 Task: Look for Airbnb options in Kortenberg, Belgium from 12th  December, 2023 to 15th December, 2023 for 3 adults. Place can be entire room with 2 bedrooms having 3 beds and 1 bathroom. Property type can be flat. Amenities needed are: hair dryer, heating.
Action: Mouse moved to (424, 179)
Screenshot: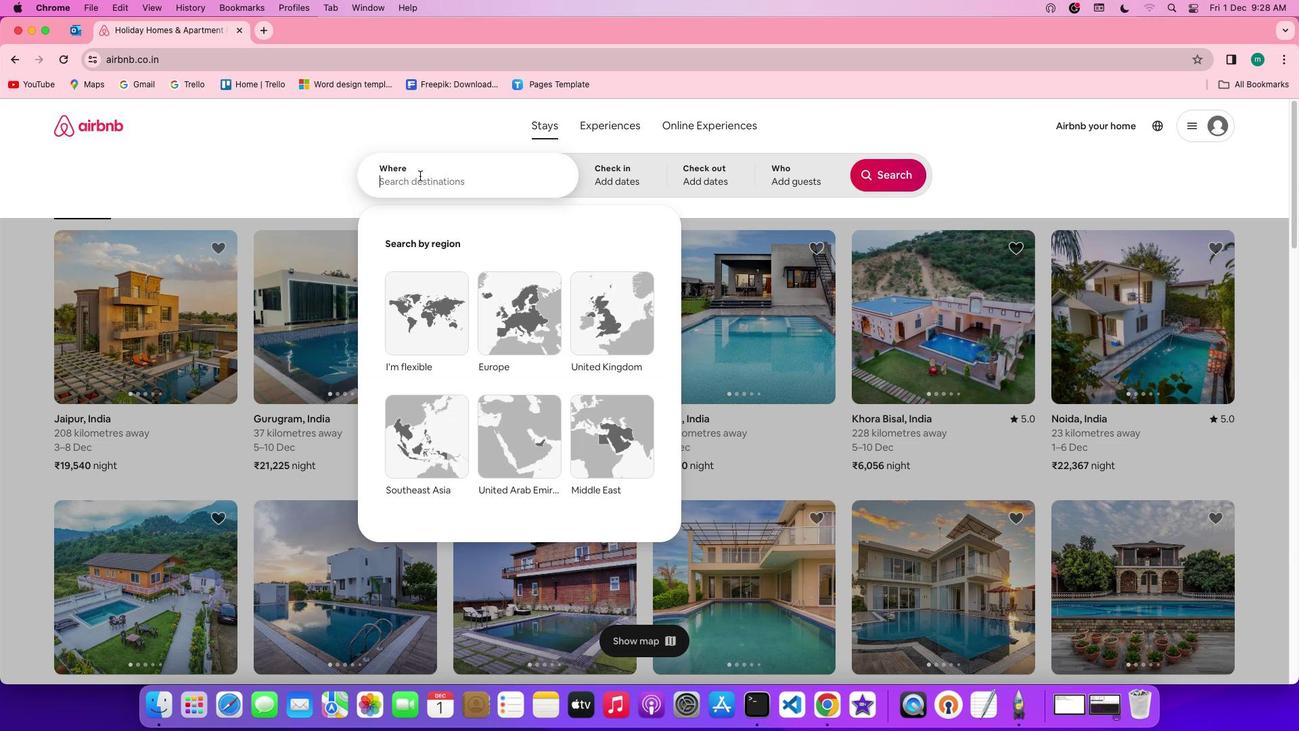 
Action: Mouse pressed left at (424, 179)
Screenshot: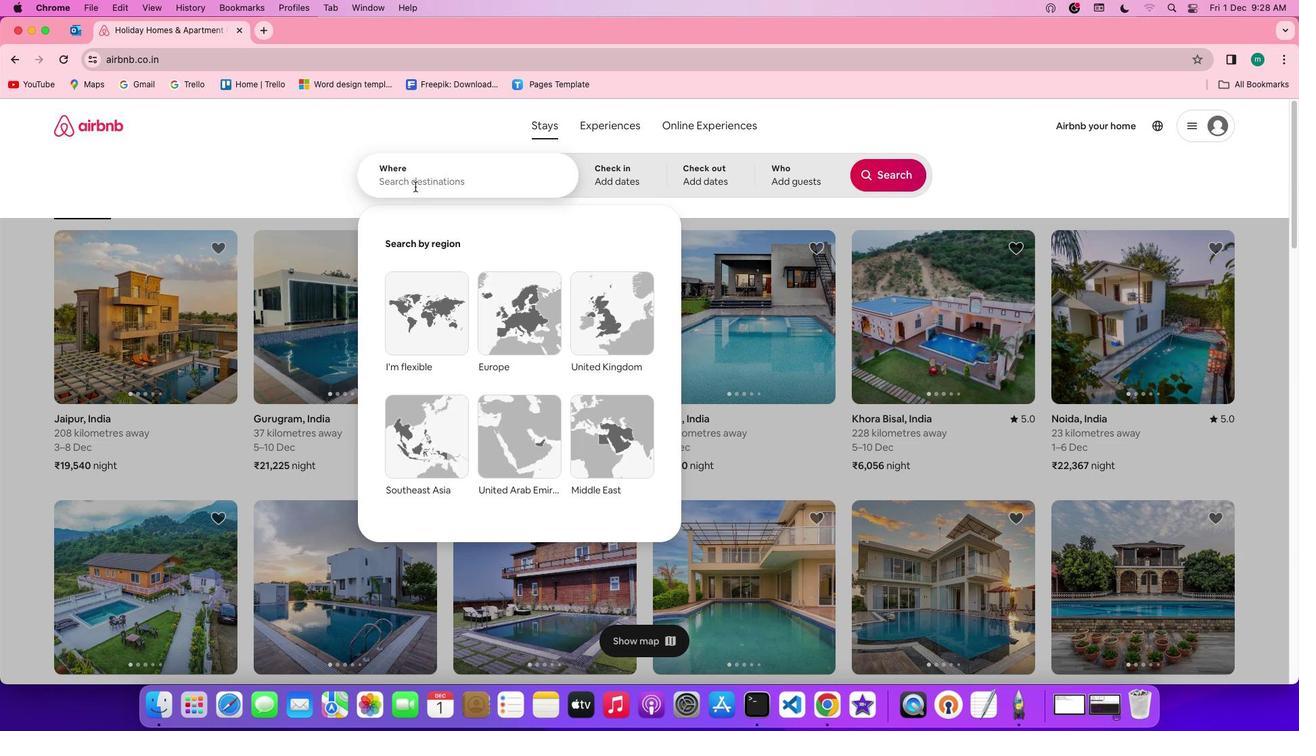 
Action: Mouse pressed left at (424, 179)
Screenshot: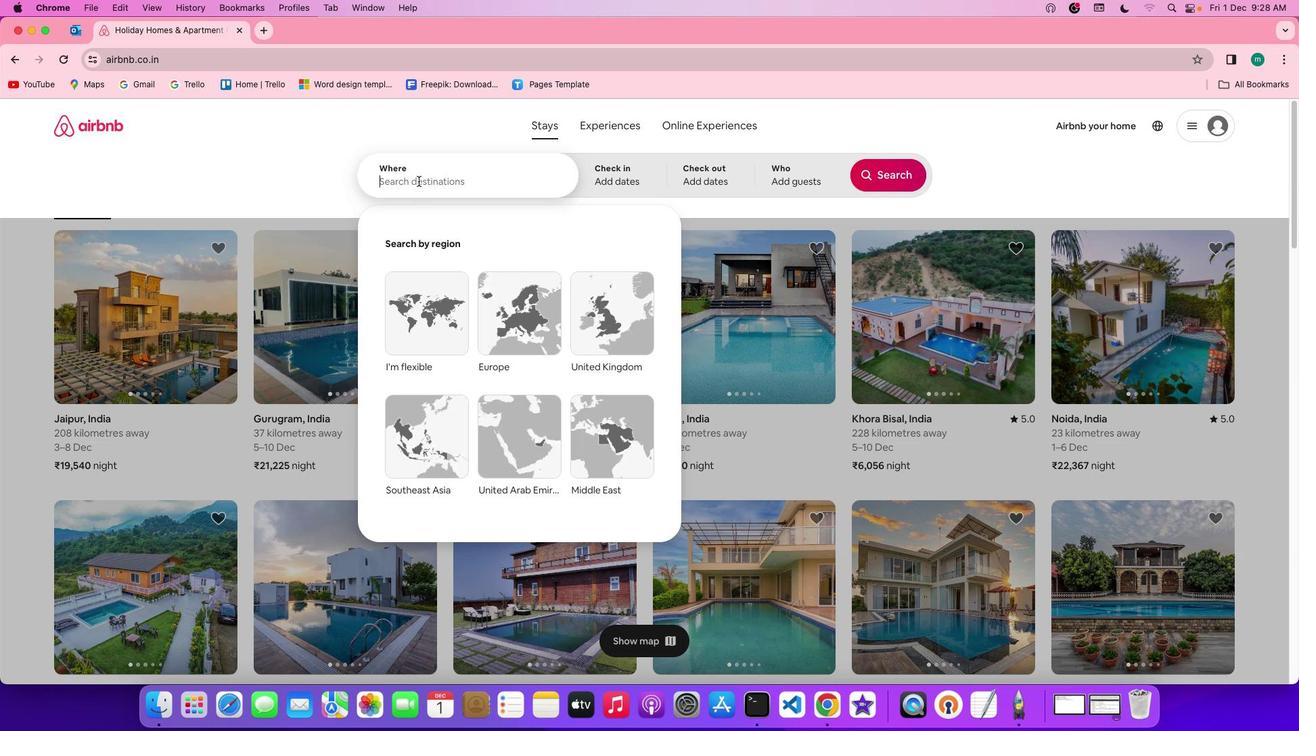 
Action: Mouse moved to (423, 186)
Screenshot: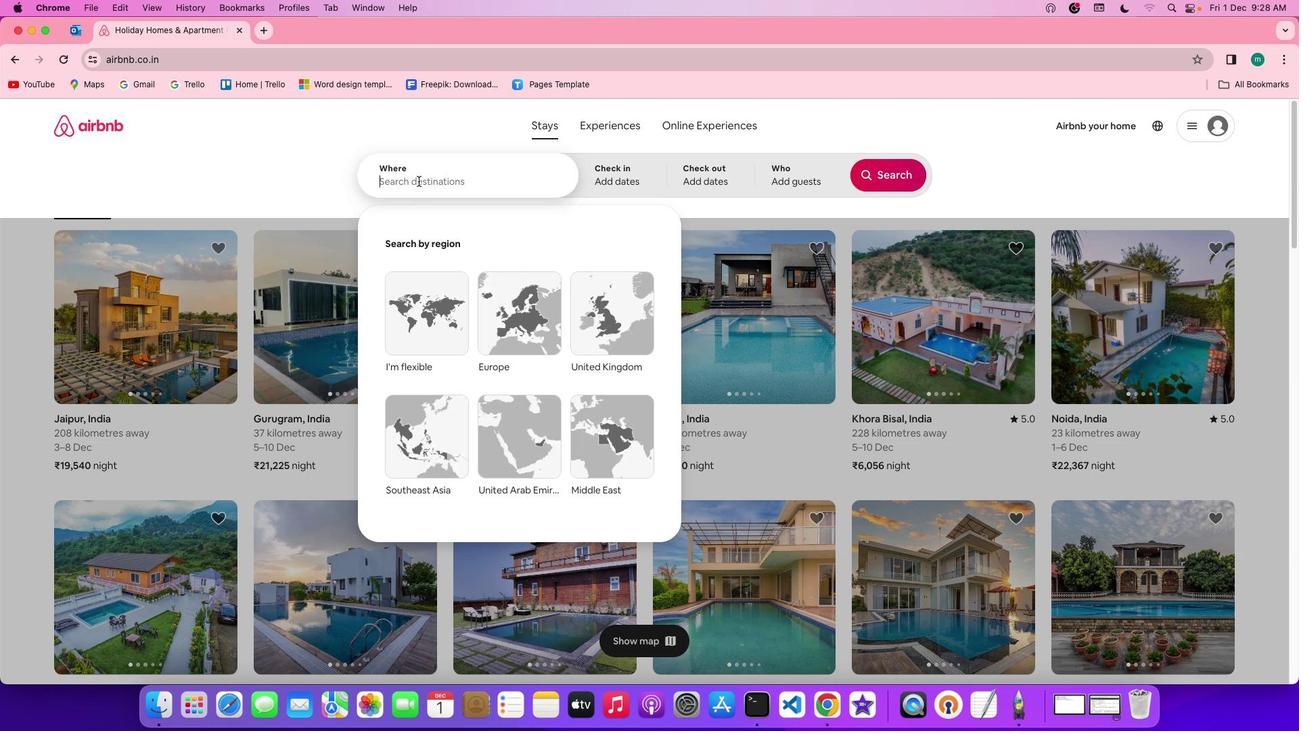 
Action: Key pressed Key.shift'K''o''r''t''e''n''b''r'Key.backspace'e''r''g'','Key.spaceKey.shift'b''e''l''g''i''u''m'
Screenshot: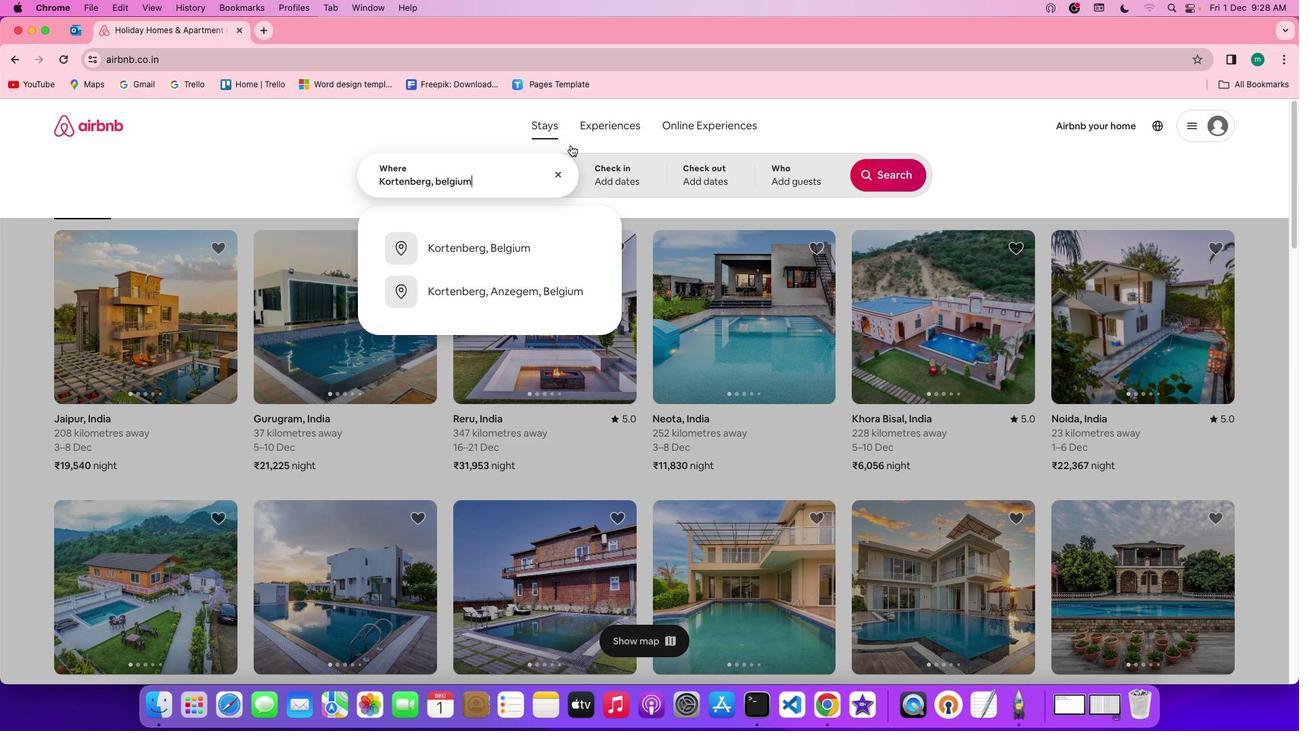 
Action: Mouse moved to (624, 180)
Screenshot: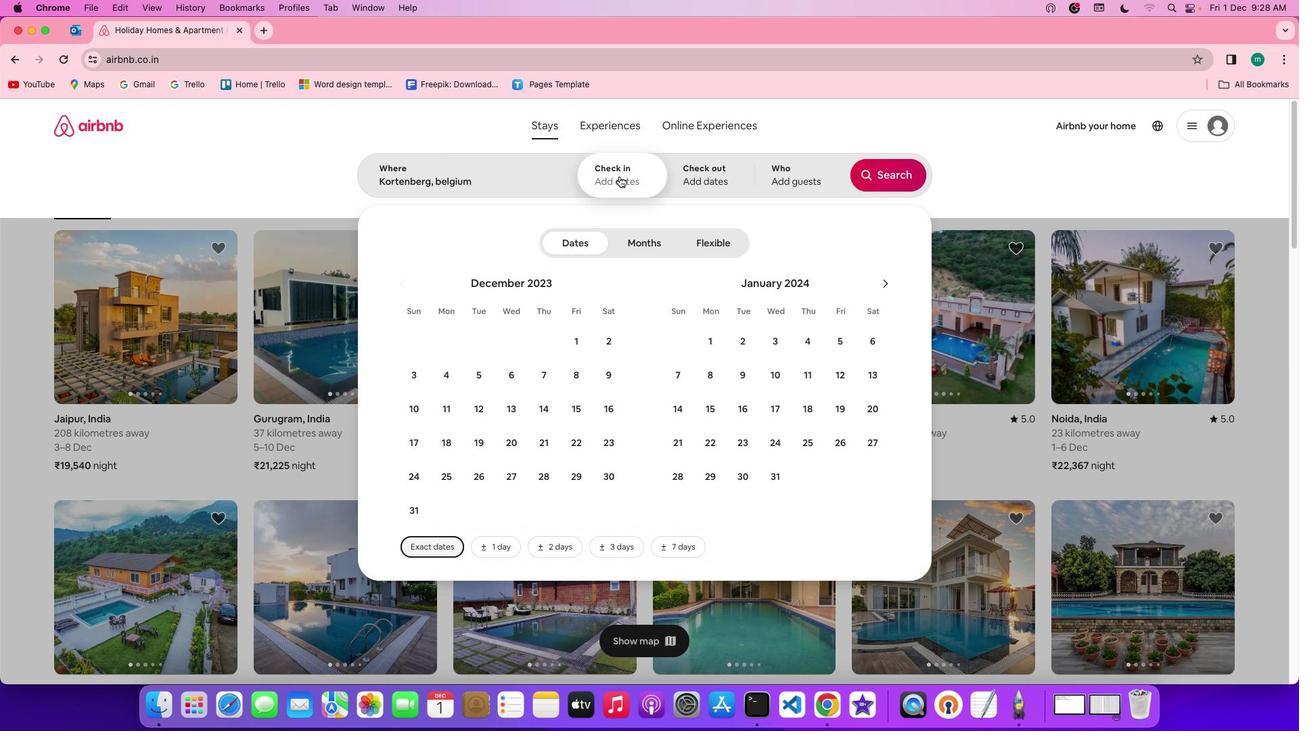 
Action: Mouse pressed left at (624, 180)
Screenshot: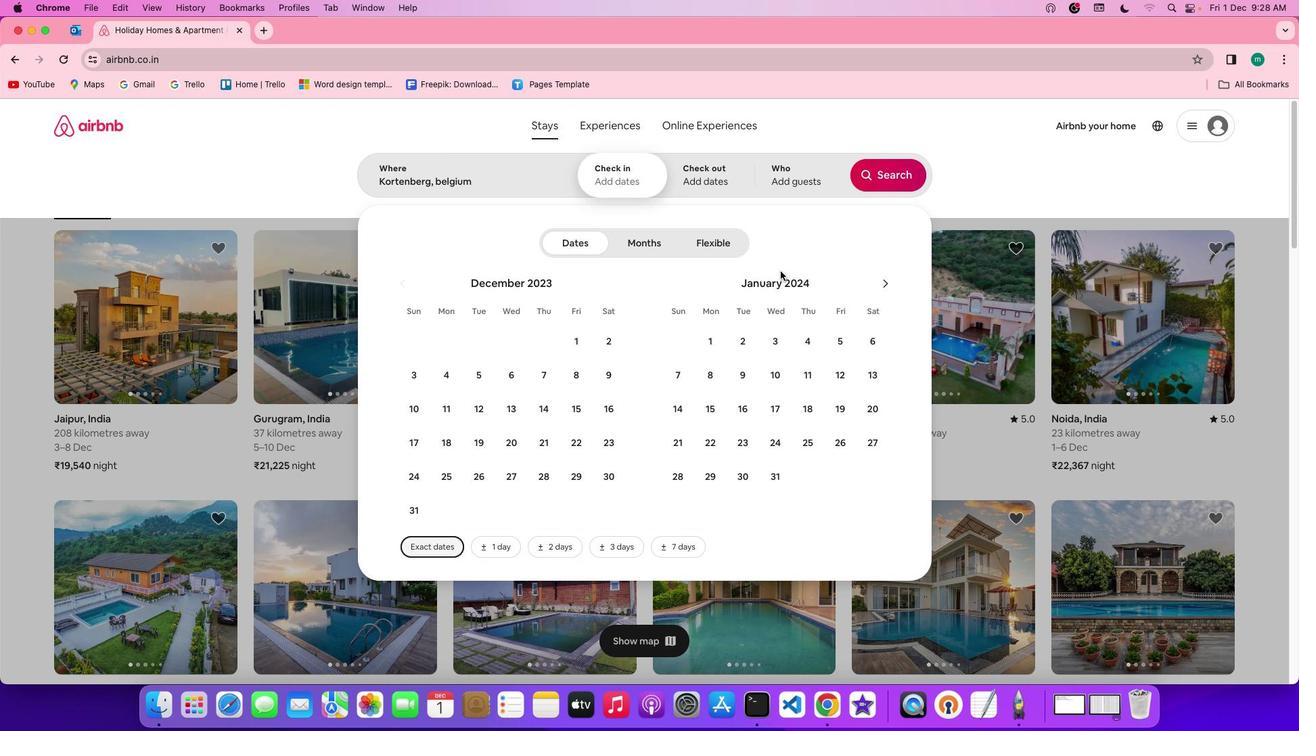 
Action: Mouse moved to (847, 377)
Screenshot: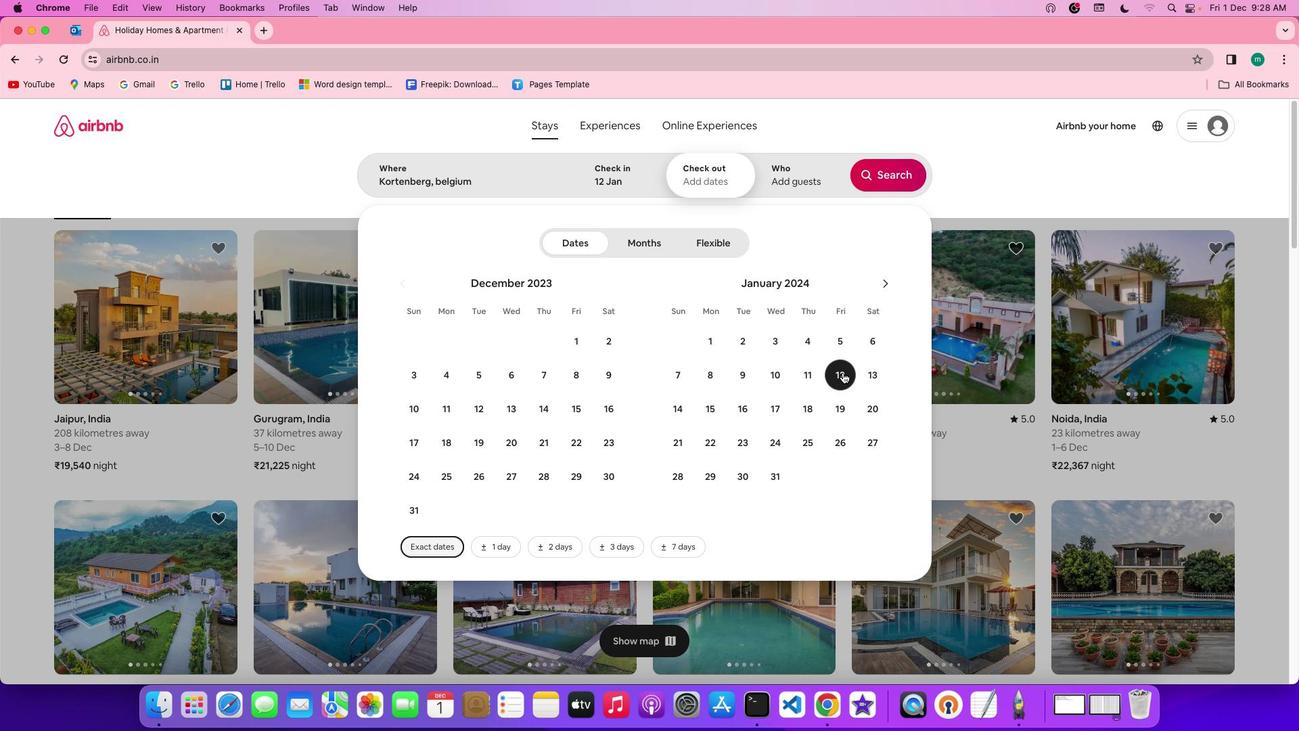 
Action: Mouse pressed left at (847, 377)
Screenshot: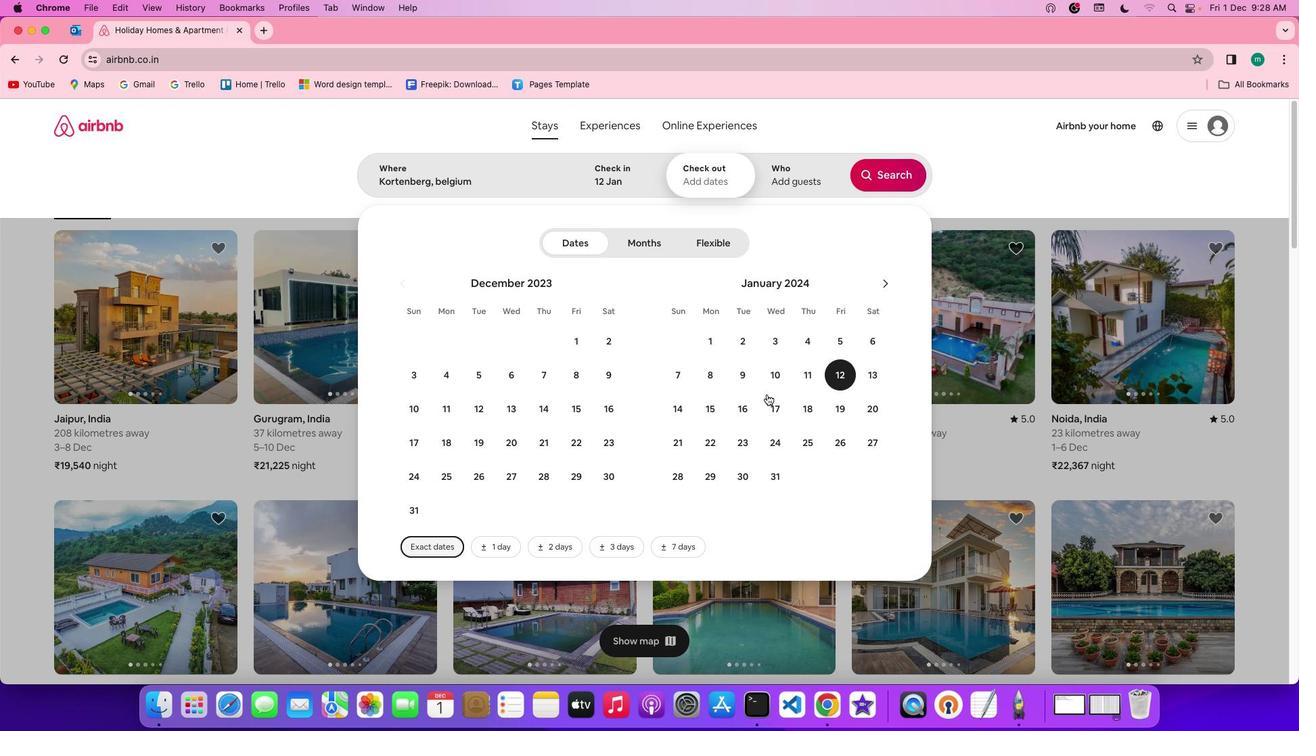
Action: Mouse moved to (721, 411)
Screenshot: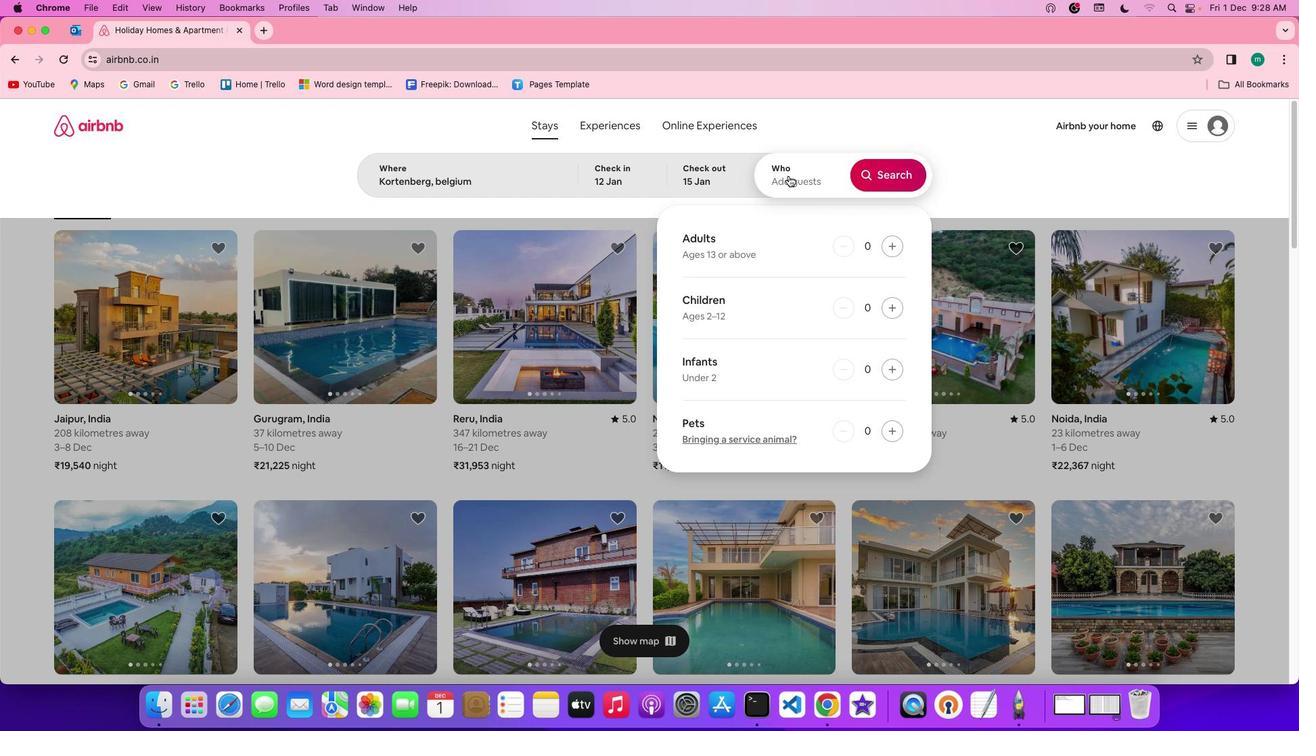 
Action: Mouse pressed left at (721, 411)
Screenshot: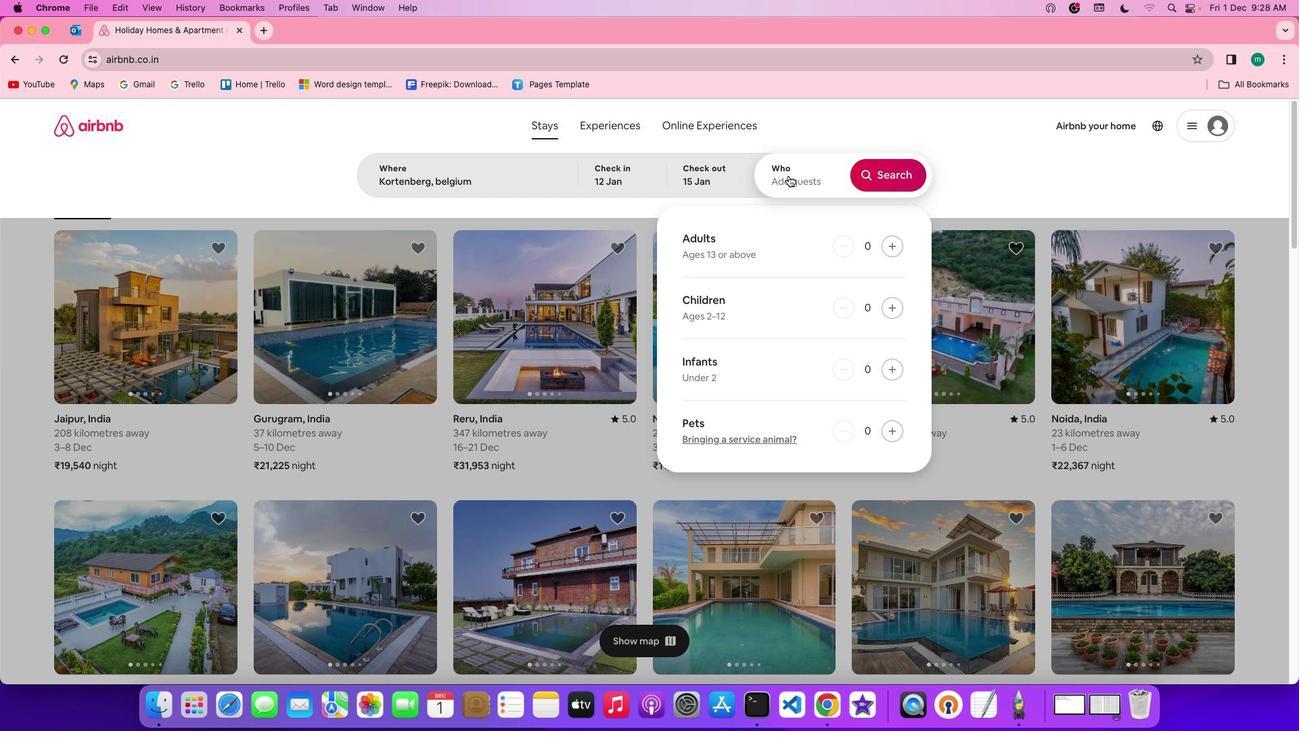
Action: Mouse moved to (793, 180)
Screenshot: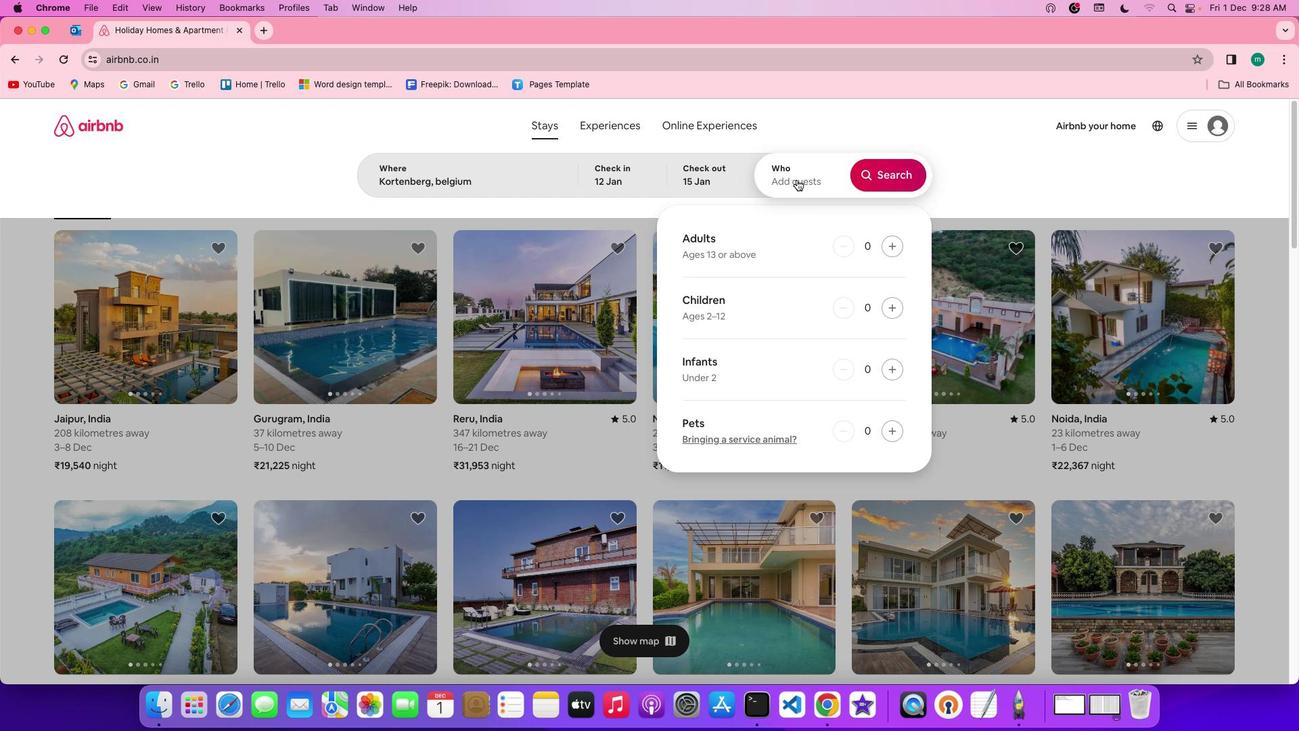 
Action: Mouse pressed left at (793, 180)
Screenshot: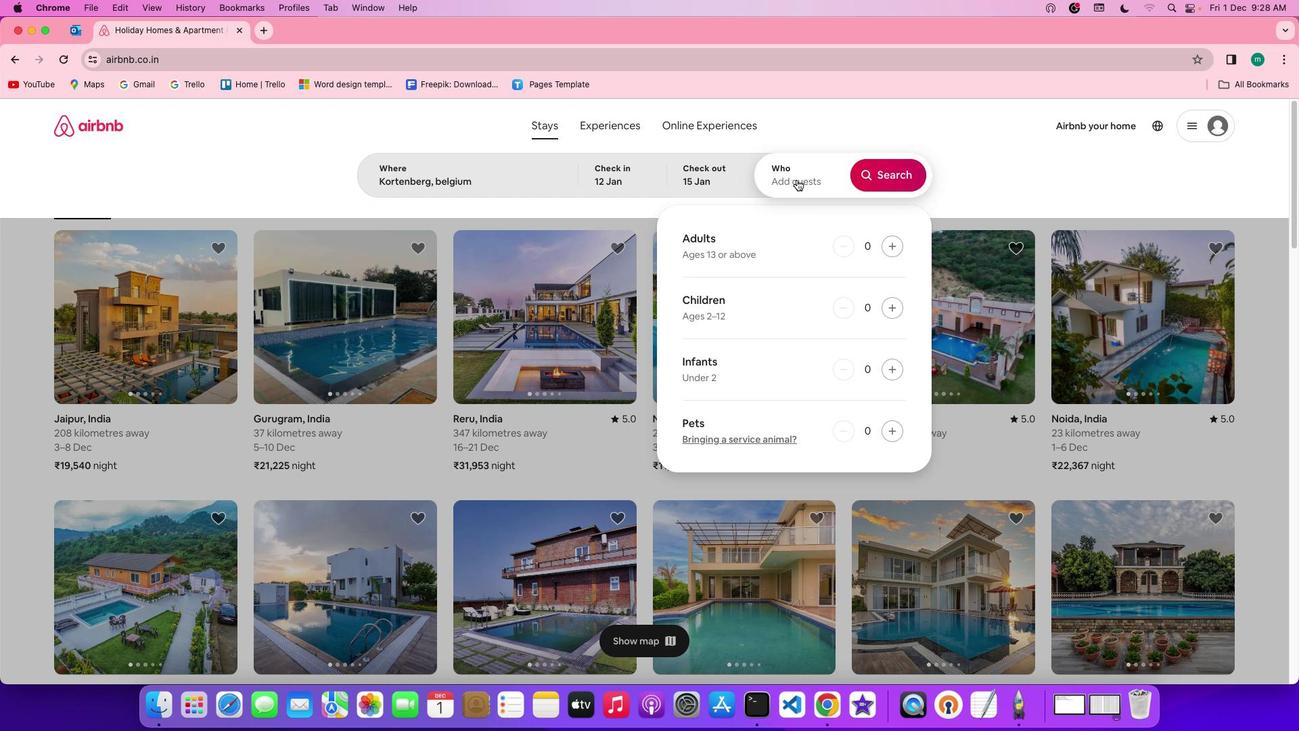 
Action: Mouse moved to (723, 176)
Screenshot: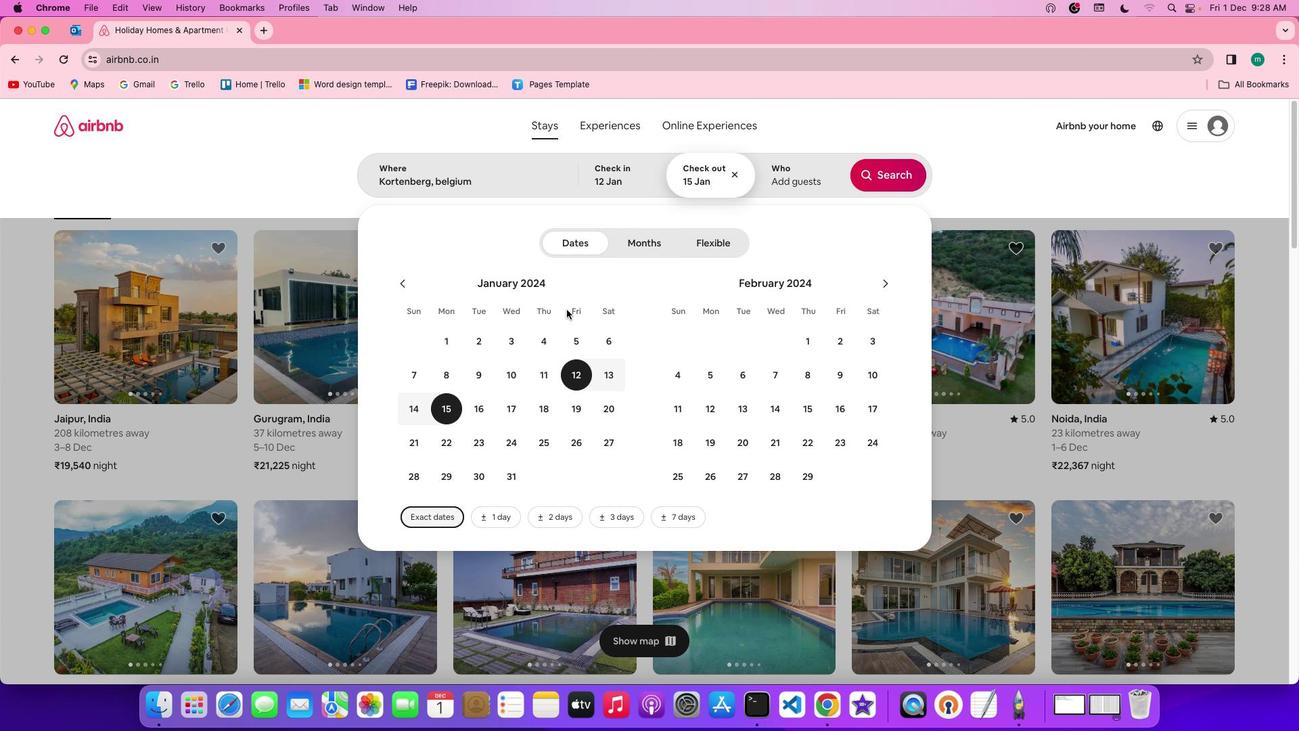 
Action: Mouse pressed left at (723, 176)
Screenshot: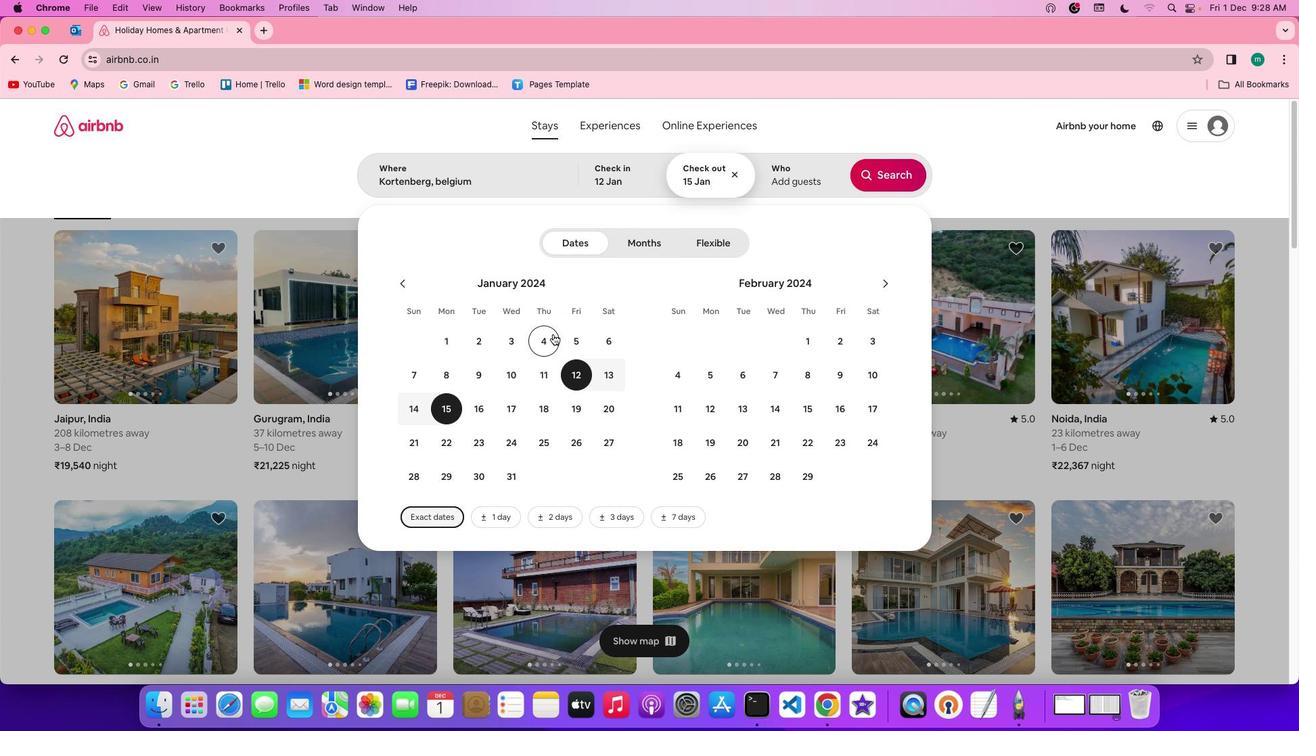 
Action: Mouse moved to (401, 281)
Screenshot: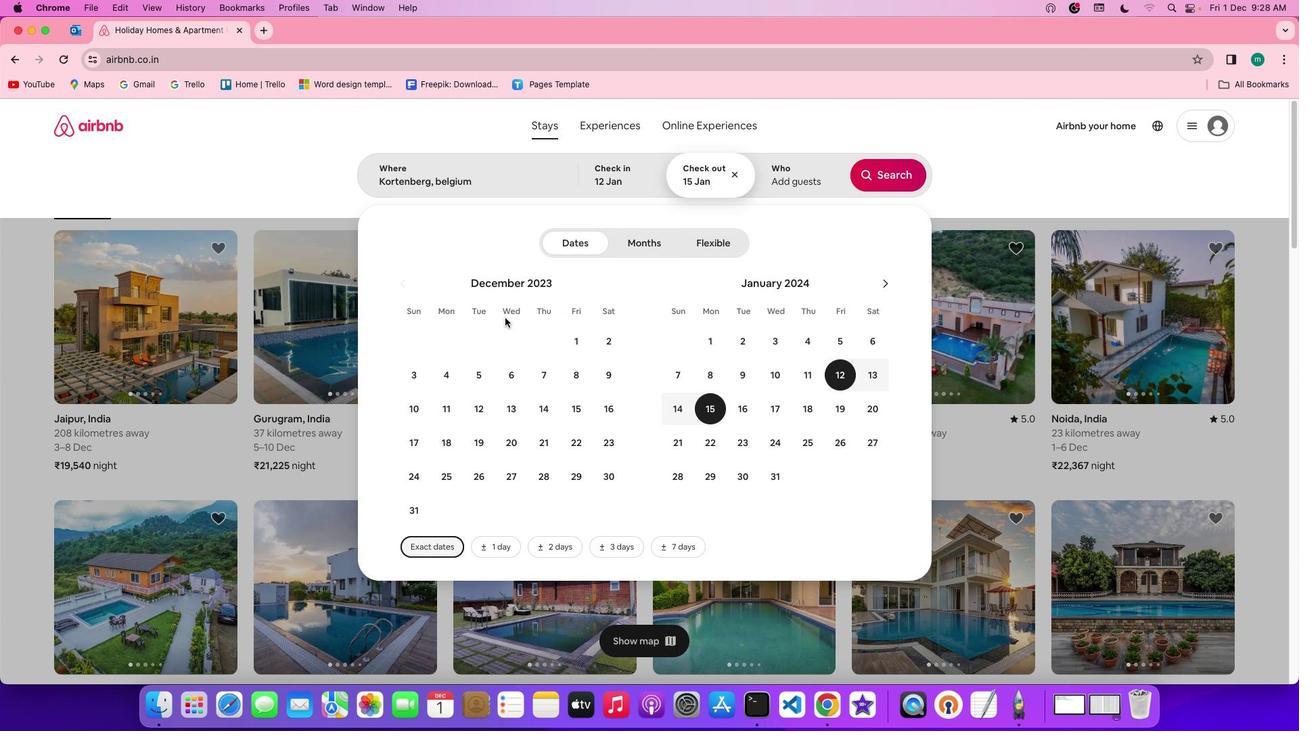 
Action: Mouse pressed left at (401, 281)
Screenshot: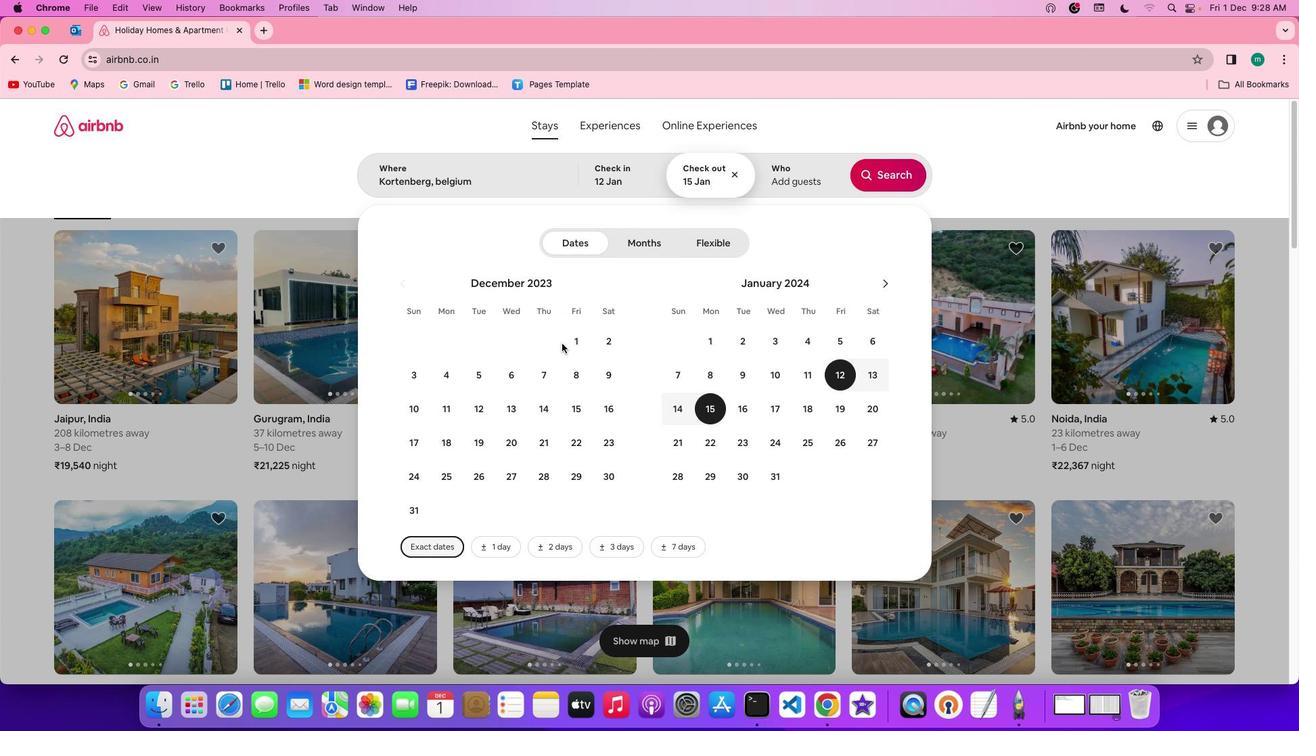 
Action: Mouse moved to (488, 415)
Screenshot: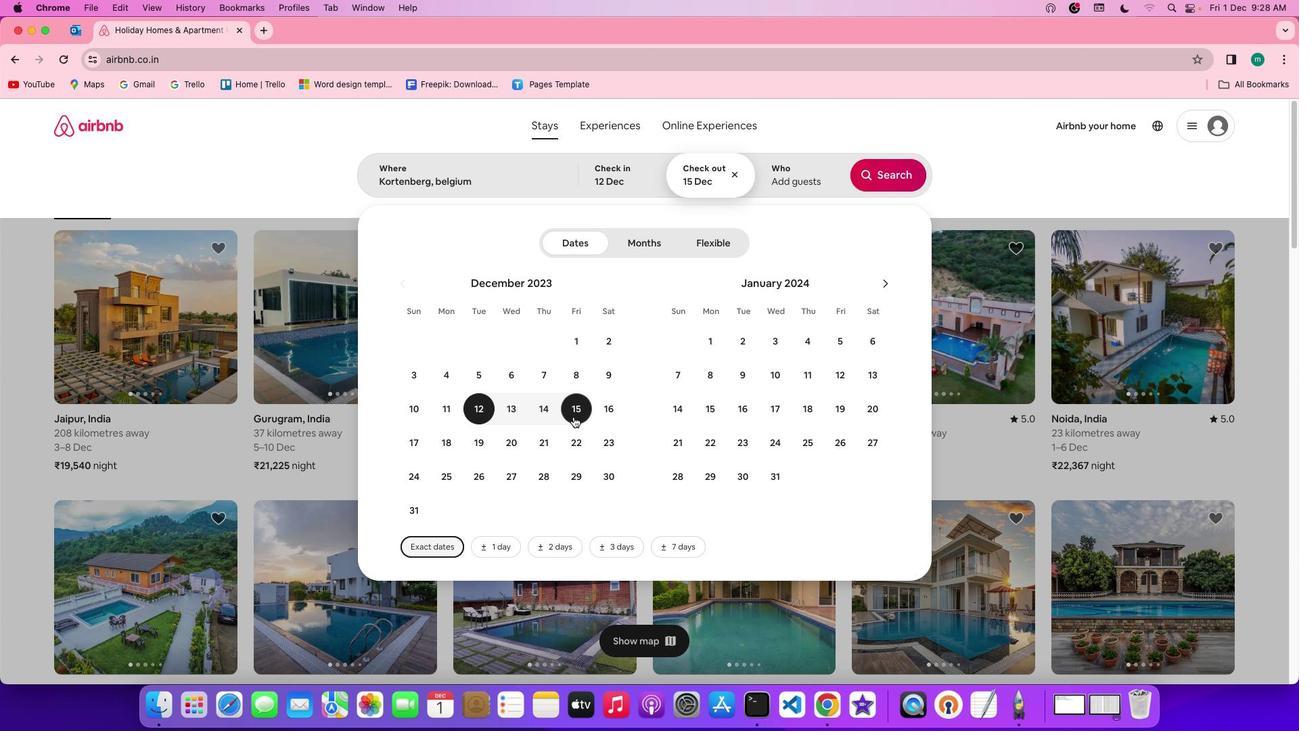 
Action: Mouse pressed left at (488, 415)
Screenshot: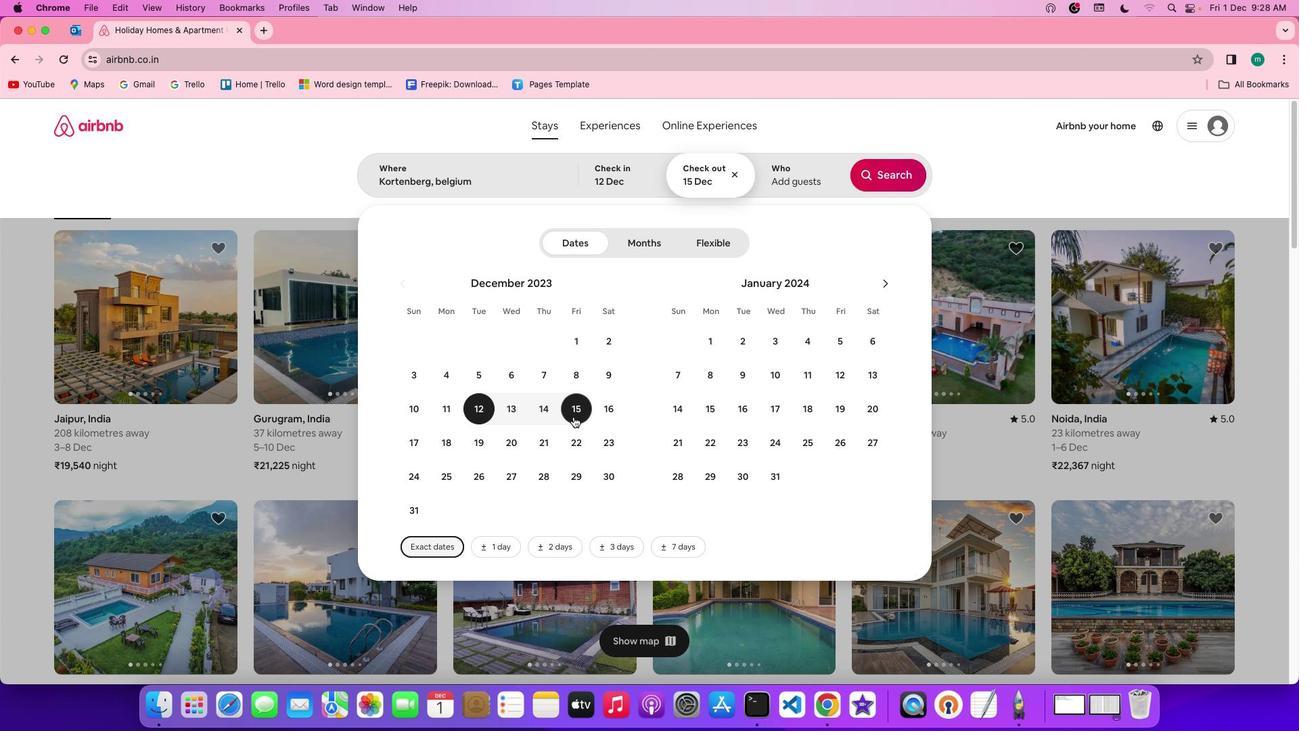 
Action: Mouse moved to (578, 421)
Screenshot: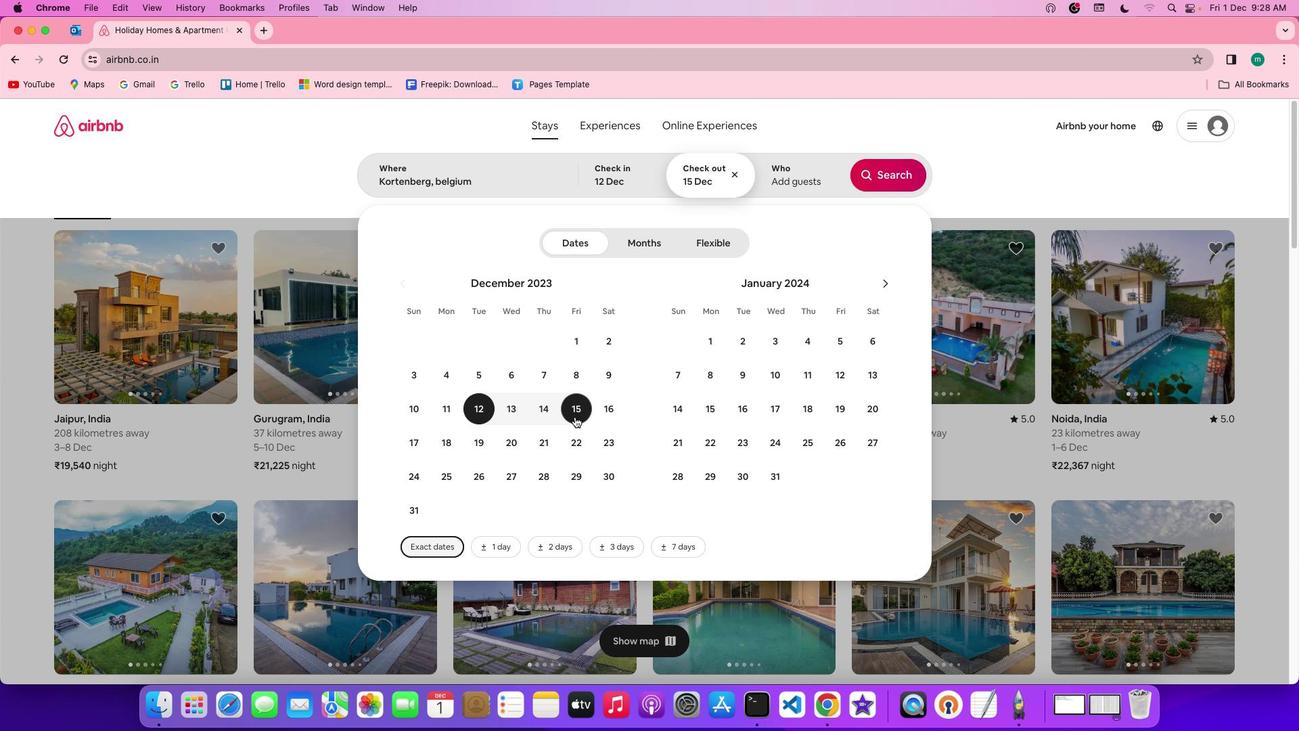 
Action: Mouse pressed left at (578, 421)
Screenshot: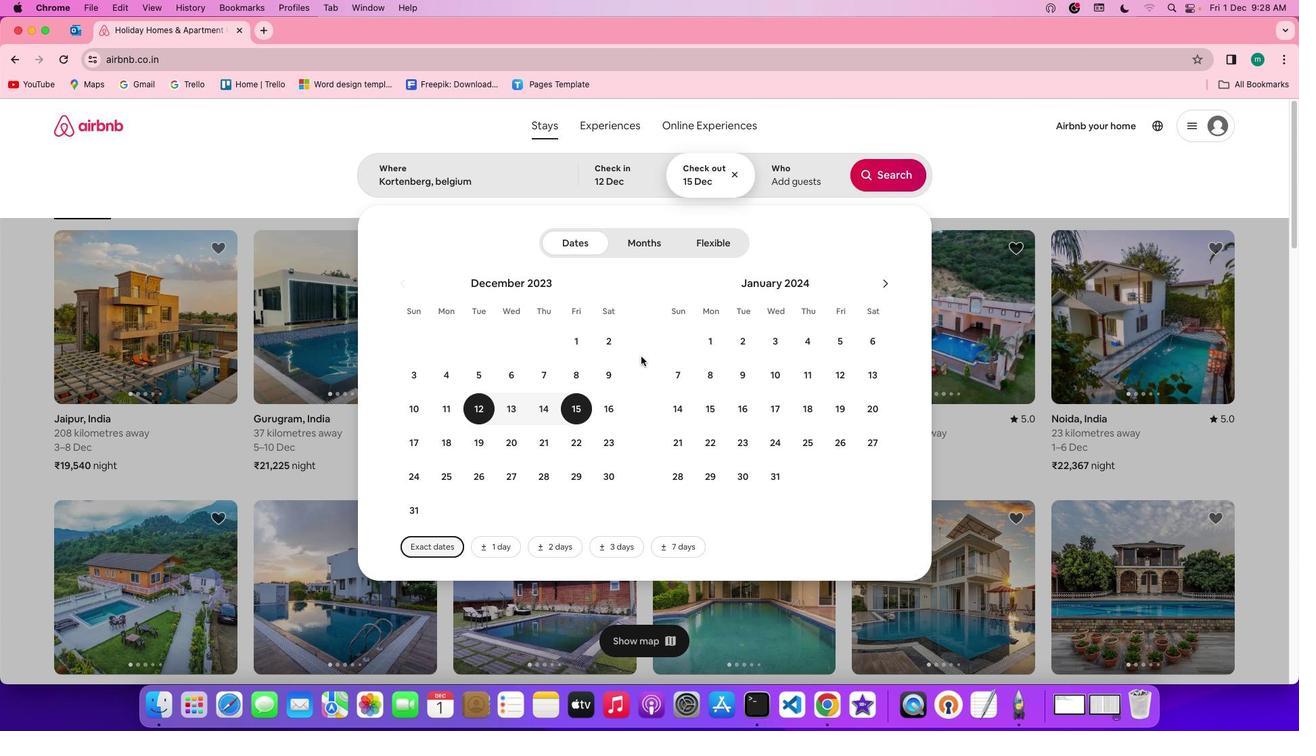
Action: Mouse moved to (820, 192)
Screenshot: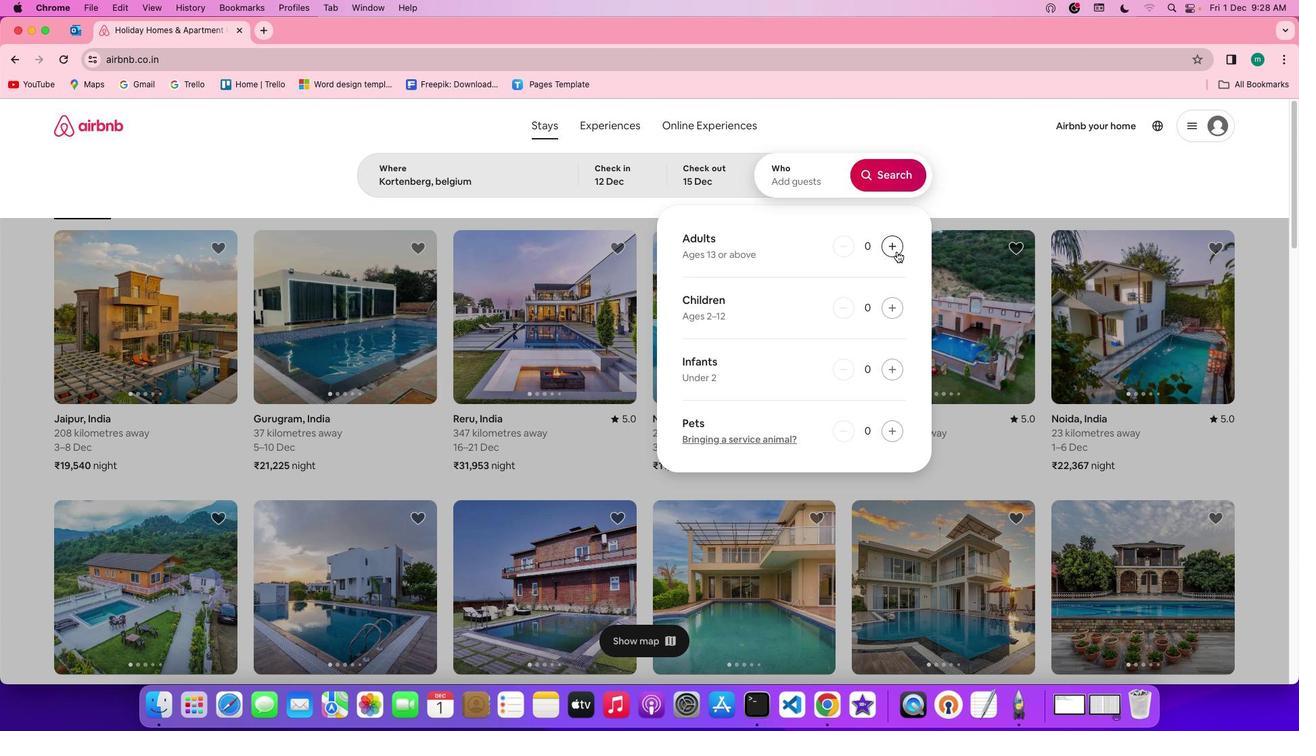 
Action: Mouse pressed left at (820, 192)
Screenshot: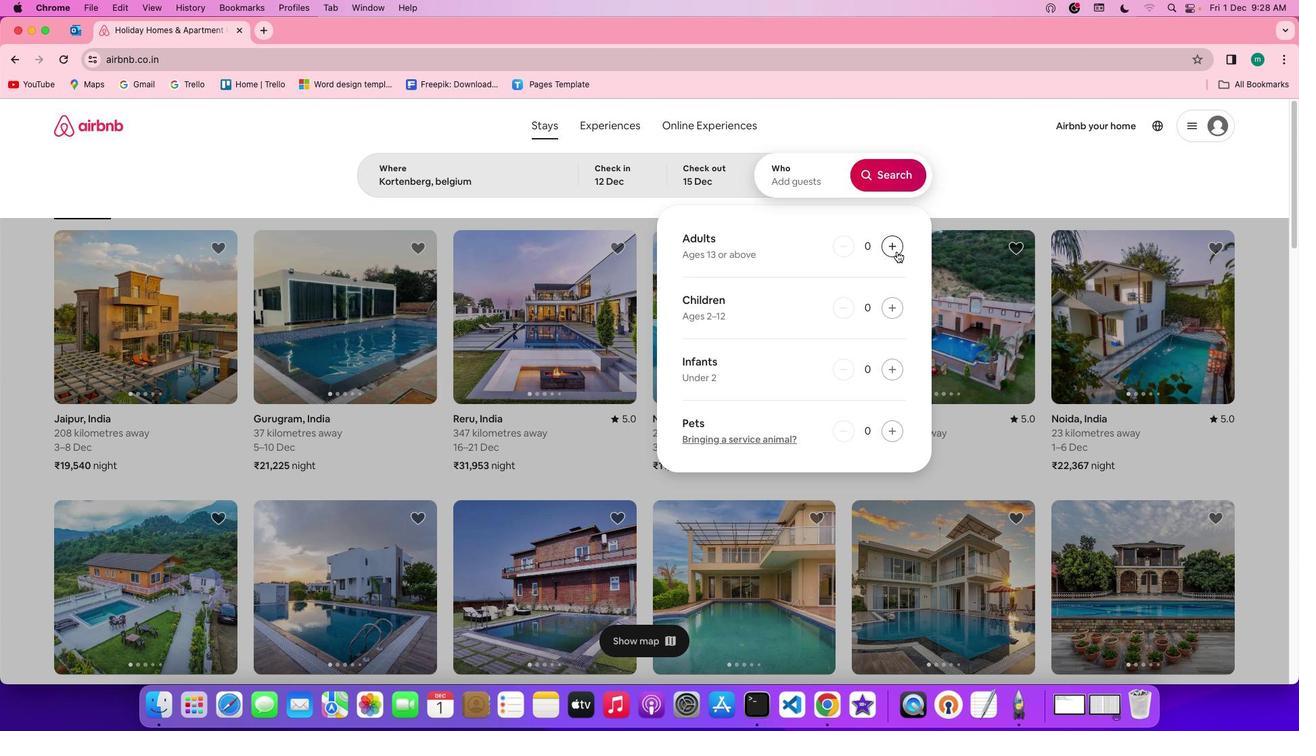 
Action: Mouse moved to (901, 255)
Screenshot: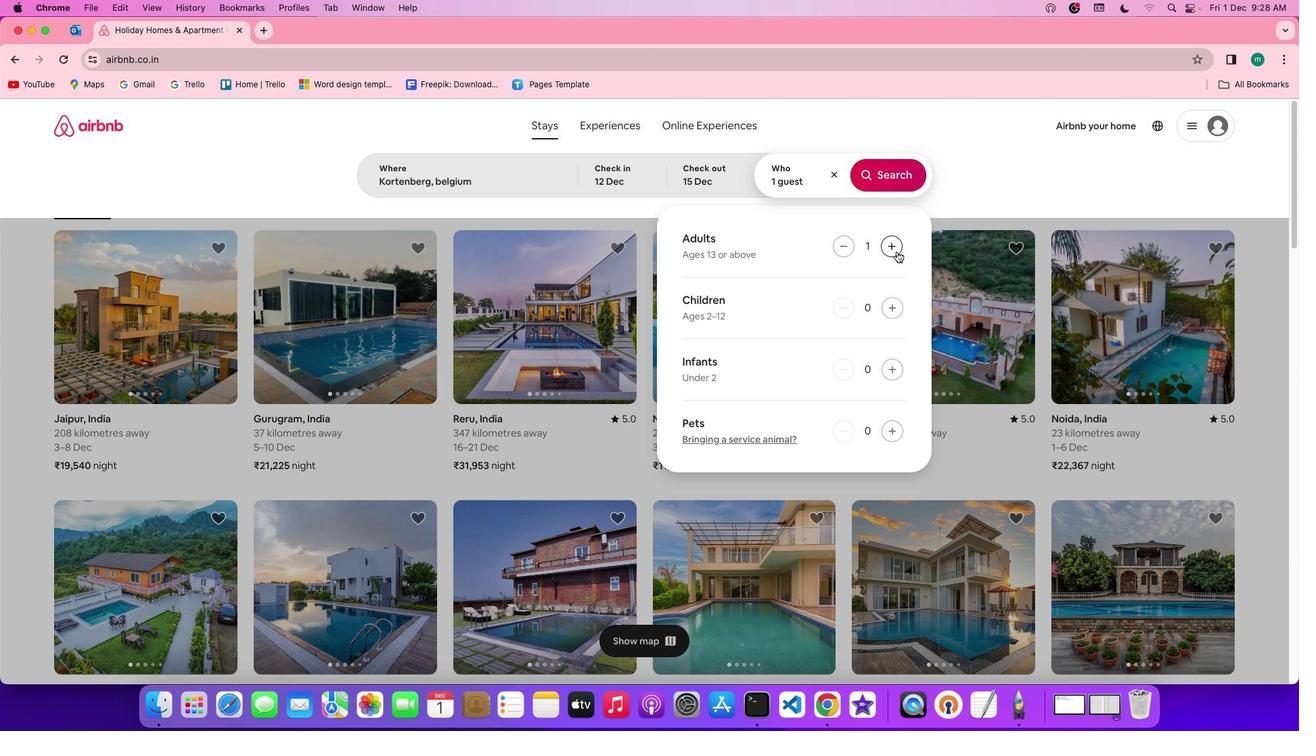 
Action: Mouse pressed left at (901, 255)
Screenshot: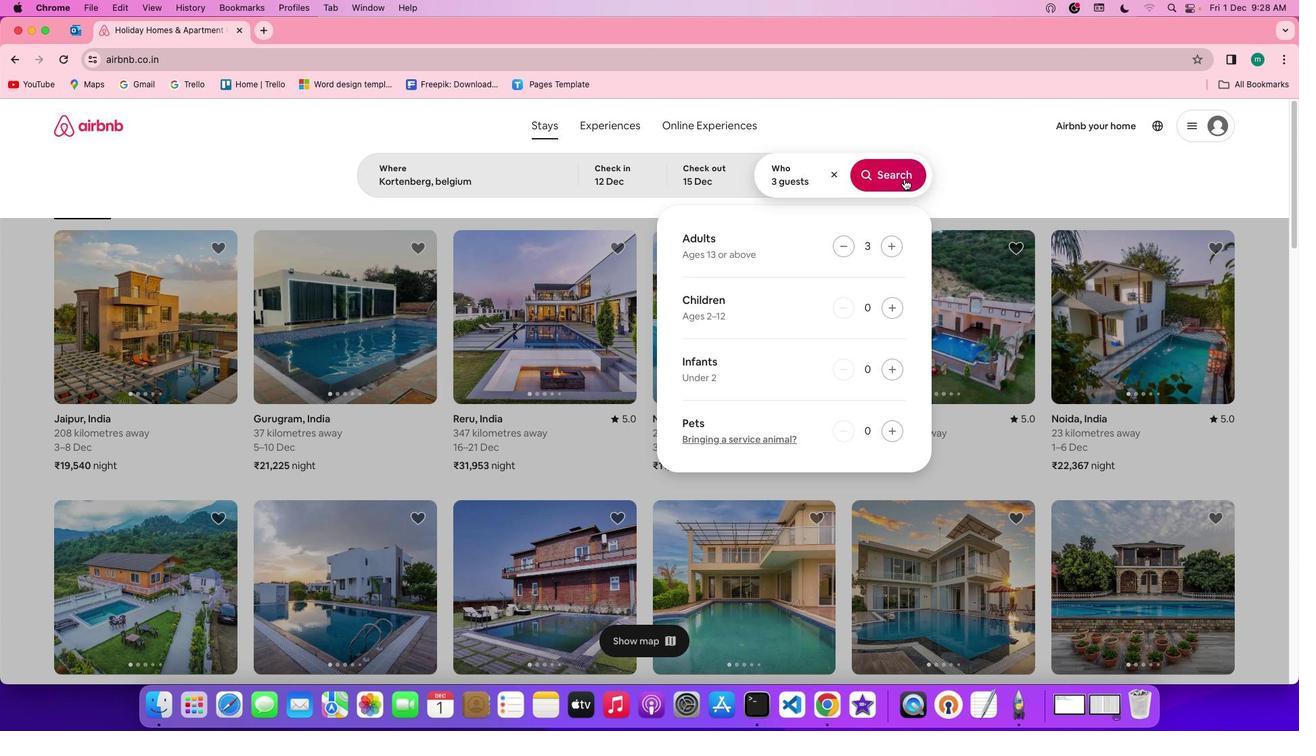 
Action: Mouse pressed left at (901, 255)
Screenshot: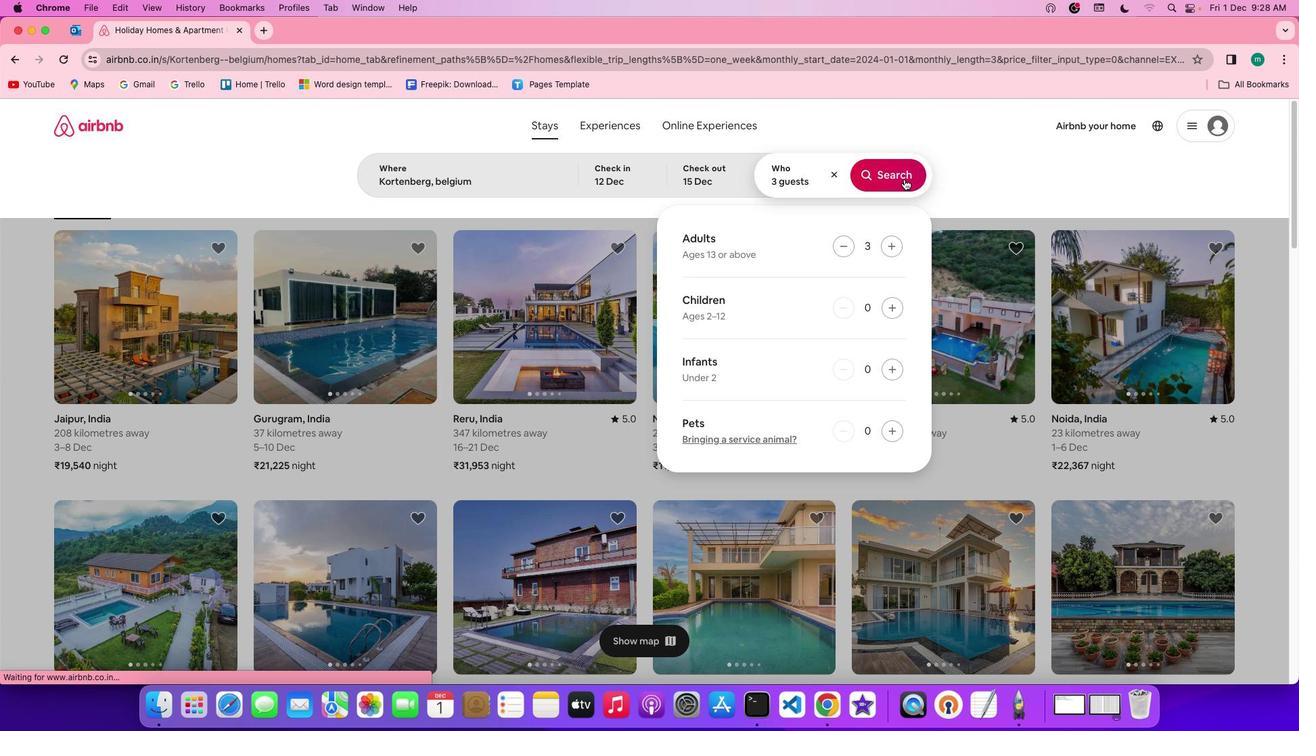 
Action: Mouse pressed left at (901, 255)
Screenshot: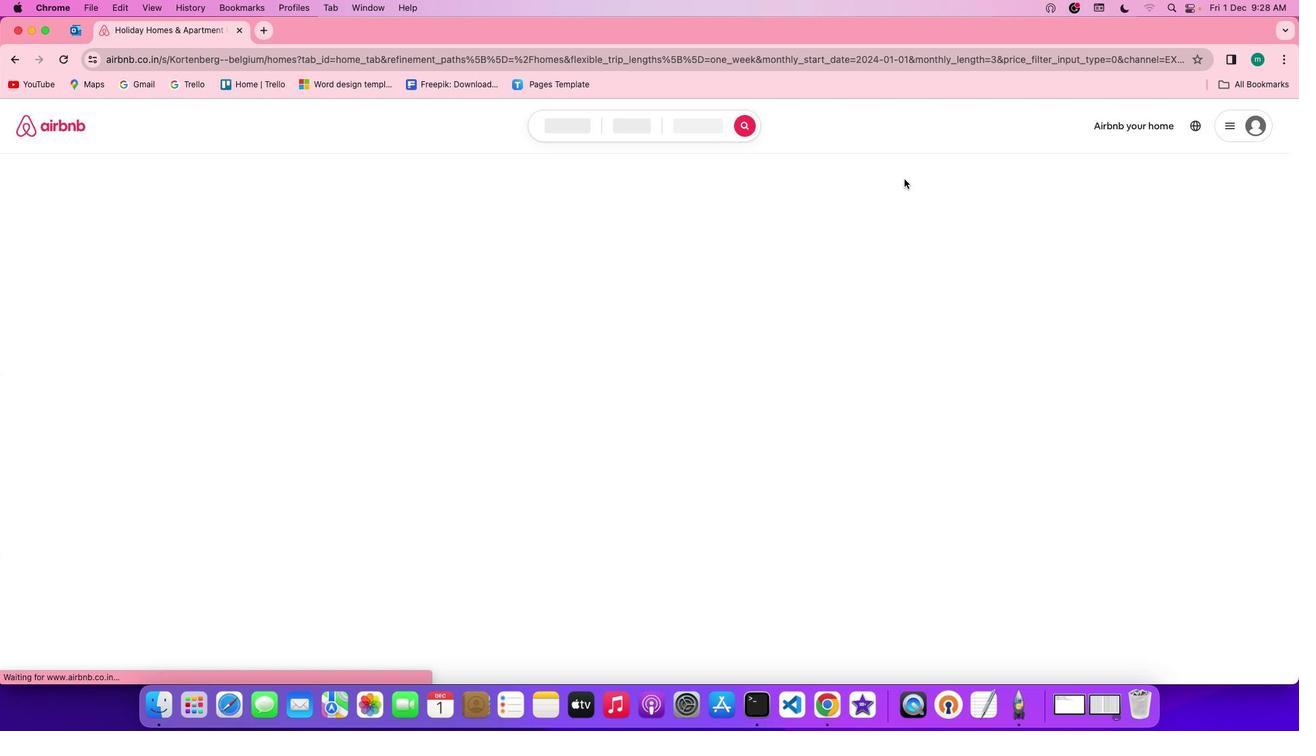 
Action: Mouse moved to (909, 184)
Screenshot: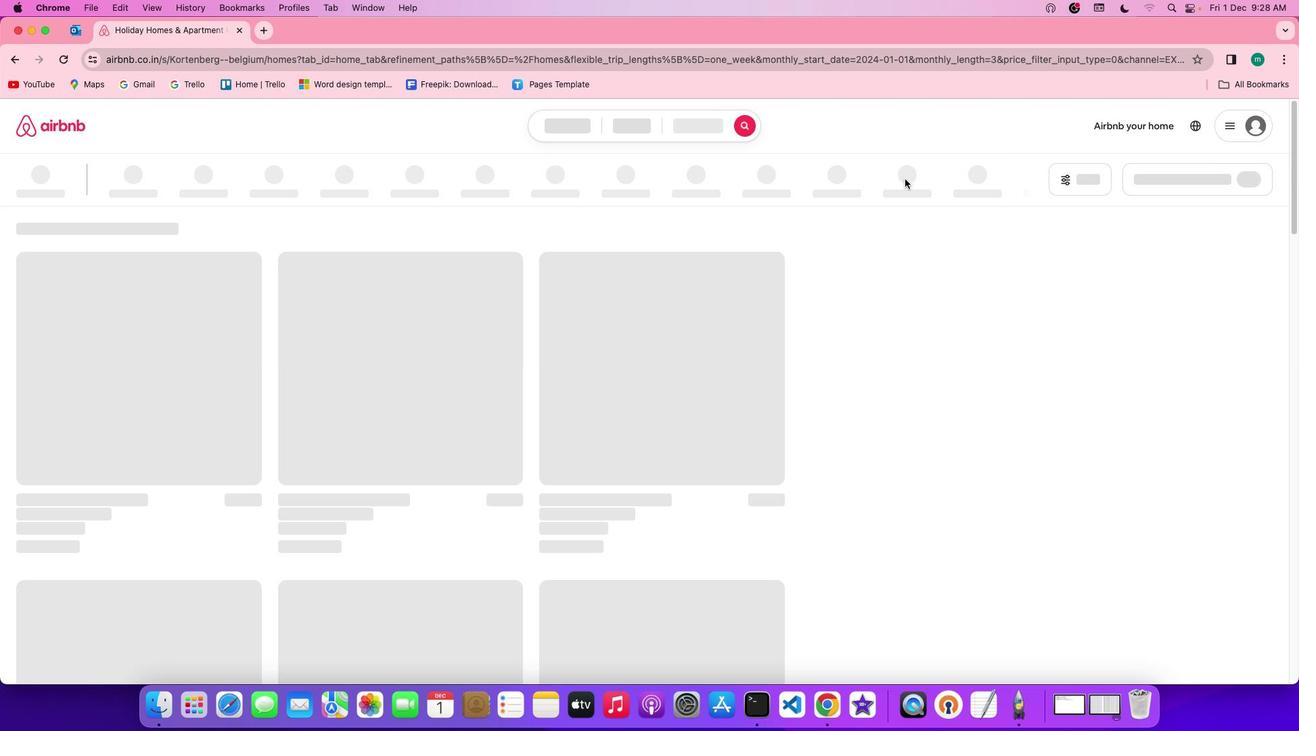
Action: Mouse pressed left at (909, 184)
Screenshot: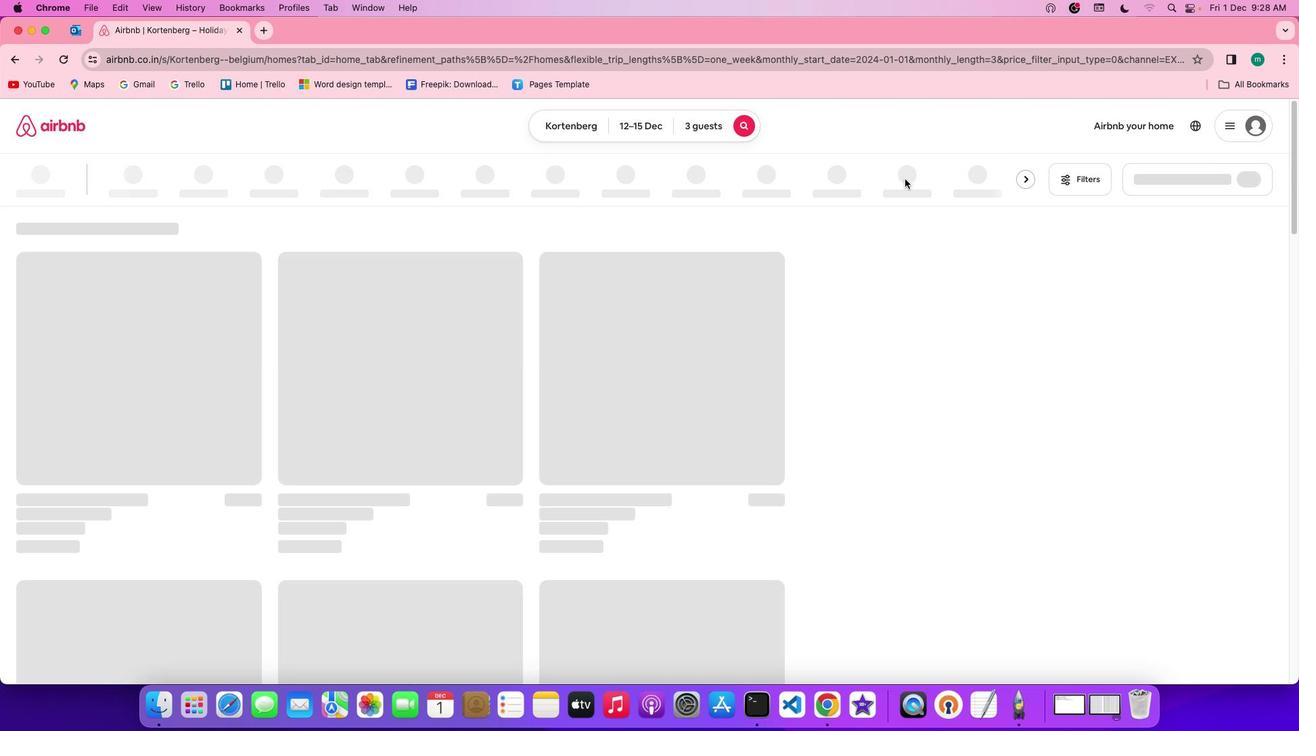 
Action: Mouse moved to (1092, 181)
Screenshot: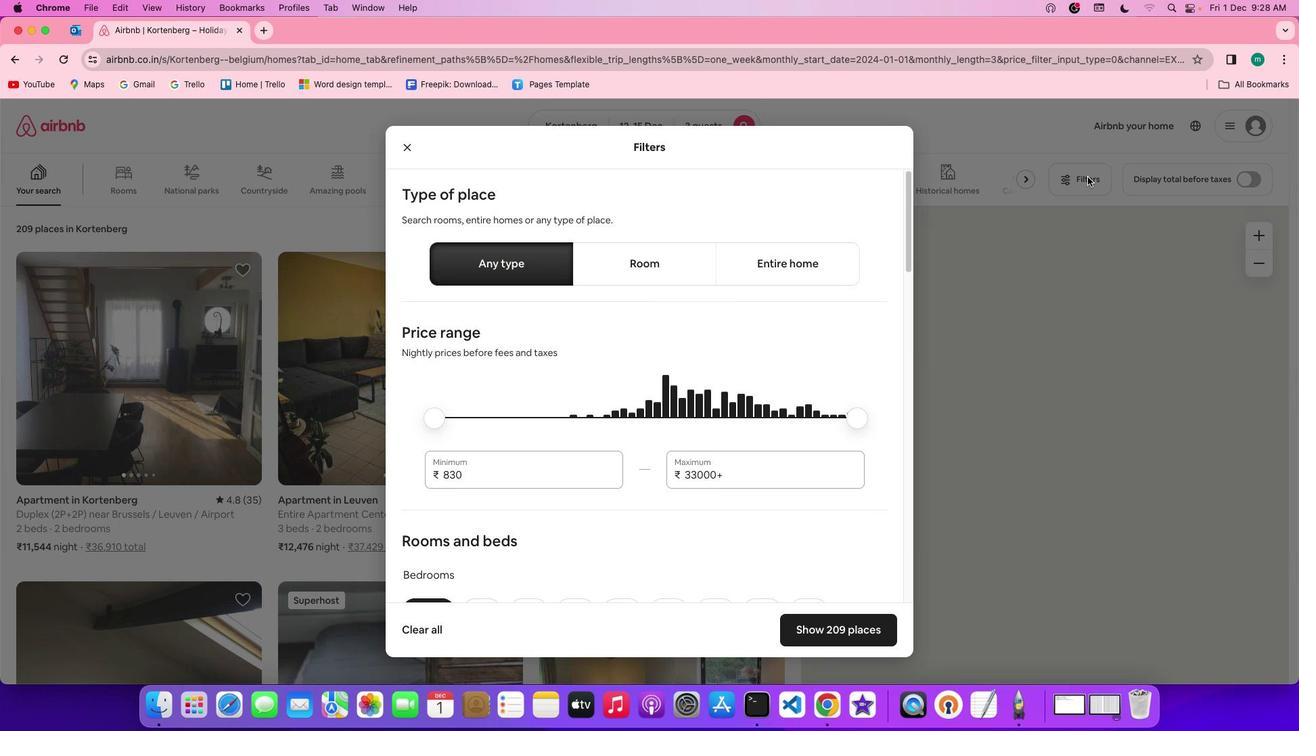 
Action: Mouse pressed left at (1092, 181)
Screenshot: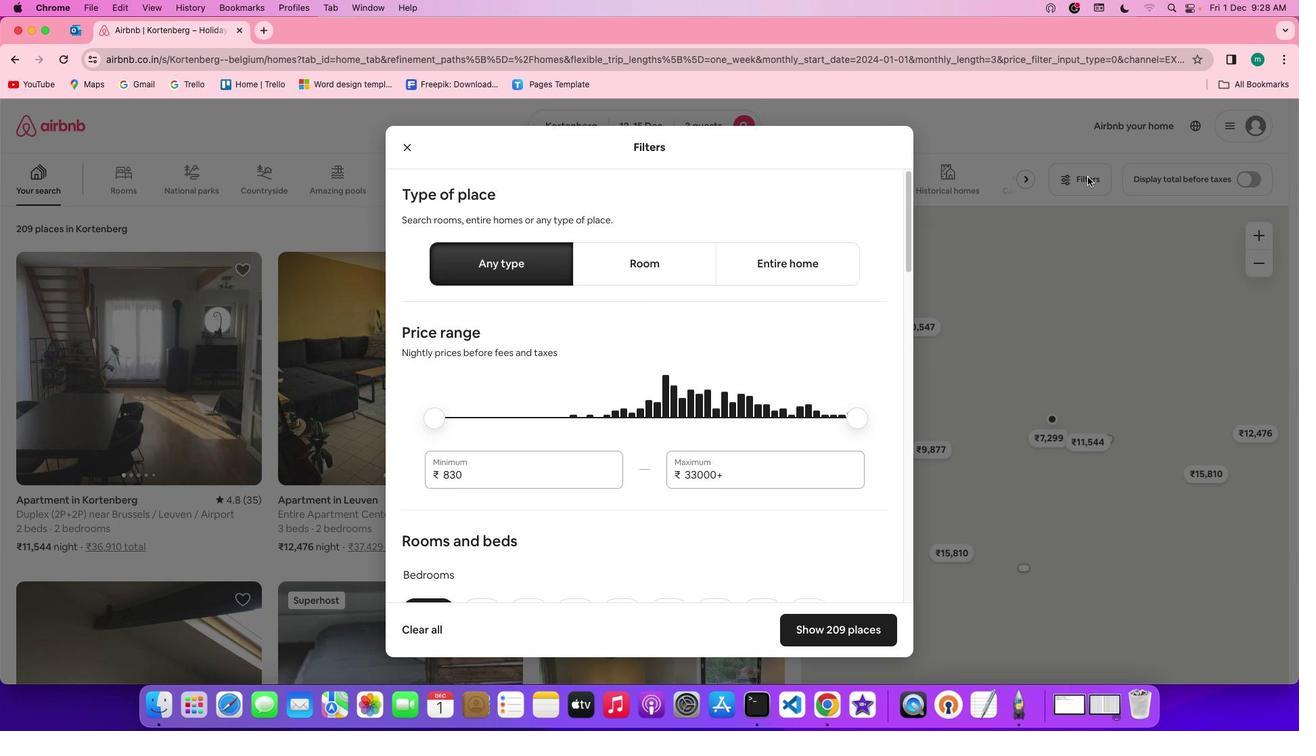 
Action: Mouse moved to (685, 389)
Screenshot: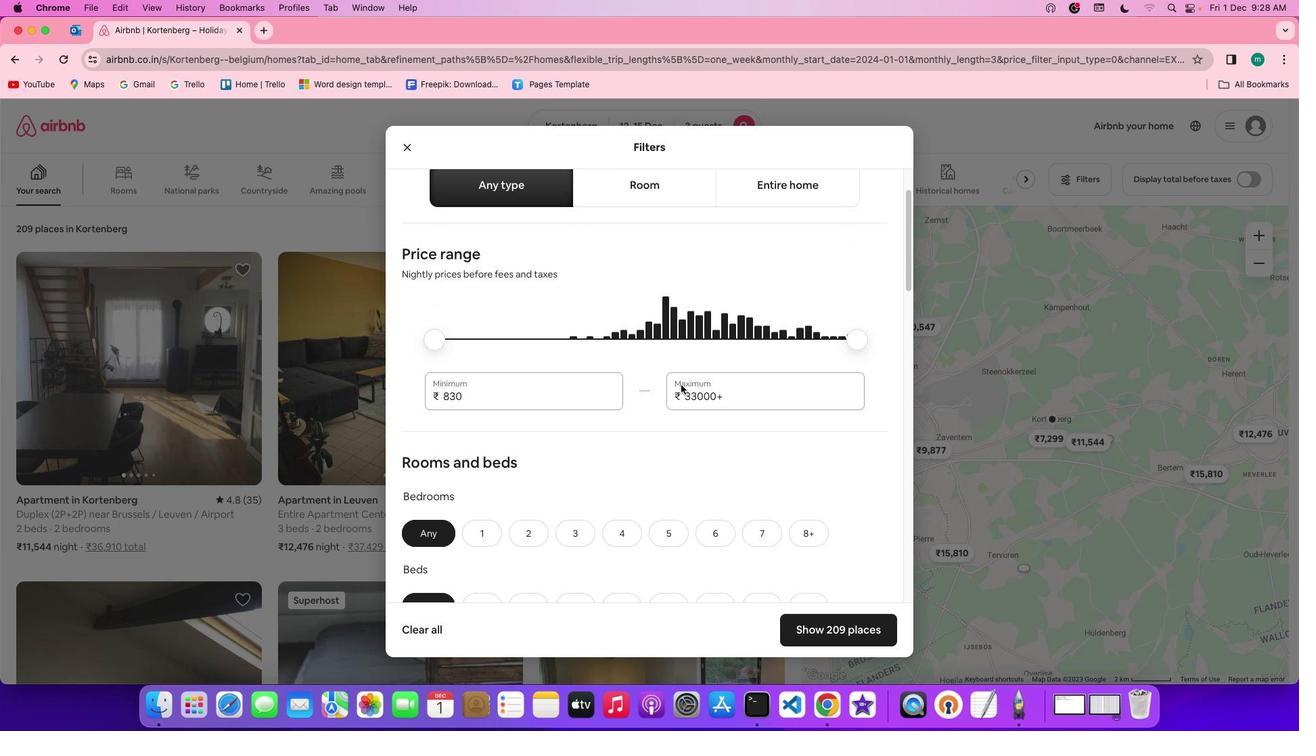 
Action: Mouse scrolled (685, 389) with delta (4, 4)
Screenshot: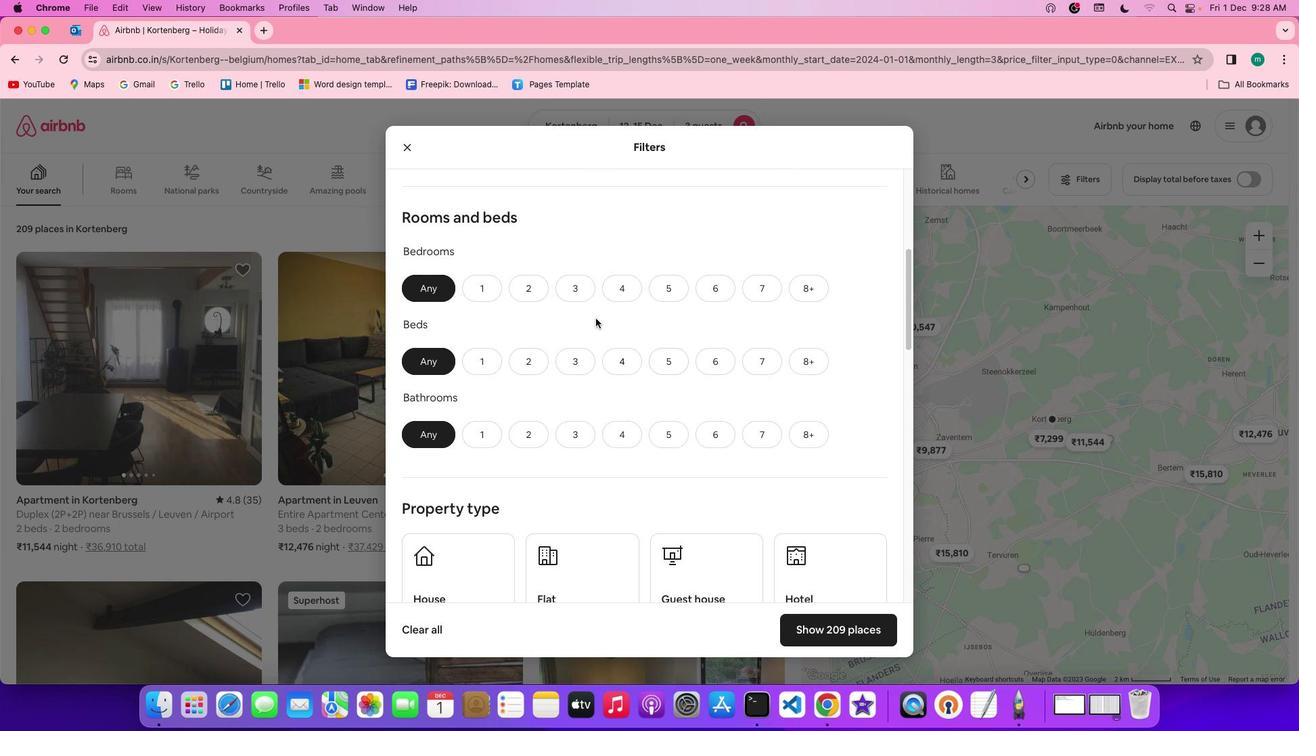 
Action: Mouse scrolled (685, 389) with delta (4, 4)
Screenshot: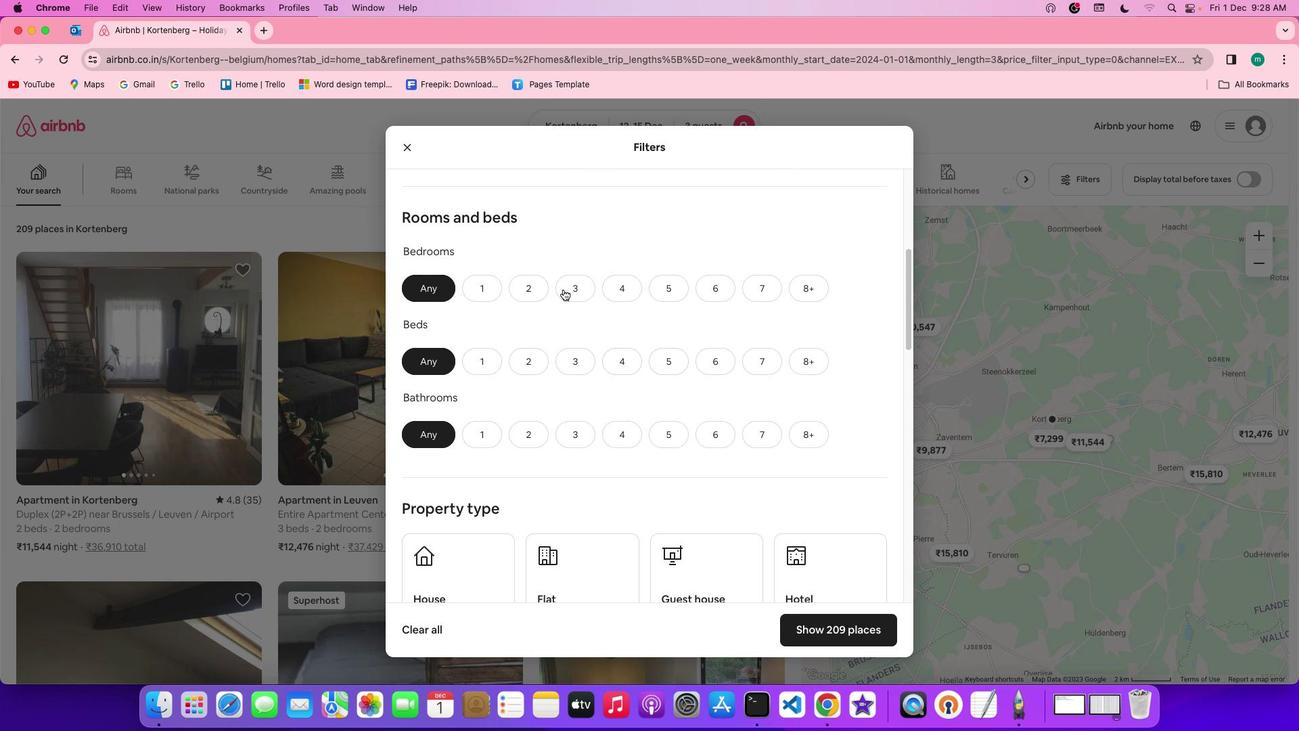 
Action: Mouse scrolled (685, 389) with delta (4, 3)
Screenshot: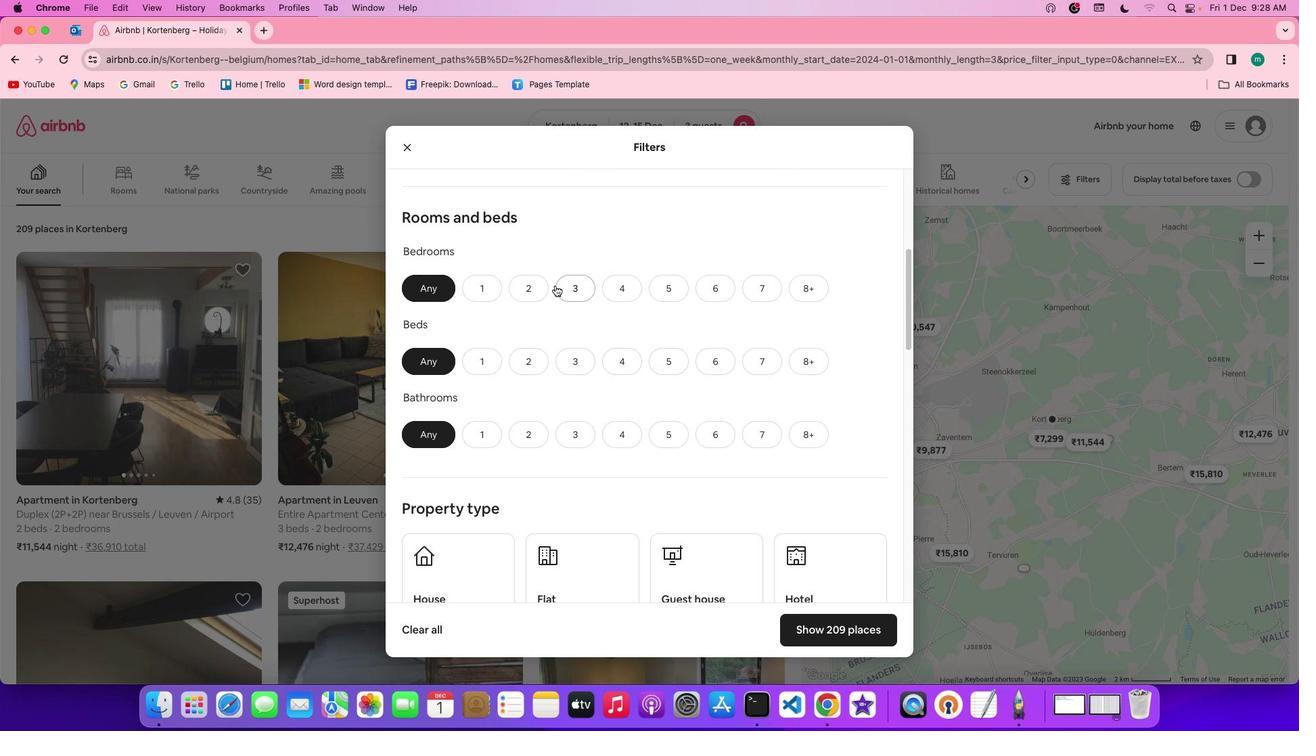 
Action: Mouse scrolled (685, 389) with delta (4, 4)
Screenshot: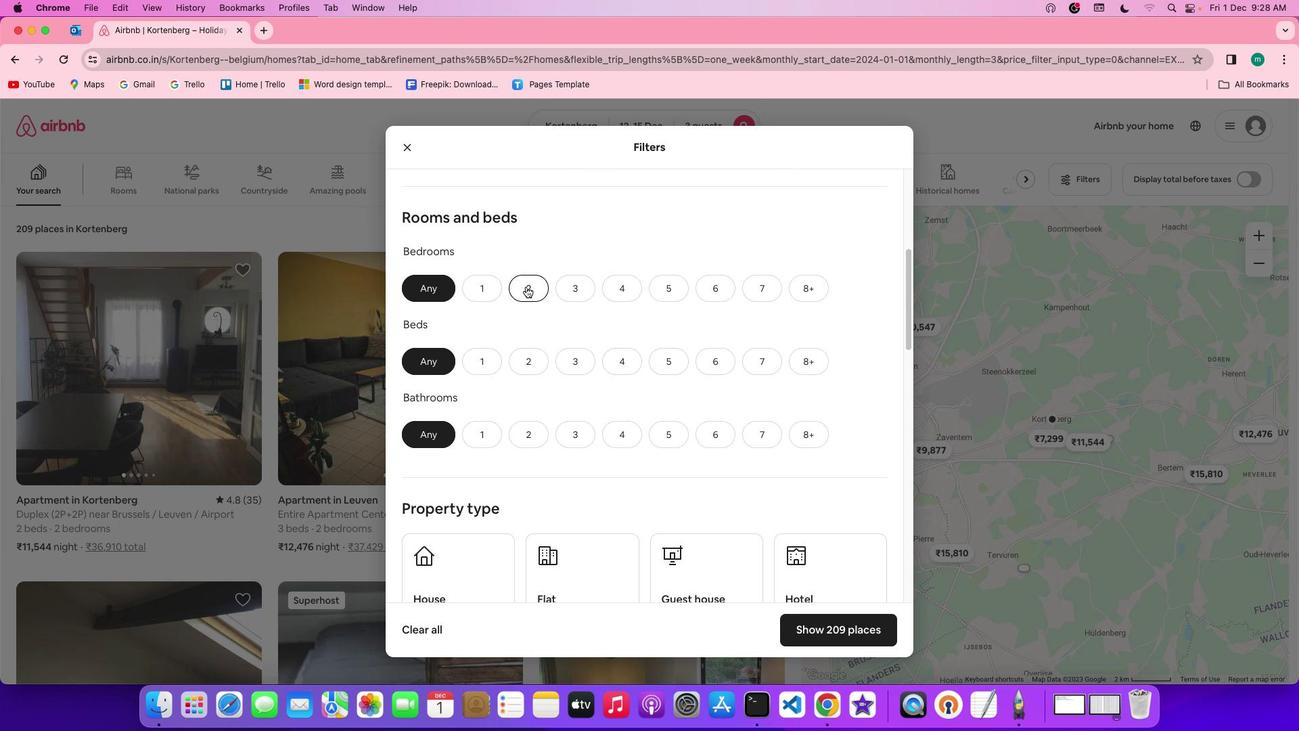 
Action: Mouse scrolled (685, 389) with delta (4, 4)
Screenshot: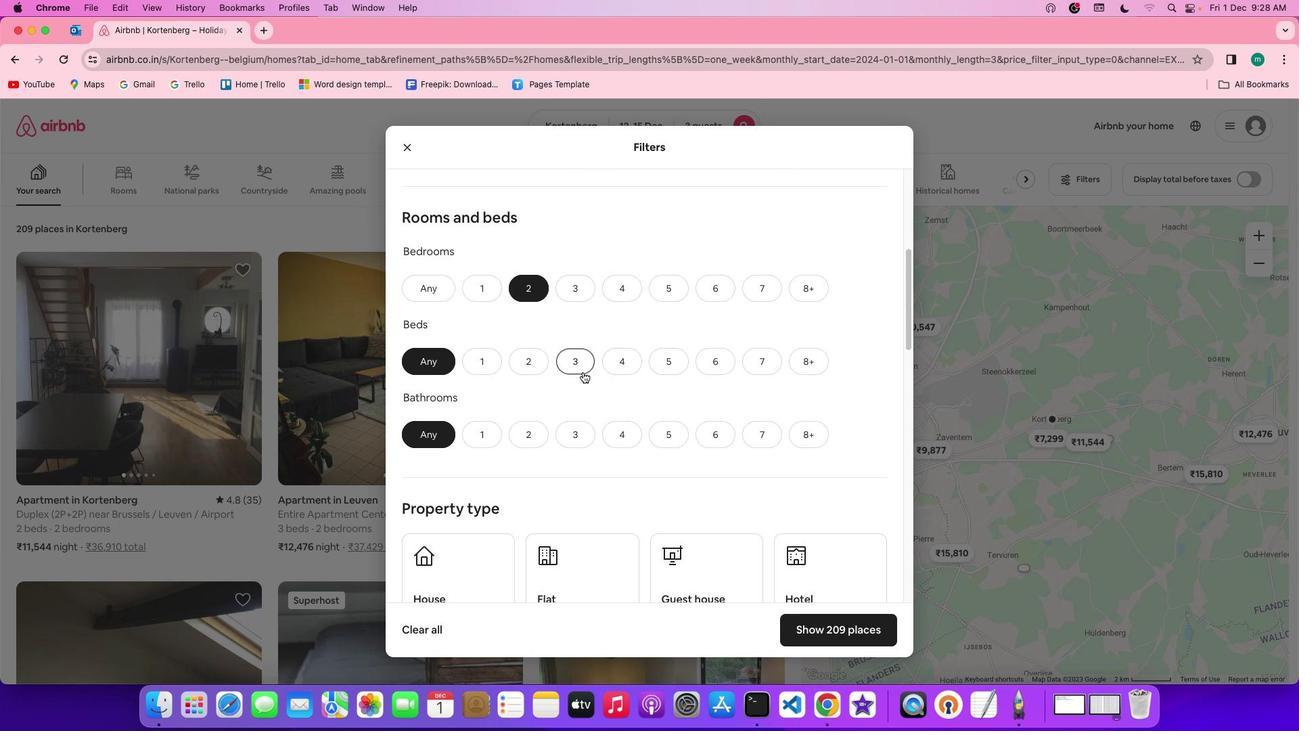 
Action: Mouse scrolled (685, 389) with delta (4, 4)
Screenshot: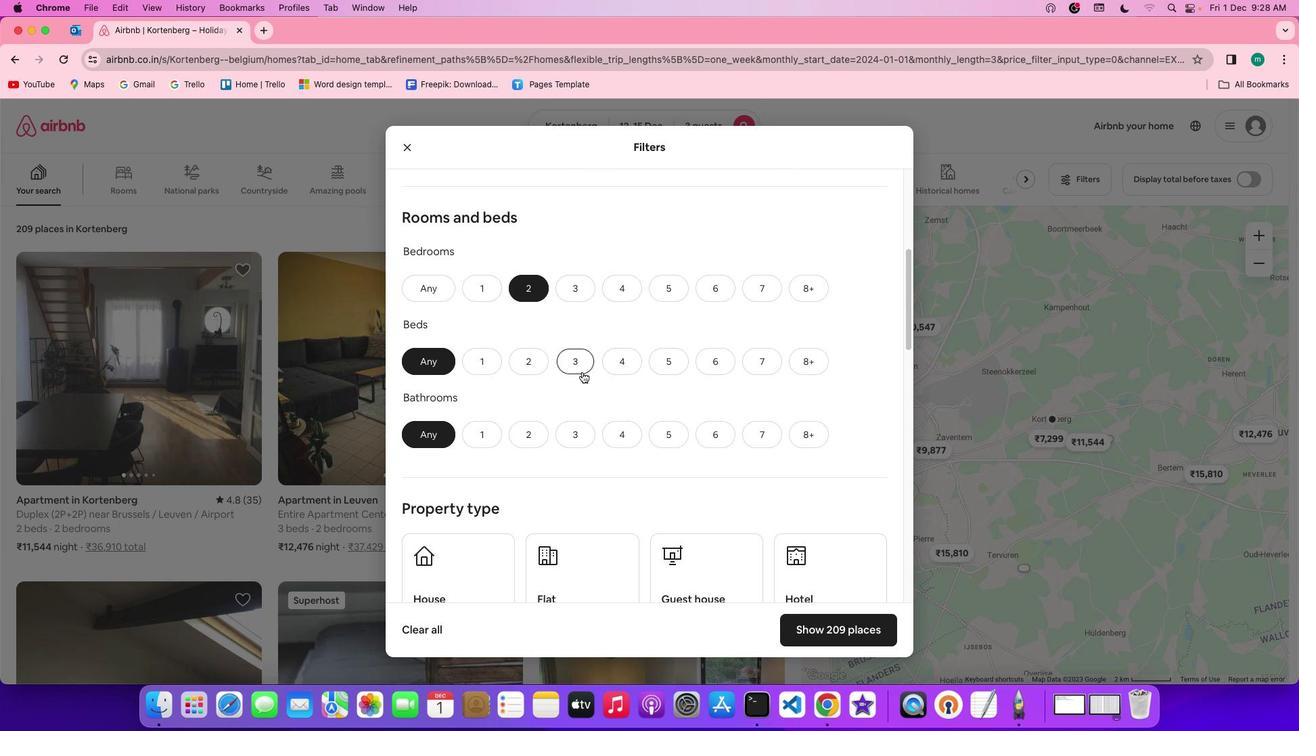 
Action: Mouse scrolled (685, 389) with delta (4, 2)
Screenshot: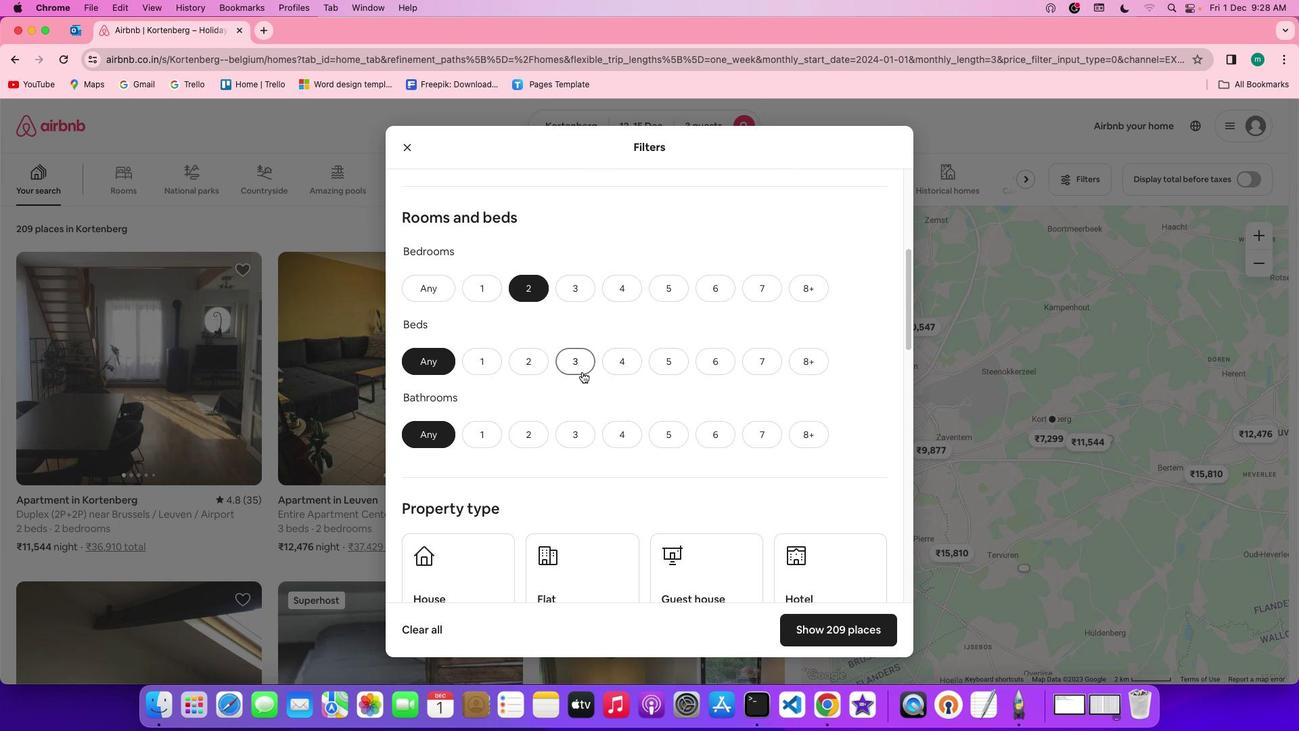 
Action: Mouse scrolled (685, 389) with delta (4, 2)
Screenshot: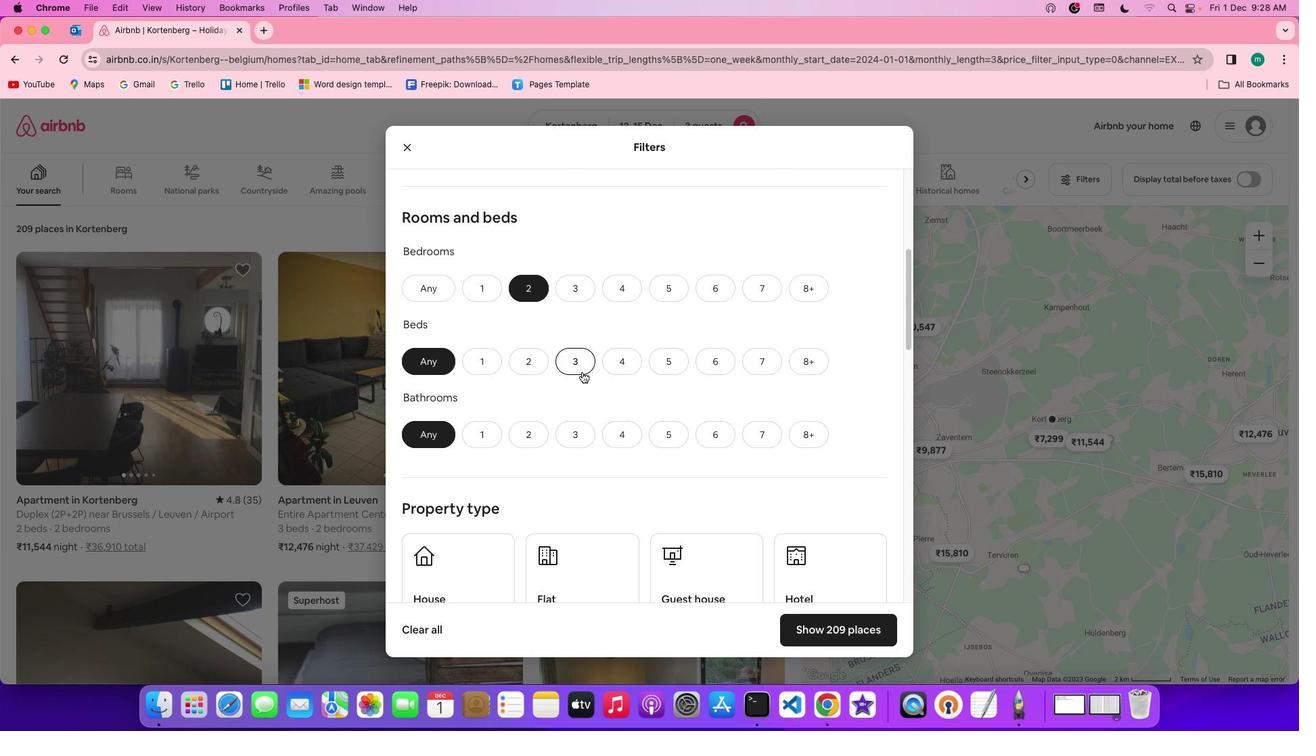 
Action: Mouse moved to (531, 291)
Screenshot: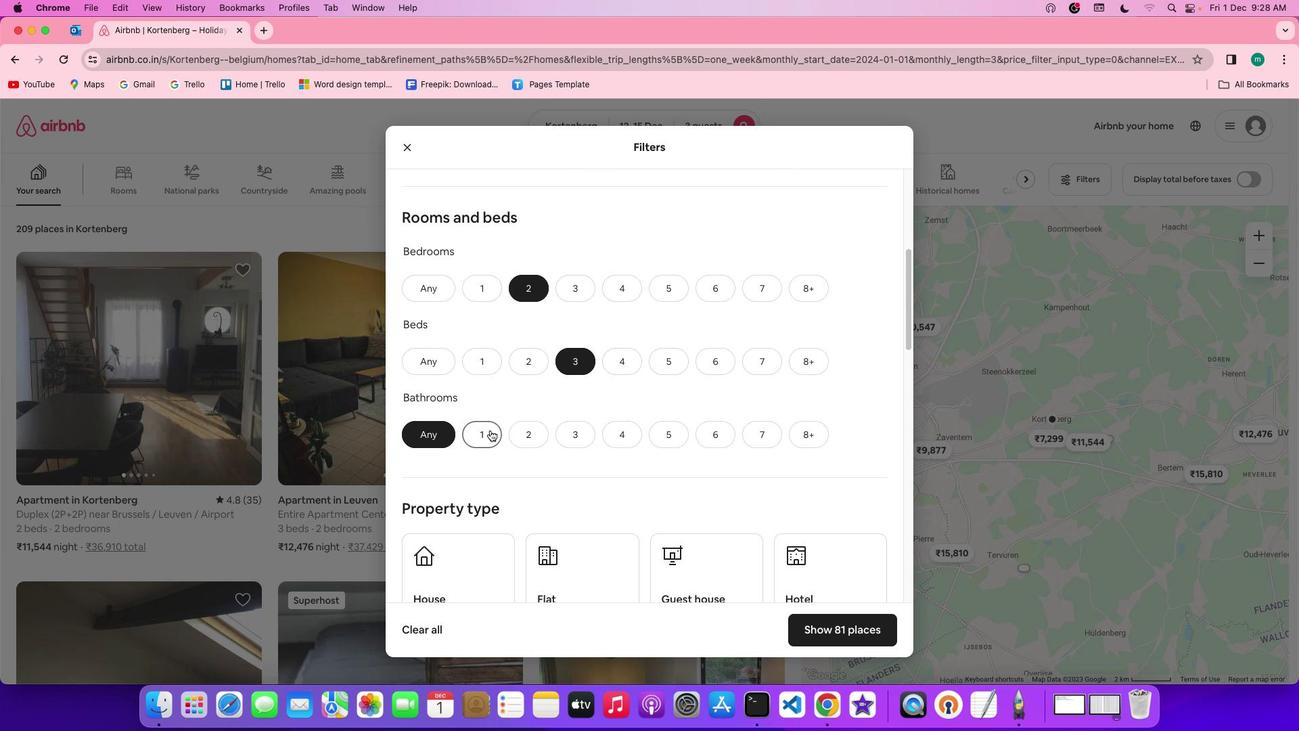 
Action: Mouse pressed left at (531, 291)
Screenshot: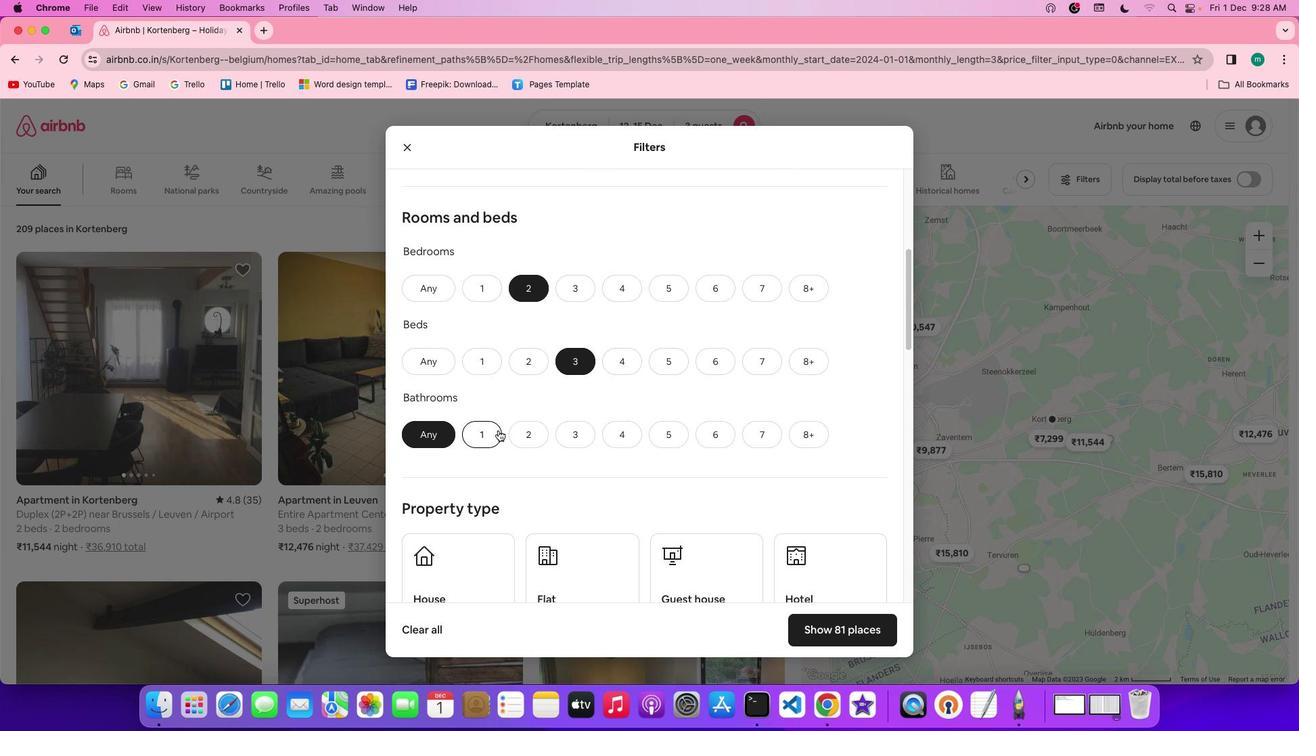 
Action: Mouse moved to (587, 377)
Screenshot: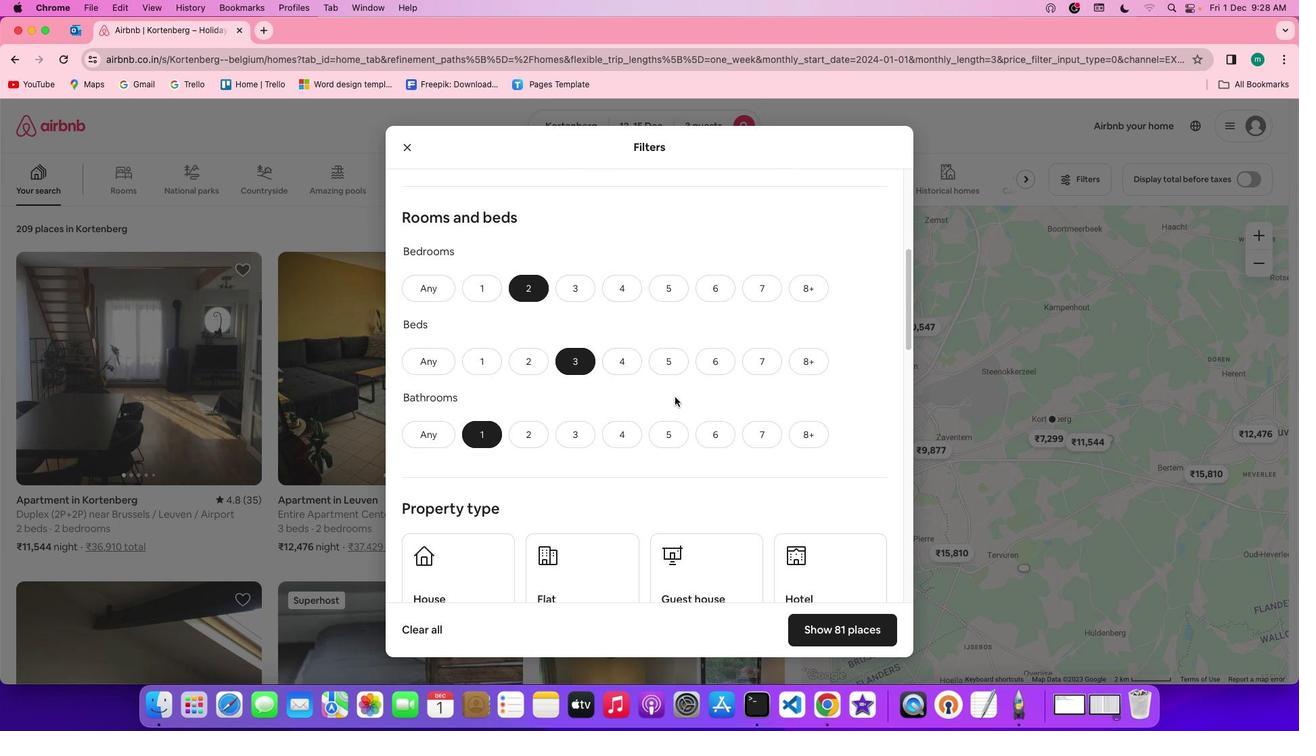 
Action: Mouse pressed left at (587, 377)
Screenshot: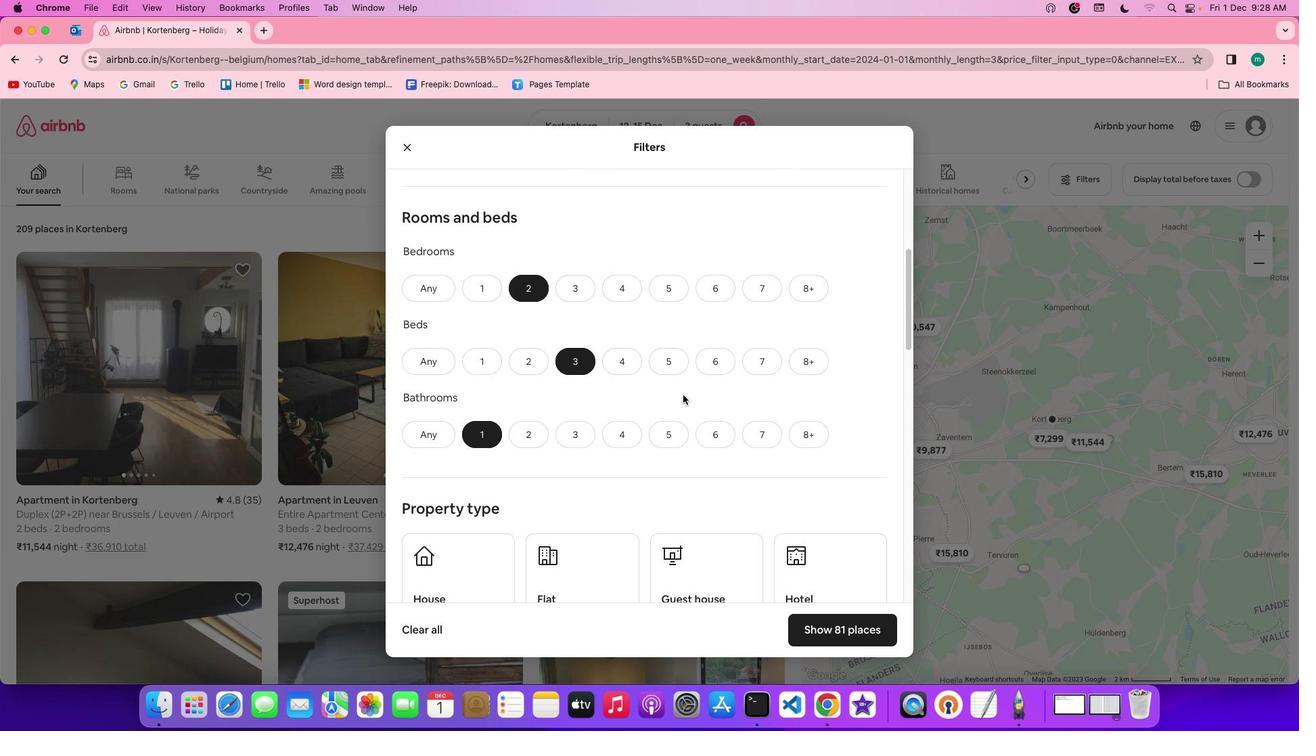 
Action: Mouse moved to (494, 434)
Screenshot: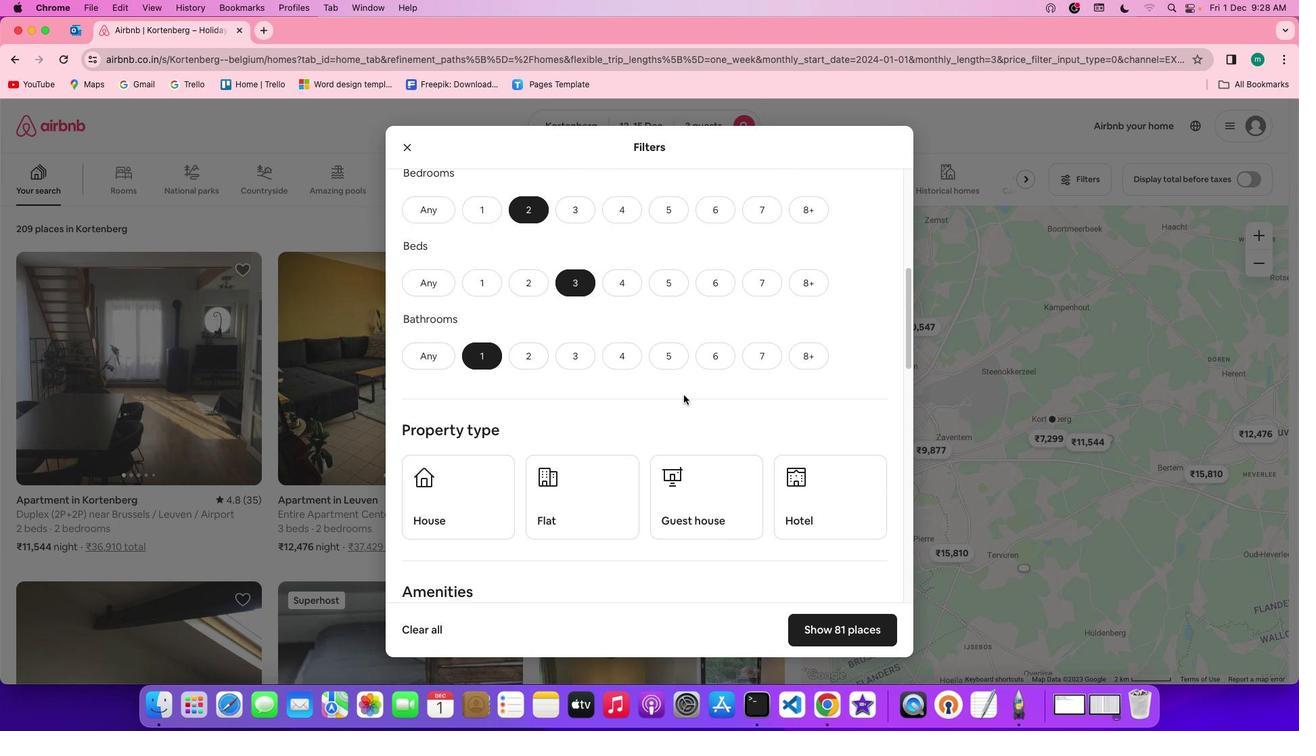 
Action: Mouse pressed left at (494, 434)
Screenshot: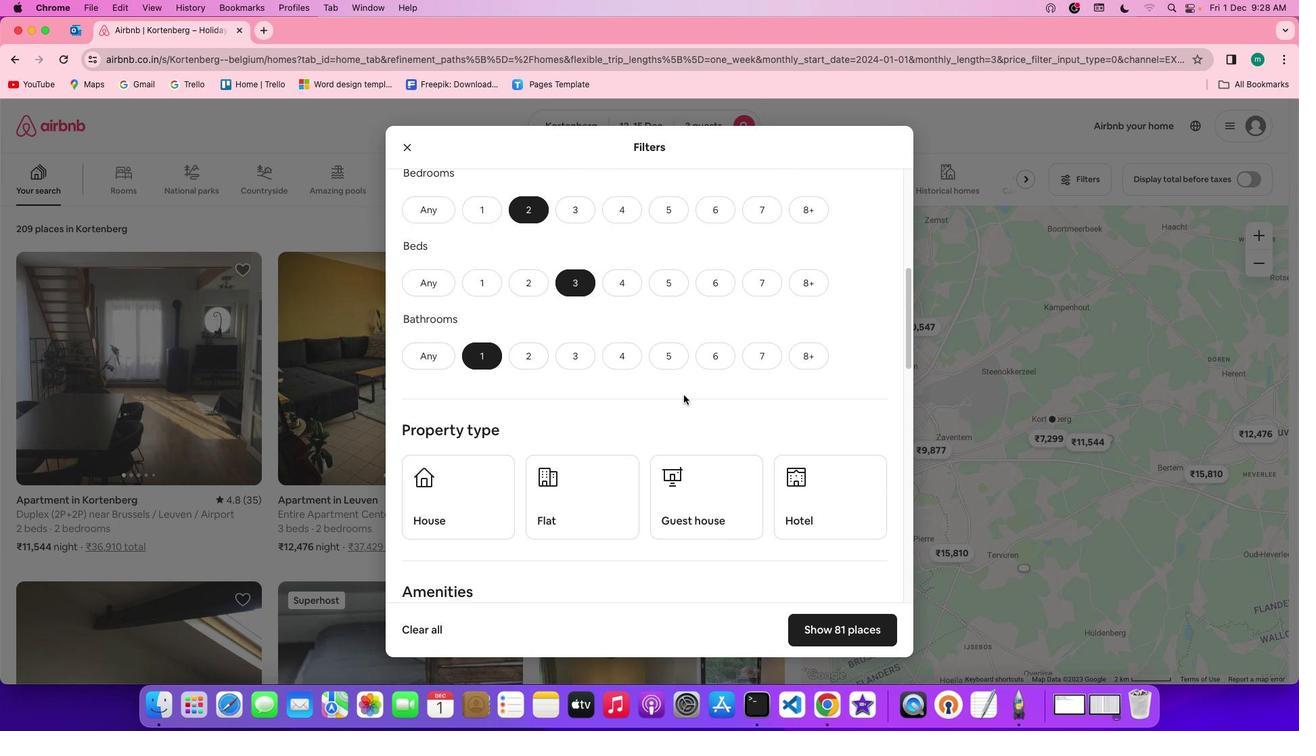 
Action: Mouse moved to (688, 399)
Screenshot: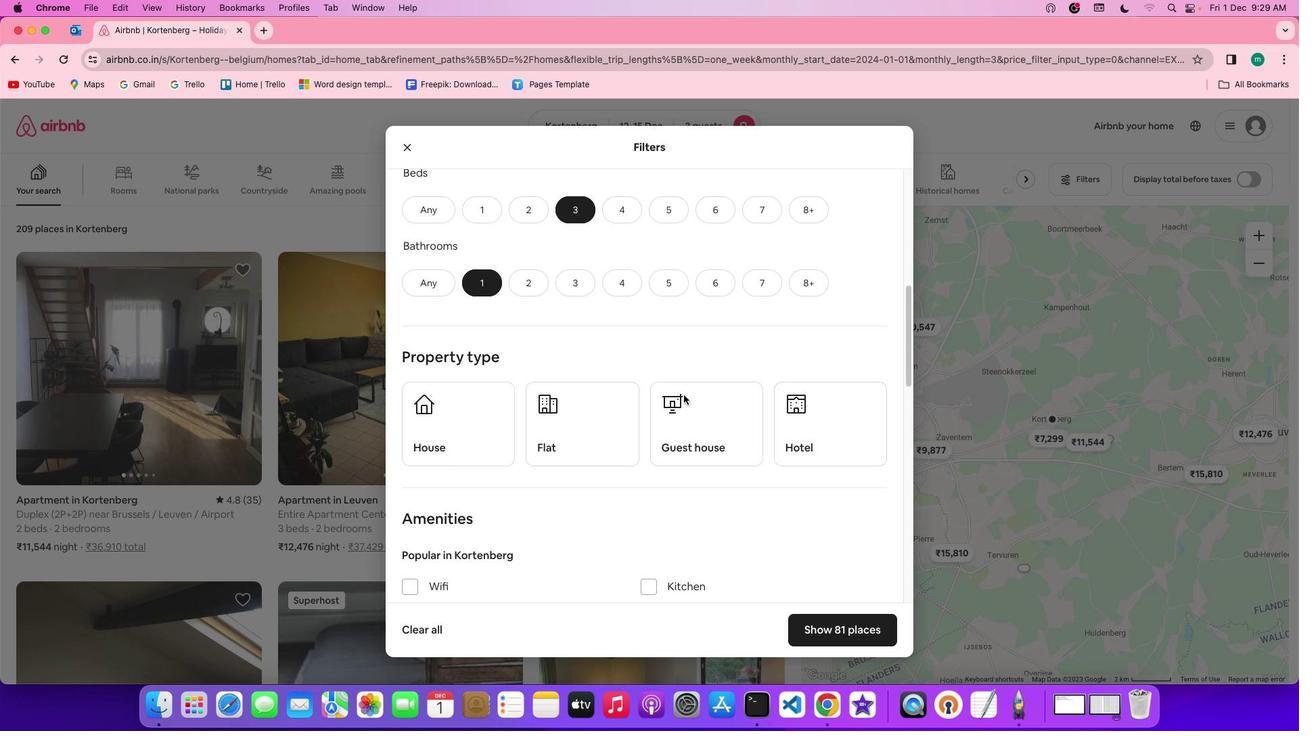 
Action: Mouse scrolled (688, 399) with delta (4, 4)
Screenshot: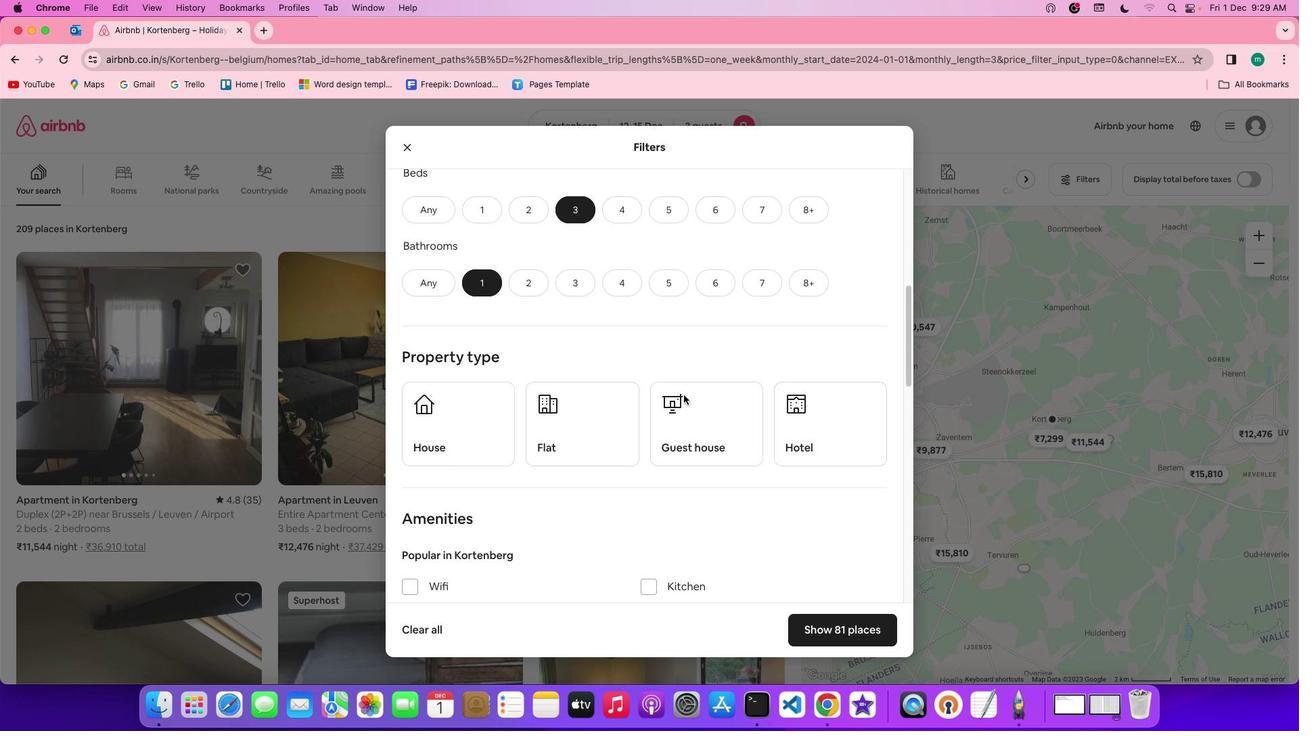 
Action: Mouse scrolled (688, 399) with delta (4, 4)
Screenshot: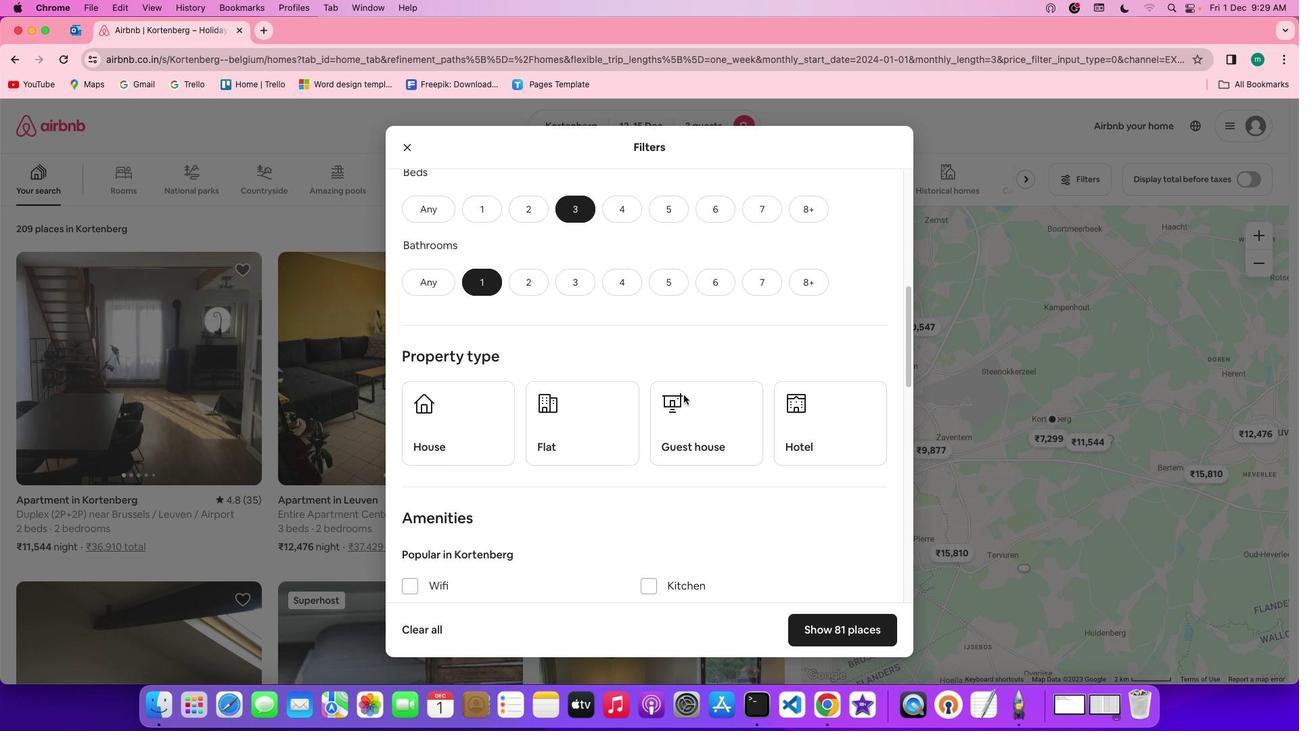 
Action: Mouse scrolled (688, 399) with delta (4, 3)
Screenshot: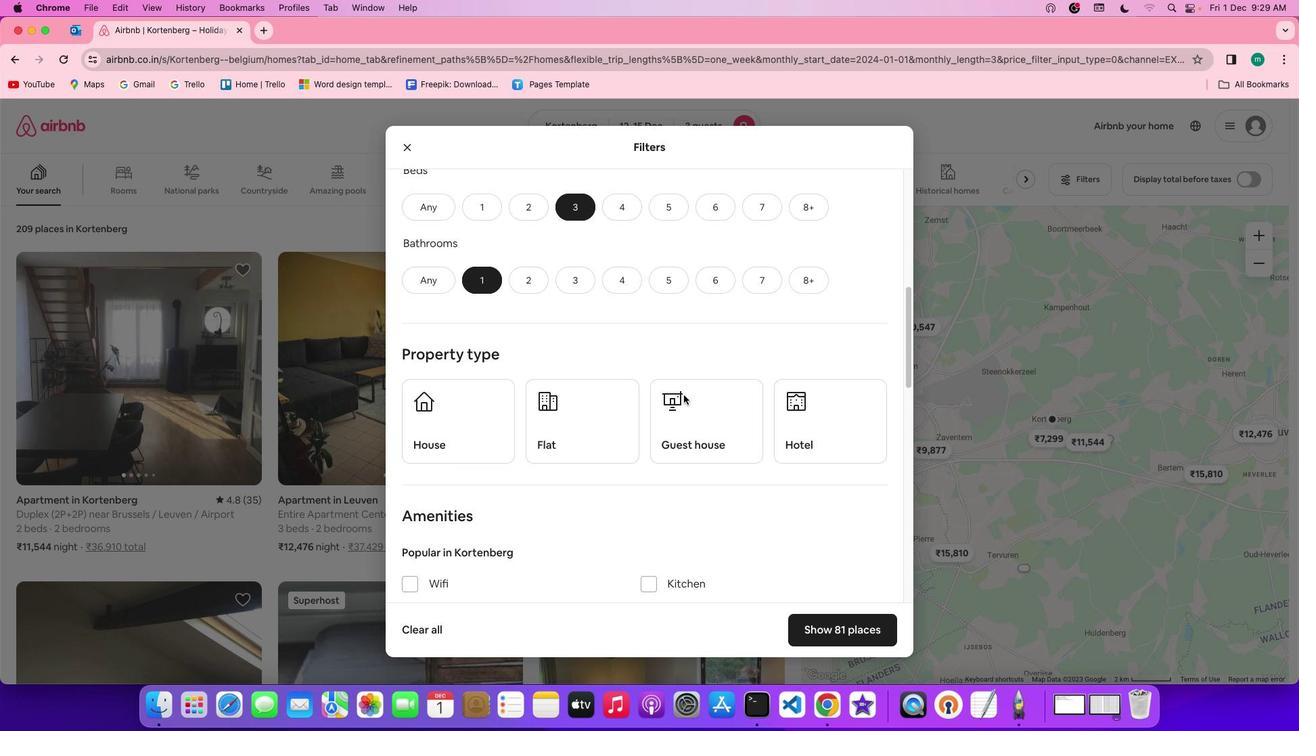 
Action: Mouse scrolled (688, 399) with delta (4, 4)
Screenshot: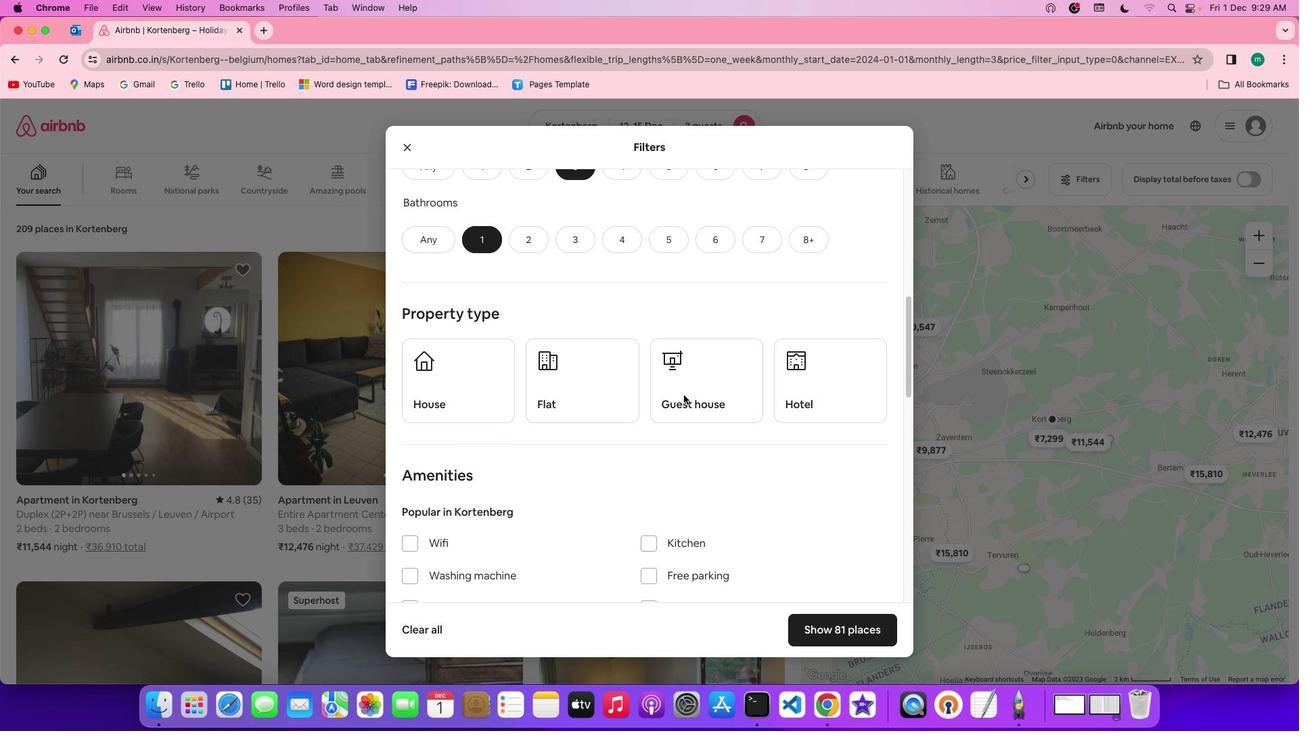 
Action: Mouse scrolled (688, 399) with delta (4, 4)
Screenshot: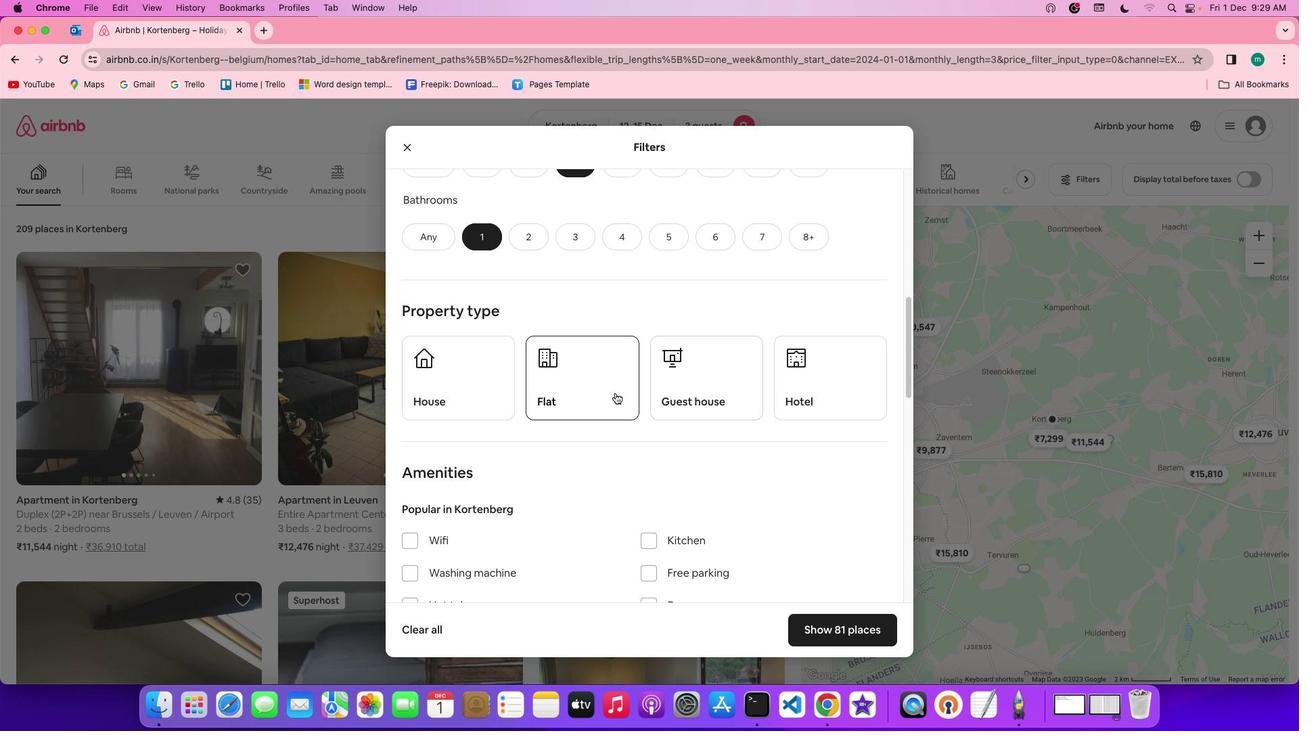 
Action: Mouse scrolled (688, 399) with delta (4, 4)
Screenshot: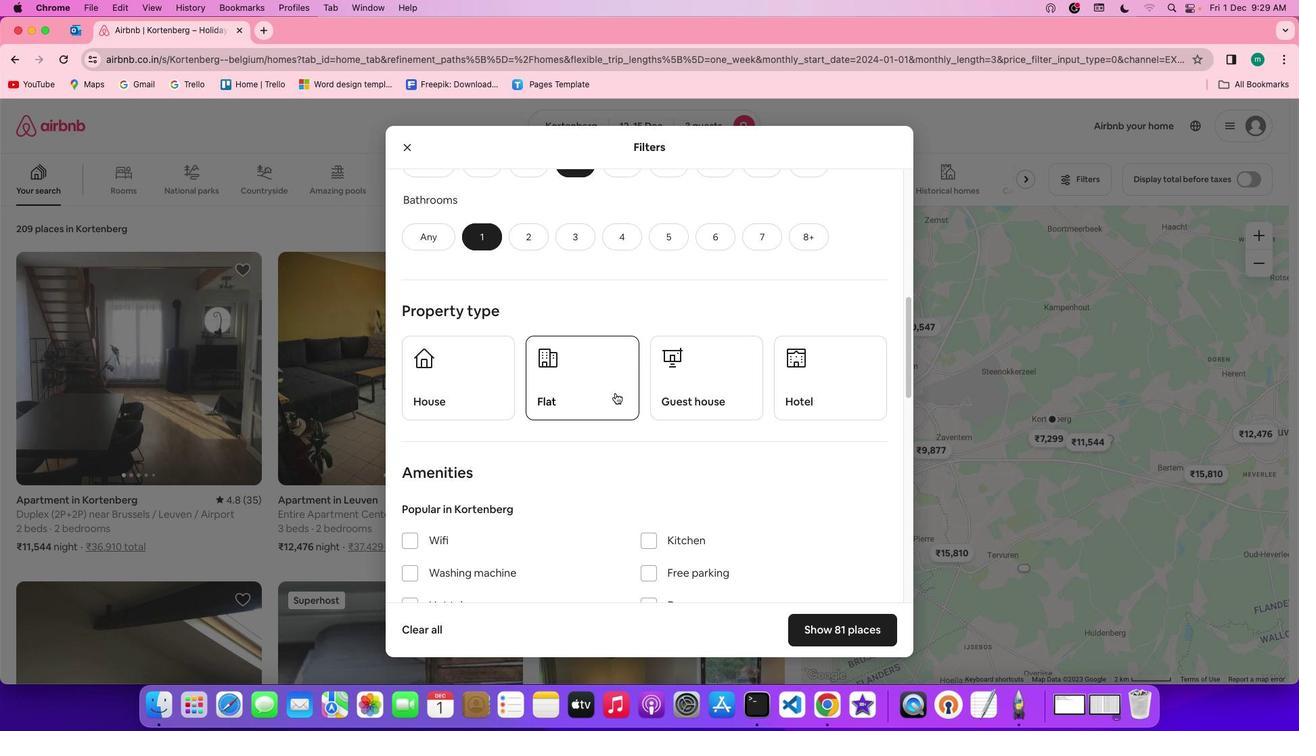 
Action: Mouse scrolled (688, 399) with delta (4, 4)
Screenshot: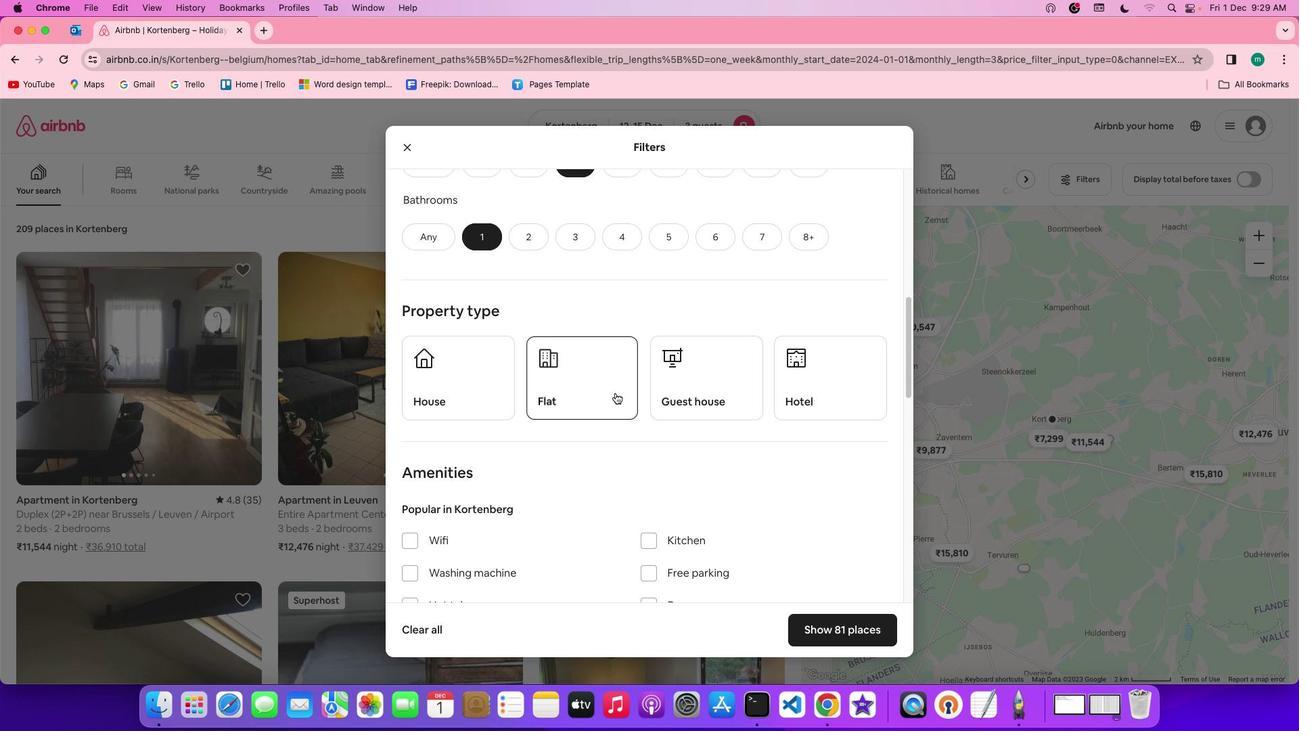 
Action: Mouse scrolled (688, 399) with delta (4, 4)
Screenshot: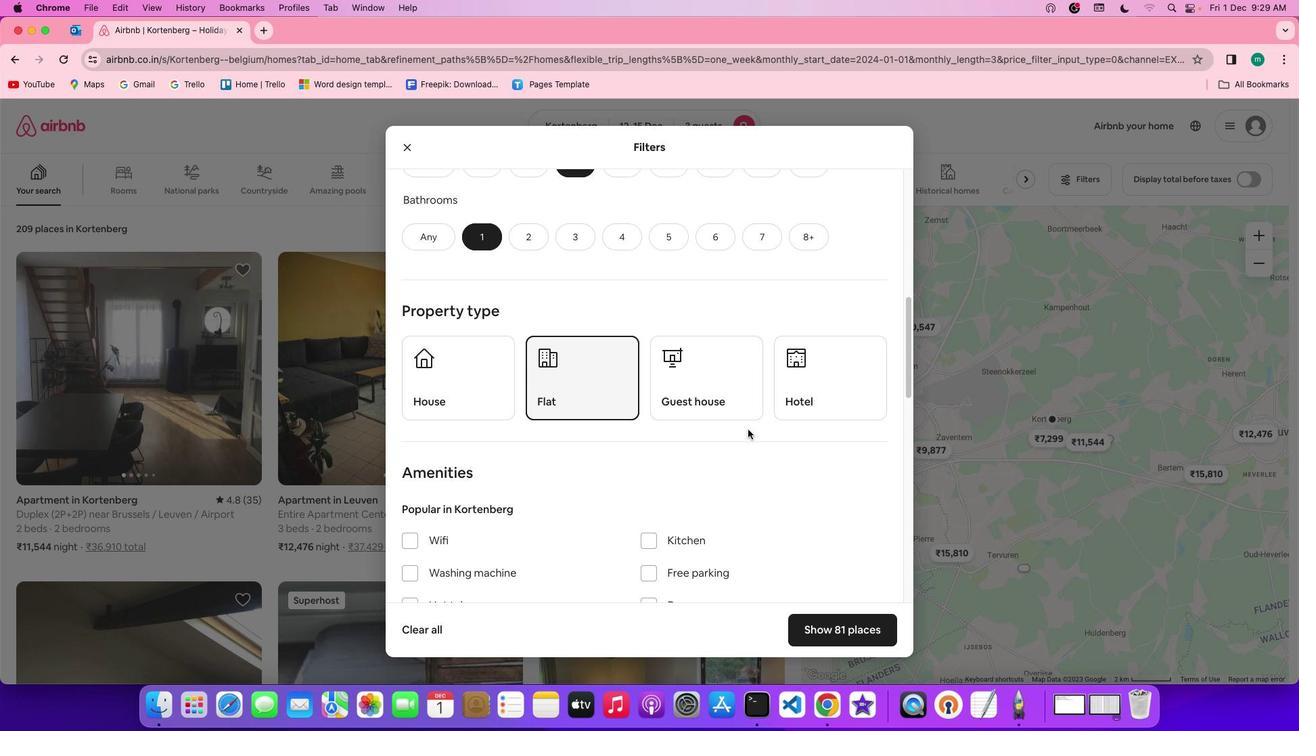 
Action: Mouse scrolled (688, 399) with delta (4, 4)
Screenshot: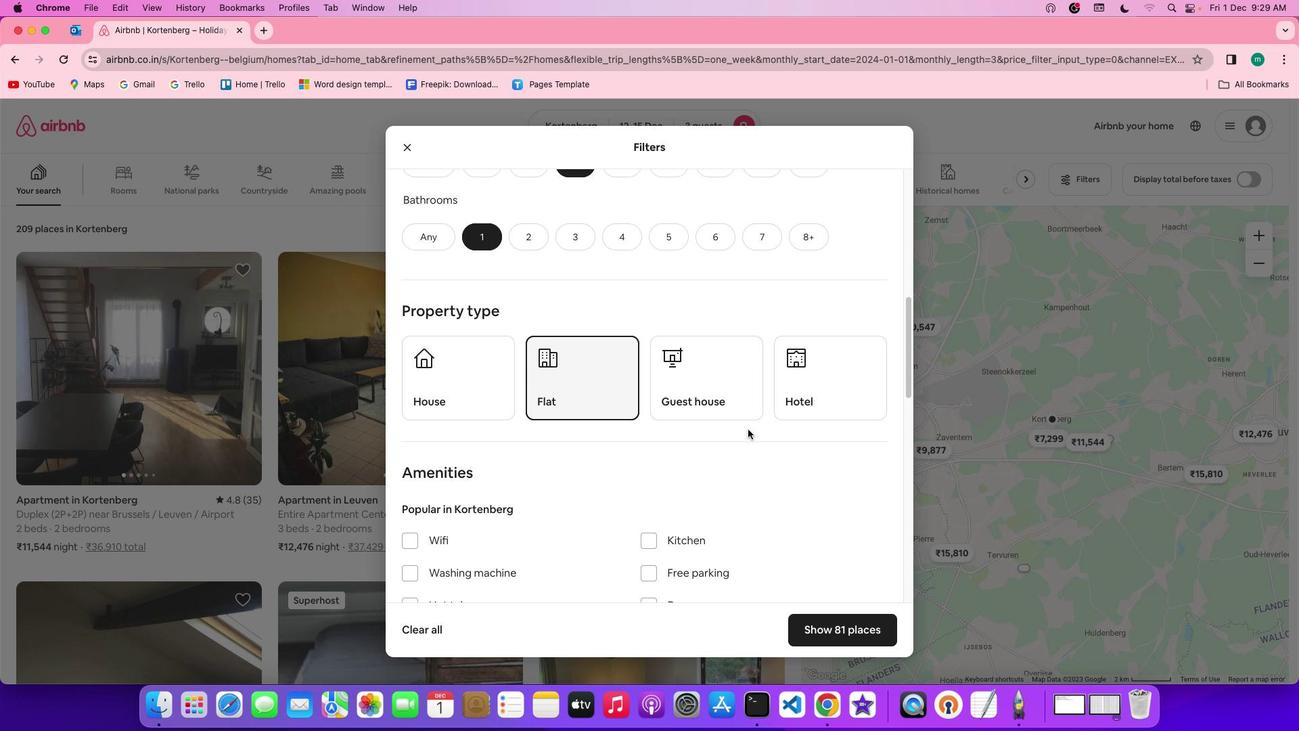 
Action: Mouse scrolled (688, 399) with delta (4, 4)
Screenshot: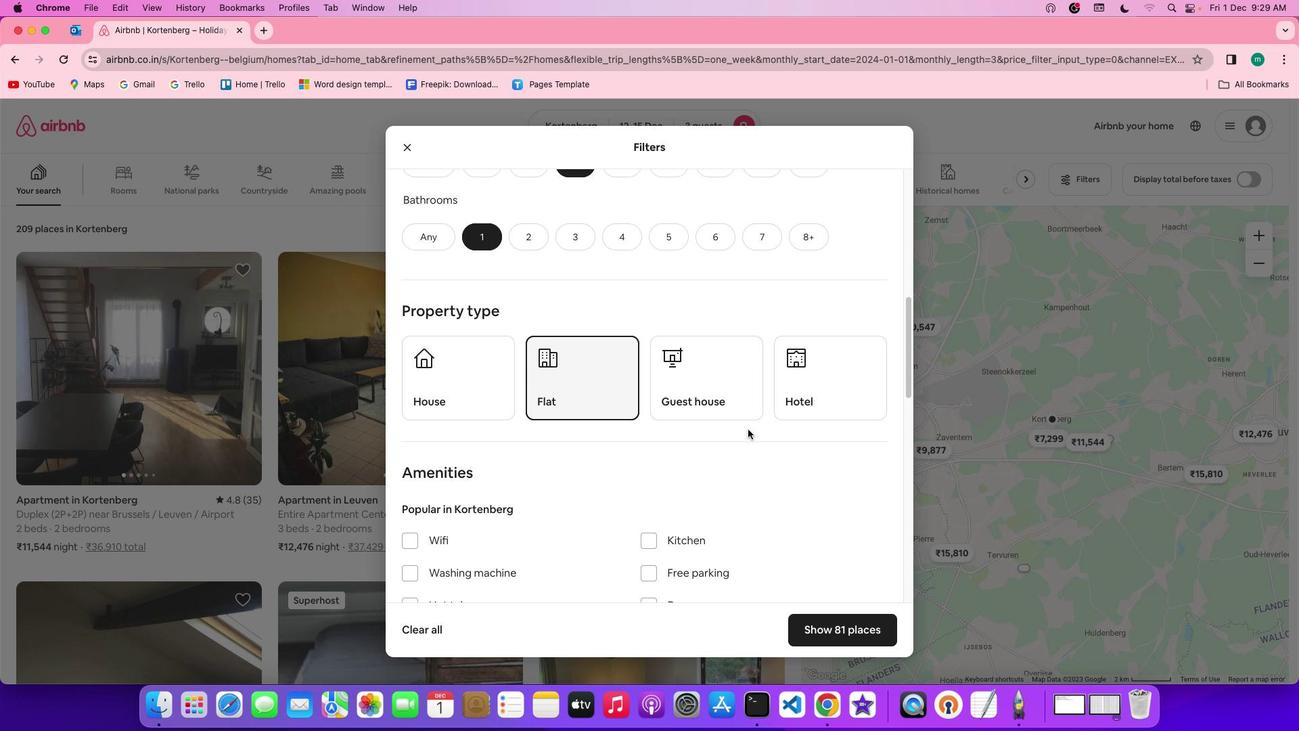 
Action: Mouse moved to (620, 397)
Screenshot: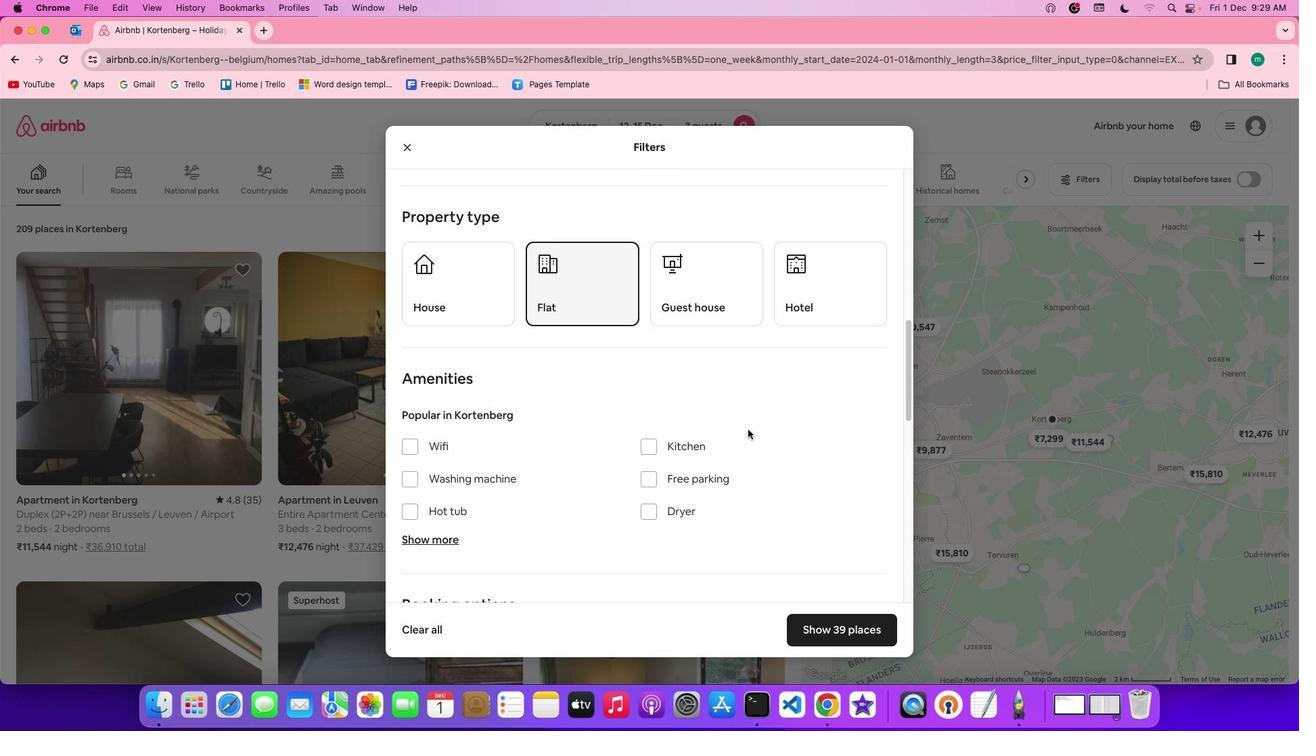 
Action: Mouse pressed left at (620, 397)
Screenshot: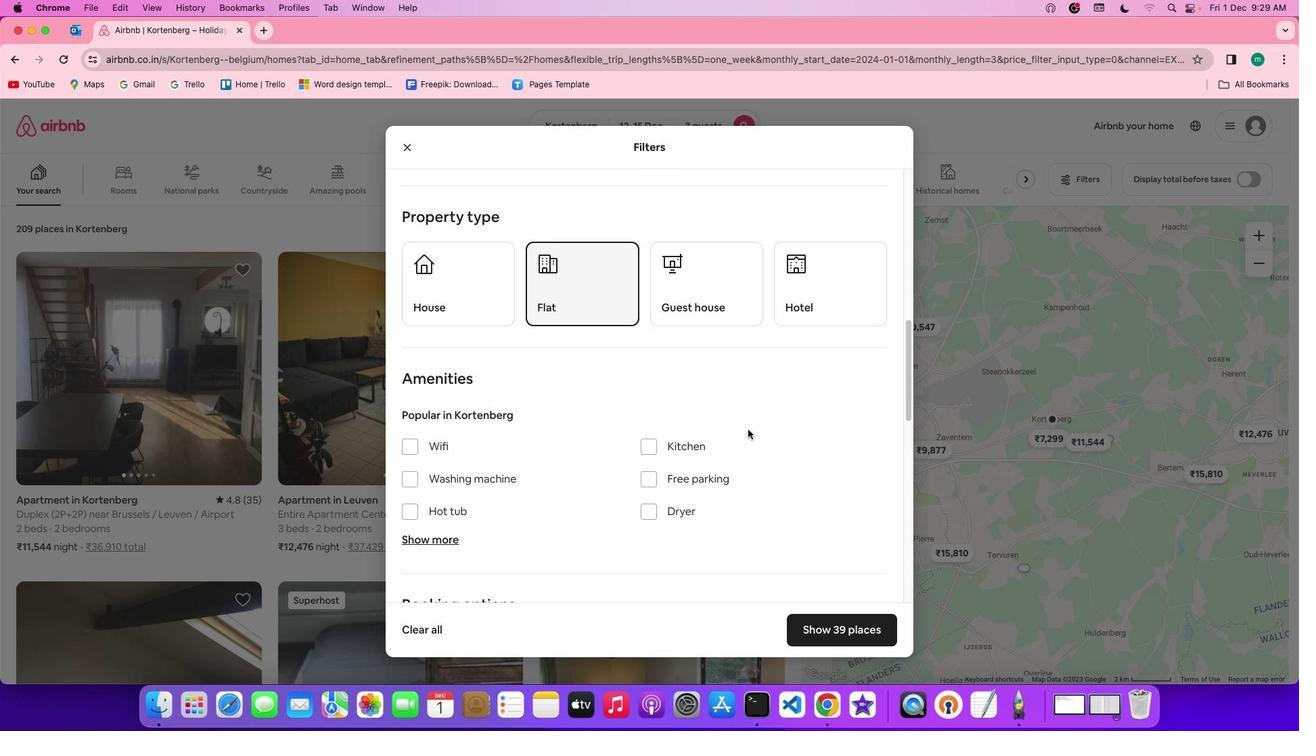 
Action: Mouse moved to (752, 434)
Screenshot: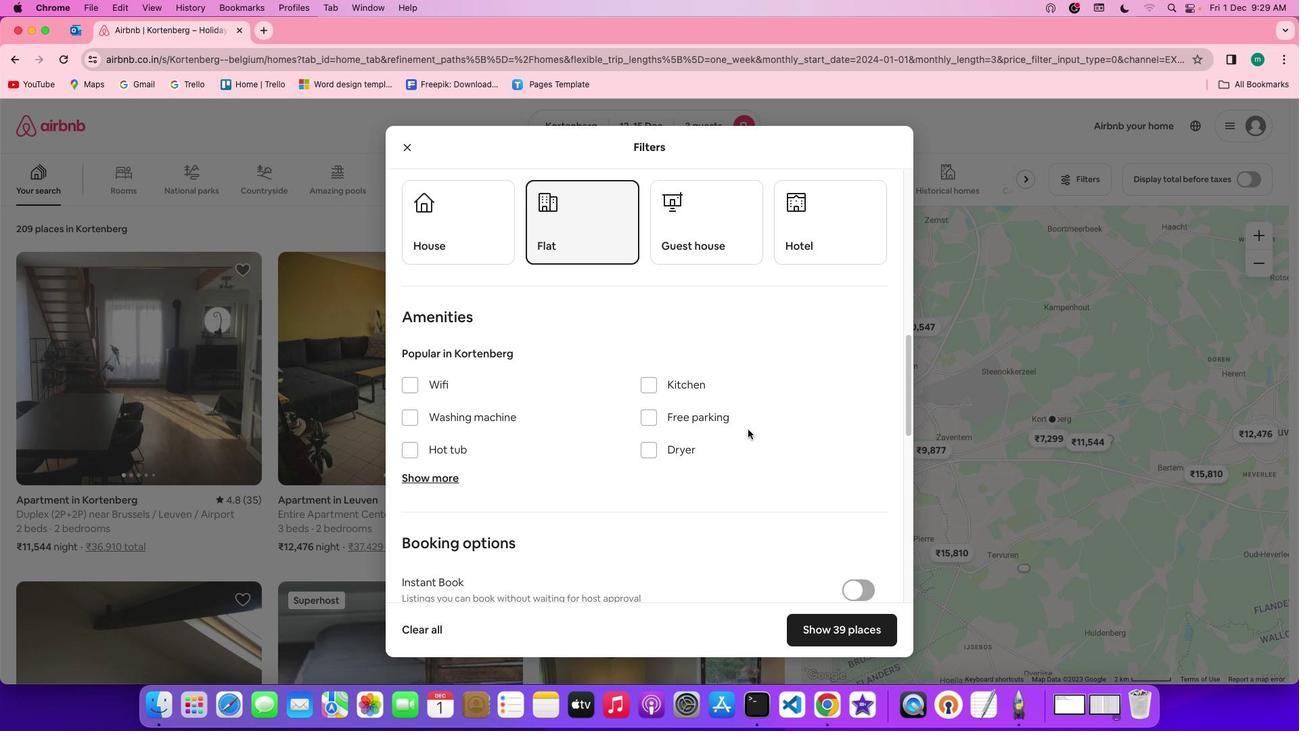 
Action: Mouse scrolled (752, 434) with delta (4, 4)
Screenshot: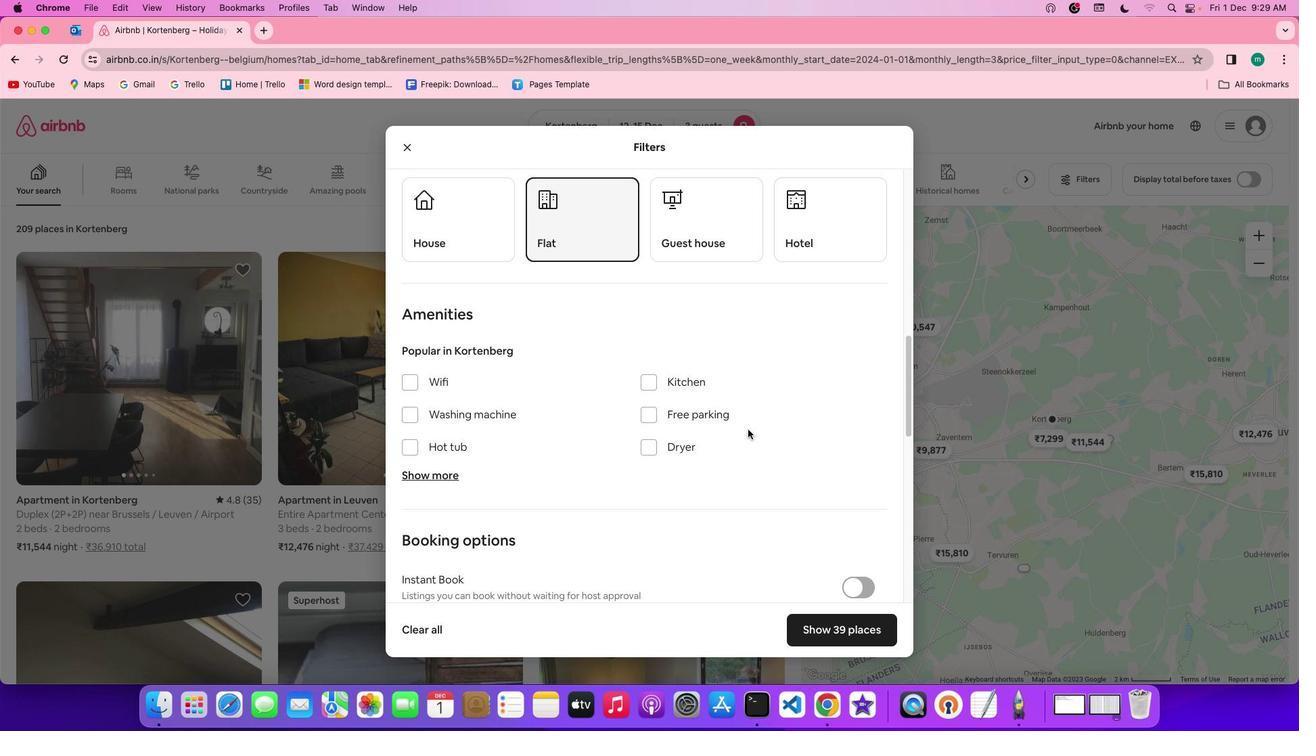 
Action: Mouse scrolled (752, 434) with delta (4, 4)
Screenshot: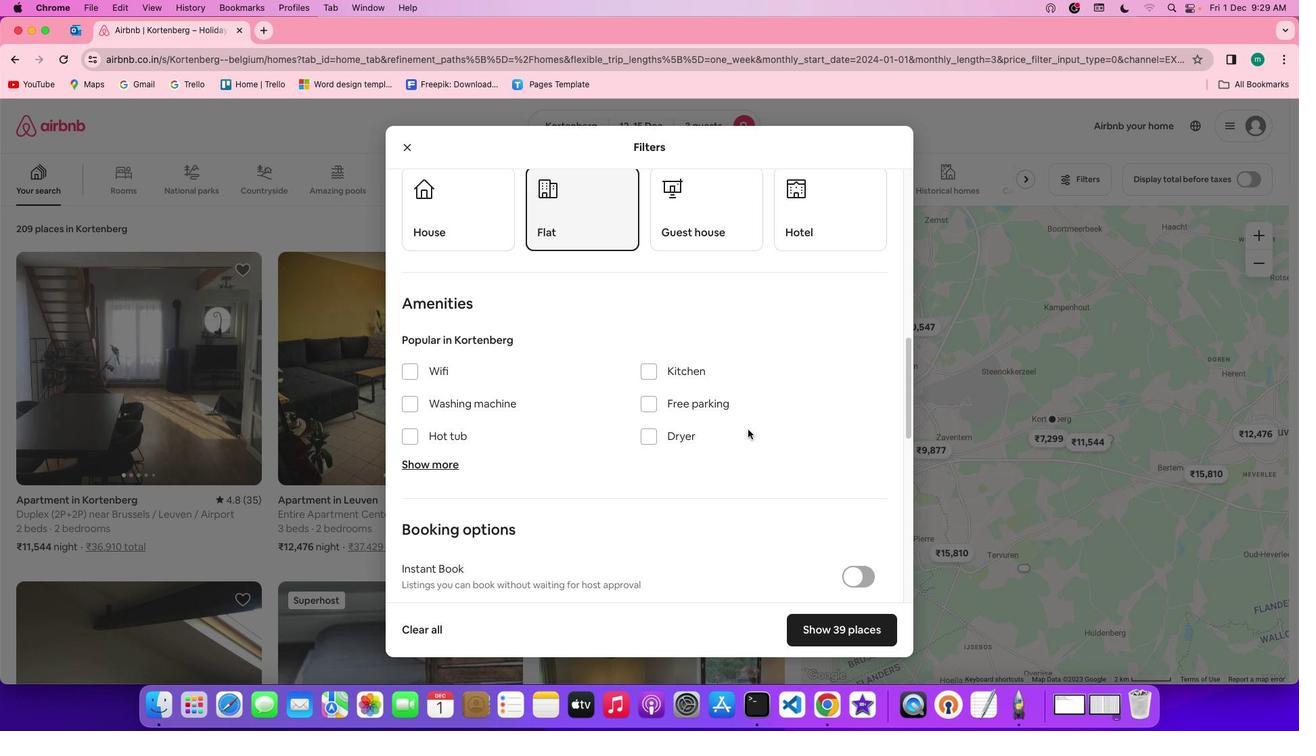 
Action: Mouse scrolled (752, 434) with delta (4, 3)
Screenshot: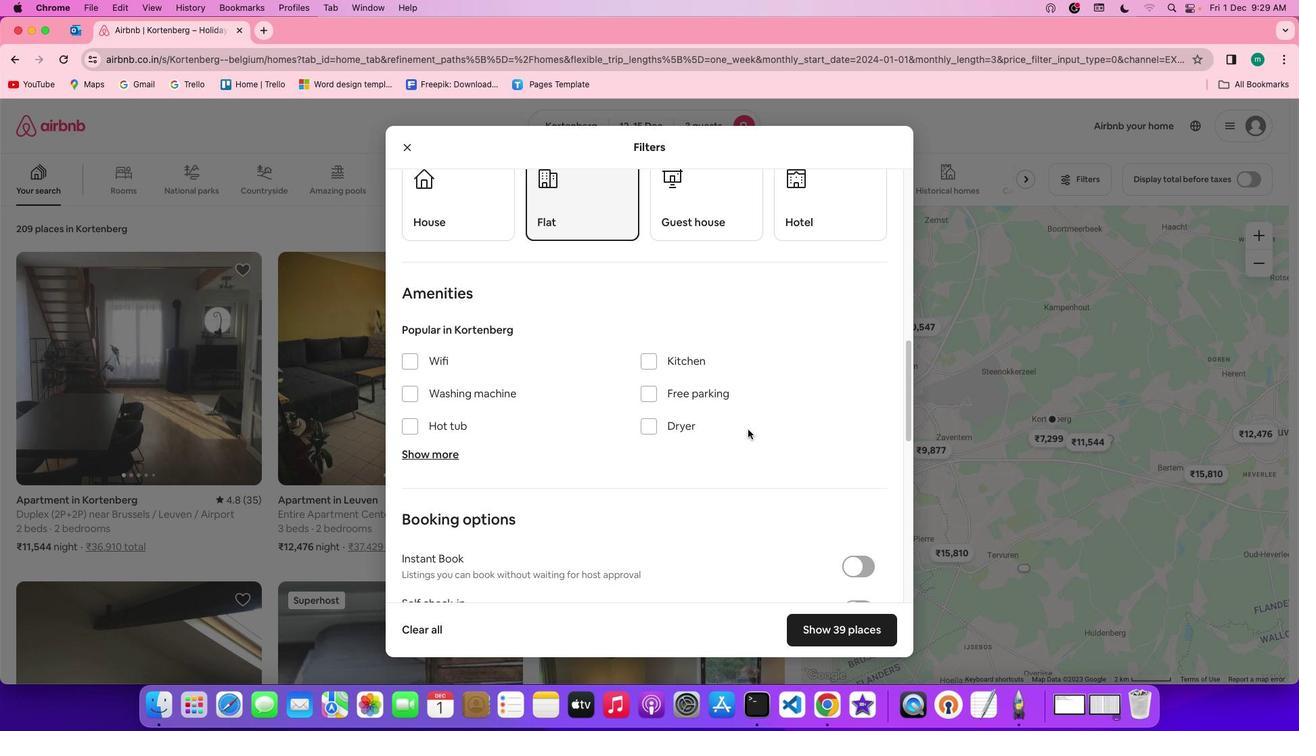
Action: Mouse scrolled (752, 434) with delta (4, 4)
Screenshot: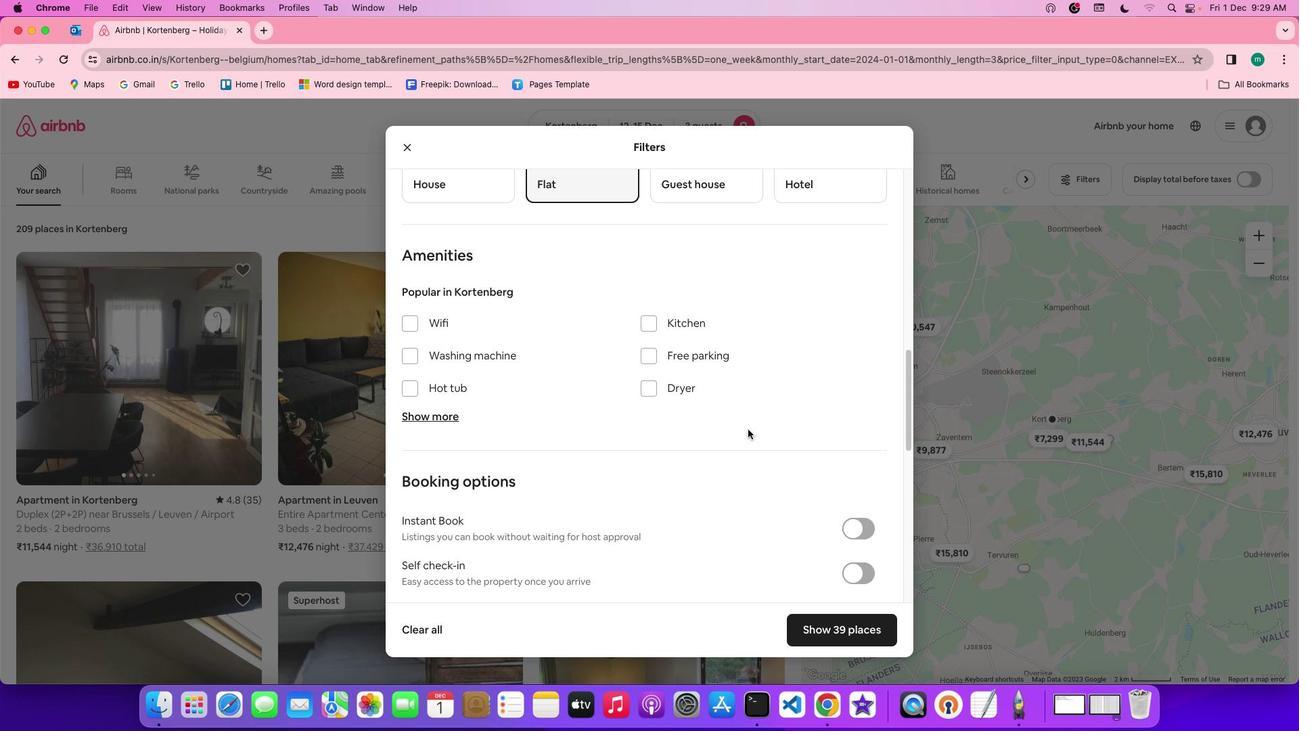 
Action: Mouse scrolled (752, 434) with delta (4, 4)
Screenshot: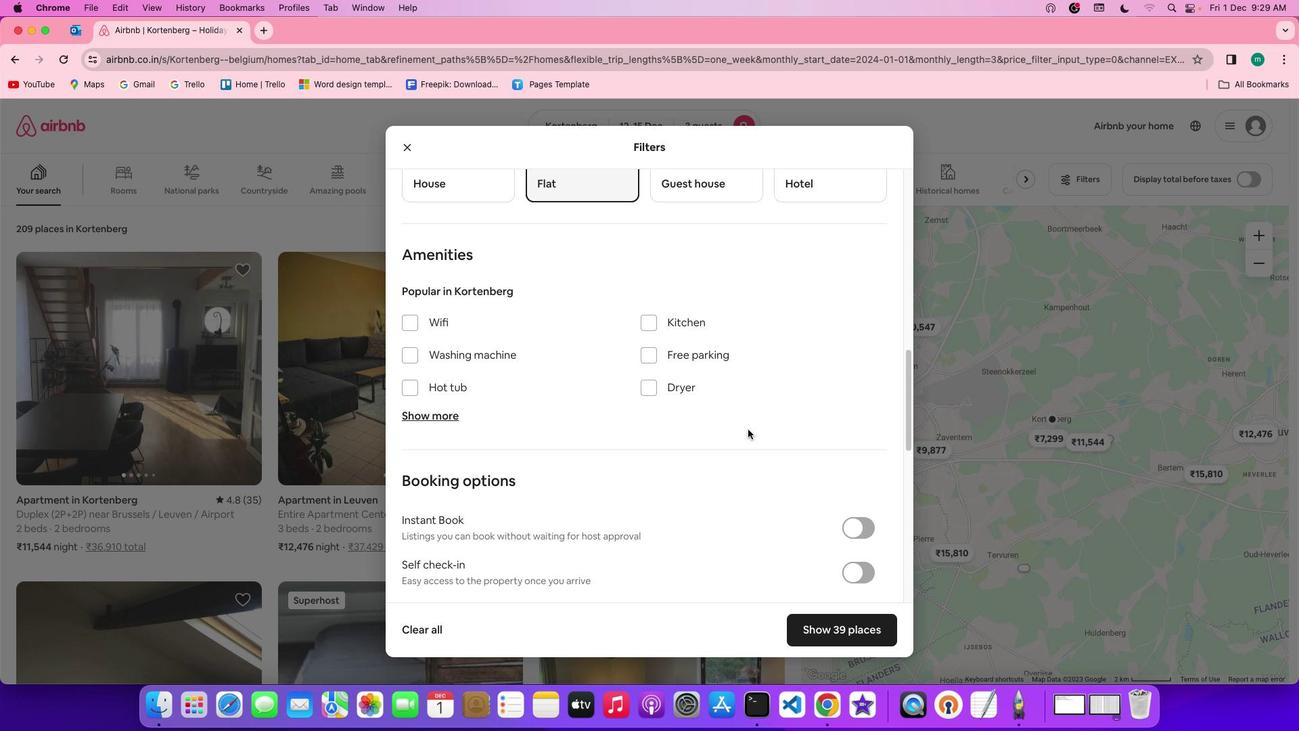 
Action: Mouse scrolled (752, 434) with delta (4, 4)
Screenshot: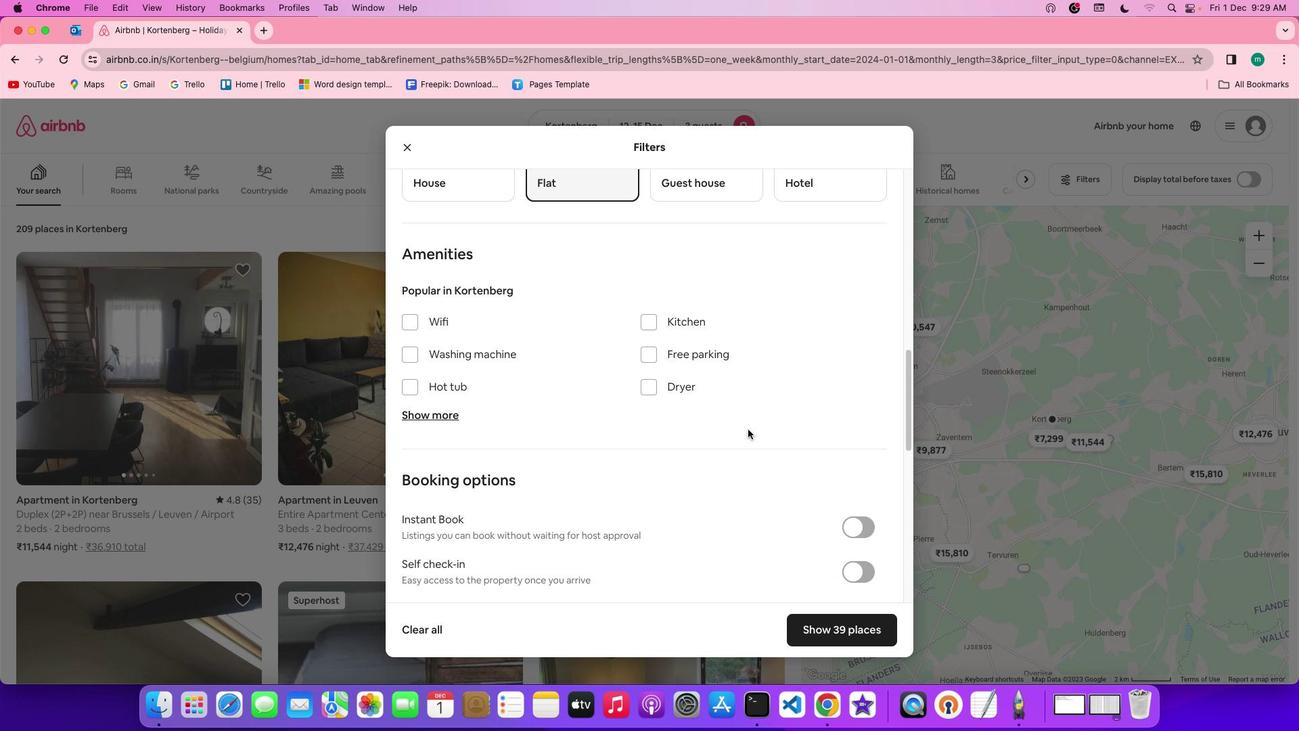 
Action: Mouse scrolled (752, 434) with delta (4, 4)
Screenshot: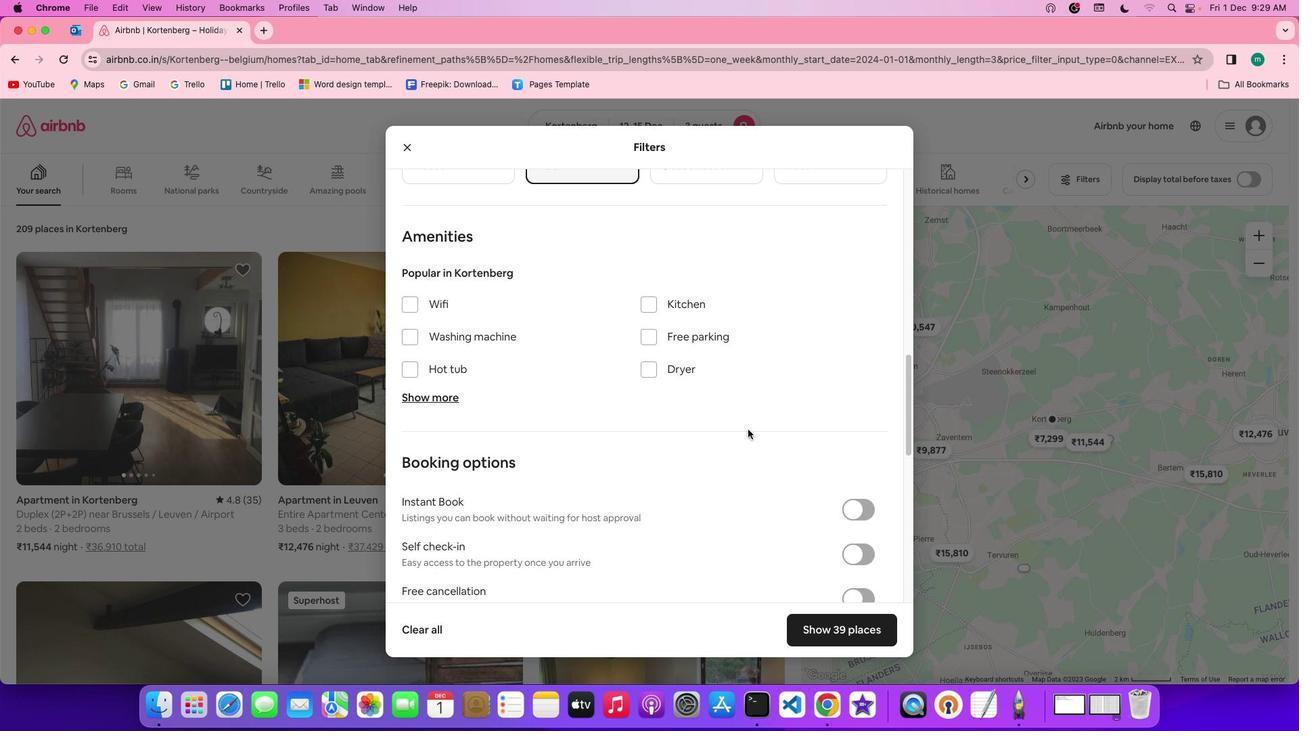 
Action: Mouse scrolled (752, 434) with delta (4, 4)
Screenshot: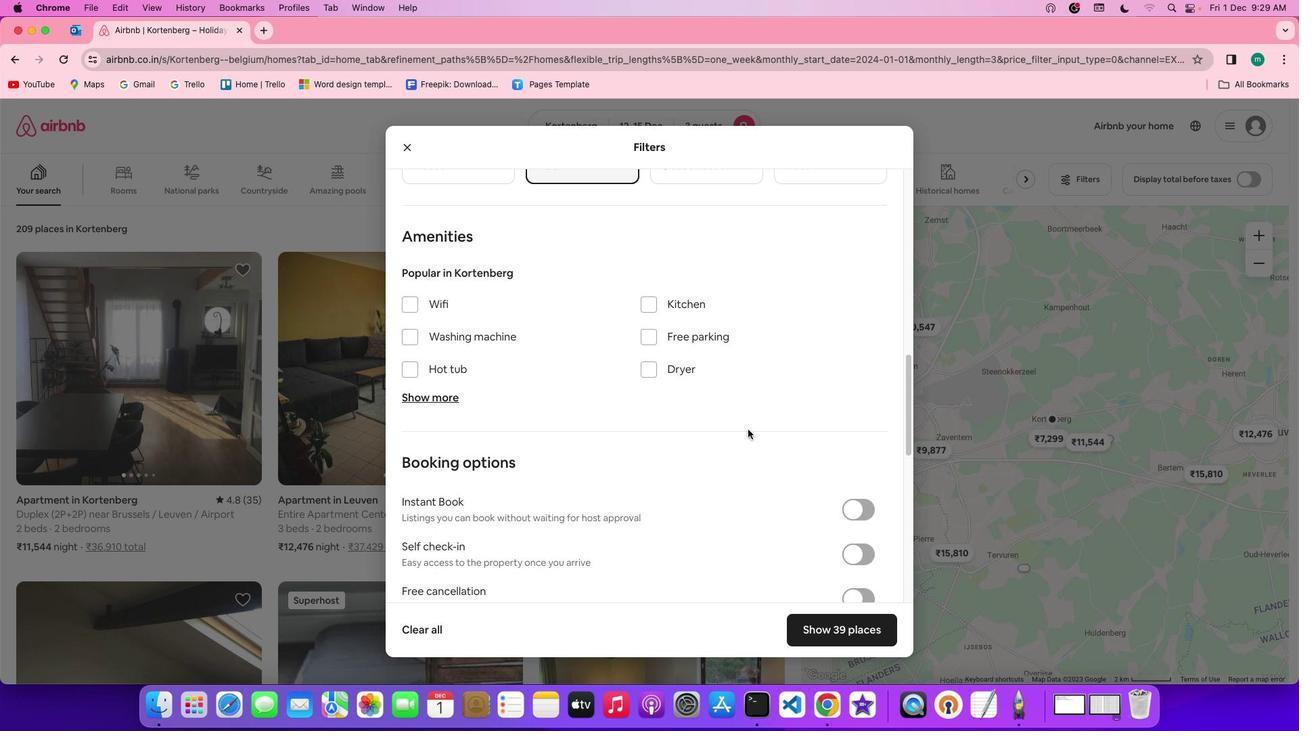 
Action: Mouse scrolled (752, 434) with delta (4, 4)
Screenshot: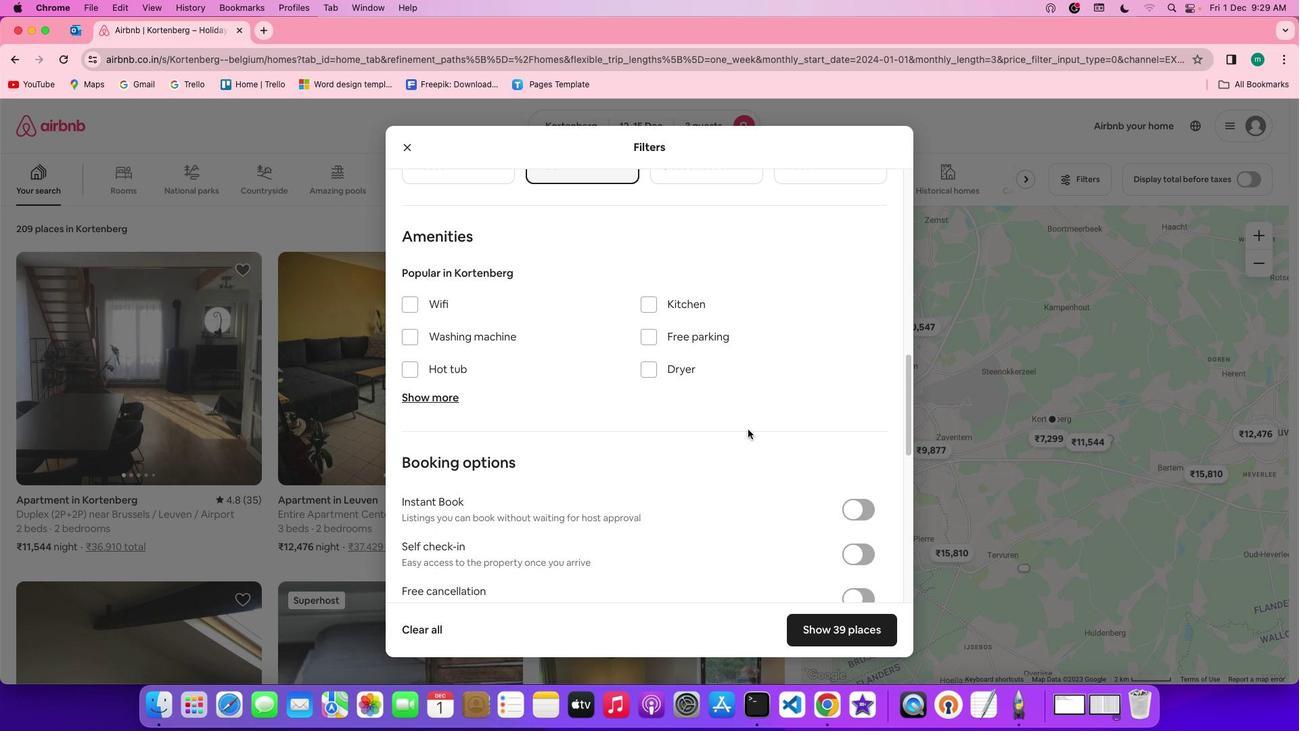 
Action: Mouse scrolled (752, 434) with delta (4, 4)
Screenshot: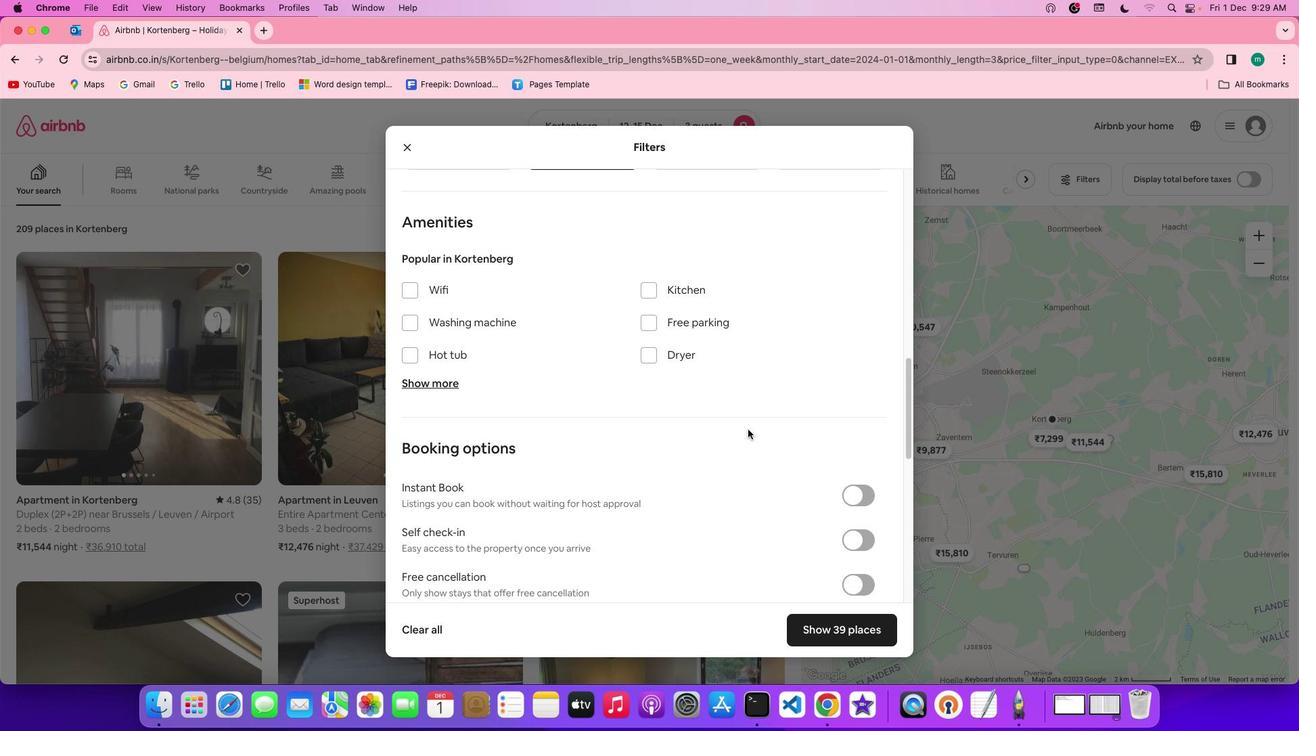 
Action: Mouse scrolled (752, 434) with delta (4, 4)
Screenshot: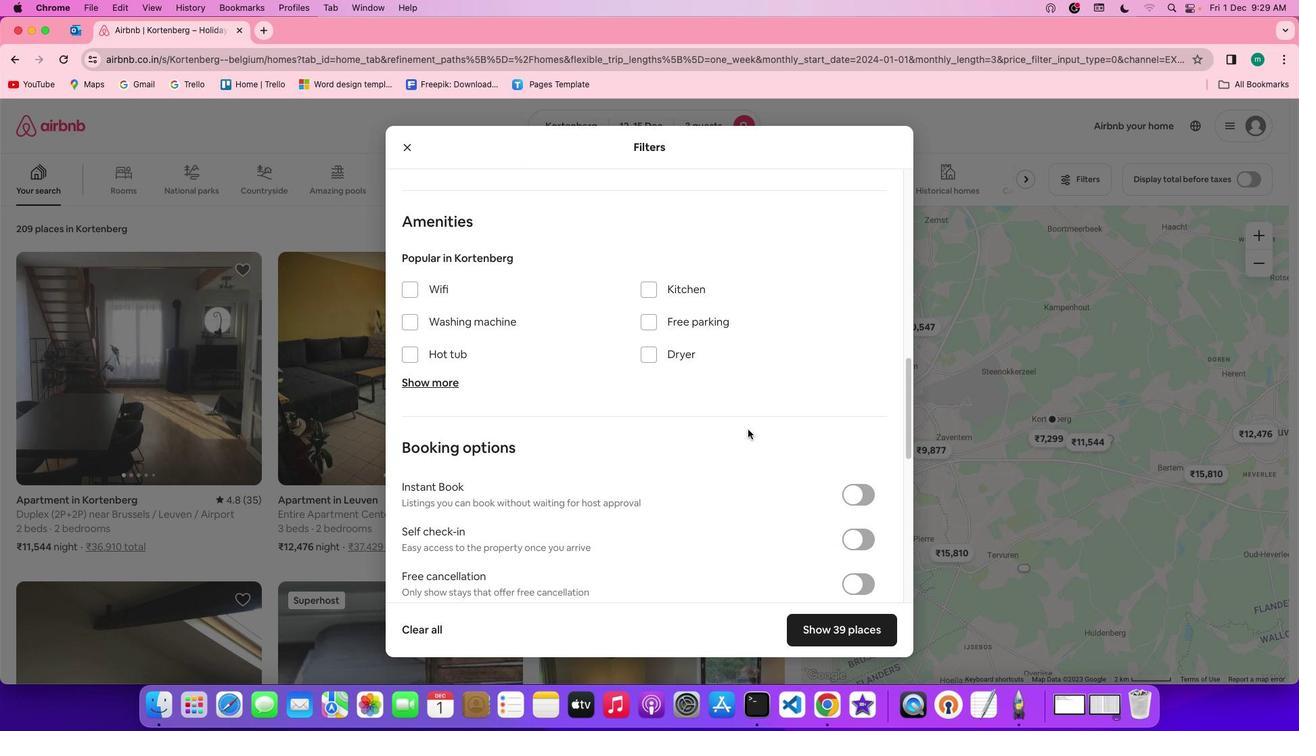 
Action: Mouse scrolled (752, 434) with delta (4, 4)
Screenshot: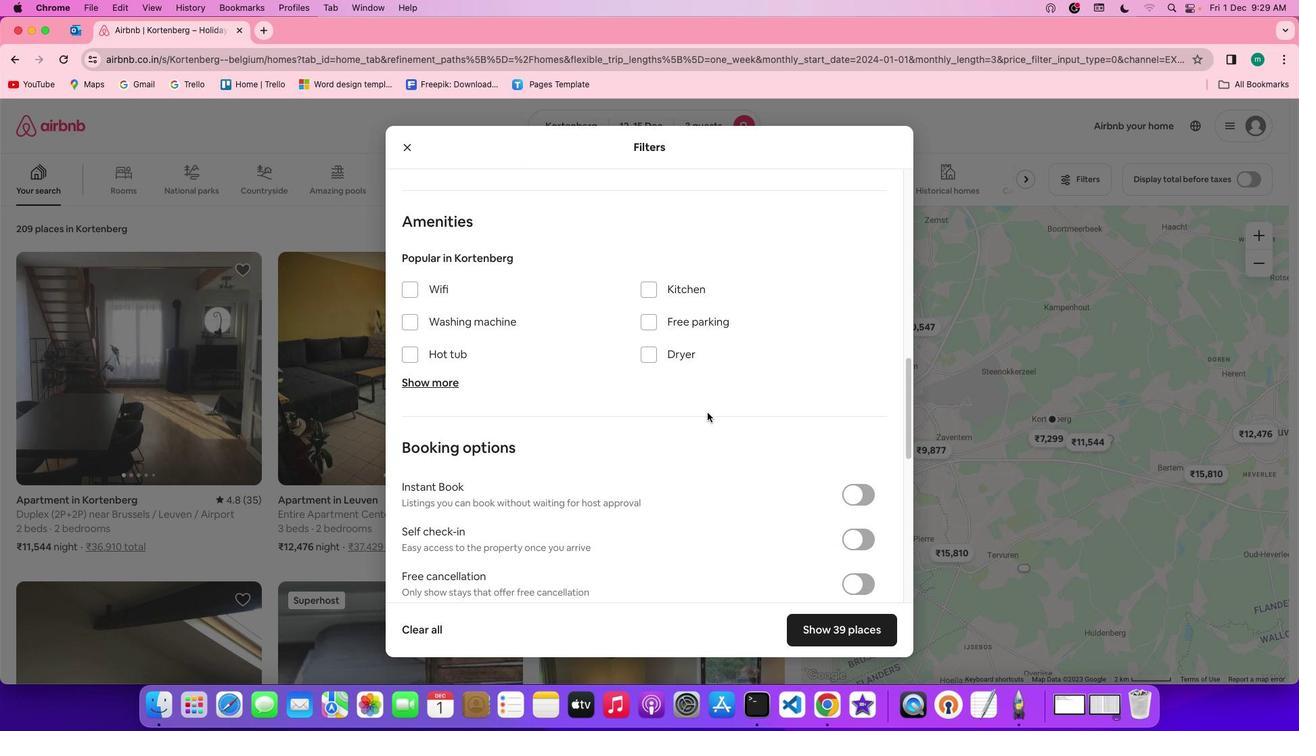 
Action: Mouse scrolled (752, 434) with delta (4, 4)
Screenshot: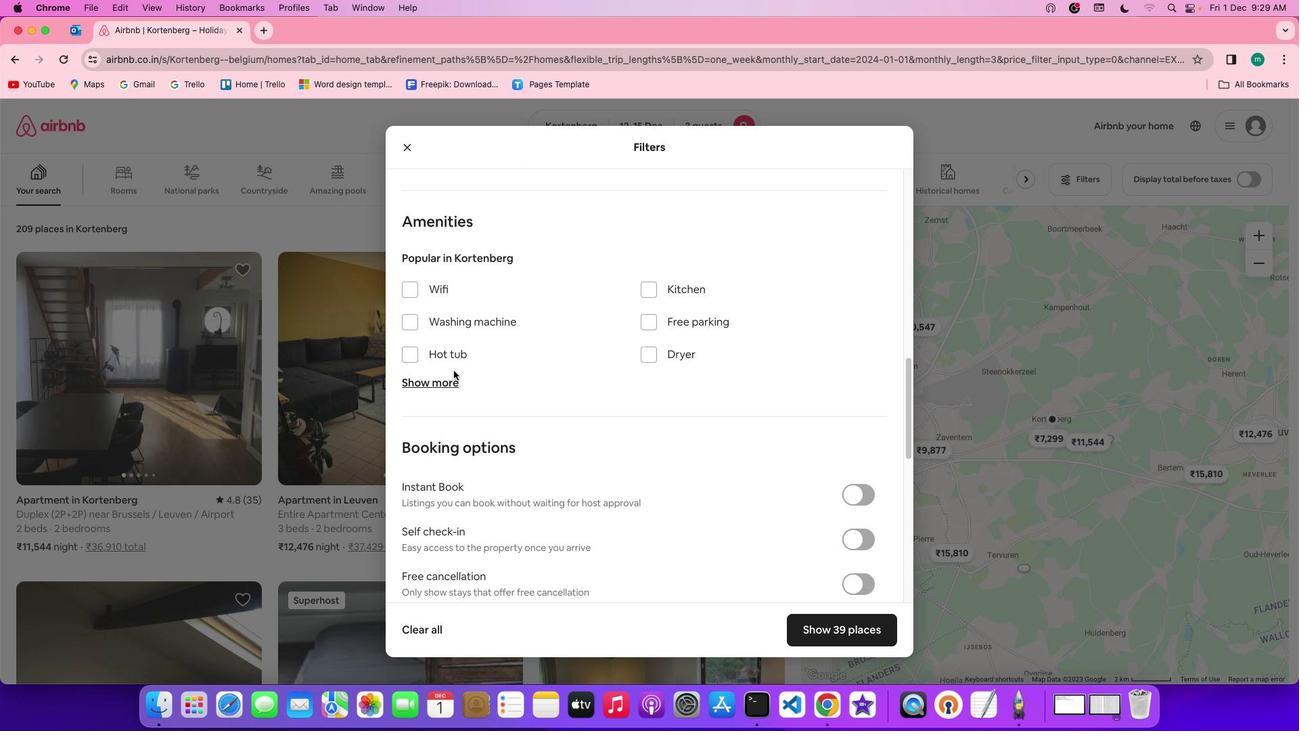 
Action: Mouse scrolled (752, 434) with delta (4, 4)
Screenshot: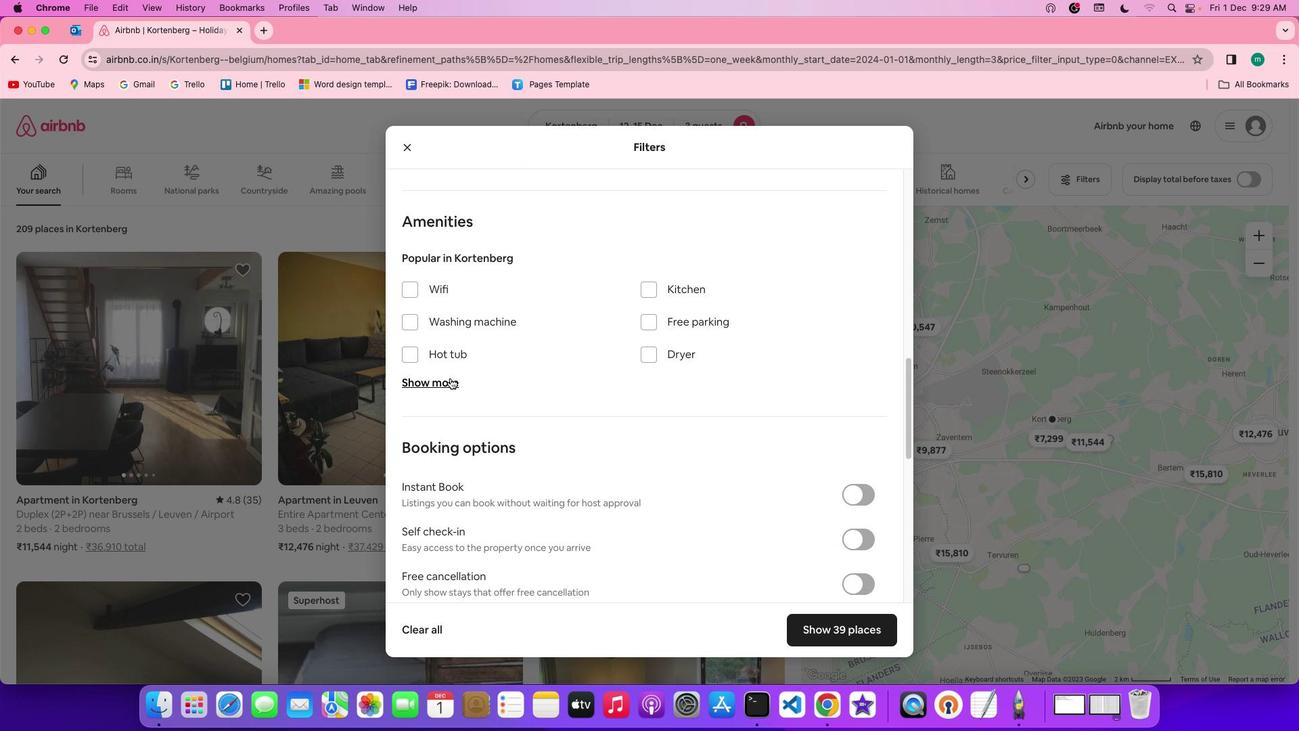
Action: Mouse scrolled (752, 434) with delta (4, 4)
Screenshot: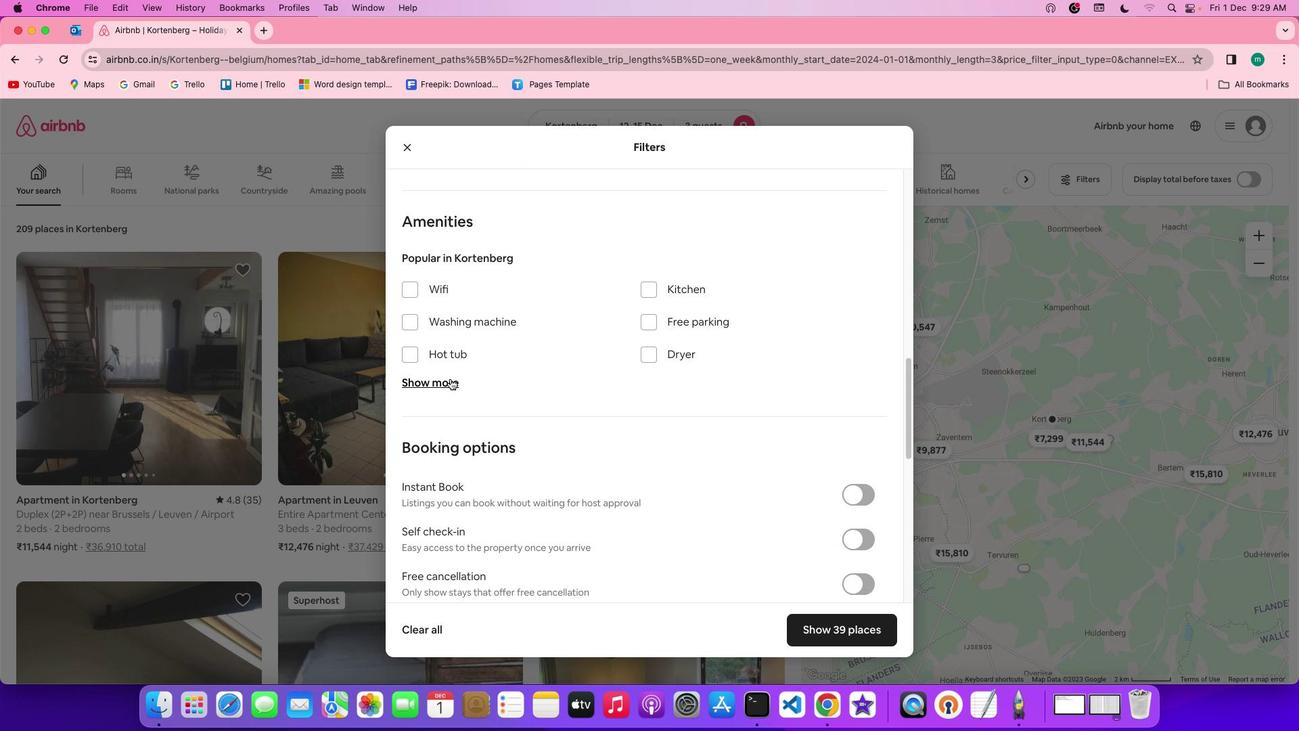 
Action: Mouse moved to (454, 384)
Screenshot: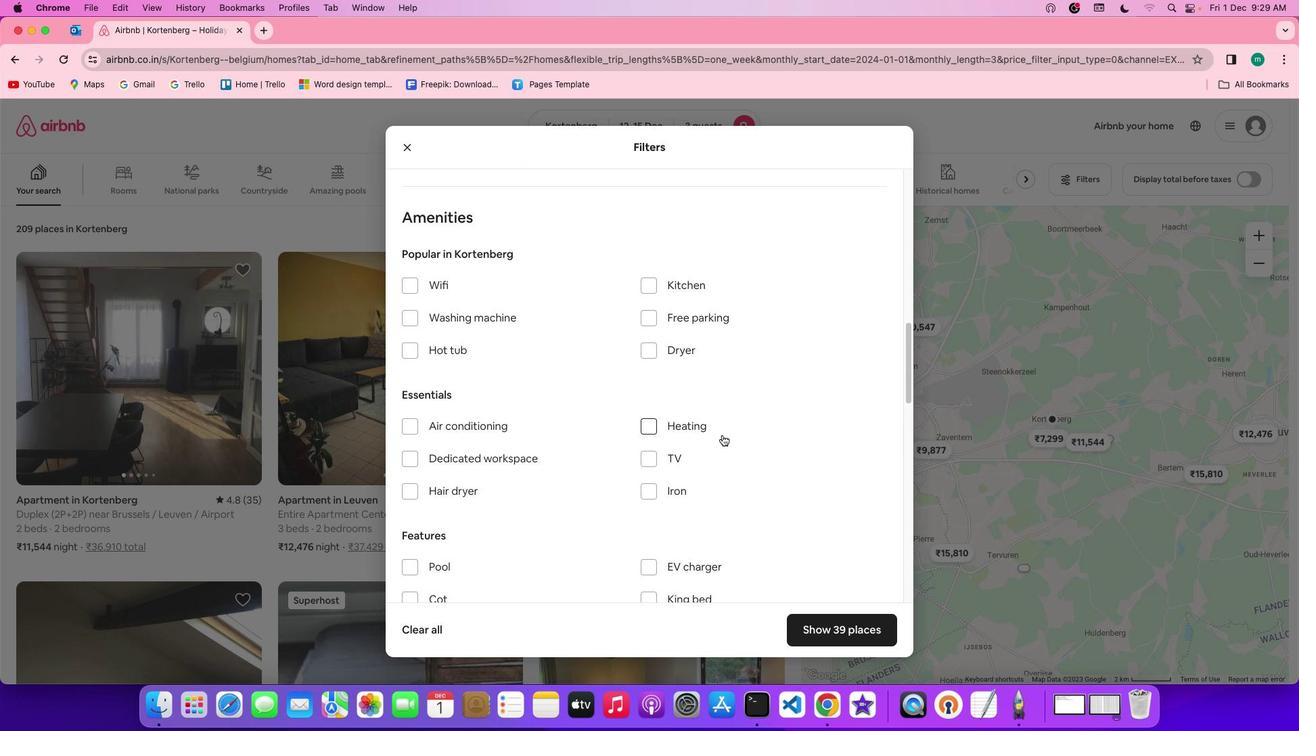 
Action: Mouse pressed left at (454, 384)
Screenshot: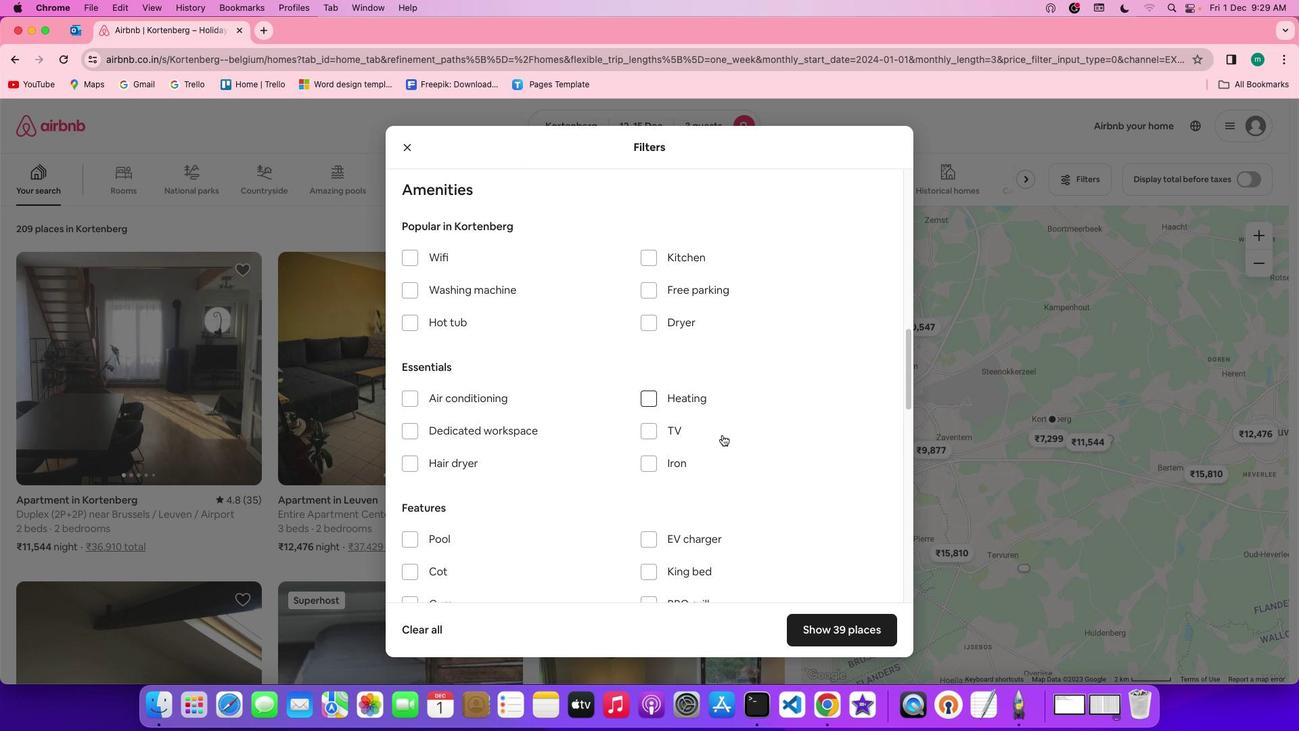 
Action: Mouse moved to (727, 440)
Screenshot: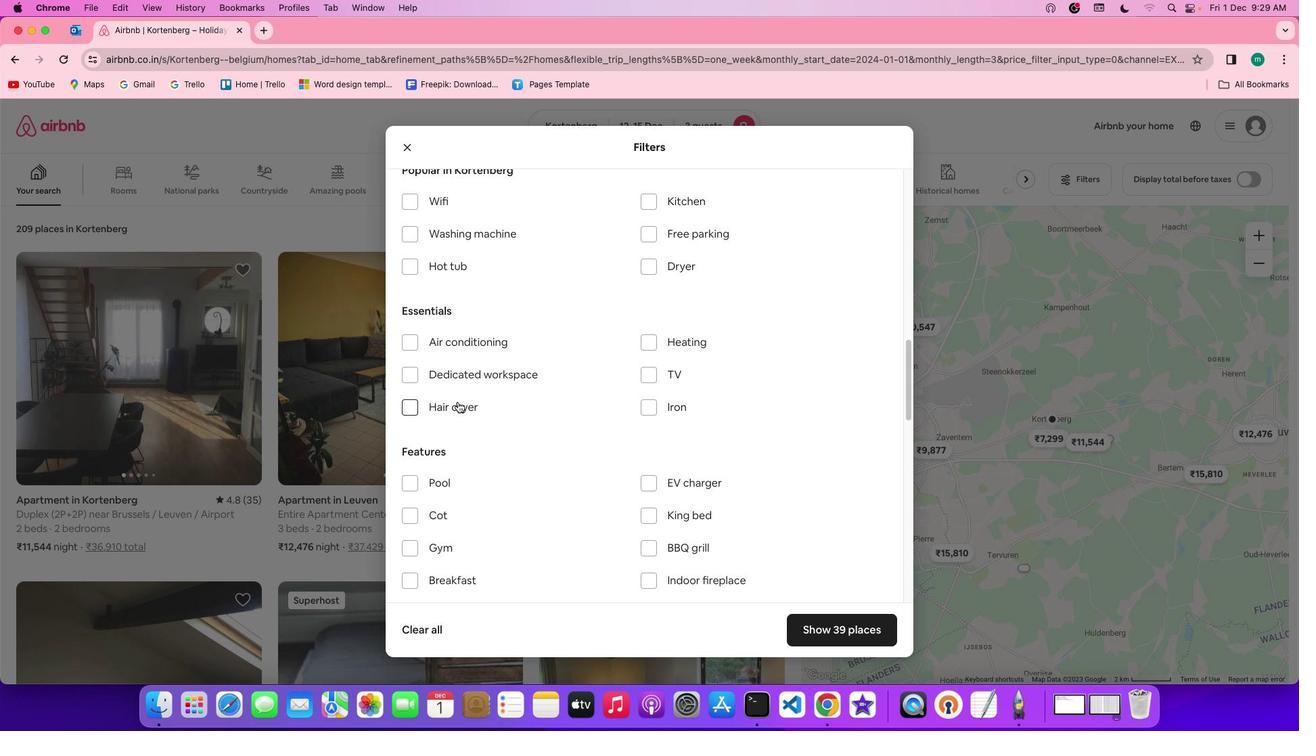 
Action: Mouse scrolled (727, 440) with delta (4, 4)
Screenshot: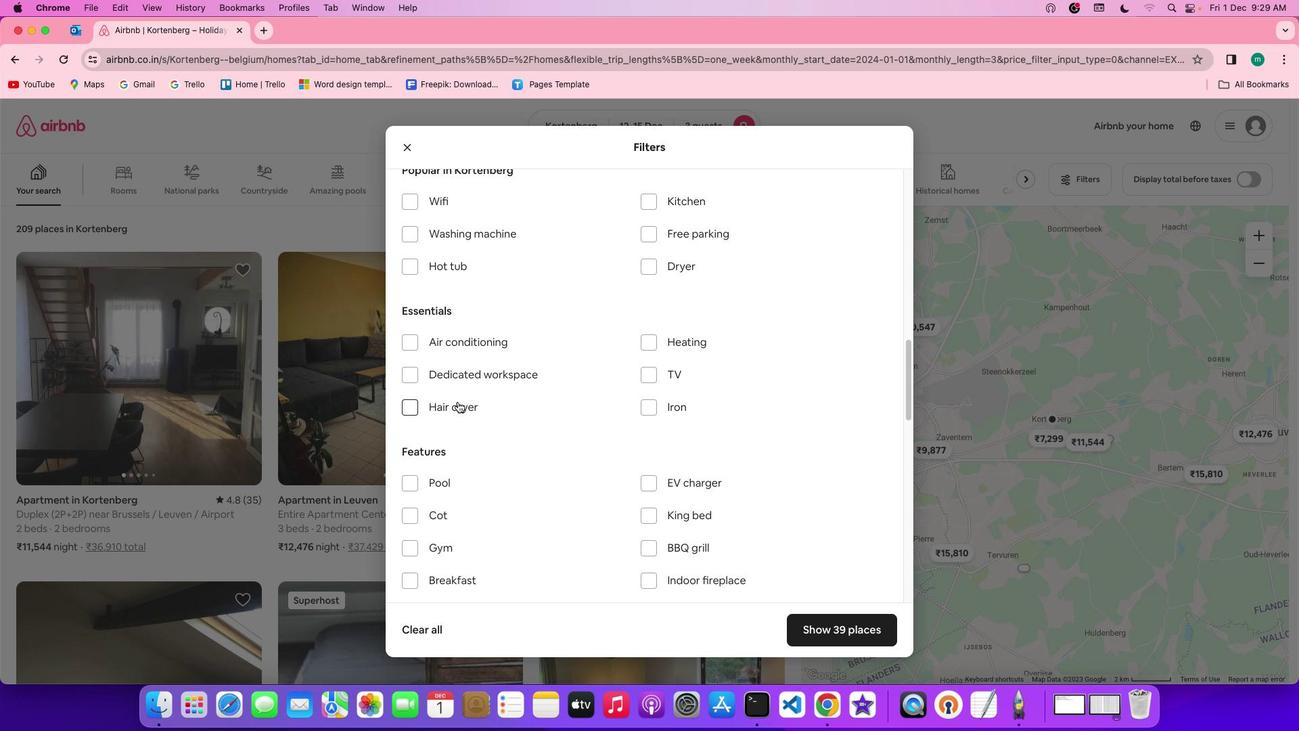 
Action: Mouse scrolled (727, 440) with delta (4, 4)
Screenshot: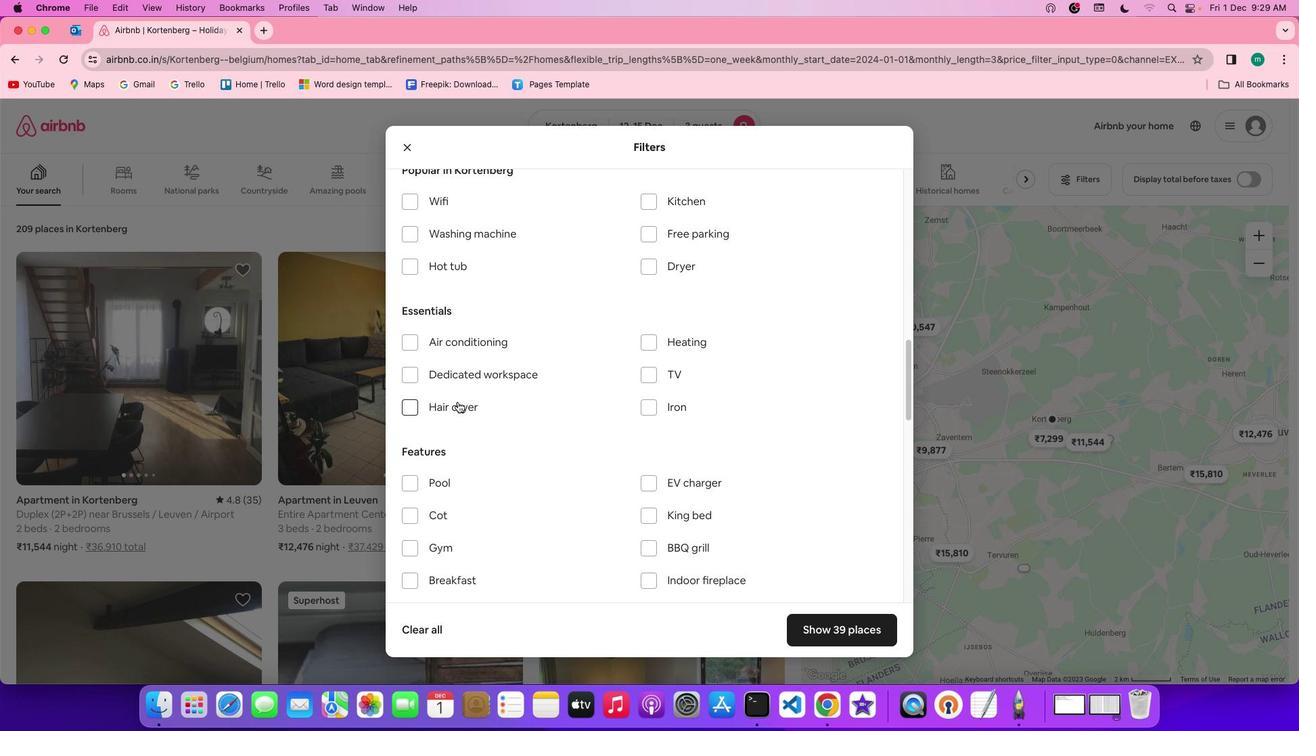 
Action: Mouse scrolled (727, 440) with delta (4, 3)
Screenshot: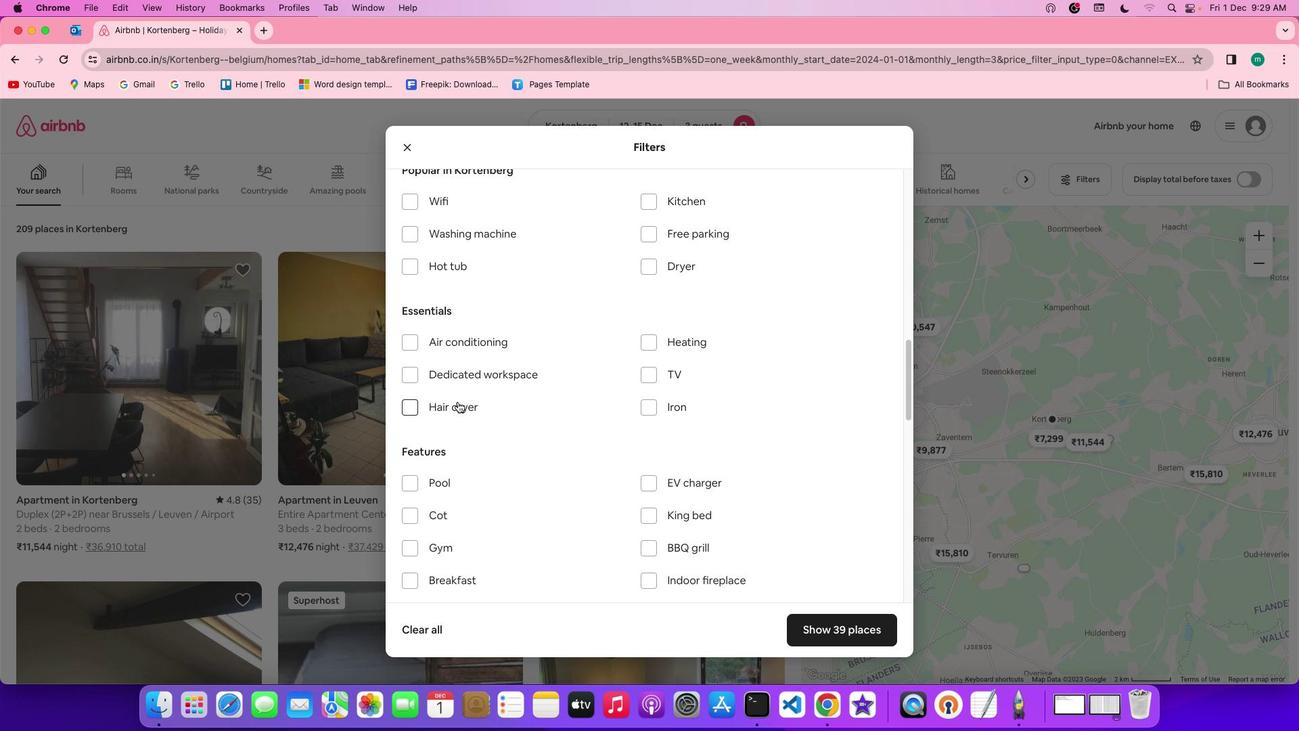 
Action: Mouse scrolled (727, 440) with delta (4, 4)
Screenshot: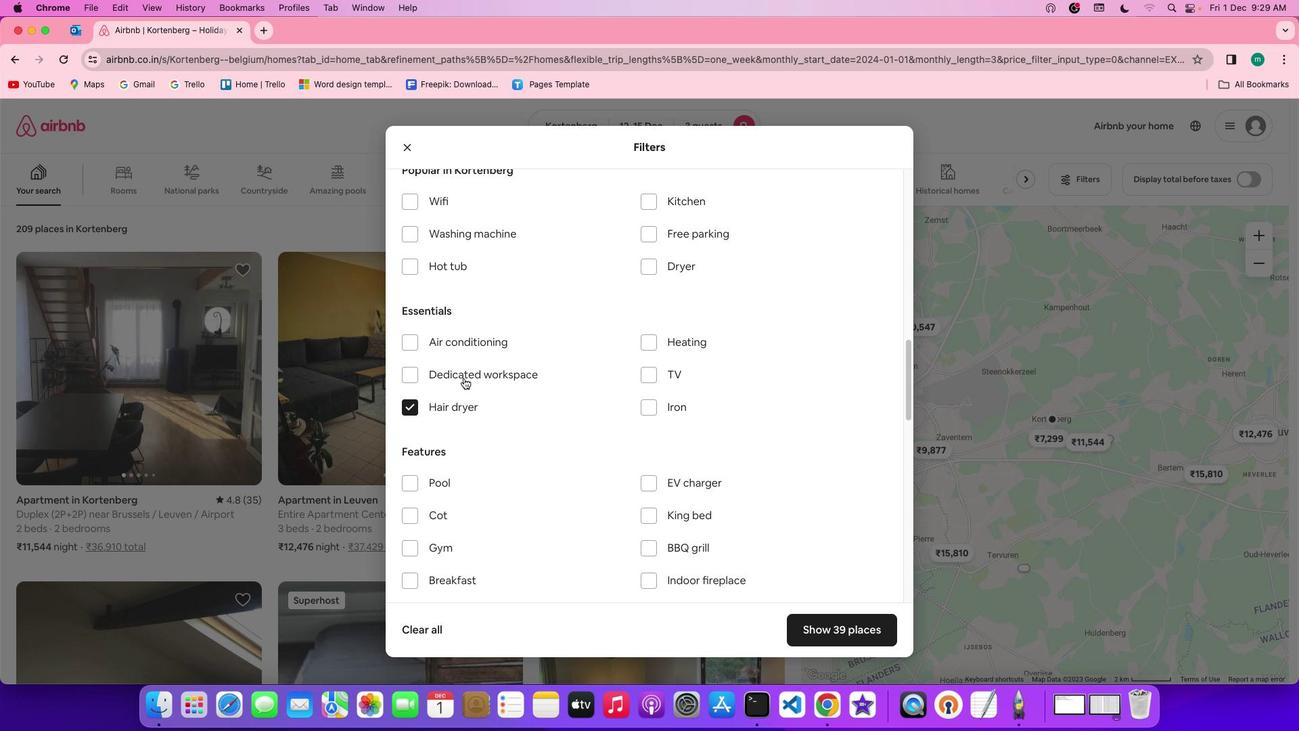 
Action: Mouse moved to (462, 406)
Screenshot: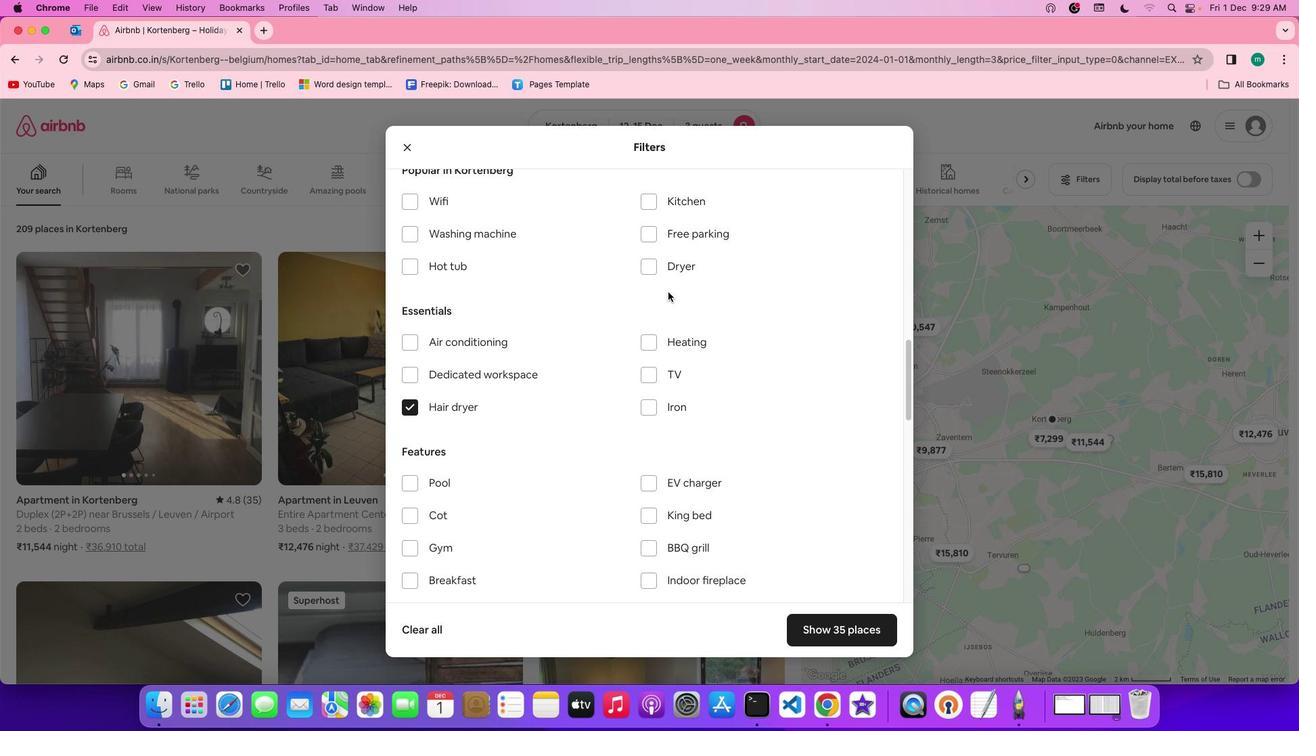 
Action: Mouse pressed left at (462, 406)
Screenshot: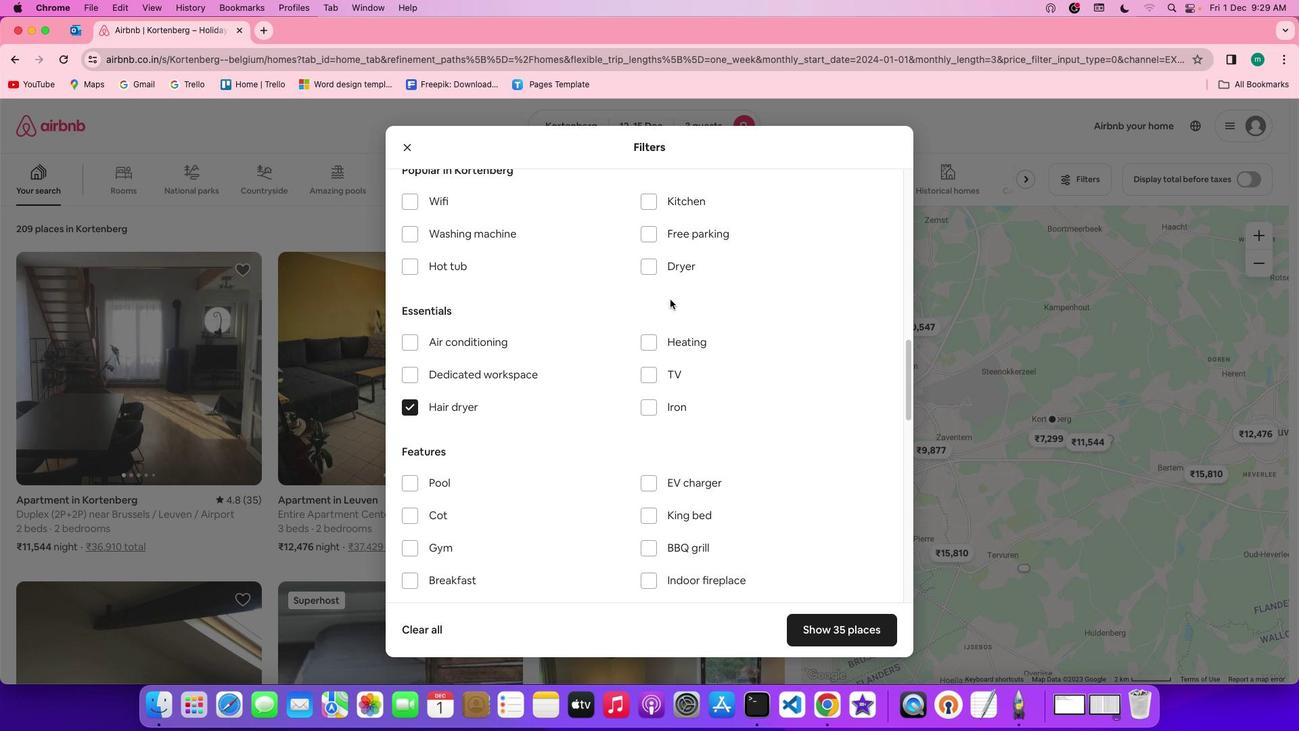 
Action: Mouse moved to (686, 340)
Screenshot: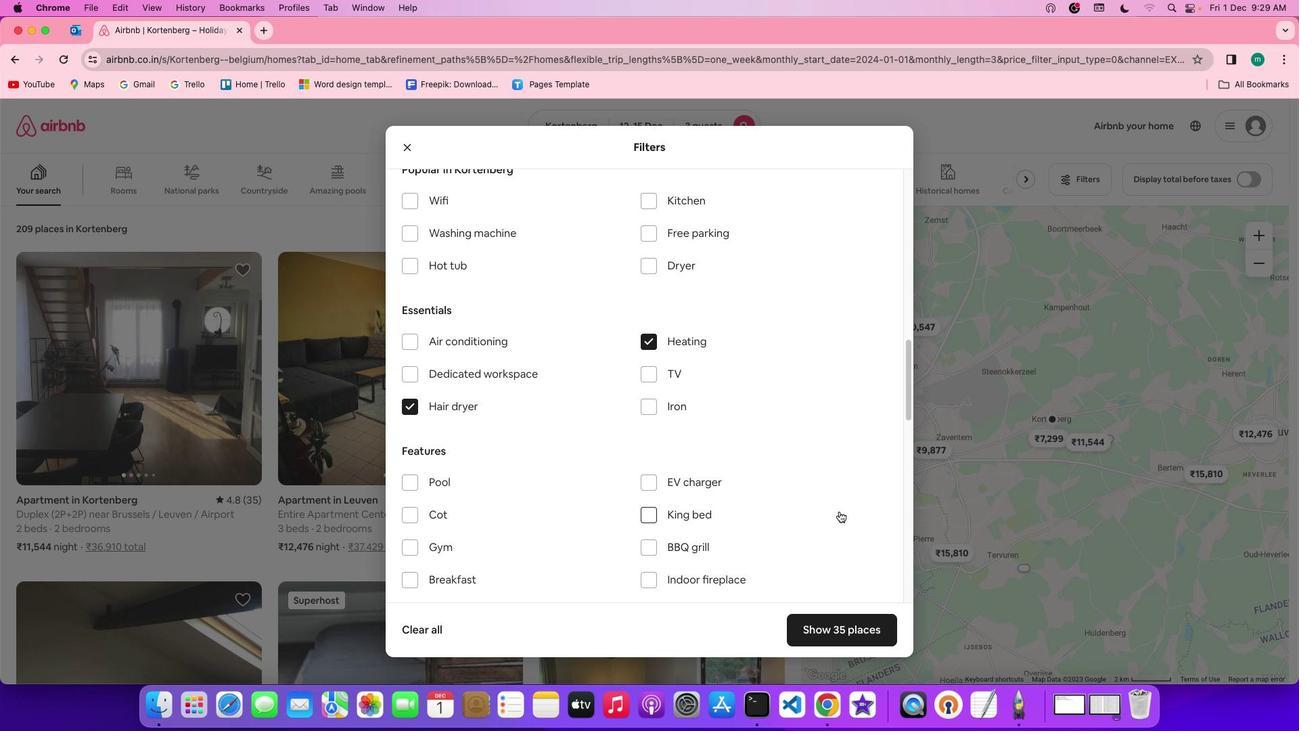 
Action: Mouse pressed left at (686, 340)
Screenshot: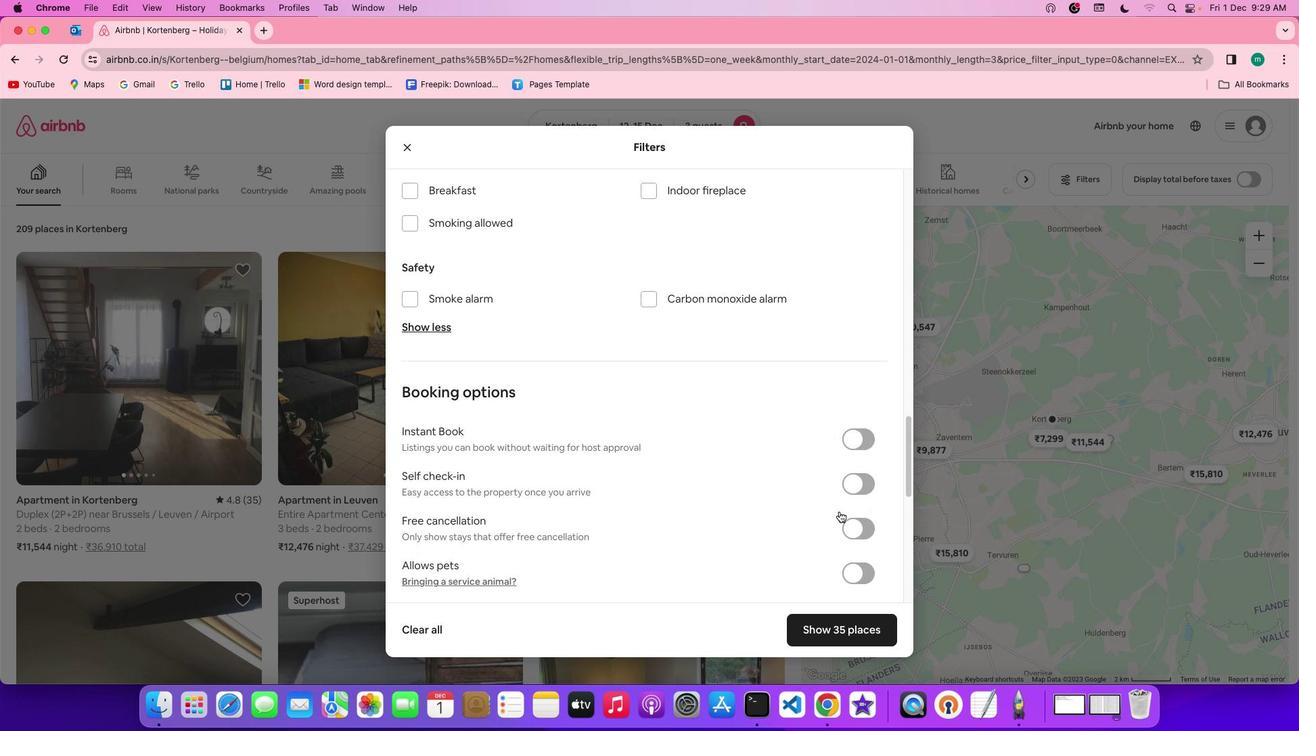 
Action: Mouse moved to (844, 516)
Screenshot: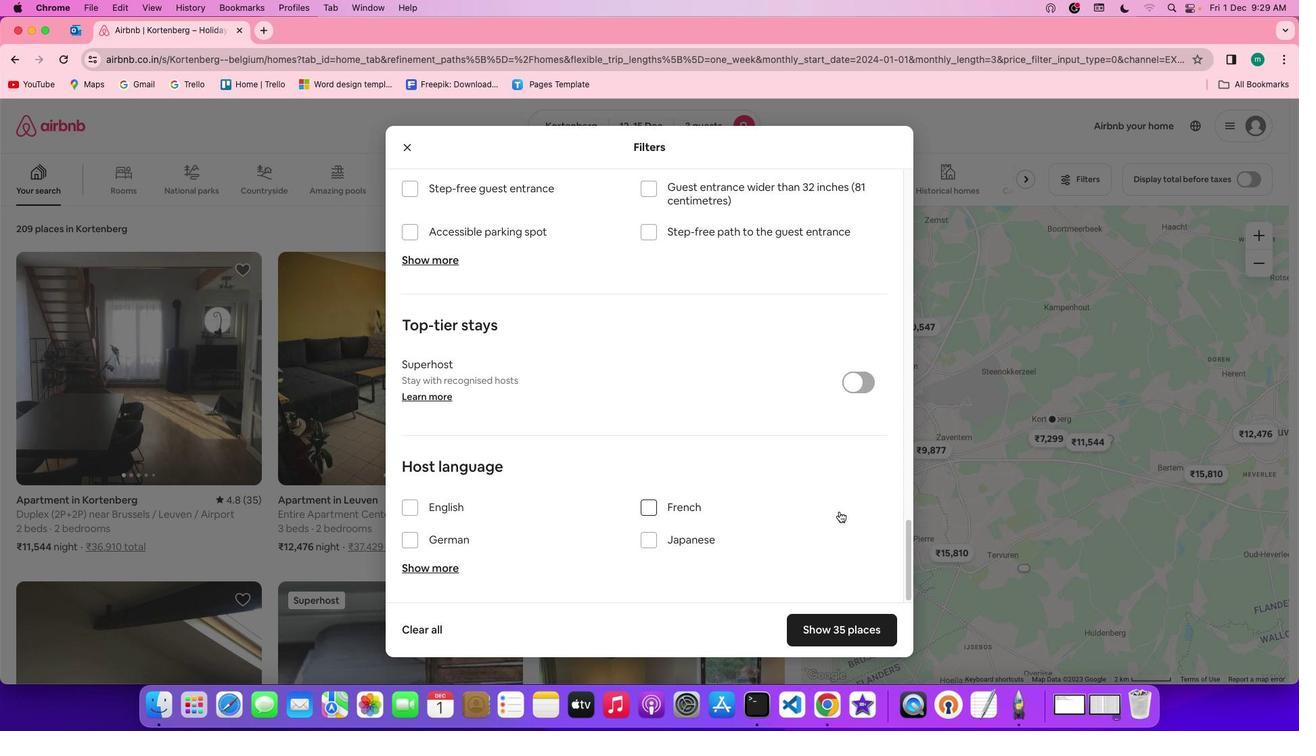 
Action: Mouse scrolled (844, 516) with delta (4, 4)
Screenshot: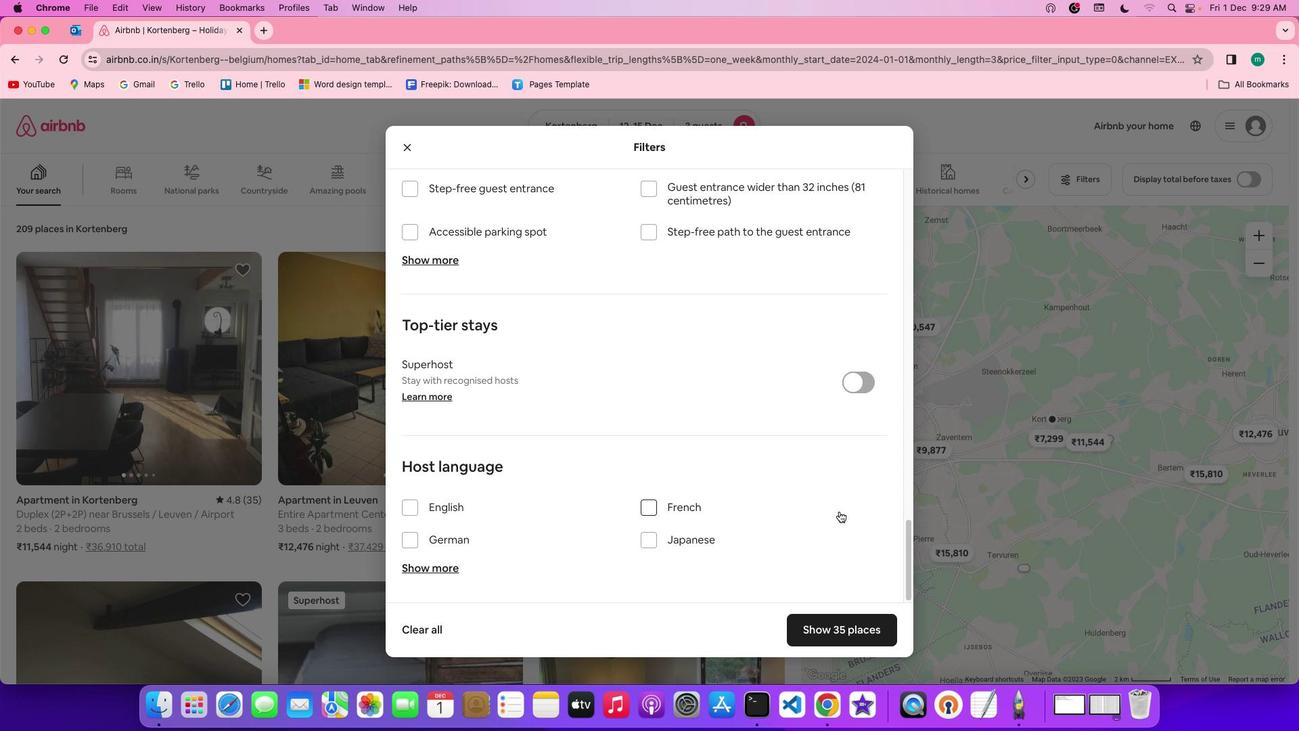
Action: Mouse scrolled (844, 516) with delta (4, 4)
Screenshot: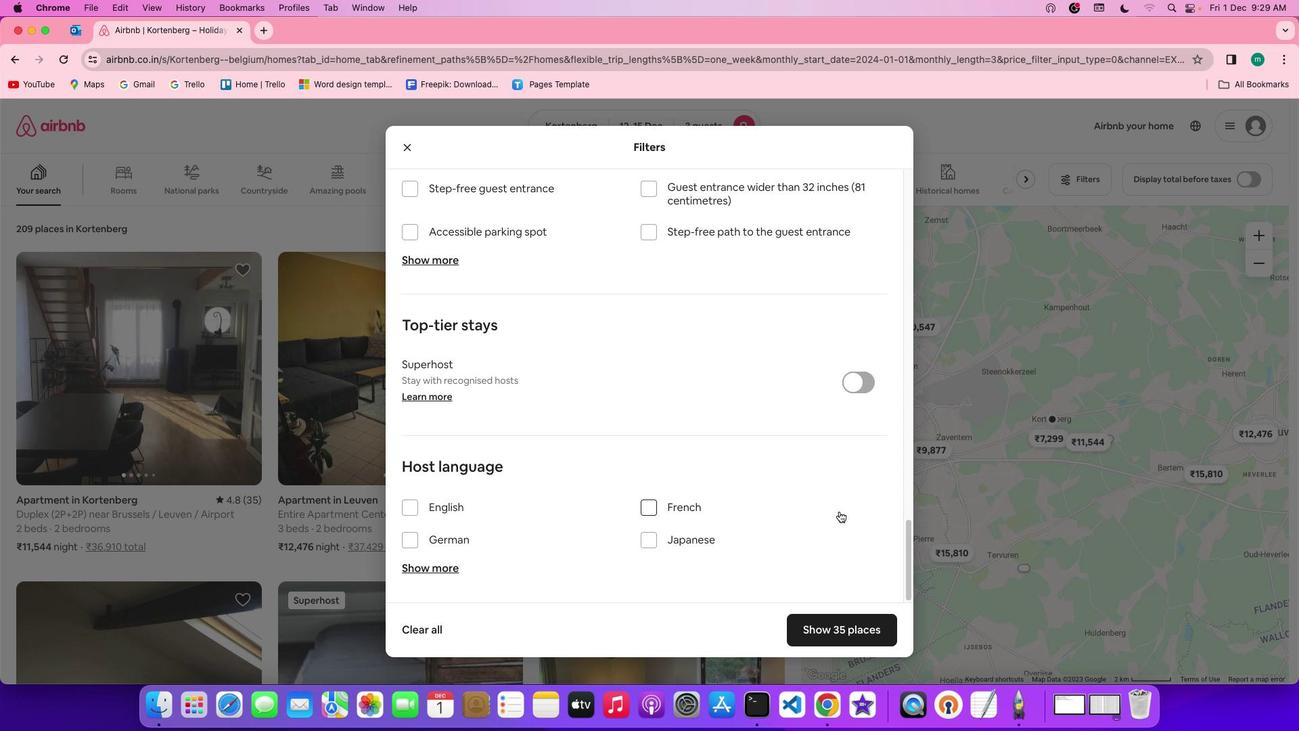 
Action: Mouse scrolled (844, 516) with delta (4, 2)
Screenshot: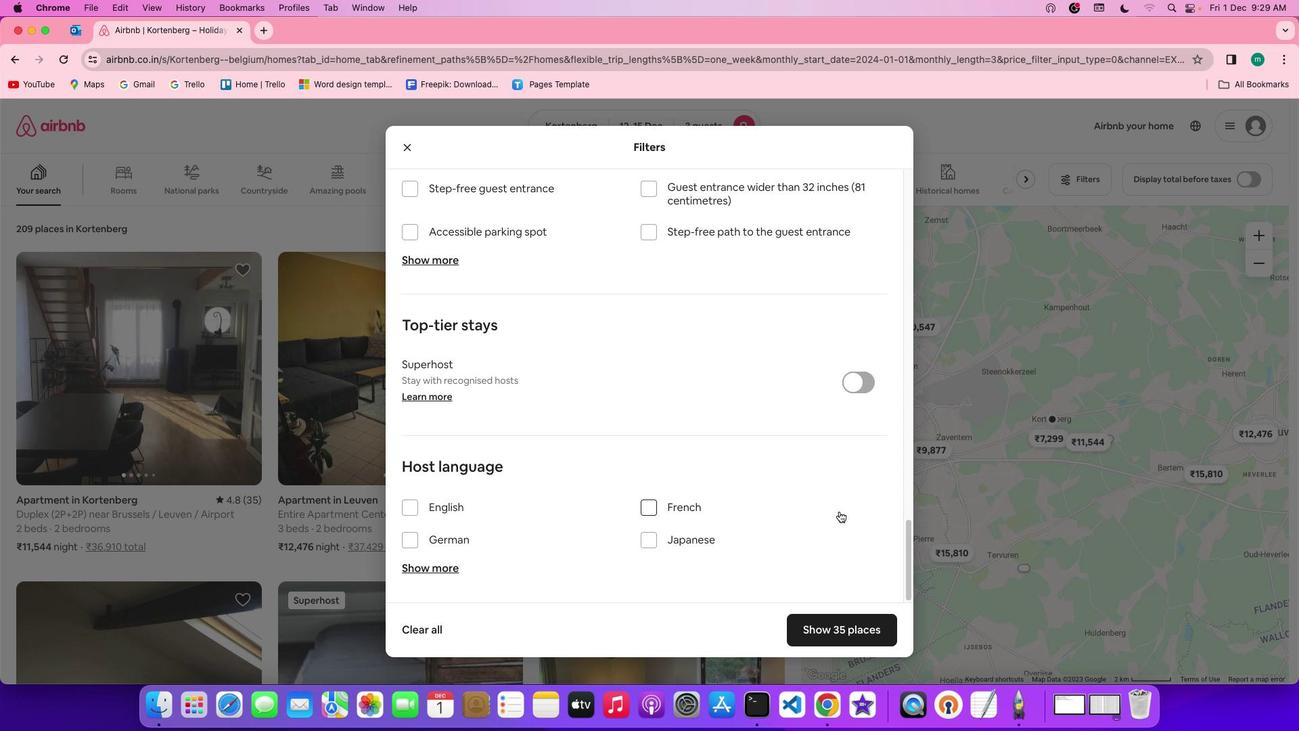 
Action: Mouse scrolled (844, 516) with delta (4, 1)
Screenshot: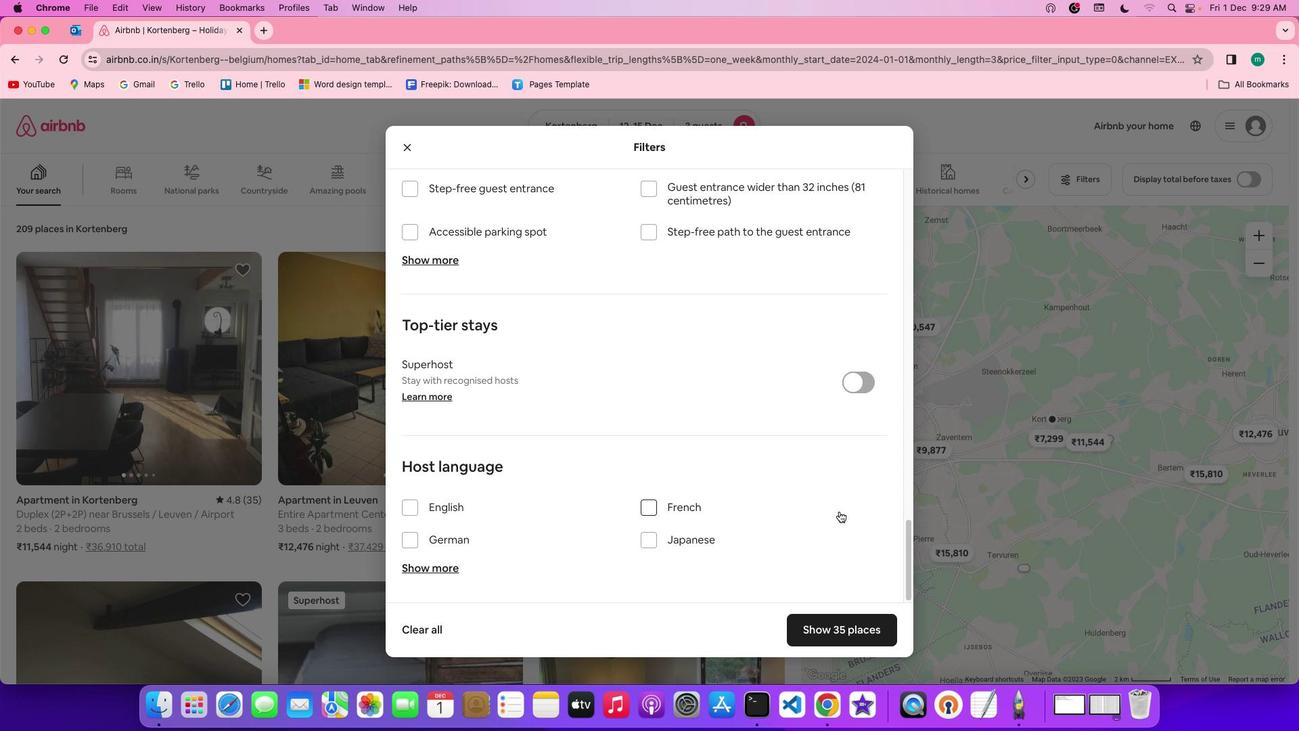
Action: Mouse scrolled (844, 516) with delta (4, 1)
Screenshot: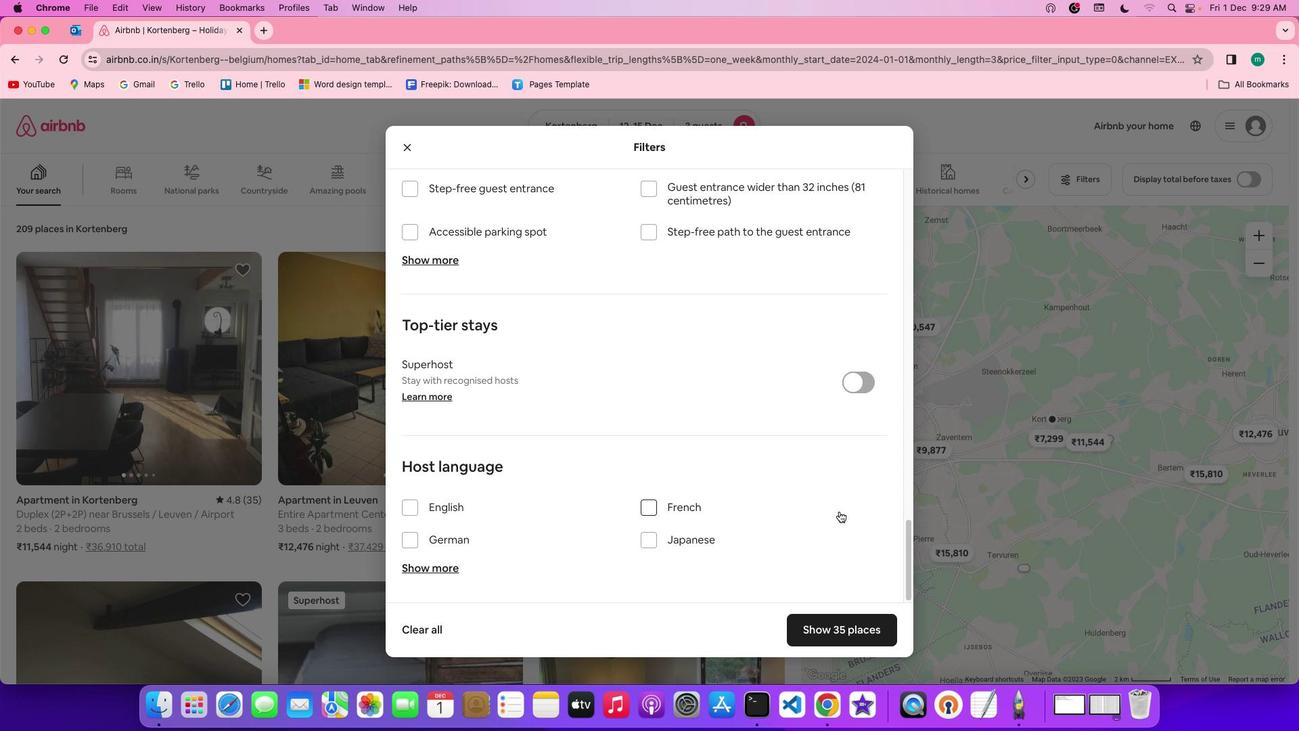 
Action: Mouse scrolled (844, 516) with delta (4, 4)
Screenshot: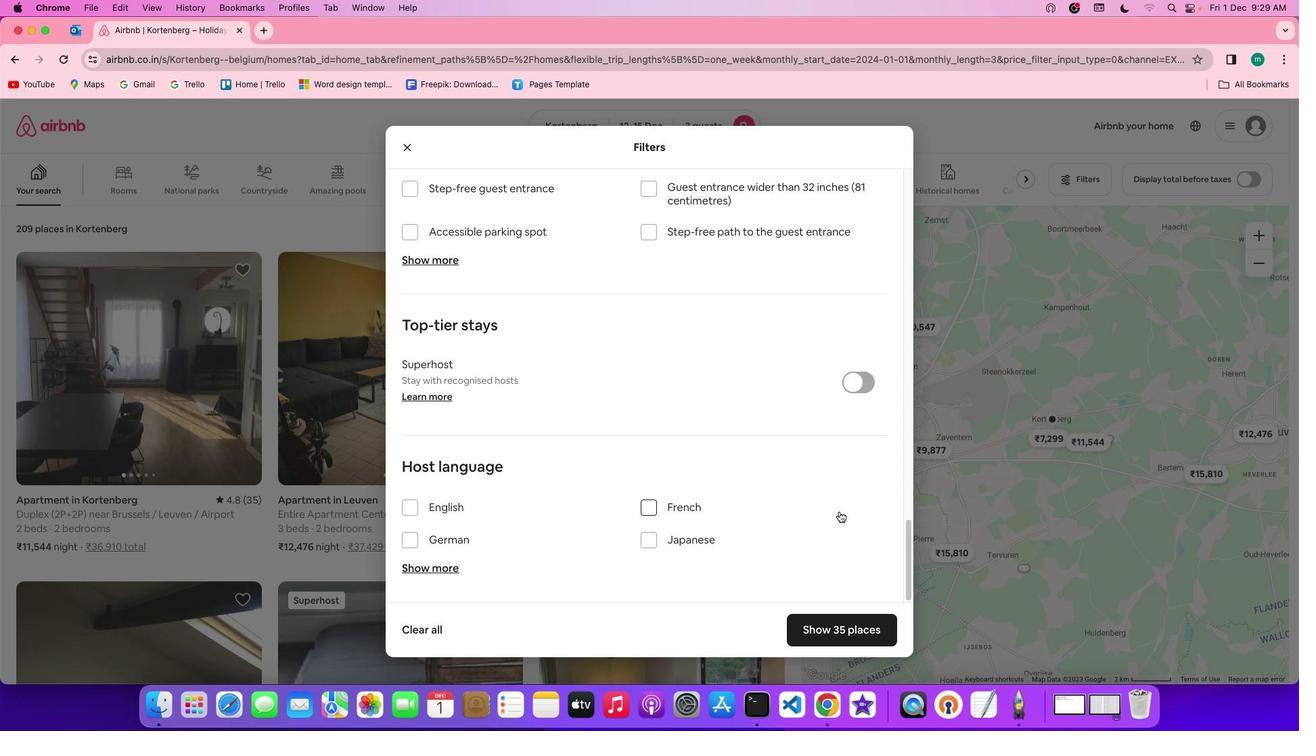 
Action: Mouse scrolled (844, 516) with delta (4, 4)
Screenshot: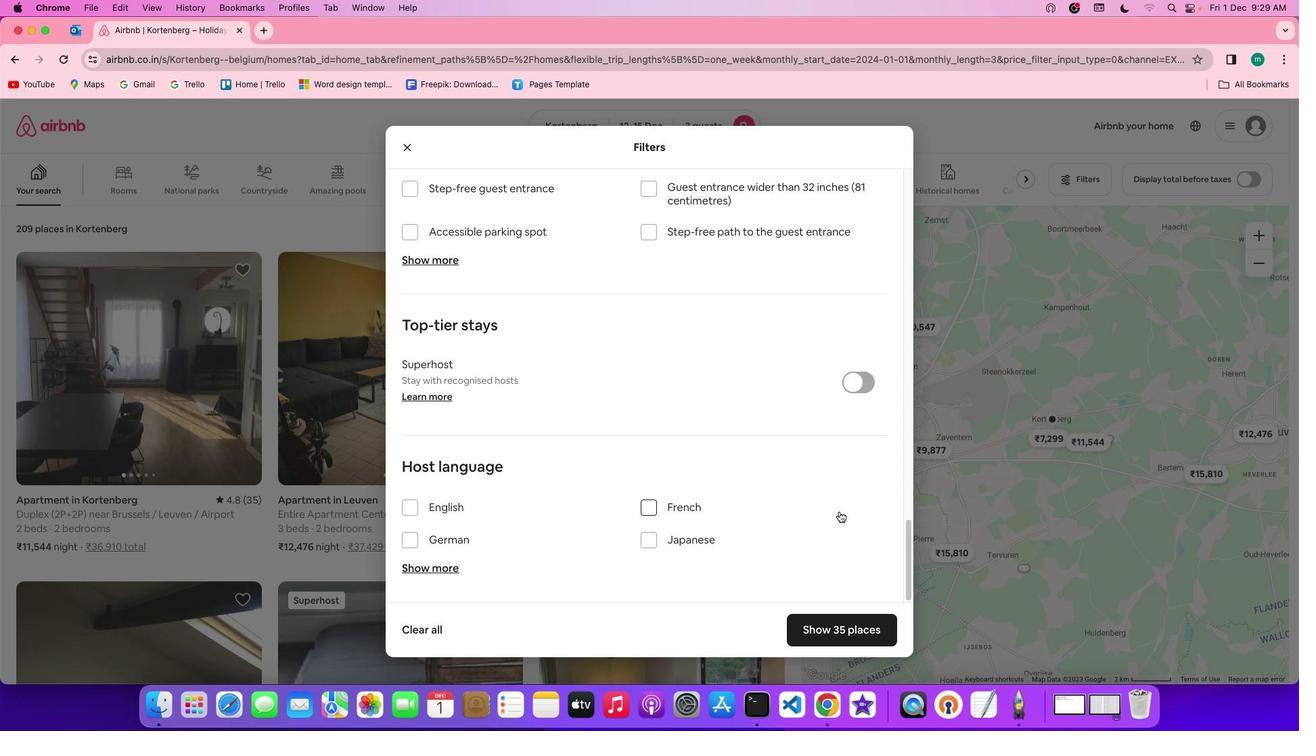 
Action: Mouse scrolled (844, 516) with delta (4, 2)
Screenshot: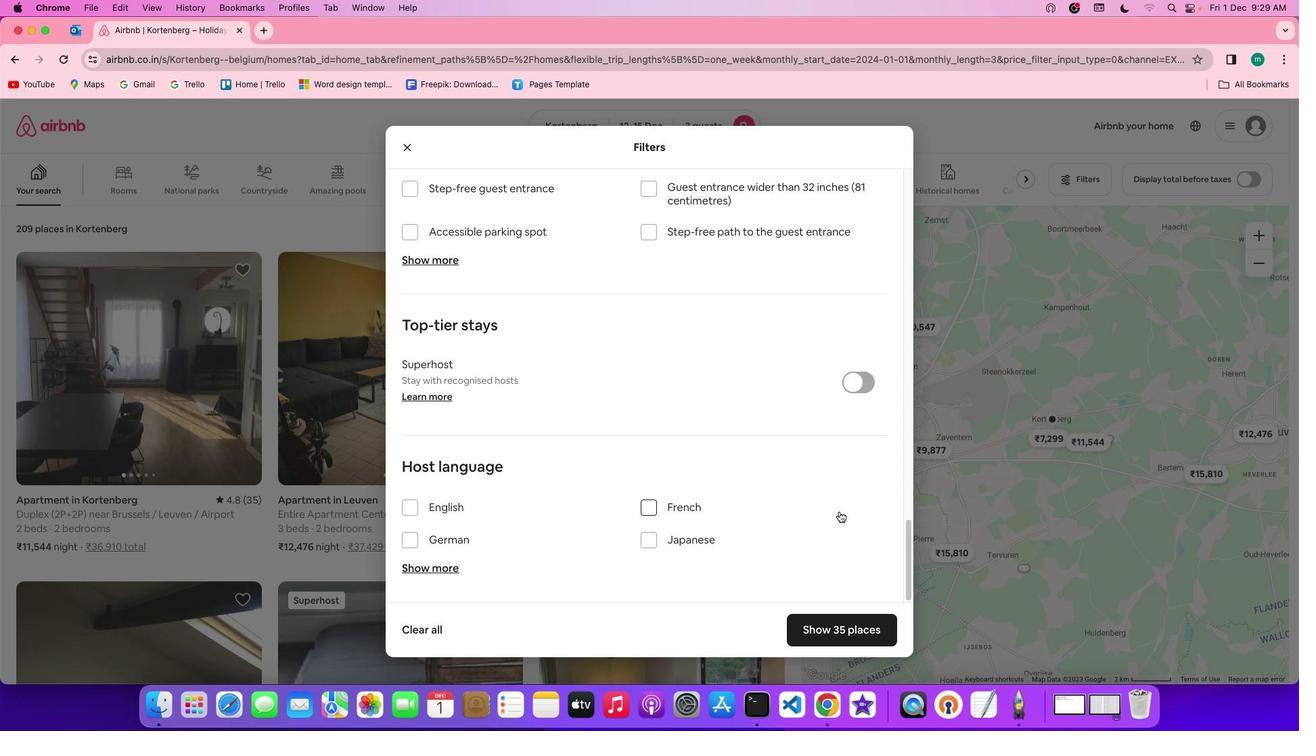 
Action: Mouse scrolled (844, 516) with delta (4, 1)
Screenshot: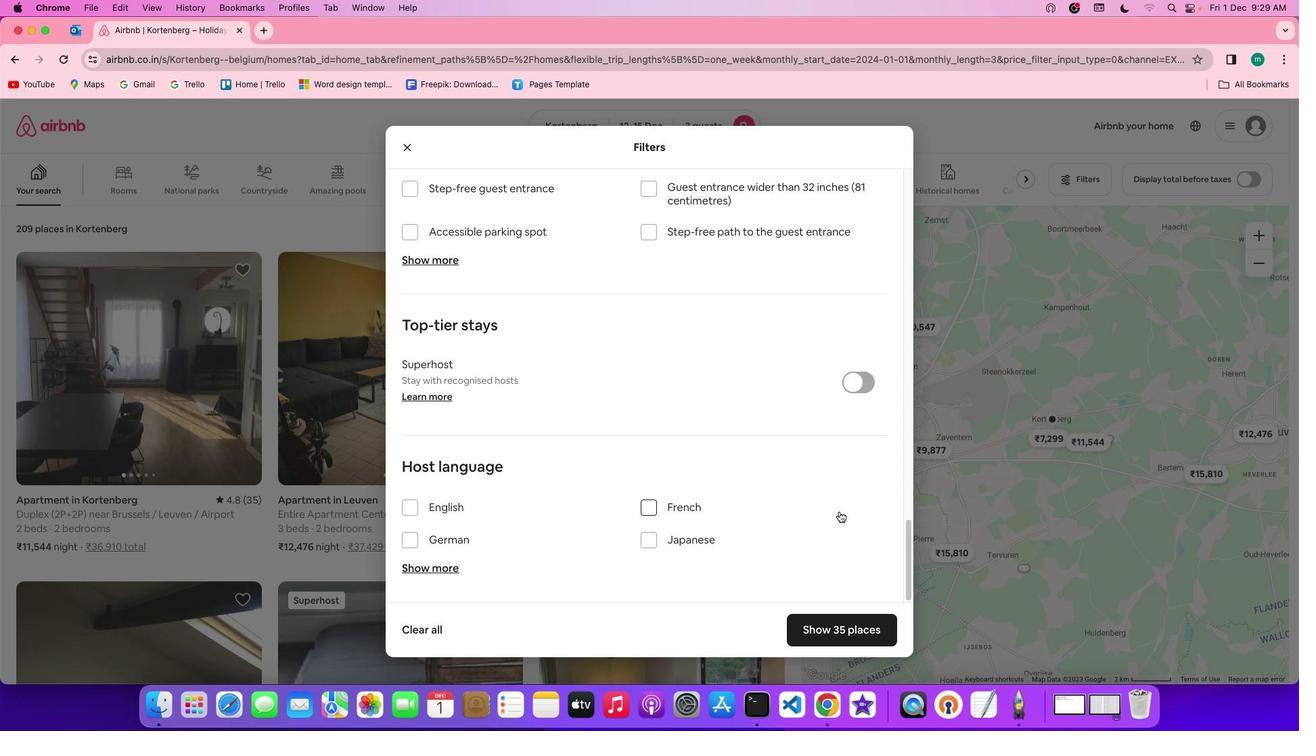 
Action: Mouse scrolled (844, 516) with delta (4, 0)
Screenshot: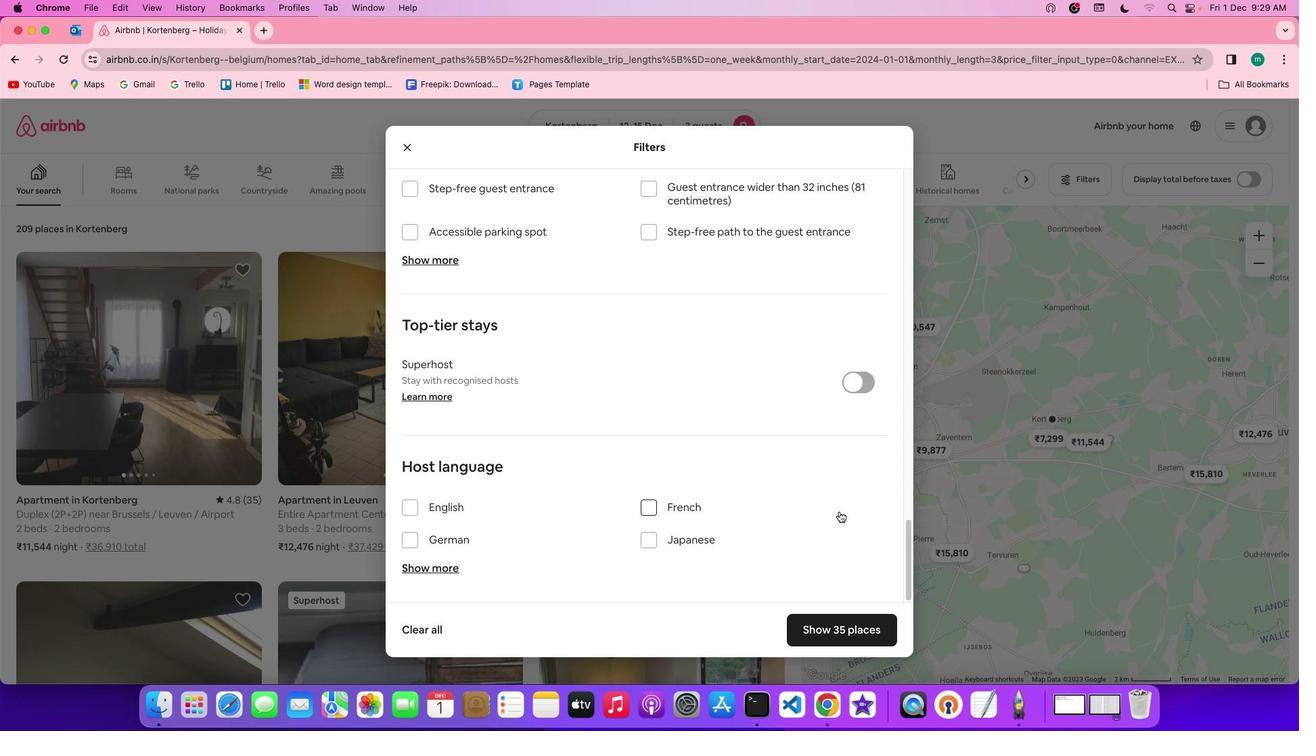 
Action: Mouse scrolled (844, 516) with delta (4, 4)
Screenshot: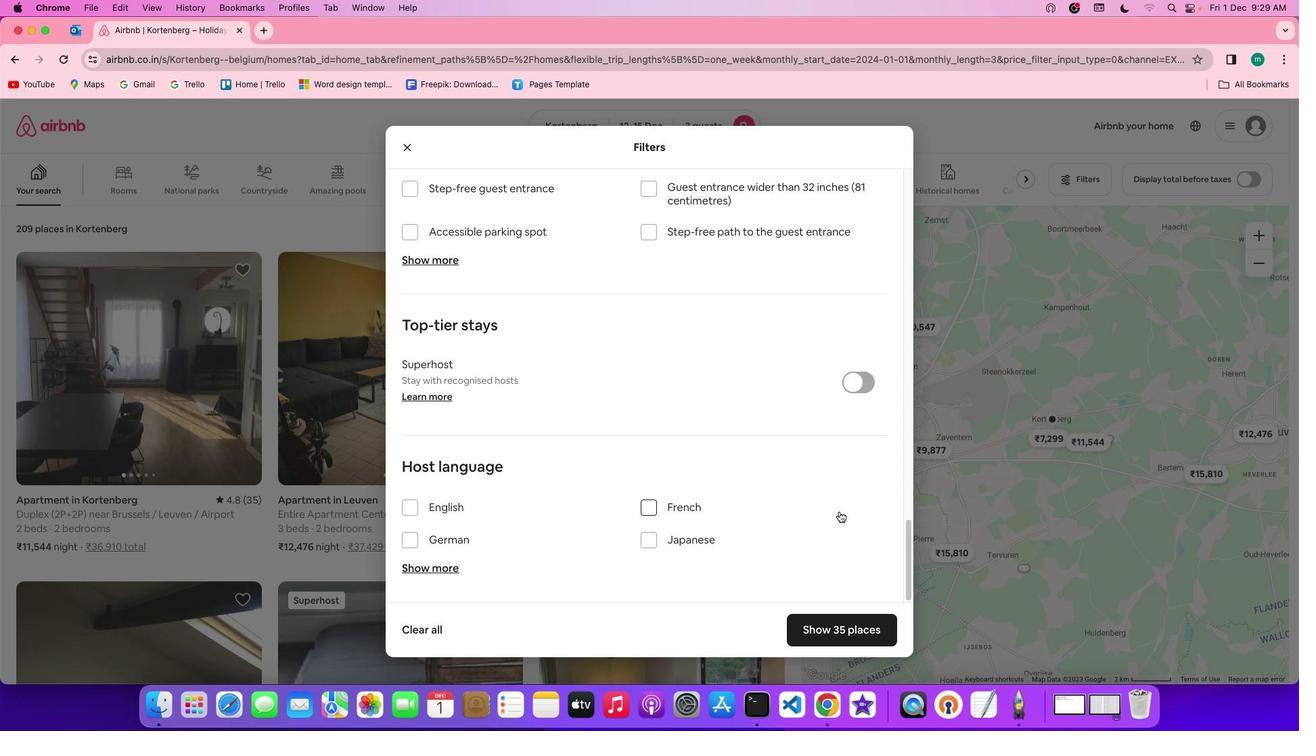 
Action: Mouse scrolled (844, 516) with delta (4, 4)
Screenshot: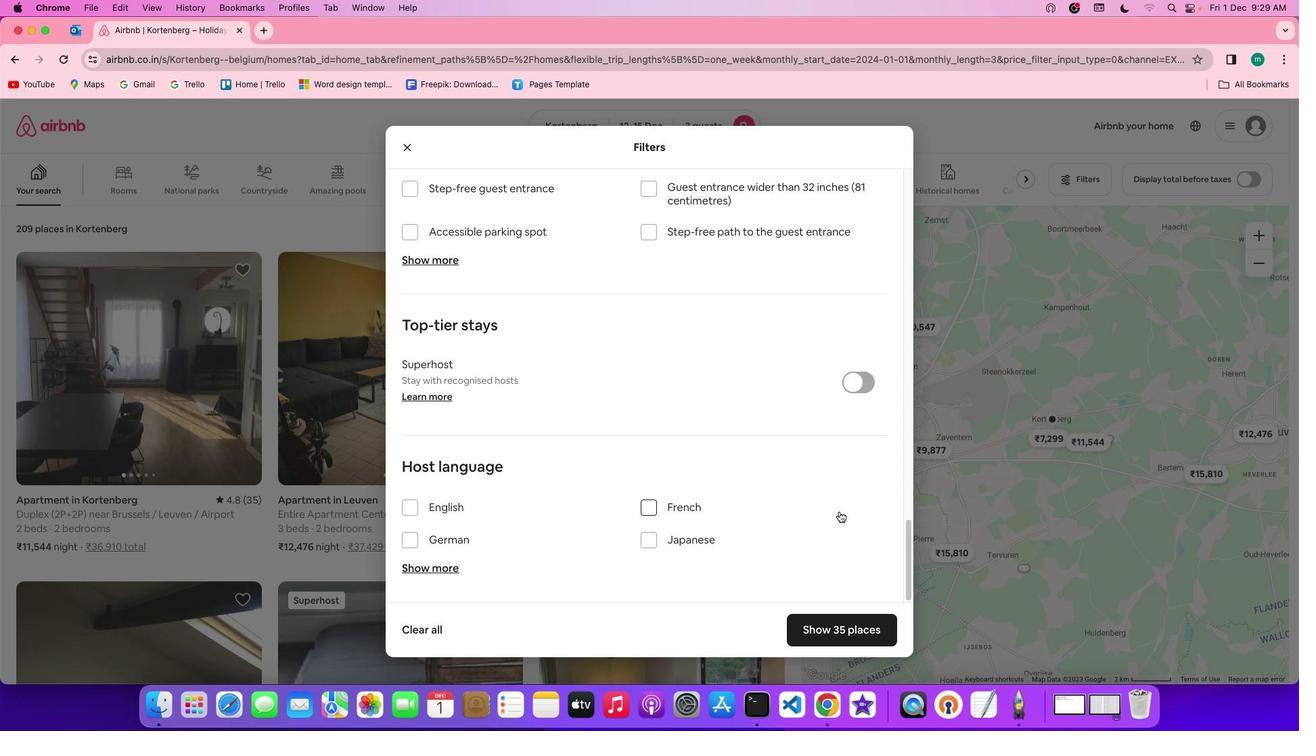 
Action: Mouse scrolled (844, 516) with delta (4, 2)
Screenshot: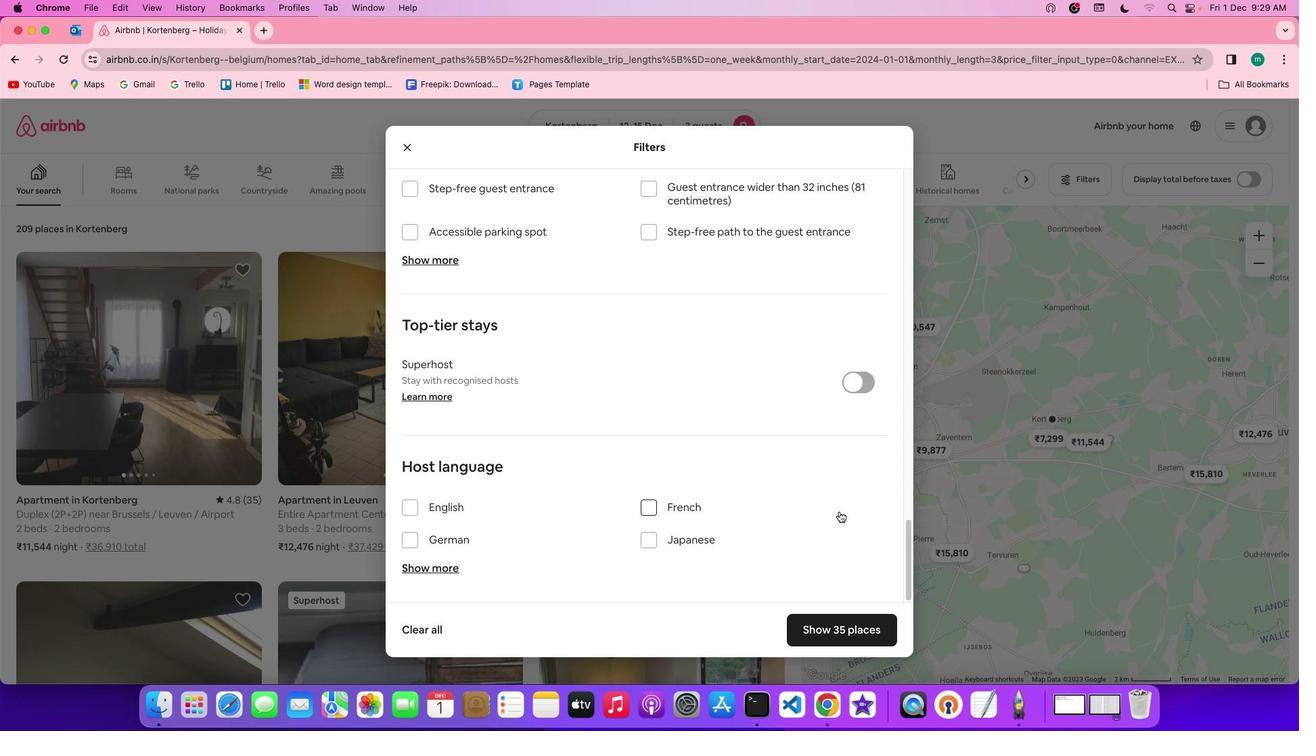 
Action: Mouse scrolled (844, 516) with delta (4, 1)
Screenshot: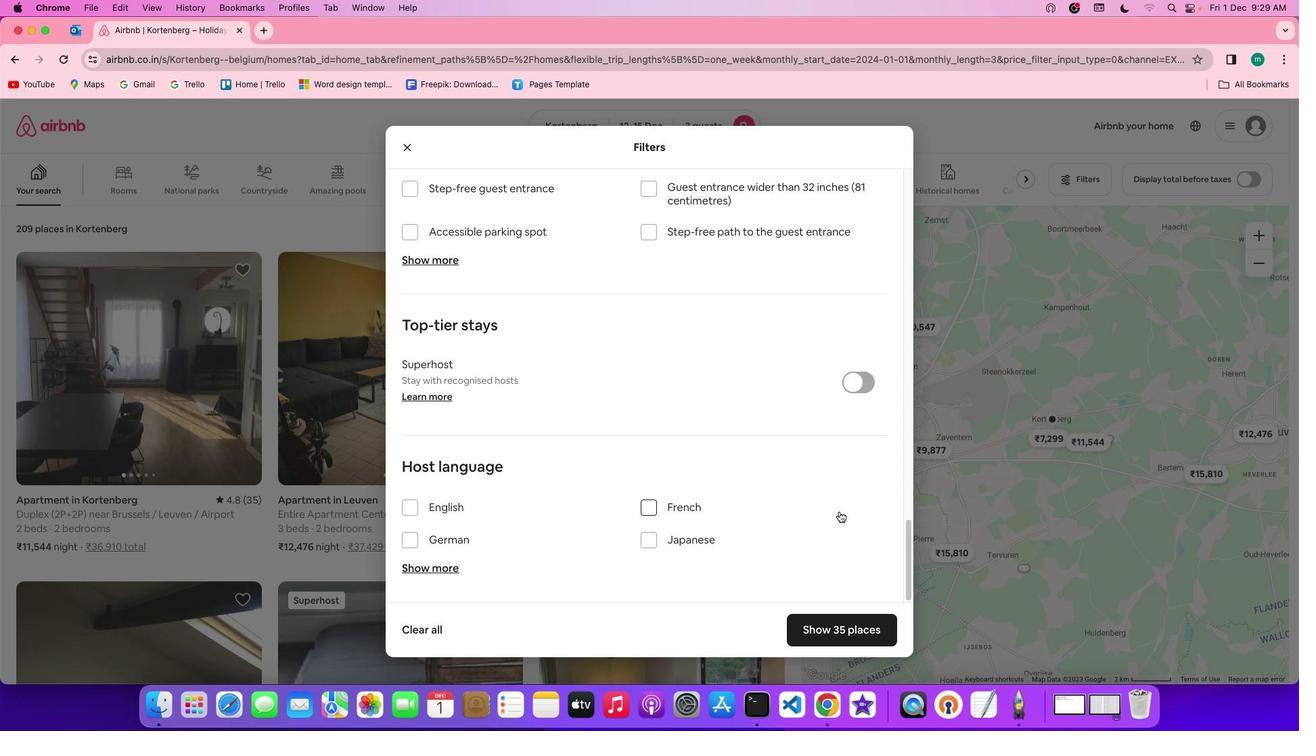 
Action: Mouse scrolled (844, 516) with delta (4, 0)
Screenshot: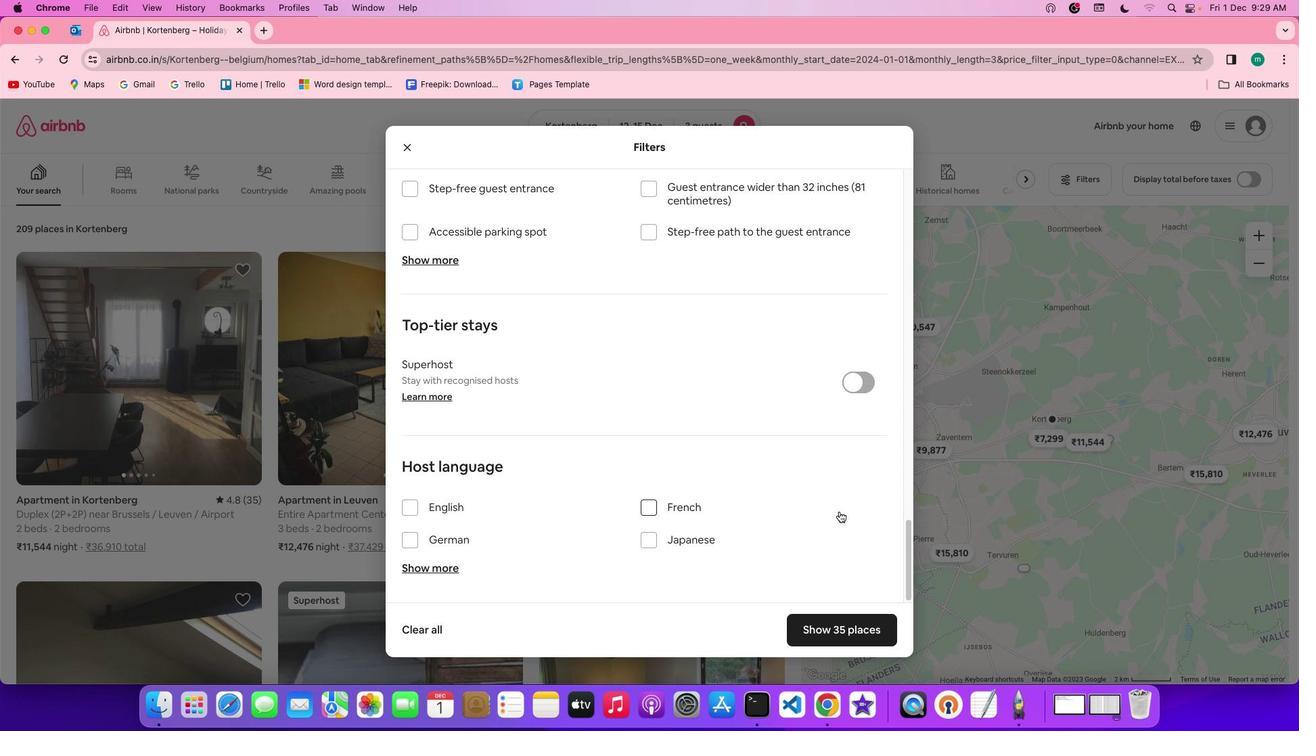 
Action: Mouse moved to (844, 516)
Screenshot: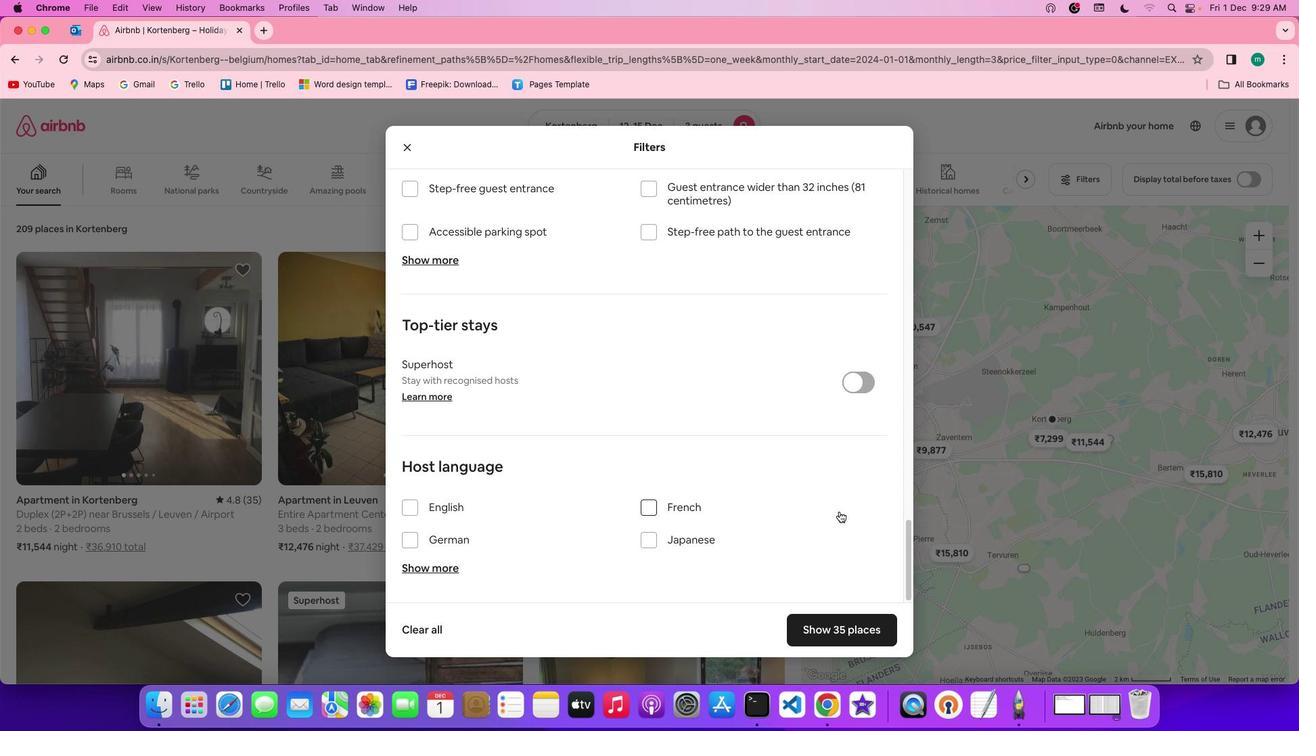 
Action: Mouse scrolled (844, 516) with delta (4, 4)
Screenshot: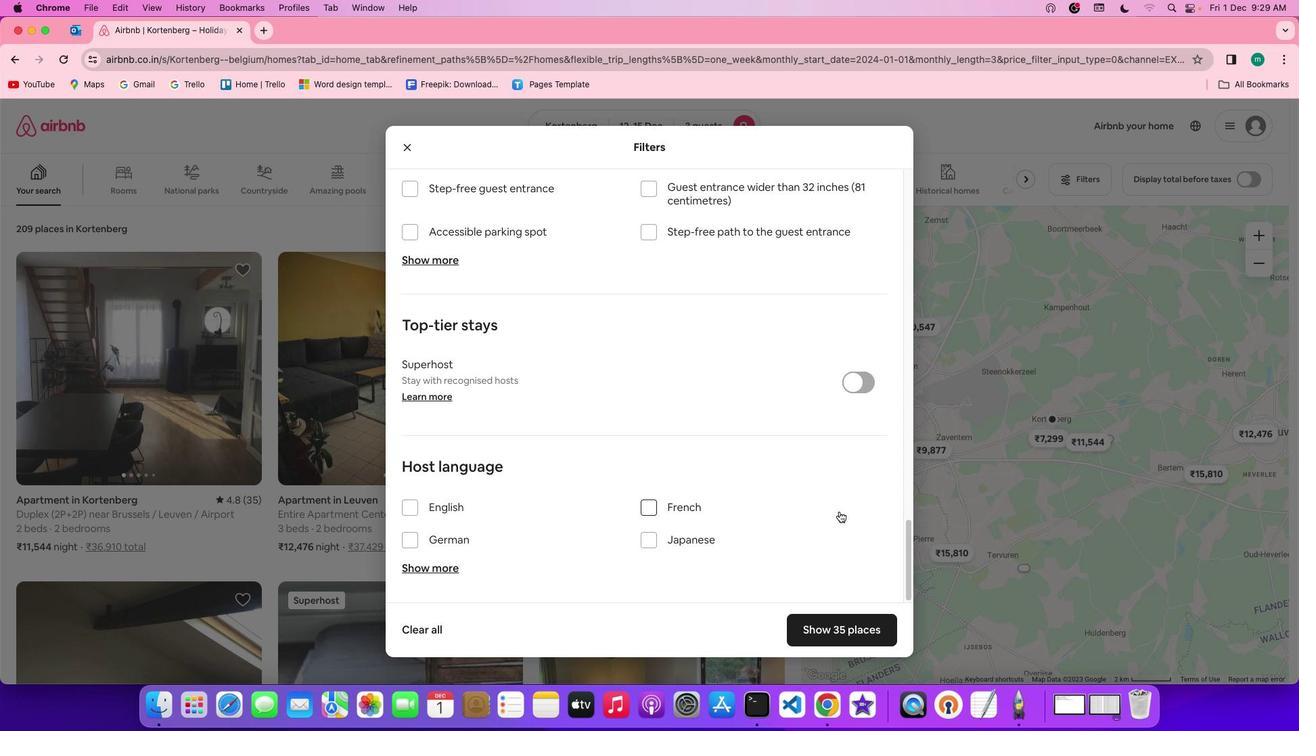 
Action: Mouse scrolled (844, 516) with delta (4, 4)
Screenshot: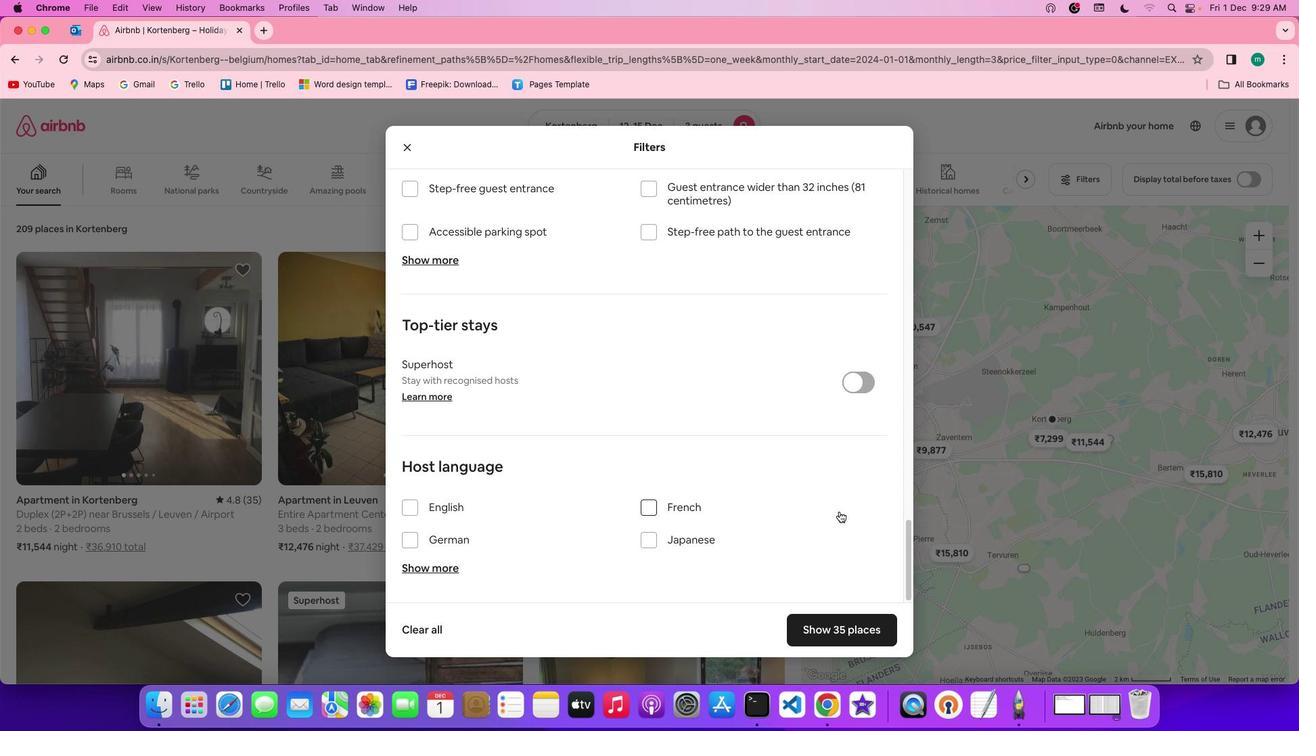 
Action: Mouse scrolled (844, 516) with delta (4, 2)
Screenshot: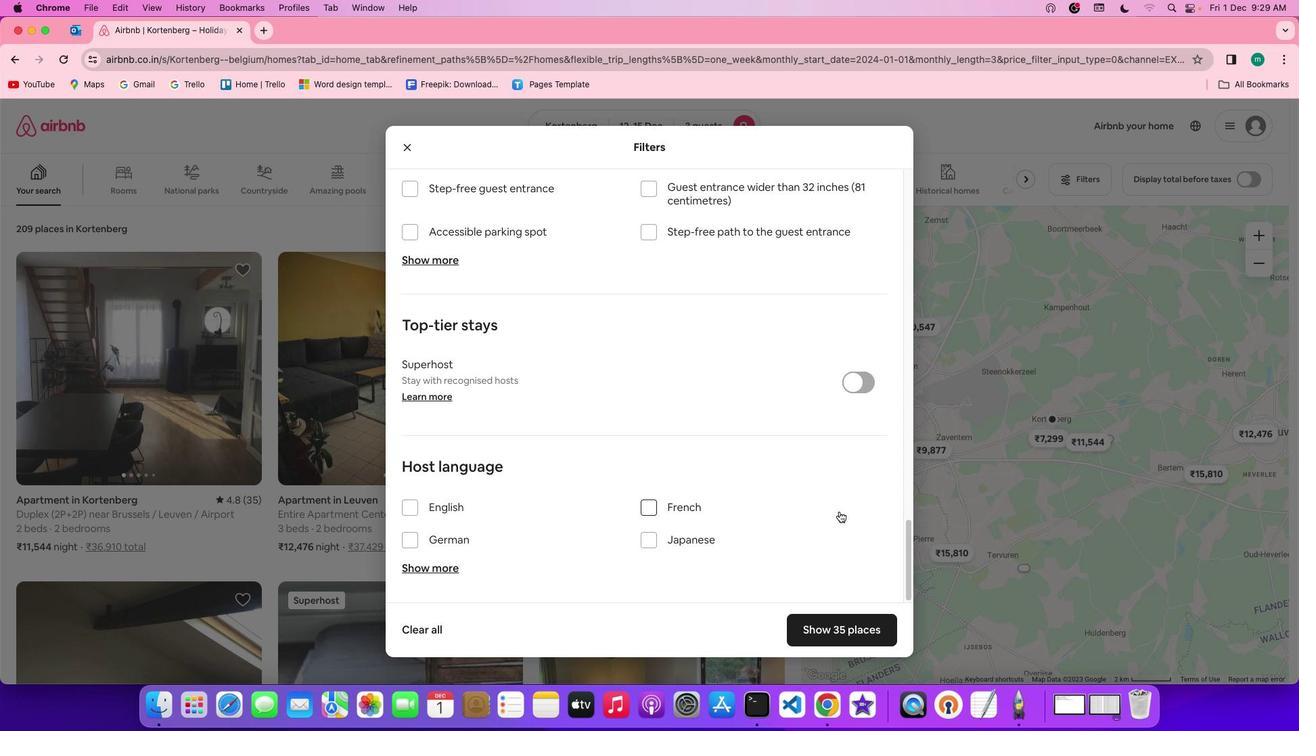 
Action: Mouse scrolled (844, 516) with delta (4, 1)
Screenshot: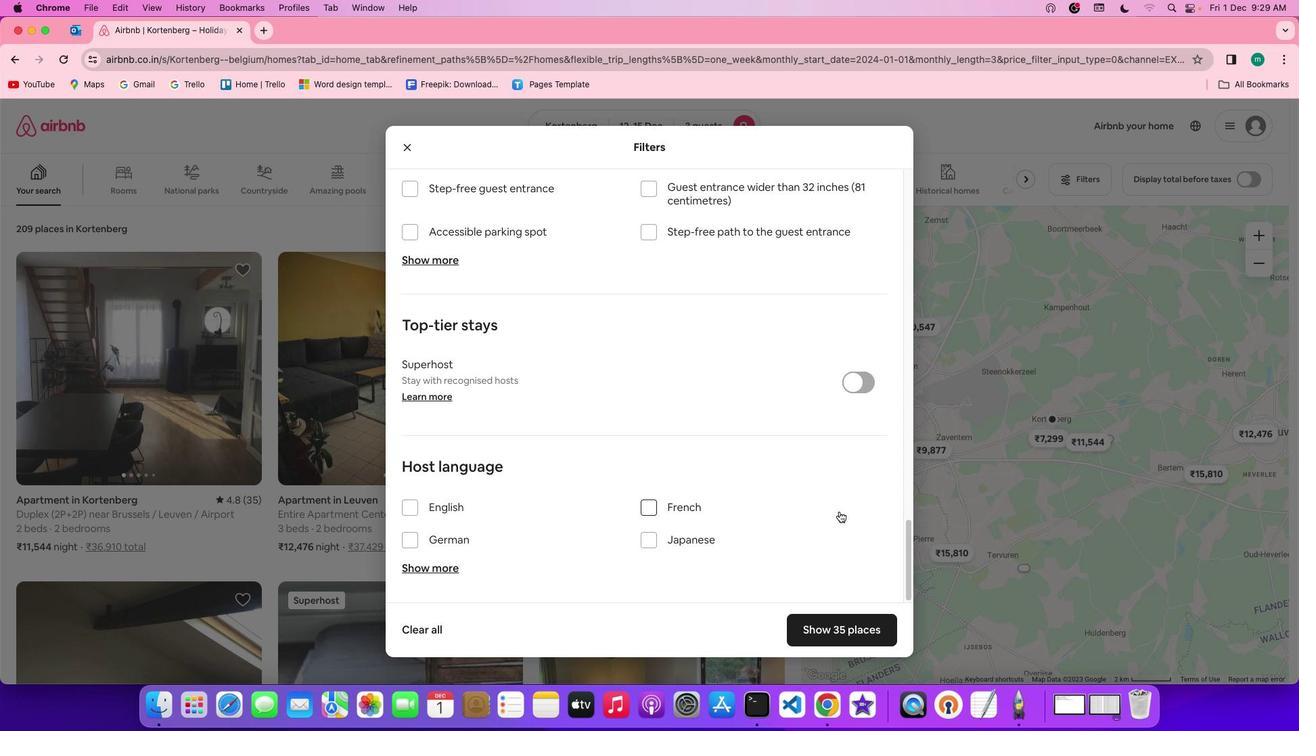 
Action: Mouse scrolled (844, 516) with delta (4, 0)
Screenshot: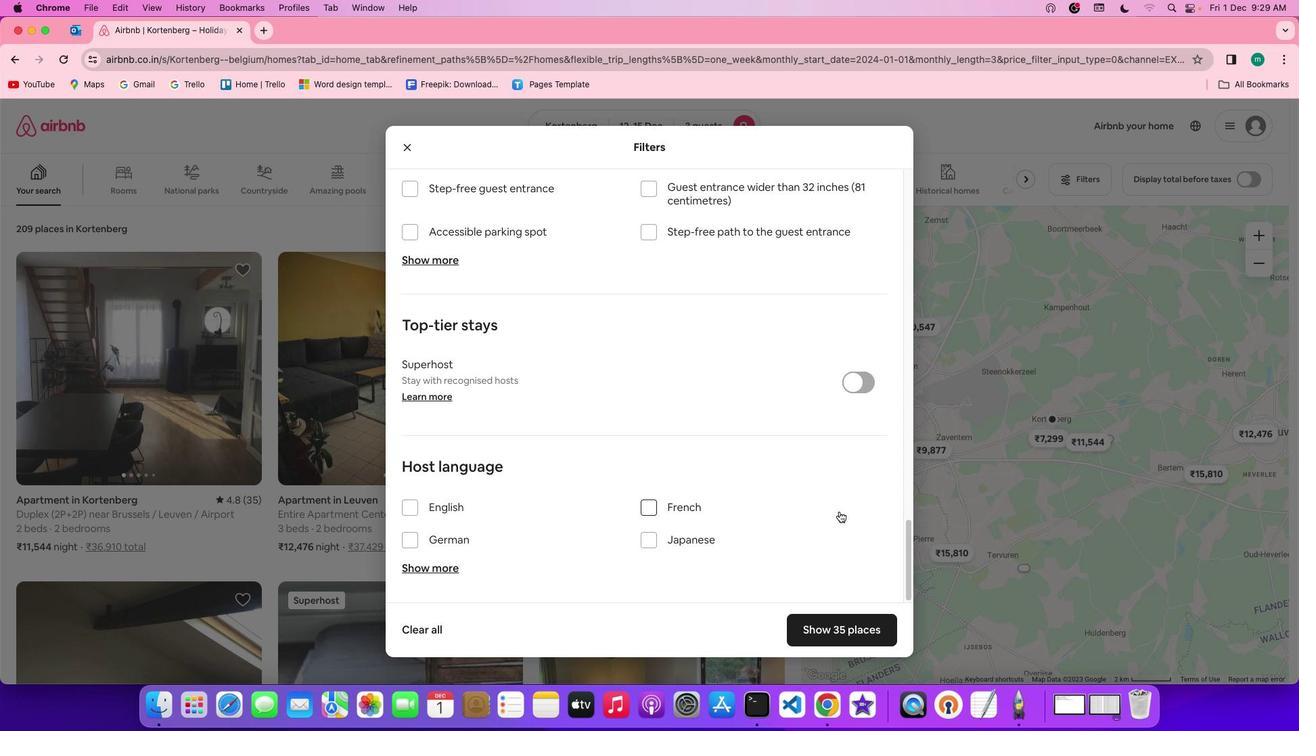 
Action: Mouse scrolled (844, 516) with delta (4, 4)
Screenshot: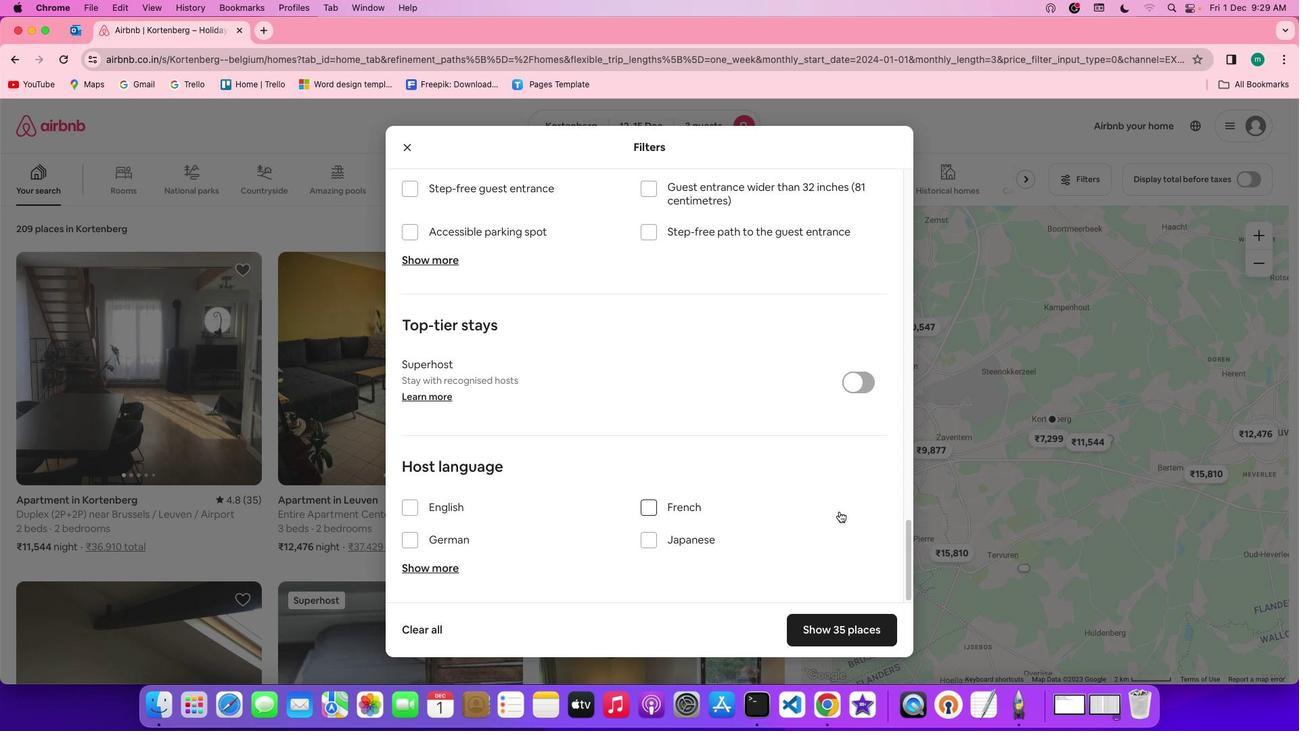 
Action: Mouse scrolled (844, 516) with delta (4, 4)
Screenshot: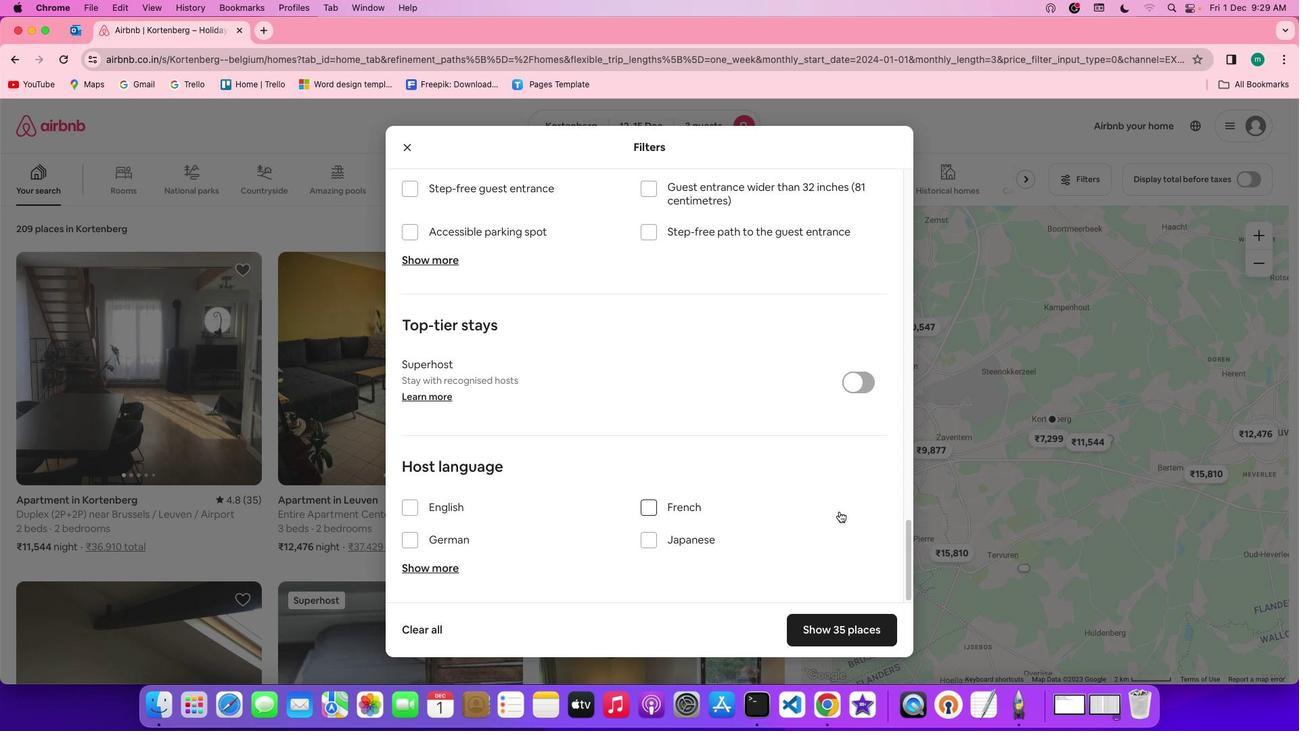 
Action: Mouse scrolled (844, 516) with delta (4, 2)
Screenshot: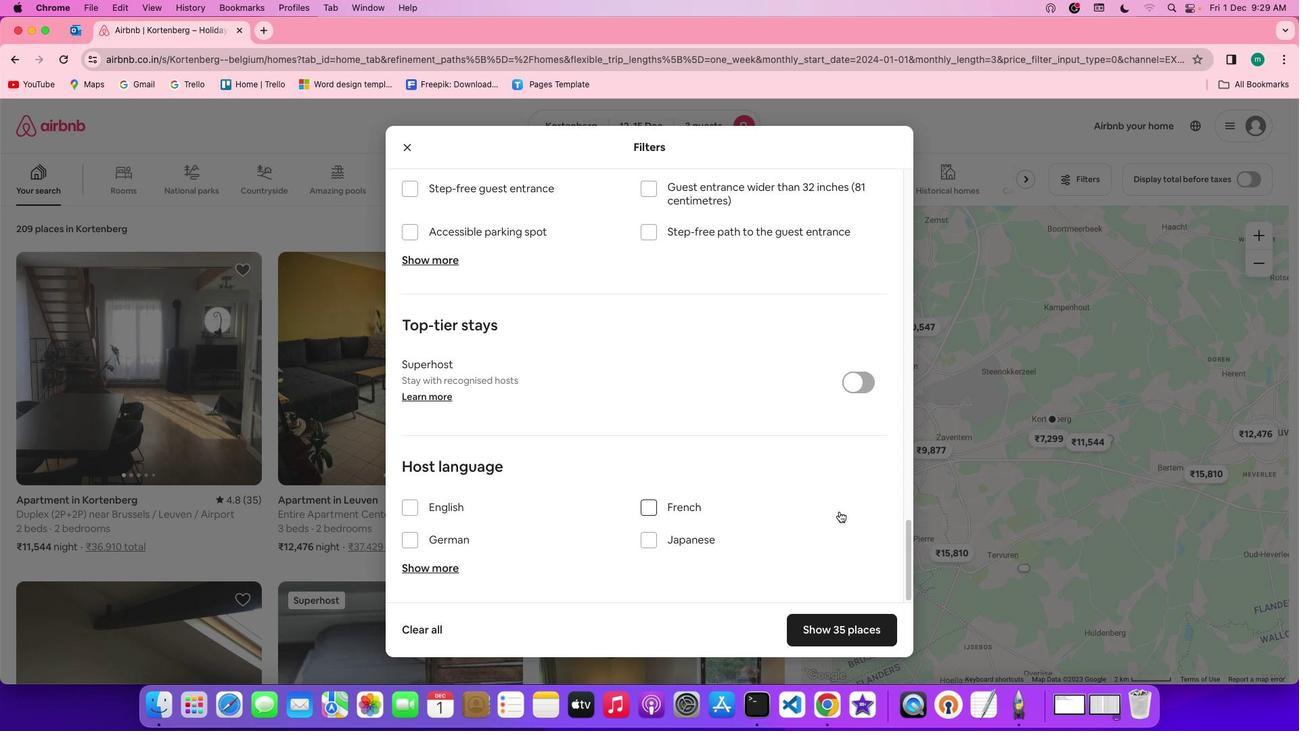 
Action: Mouse scrolled (844, 516) with delta (4, 1)
Screenshot: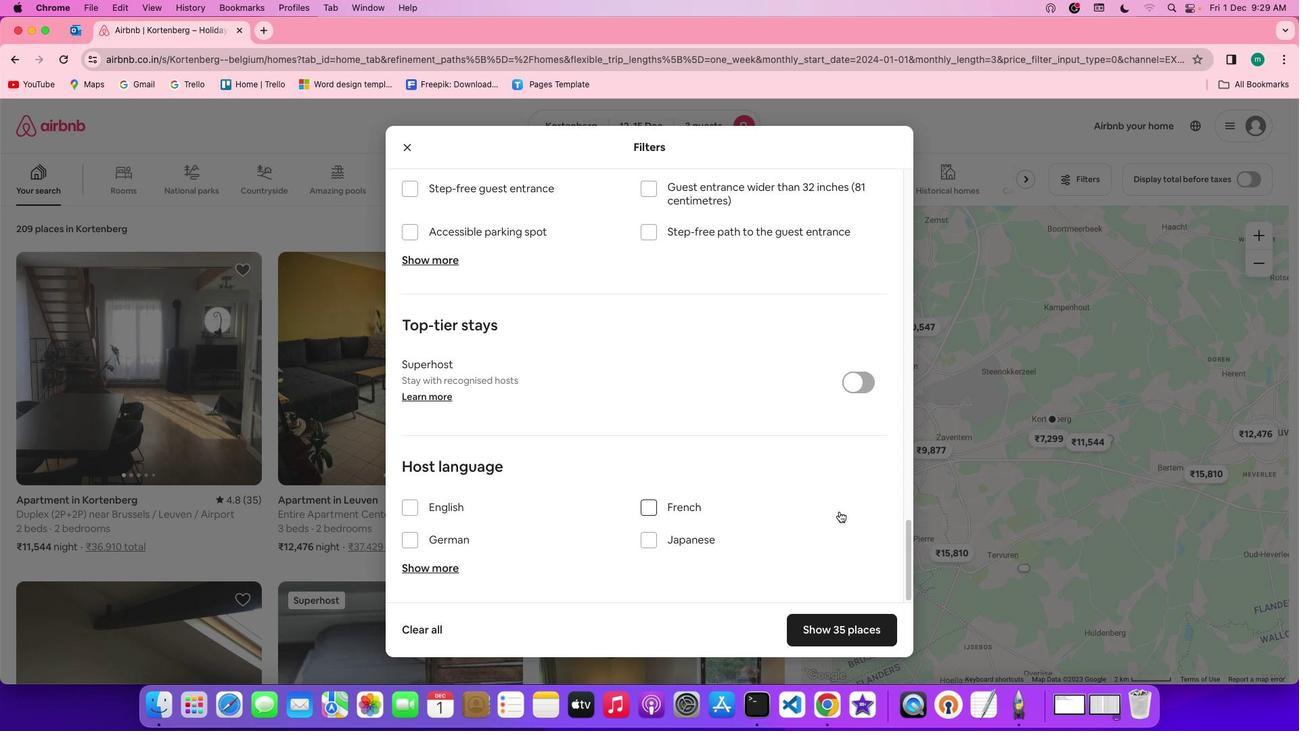 
Action: Mouse scrolled (844, 516) with delta (4, 0)
Screenshot: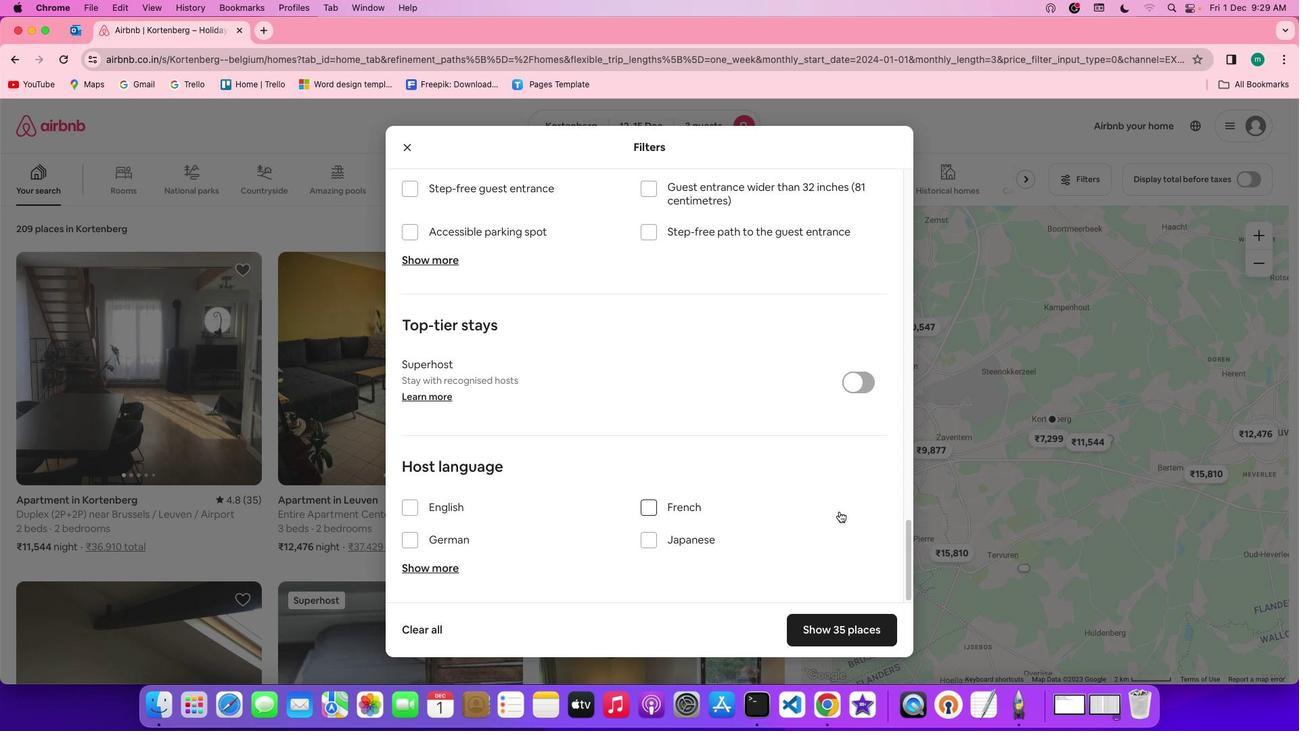 
Action: Mouse scrolled (844, 516) with delta (4, 0)
Screenshot: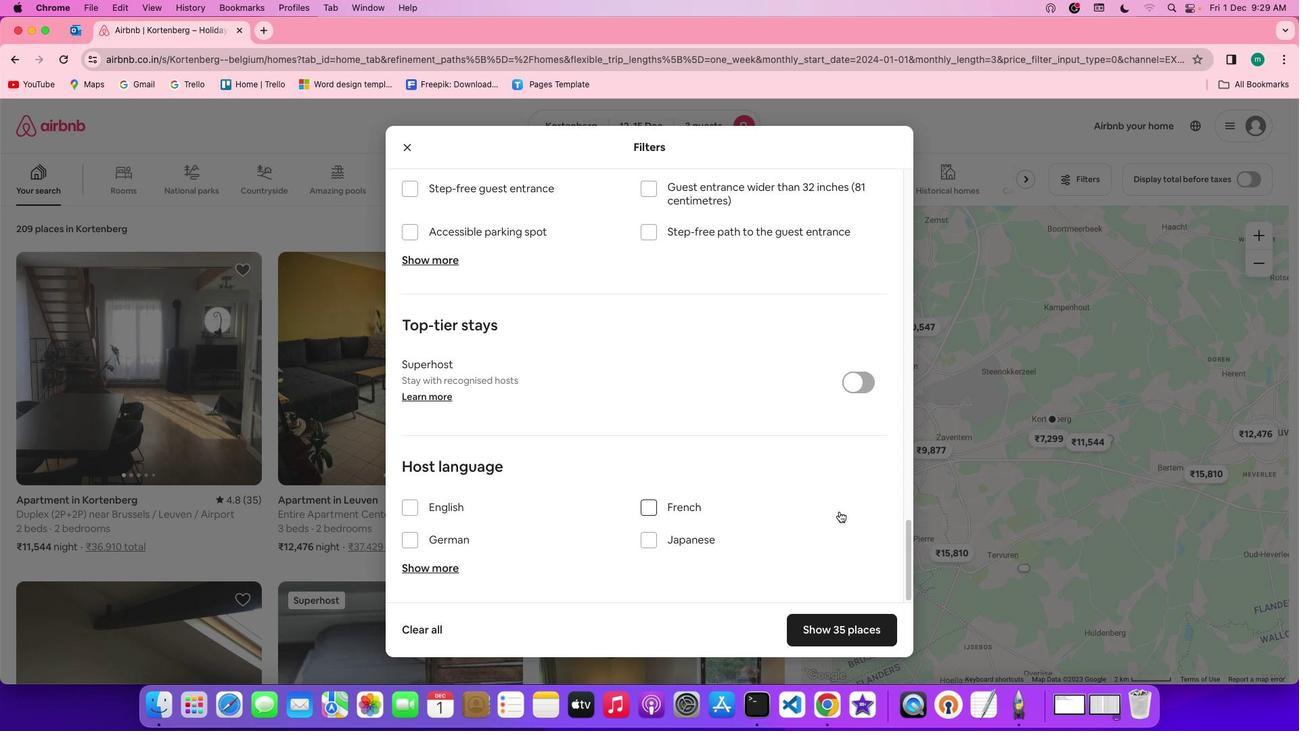 
Action: Mouse scrolled (844, 516) with delta (4, 4)
Screenshot: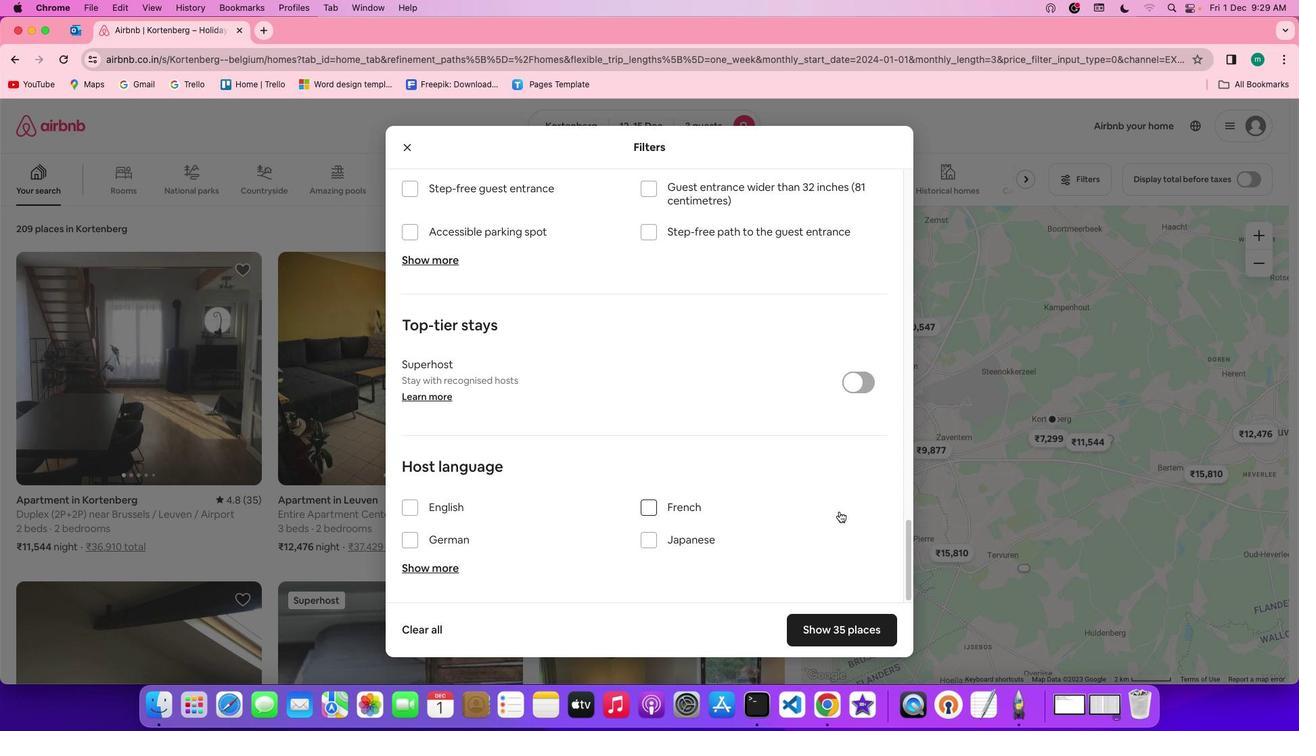 
Action: Mouse scrolled (844, 516) with delta (4, 4)
Screenshot: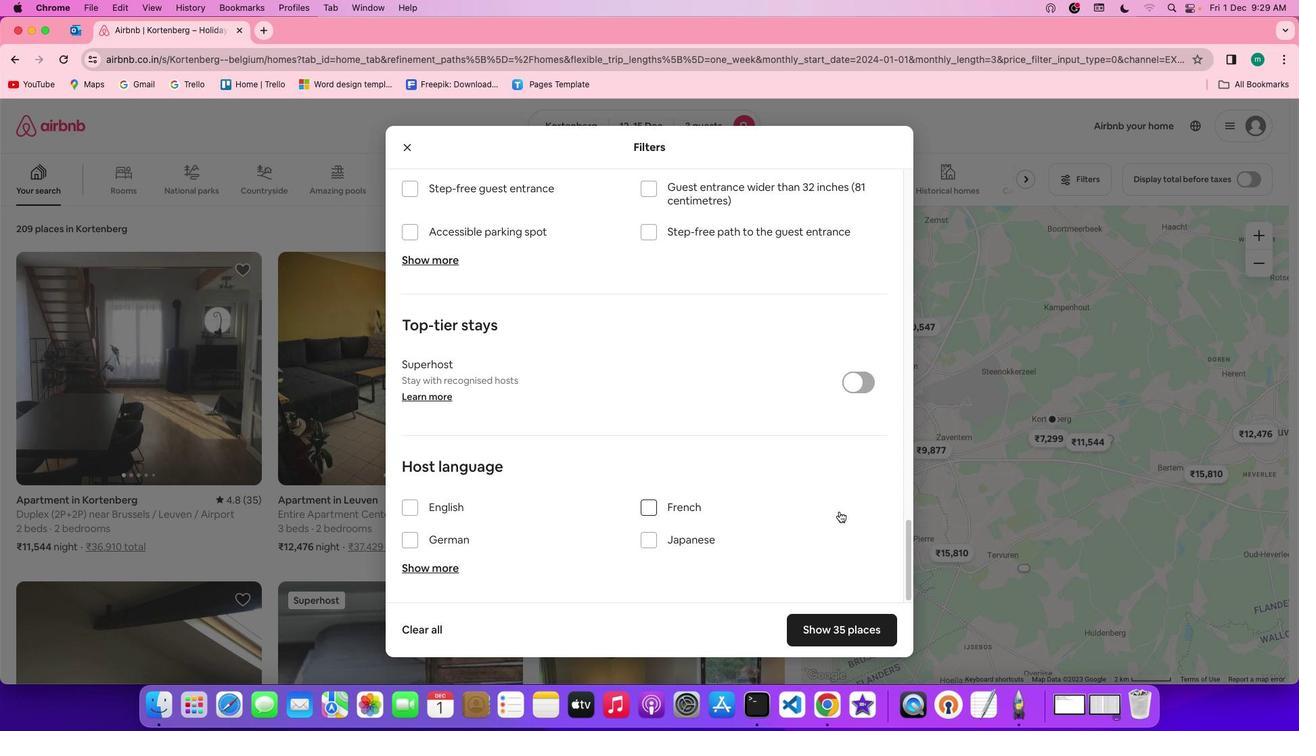
Action: Mouse scrolled (844, 516) with delta (4, 2)
Screenshot: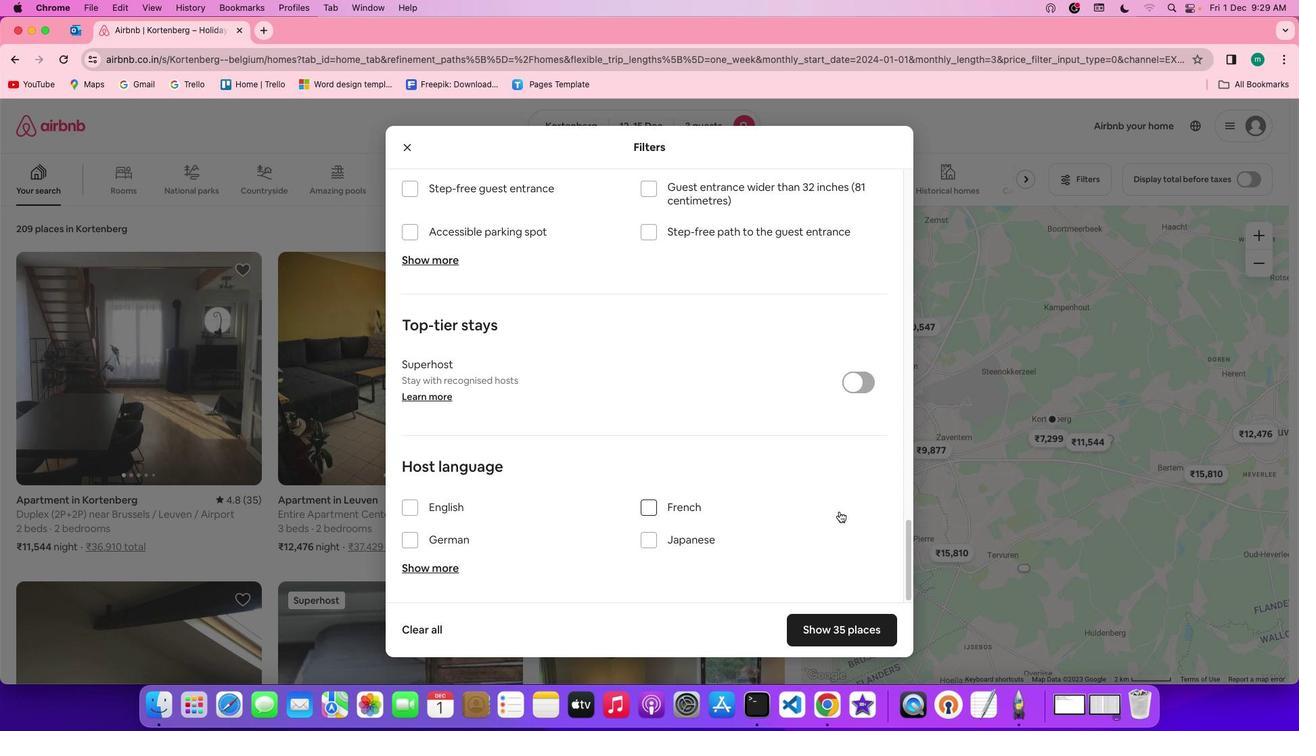 
Action: Mouse scrolled (844, 516) with delta (4, 1)
Screenshot: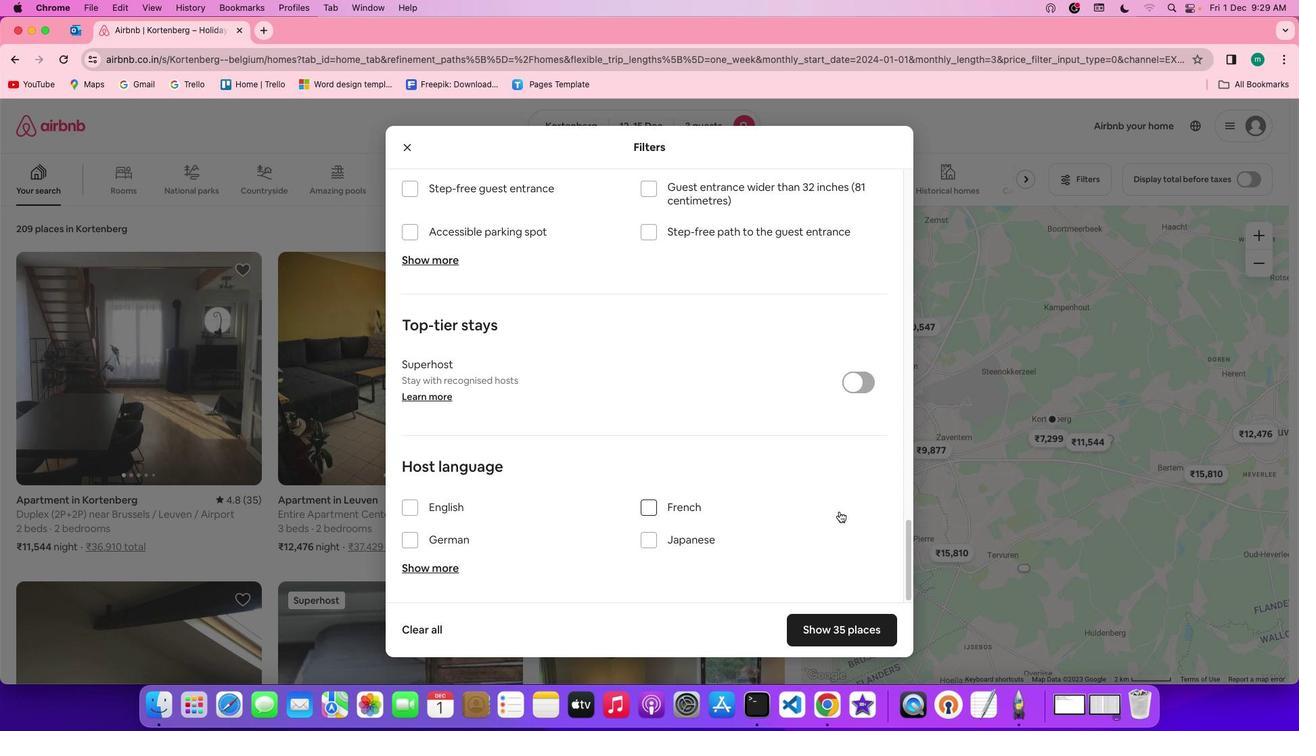 
Action: Mouse scrolled (844, 516) with delta (4, 0)
Screenshot: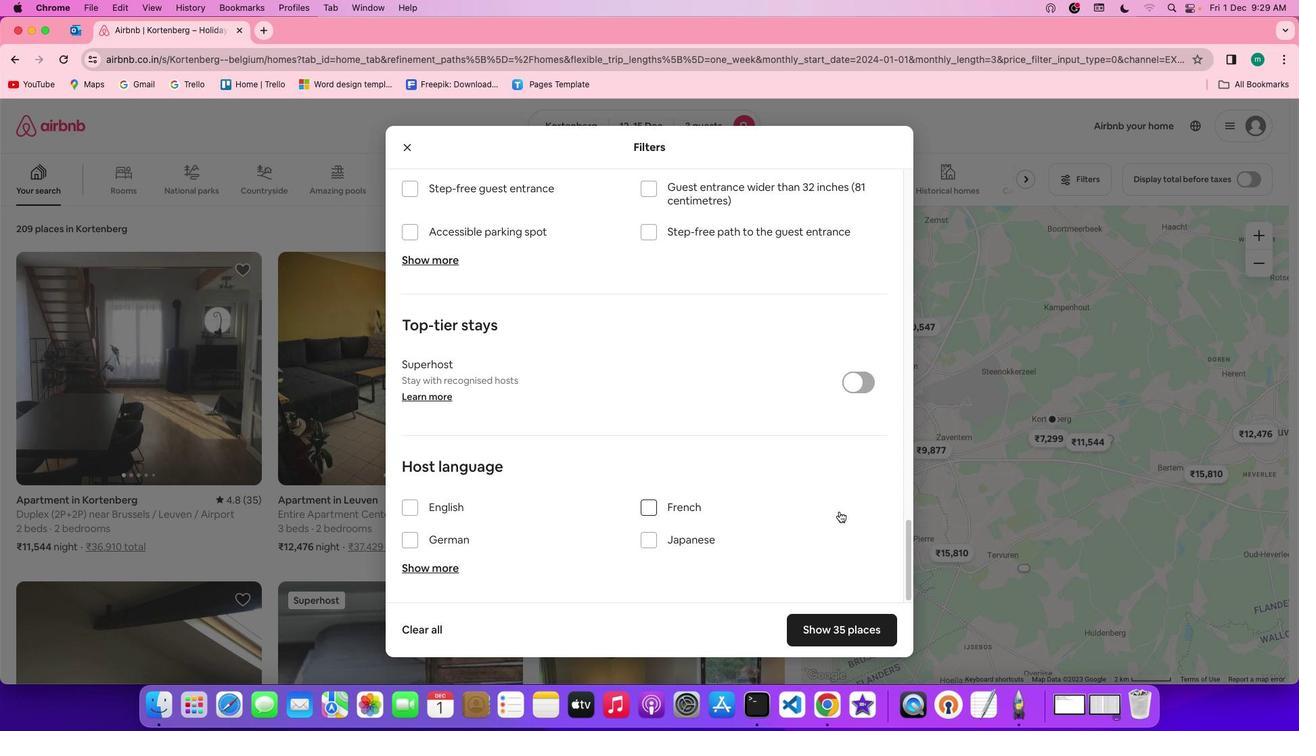 
Action: Mouse scrolled (844, 516) with delta (4, 0)
Screenshot: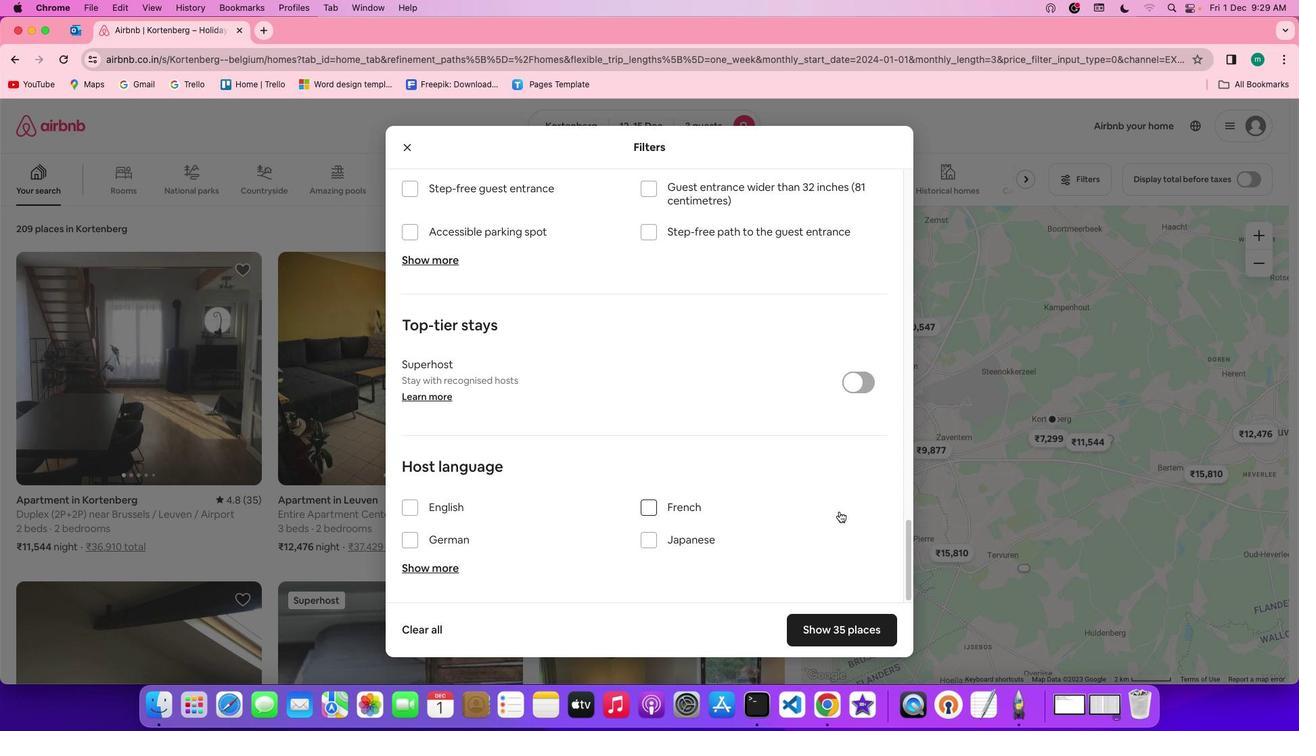 
Action: Mouse scrolled (844, 516) with delta (4, 4)
Screenshot: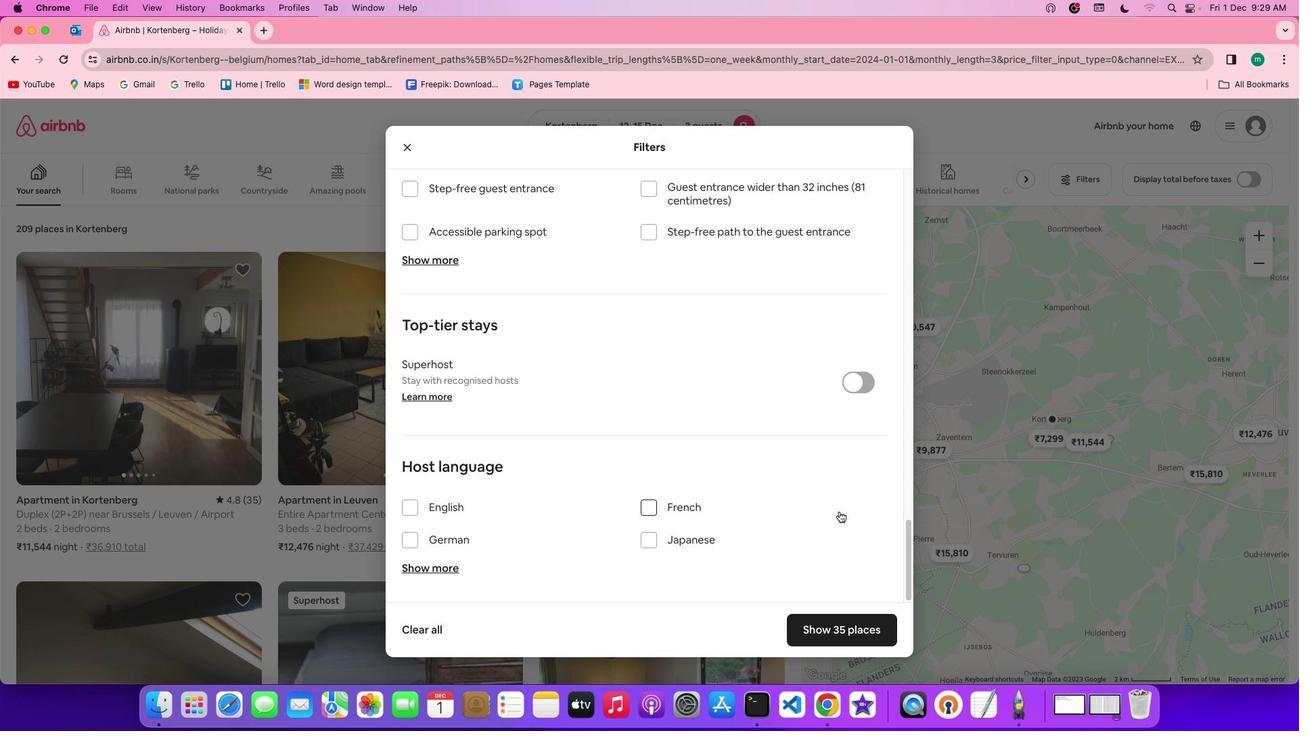 
Action: Mouse scrolled (844, 516) with delta (4, 4)
Screenshot: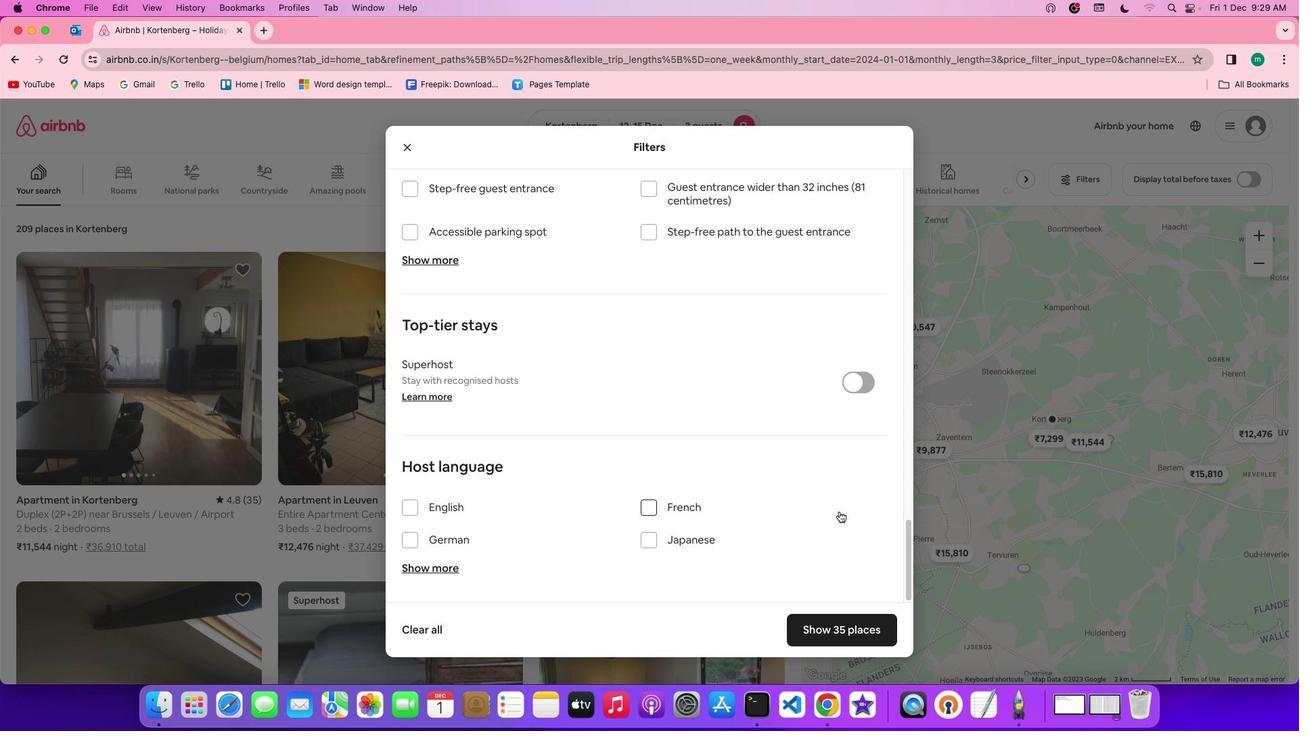 
Action: Mouse scrolled (844, 516) with delta (4, 3)
Screenshot: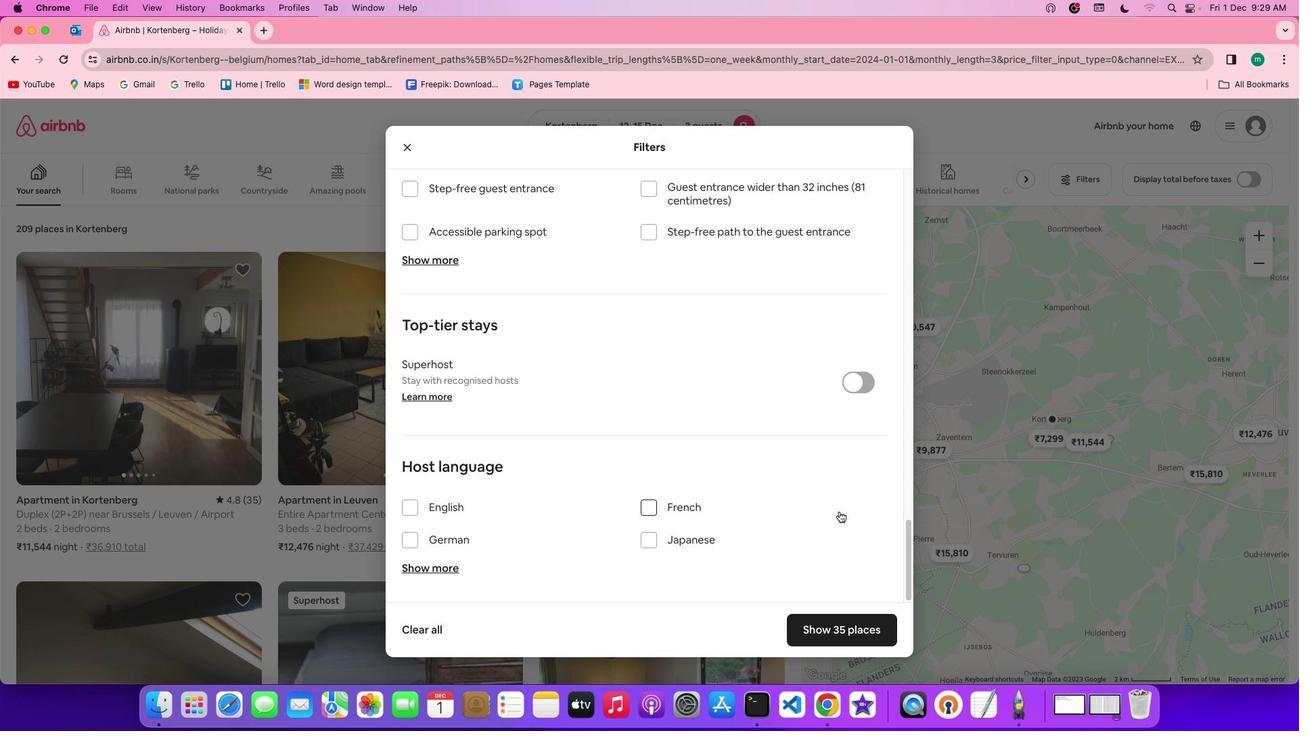 
Action: Mouse scrolled (844, 516) with delta (4, 2)
Screenshot: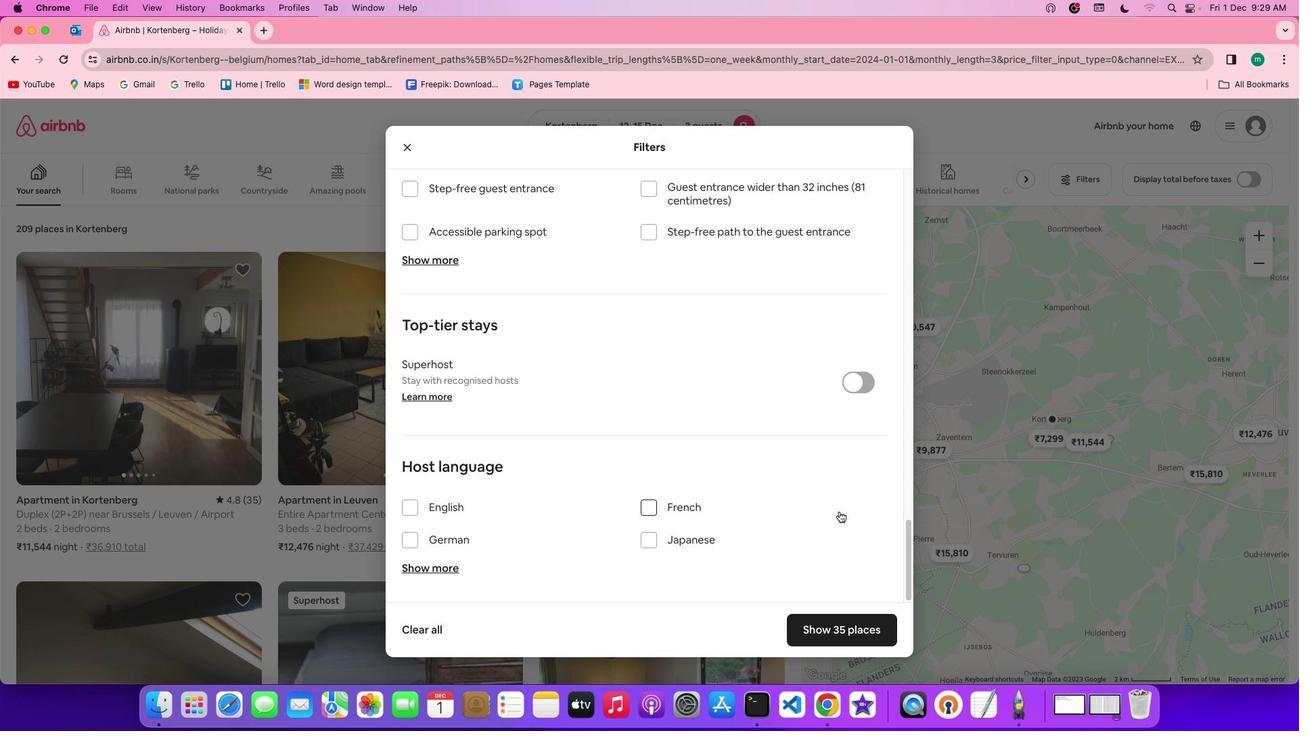 
Action: Mouse scrolled (844, 516) with delta (4, 1)
Screenshot: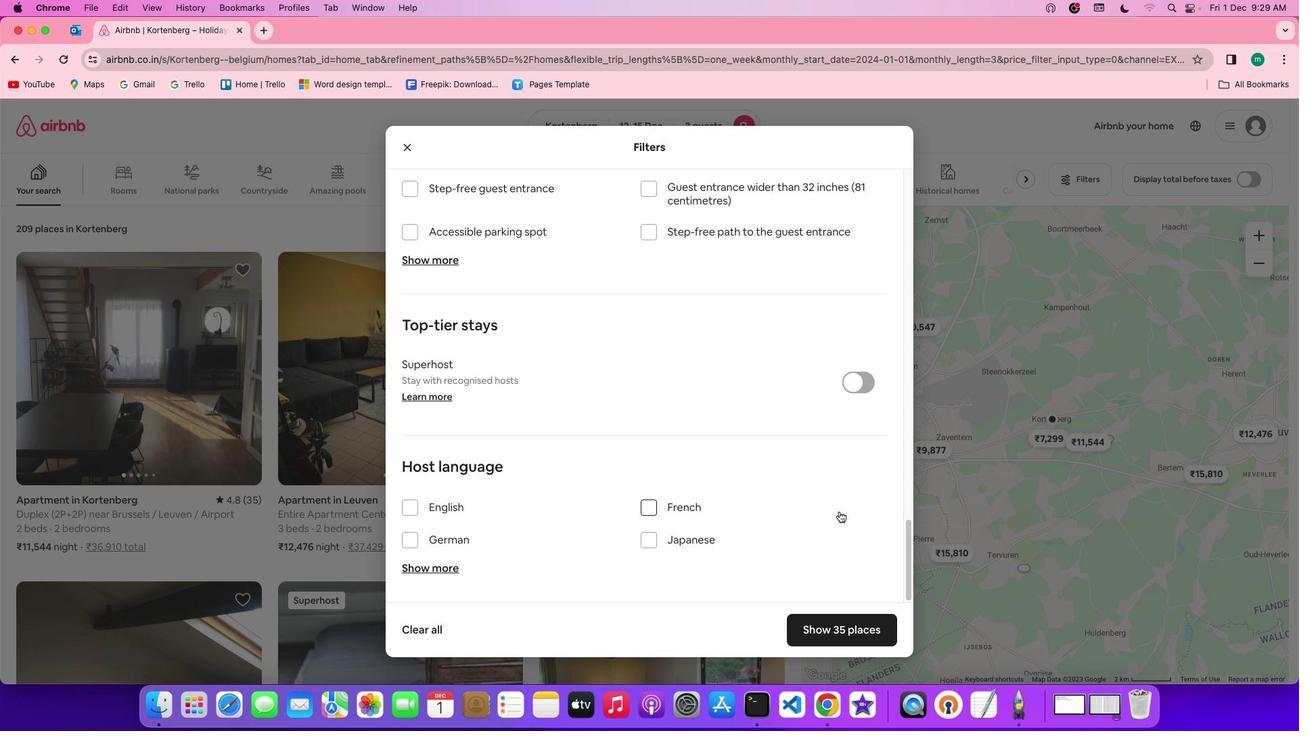 
Action: Mouse scrolled (844, 516) with delta (4, 4)
Screenshot: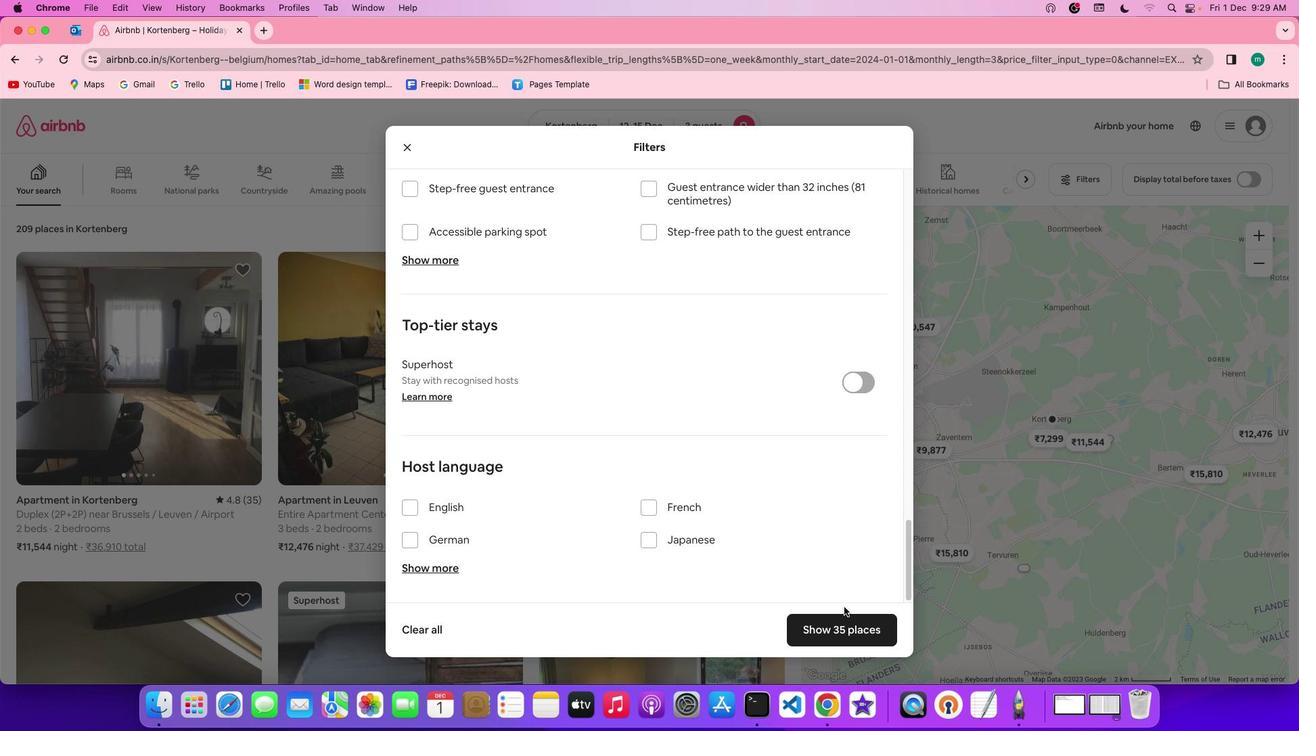 
Action: Mouse scrolled (844, 516) with delta (4, 4)
Screenshot: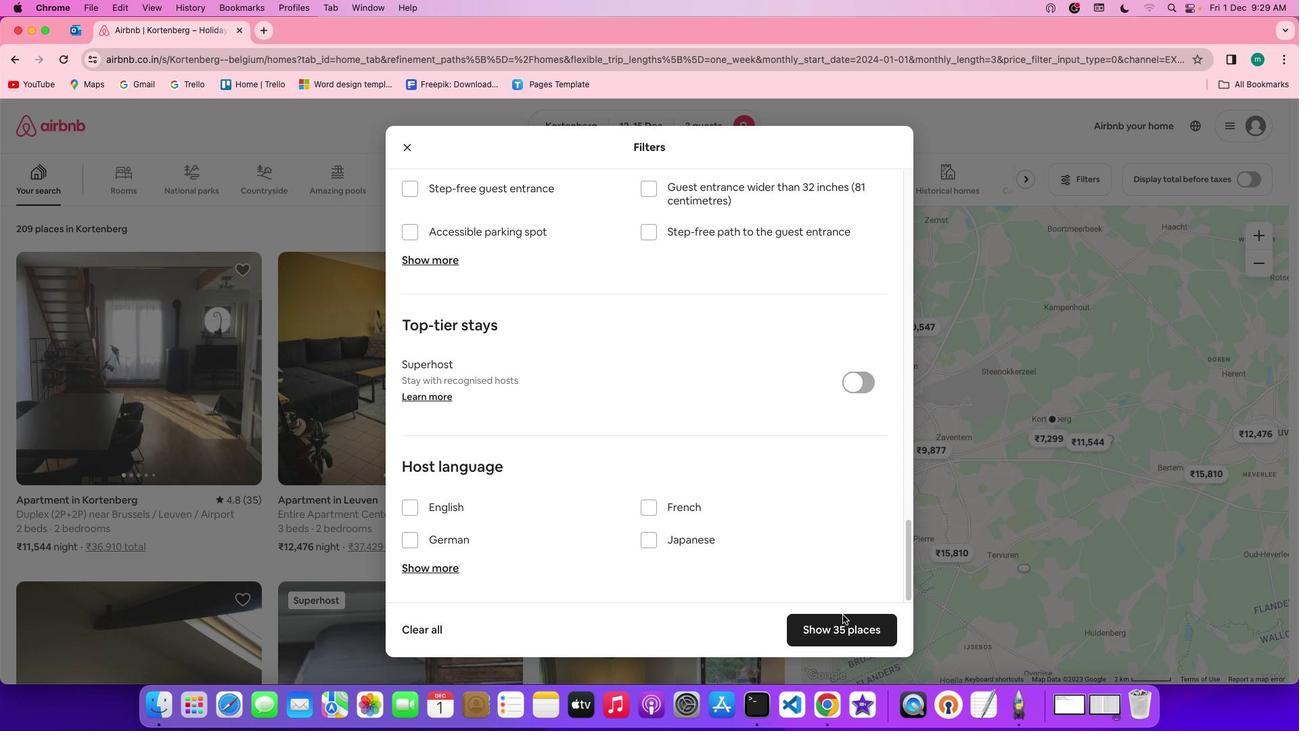 
Action: Mouse scrolled (844, 516) with delta (4, 3)
Screenshot: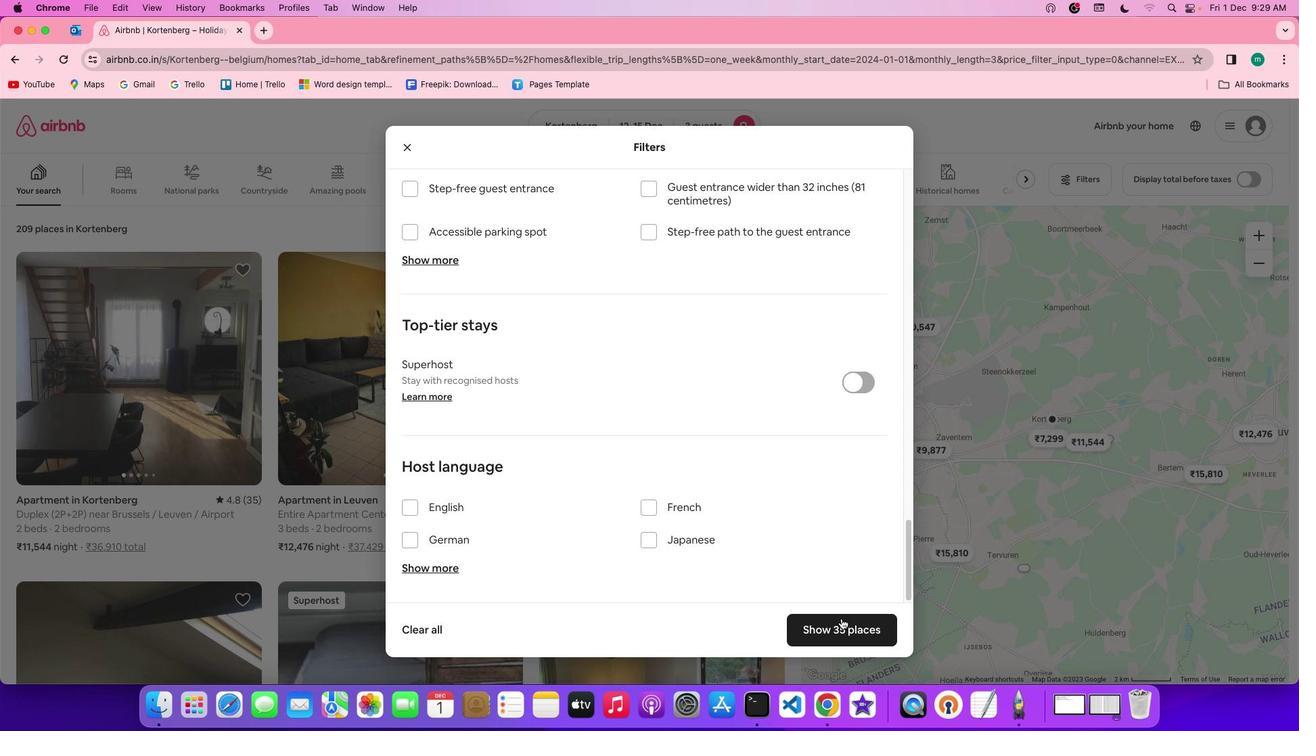 
Action: Mouse scrolled (844, 516) with delta (4, 2)
Screenshot: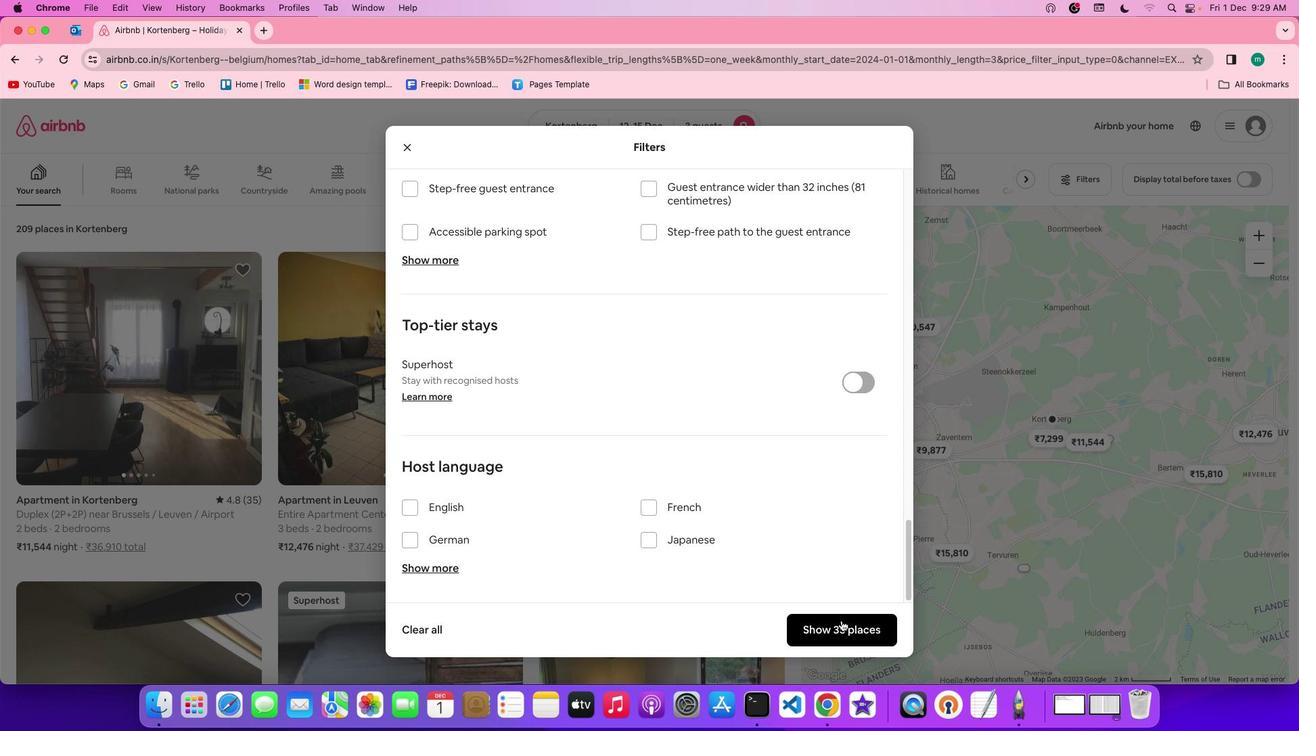 
Action: Mouse scrolled (844, 516) with delta (4, 2)
Screenshot: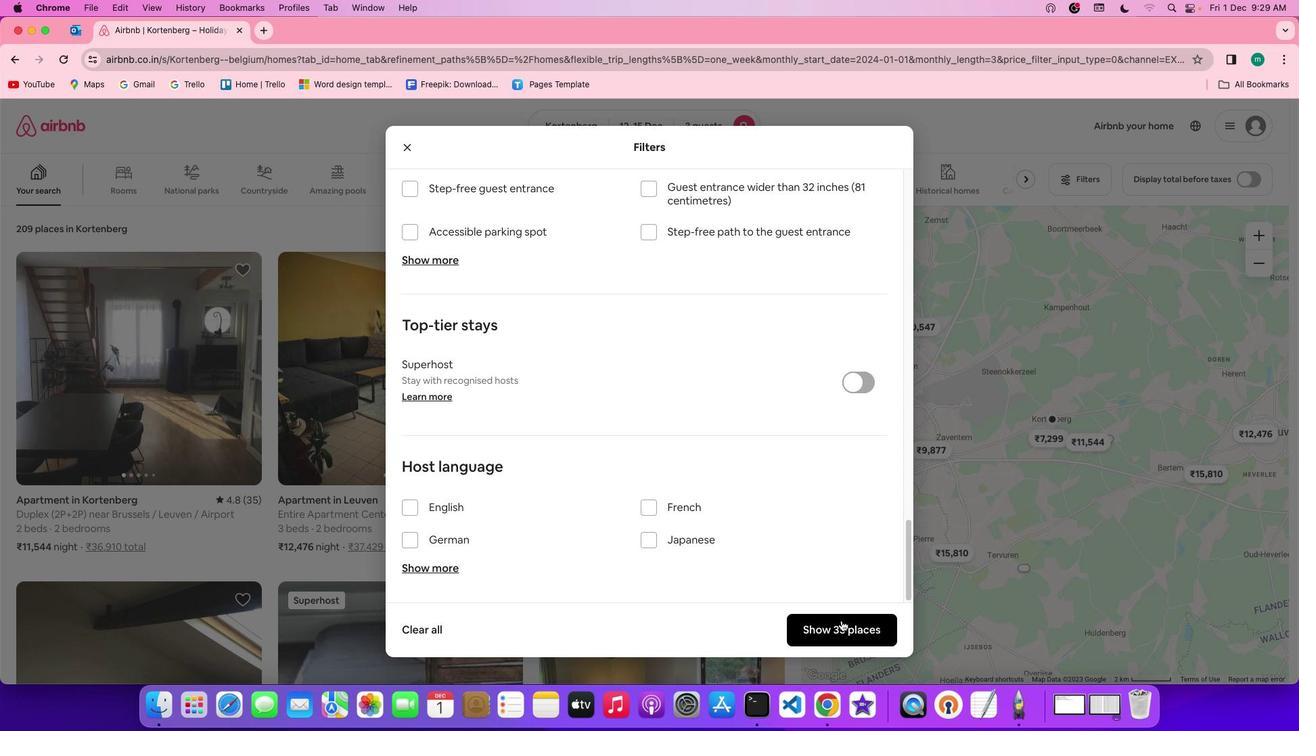 
Action: Mouse scrolled (844, 516) with delta (4, 4)
Screenshot: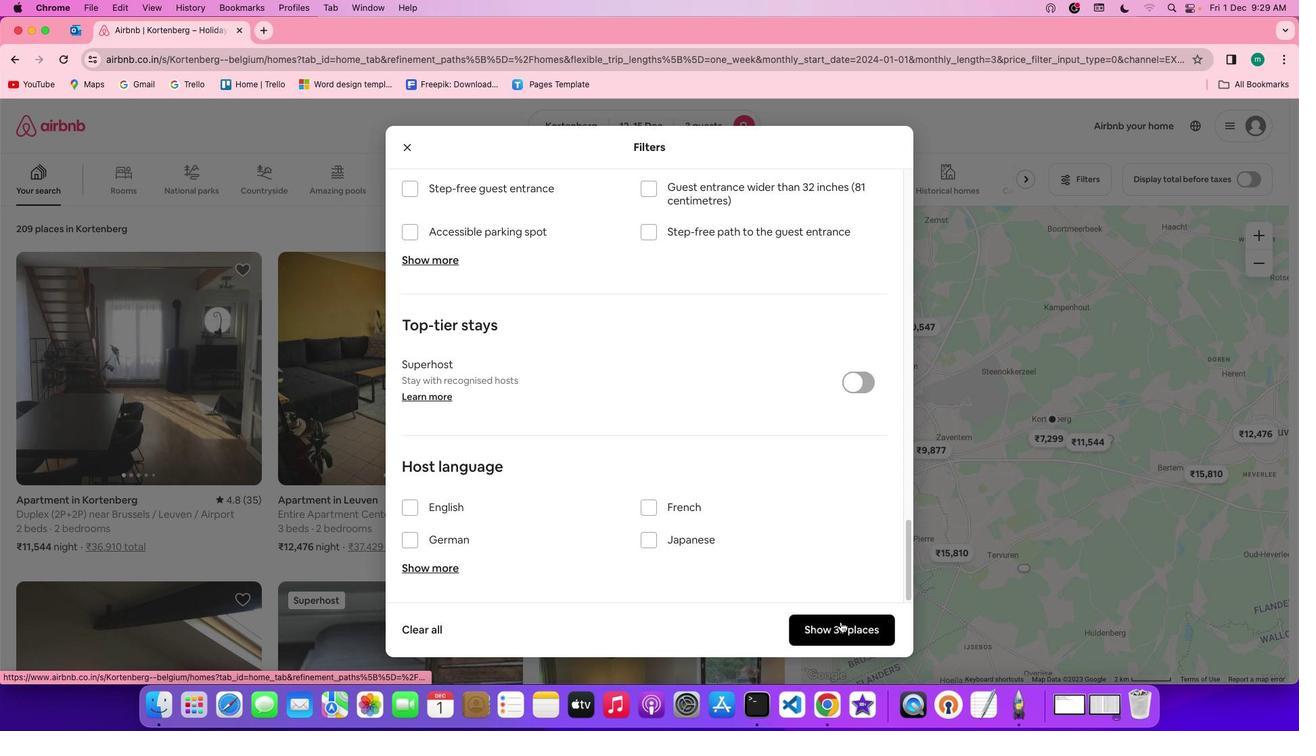 
Action: Mouse scrolled (844, 516) with delta (4, 4)
Screenshot: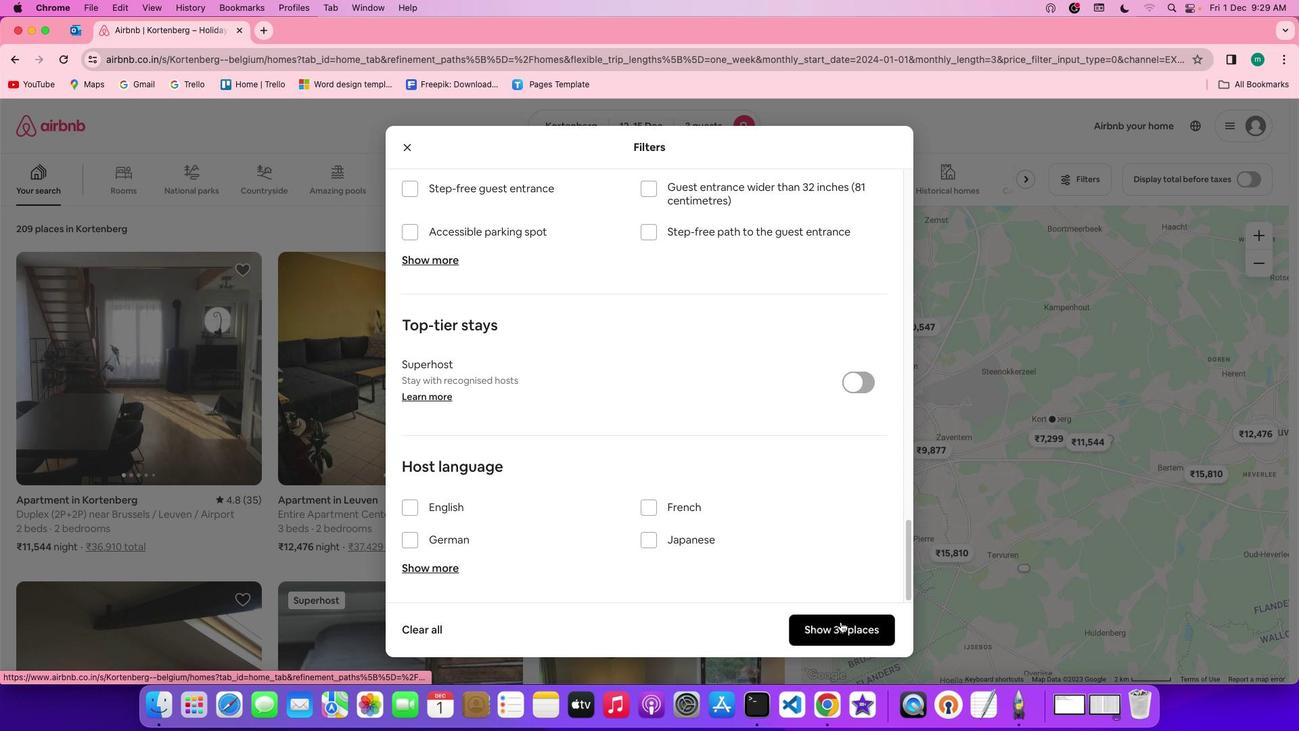 
Action: Mouse scrolled (844, 516) with delta (4, 3)
Screenshot: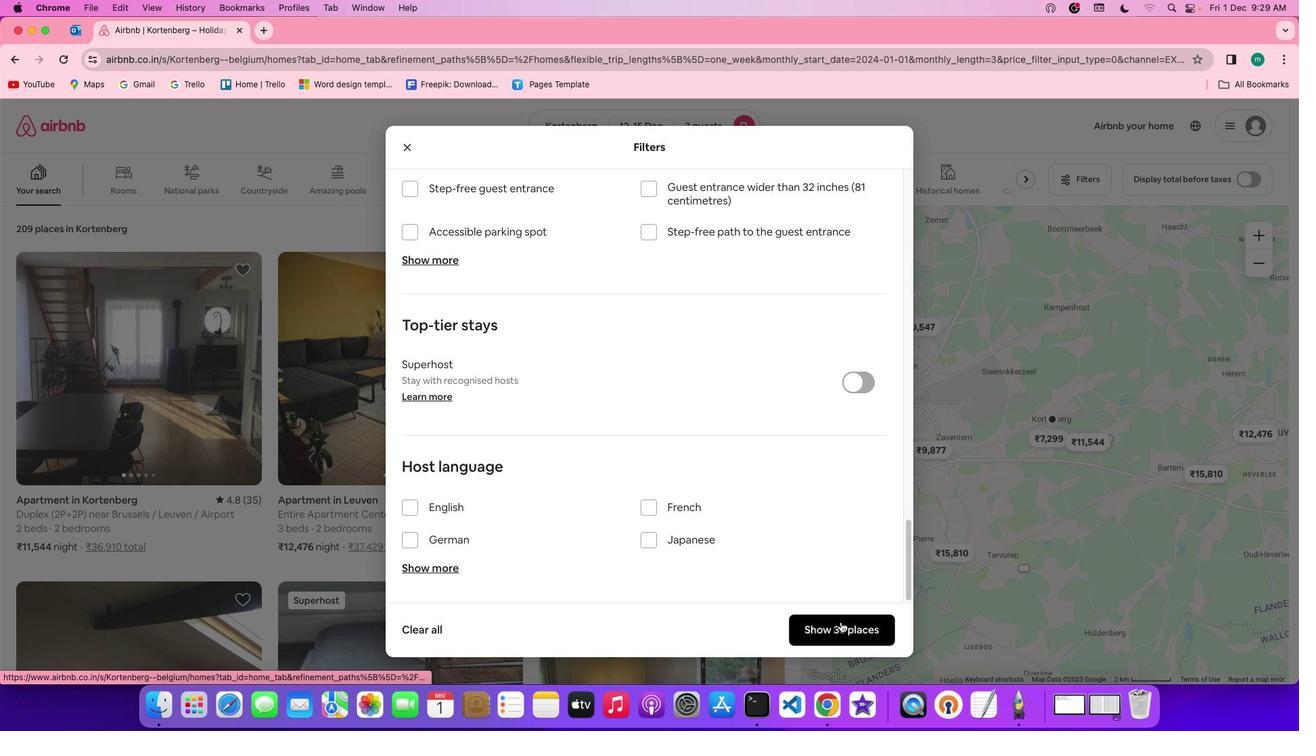 
Action: Mouse scrolled (844, 516) with delta (4, 2)
Screenshot: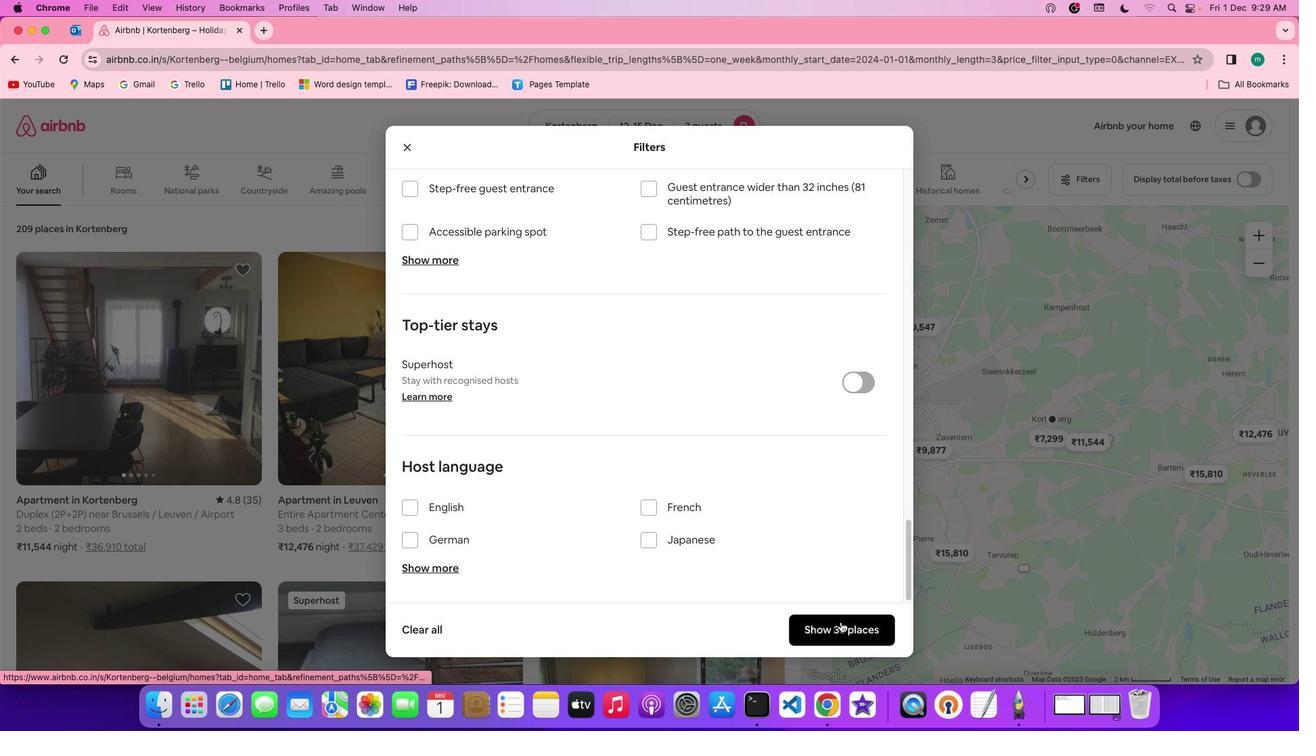 
Action: Mouse scrolled (844, 516) with delta (4, 1)
Screenshot: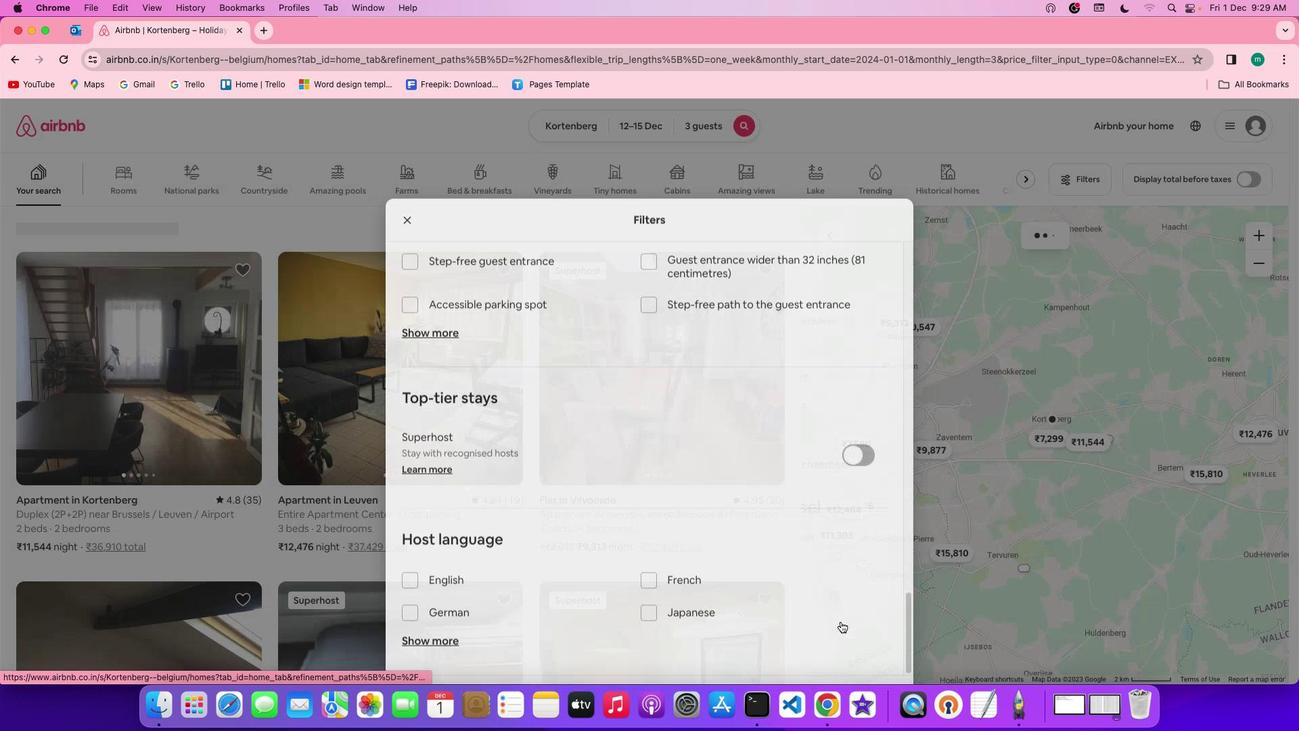 
Action: Mouse moved to (846, 626)
Screenshot: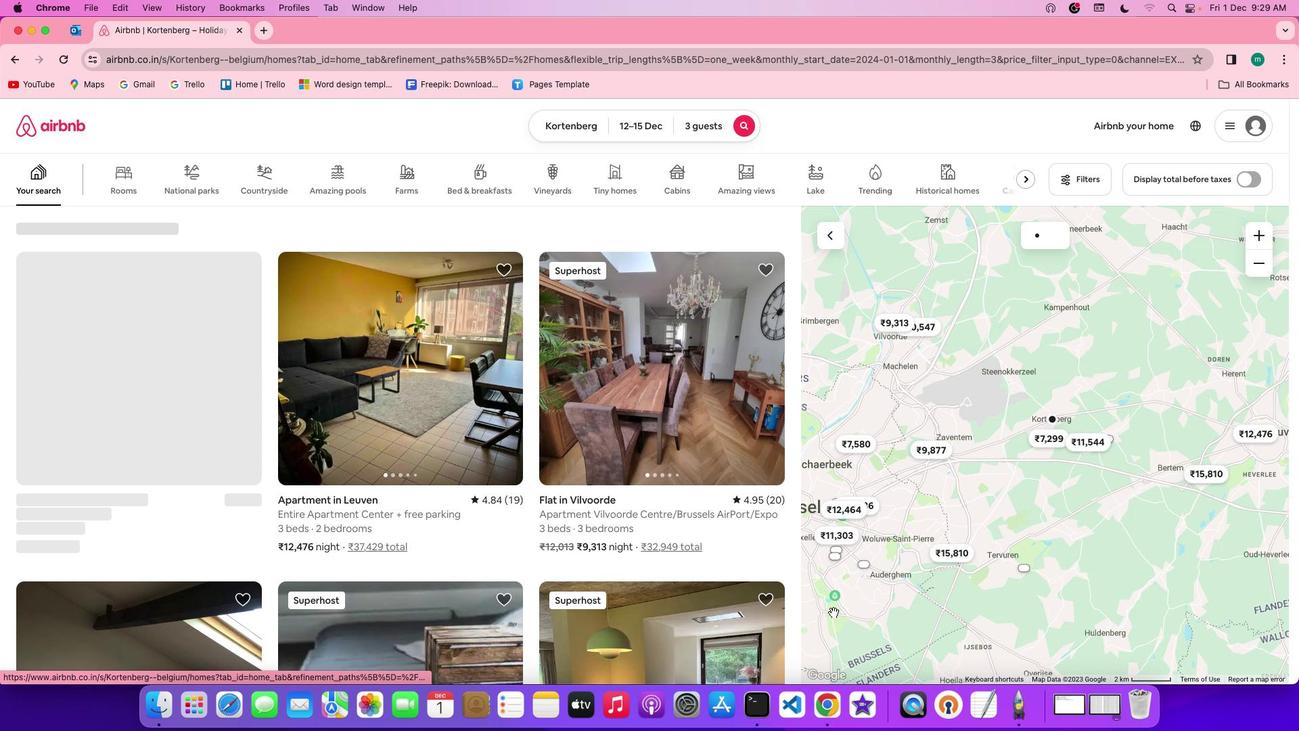 
Action: Mouse pressed left at (846, 626)
Screenshot: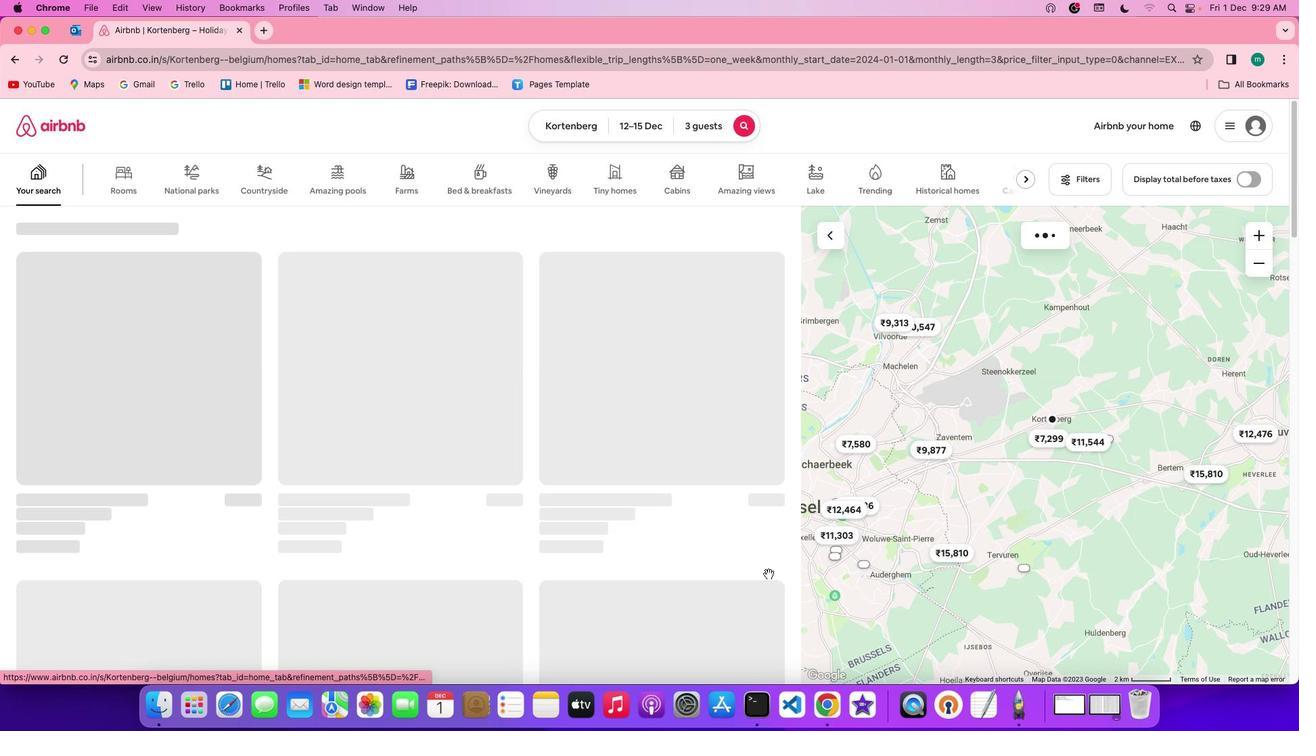 
Action: Mouse moved to (377, 467)
Screenshot: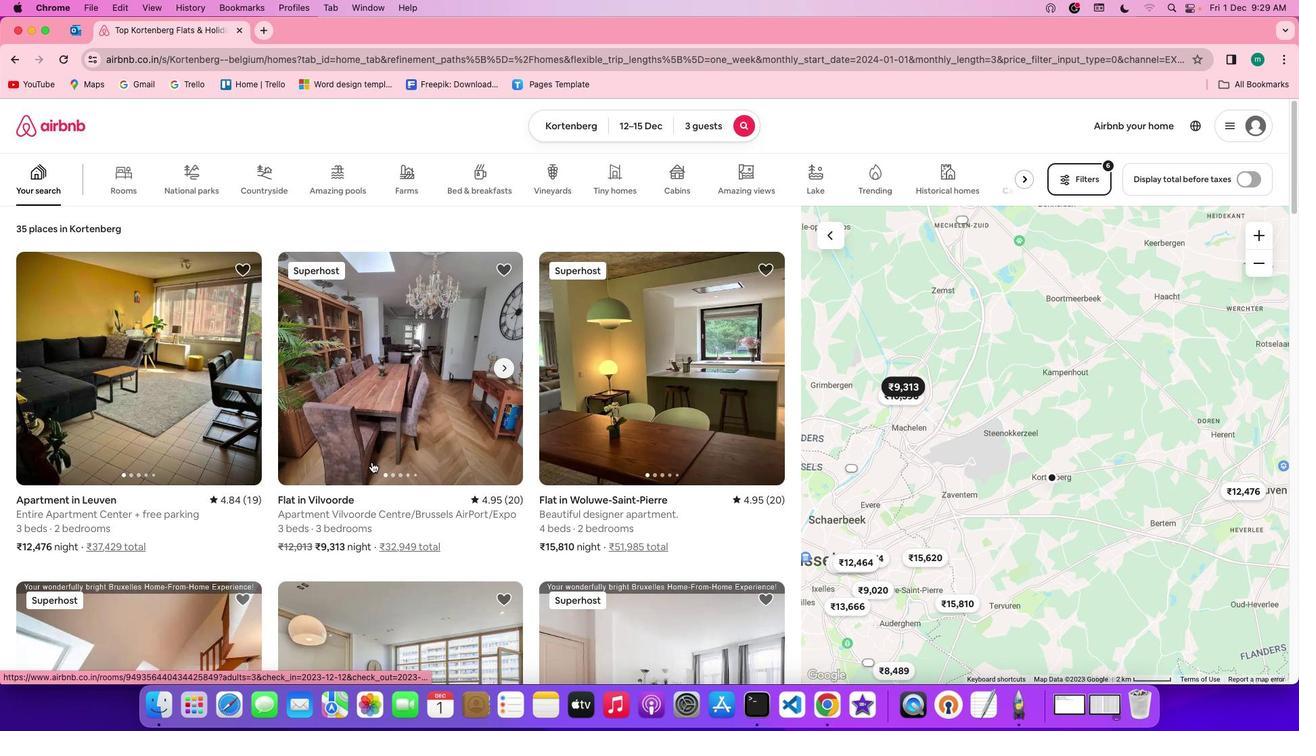 
Action: Mouse scrolled (377, 467) with delta (4, 4)
Screenshot: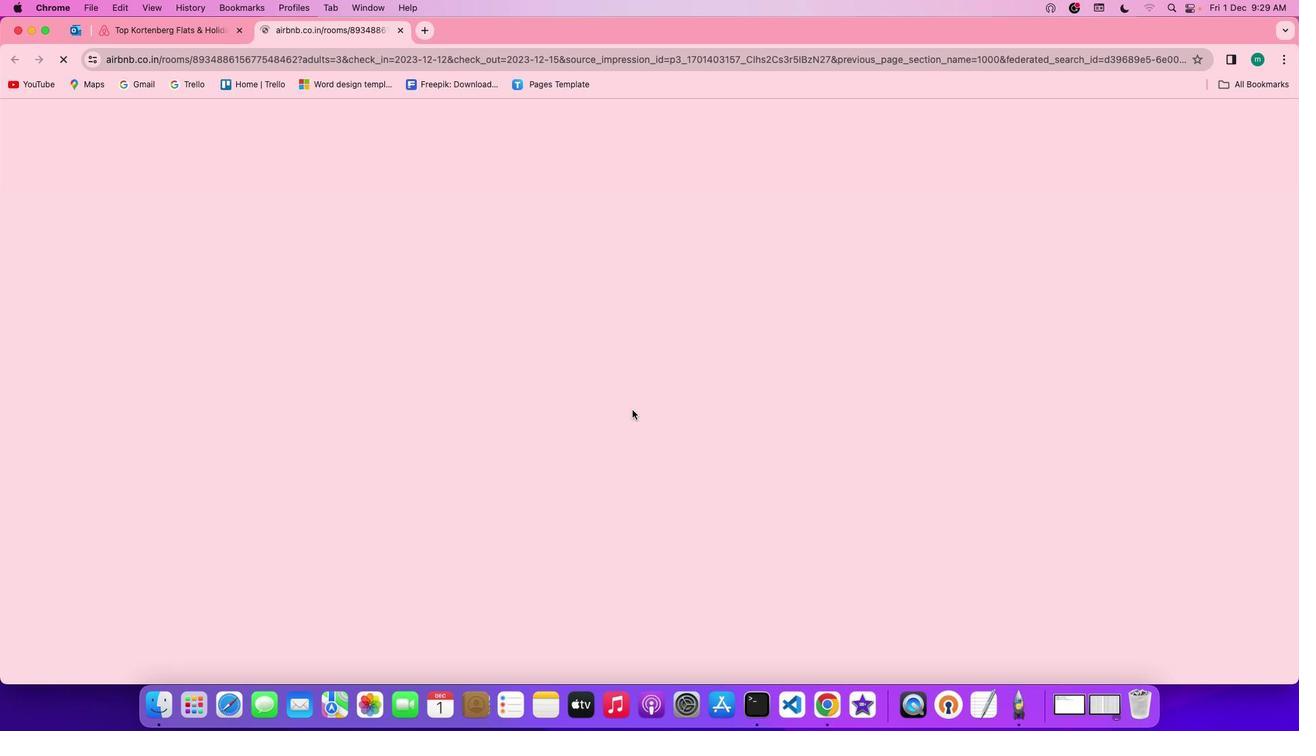 
Action: Mouse scrolled (377, 467) with delta (4, 4)
Screenshot: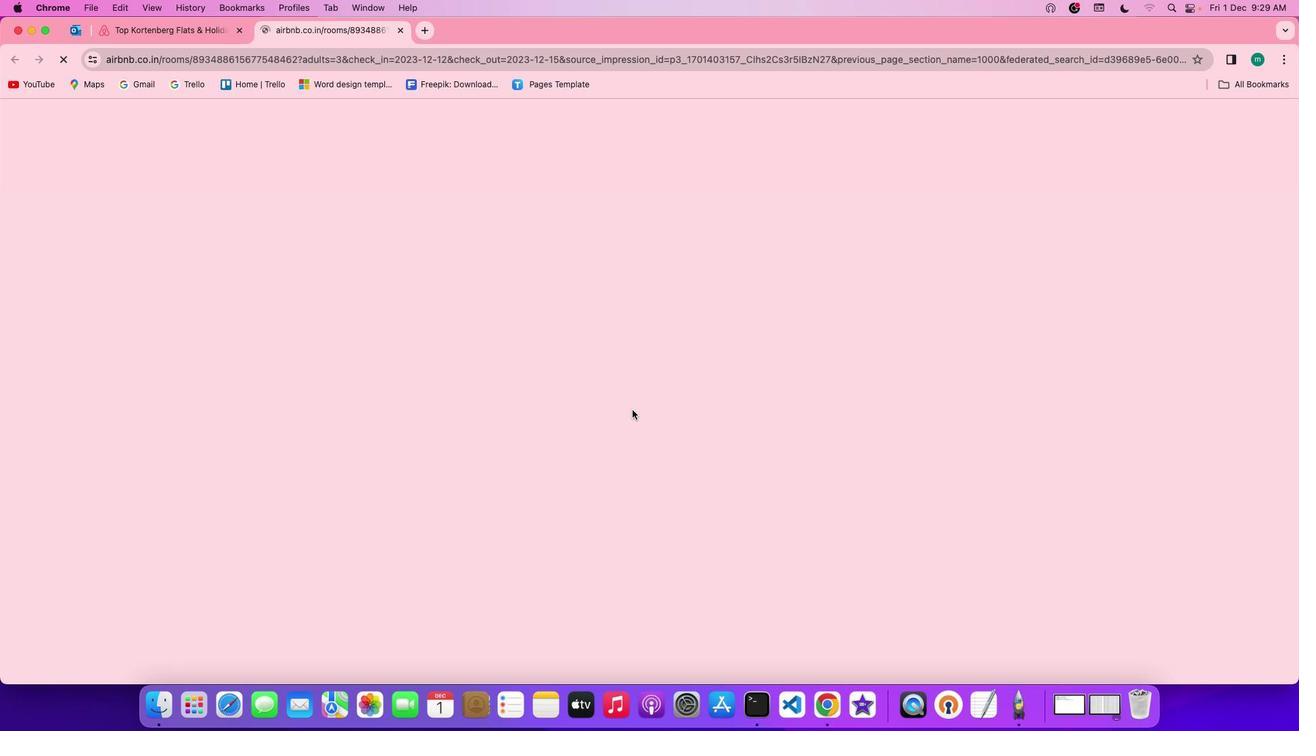 
Action: Mouse moved to (637, 415)
Screenshot: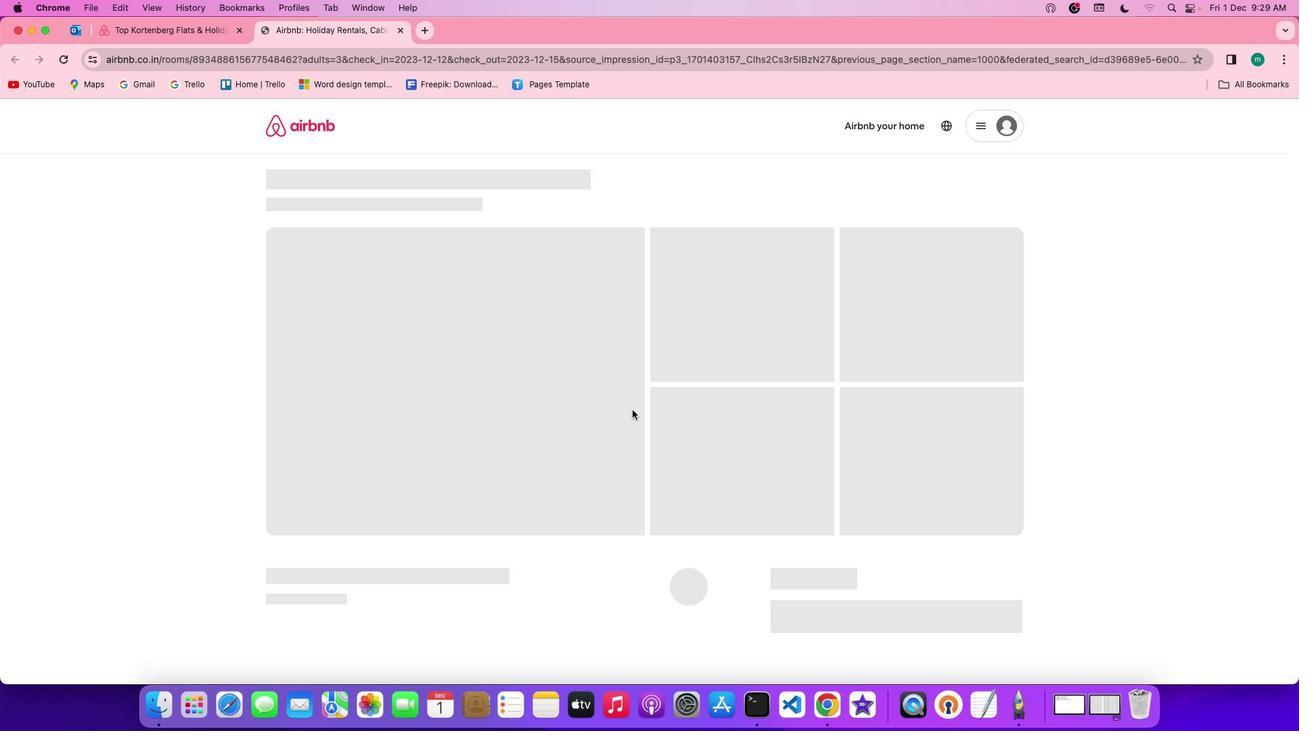 
Action: Mouse pressed left at (637, 415)
Screenshot: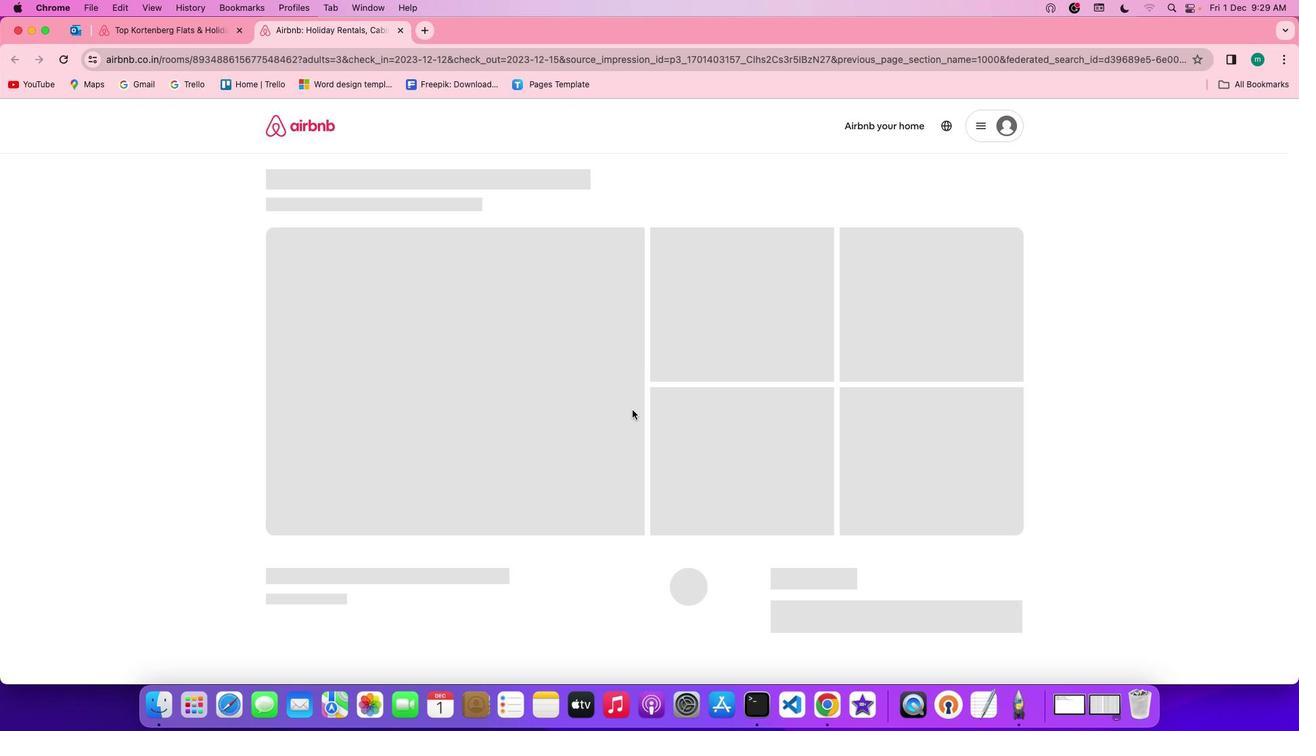 
Action: Mouse moved to (993, 519)
Screenshot: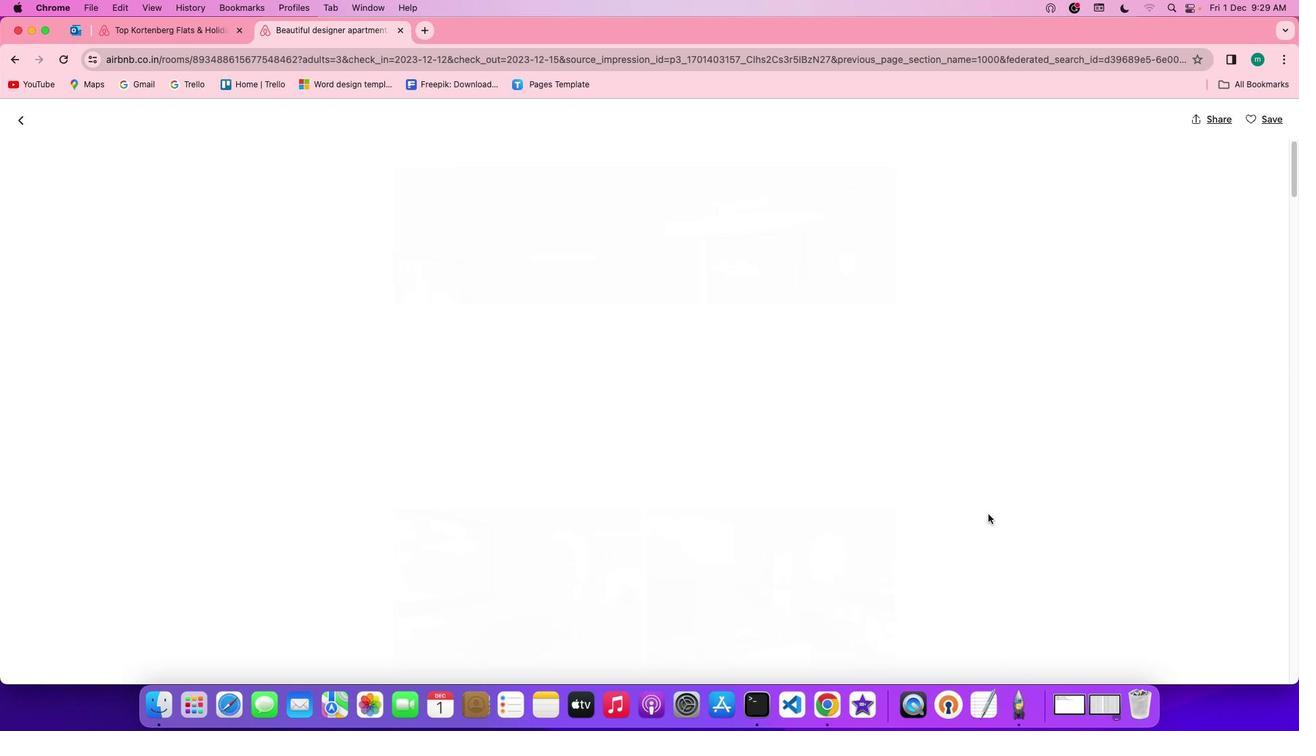 
Action: Mouse pressed left at (993, 519)
Screenshot: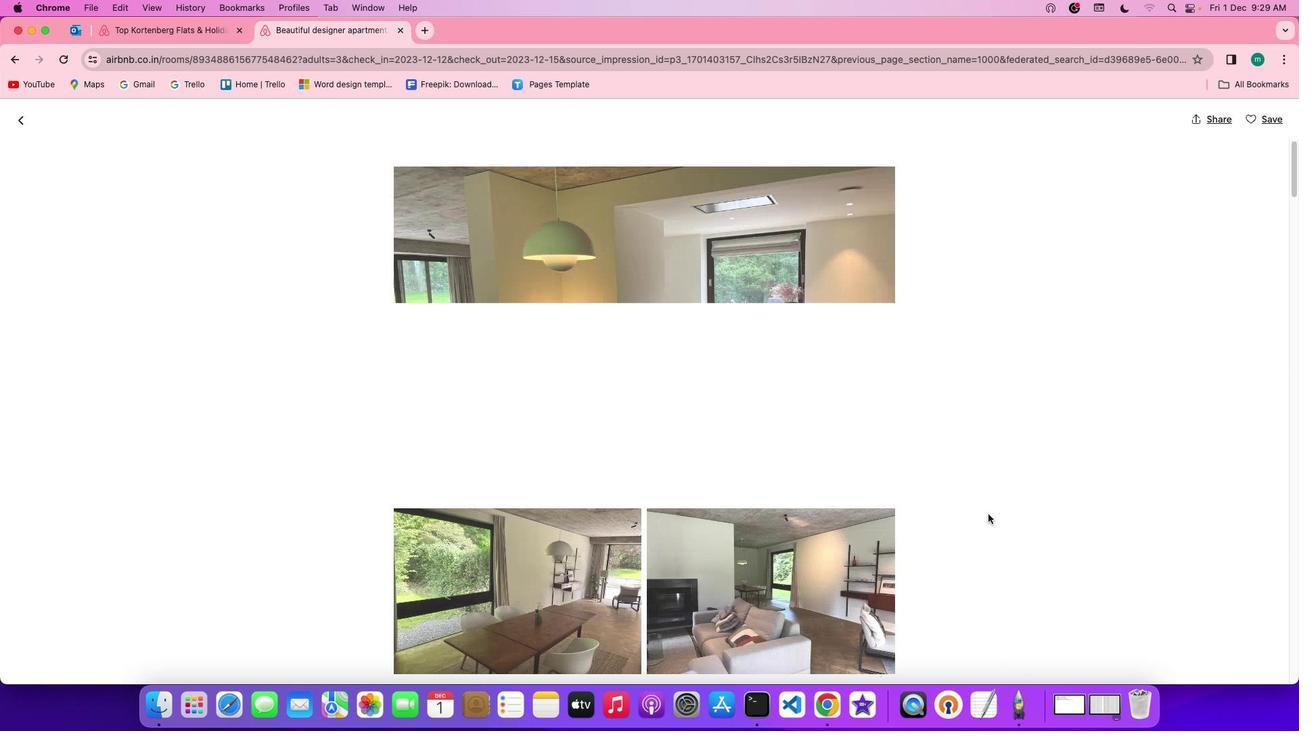 
Action: Mouse moved to (699, 548)
Screenshot: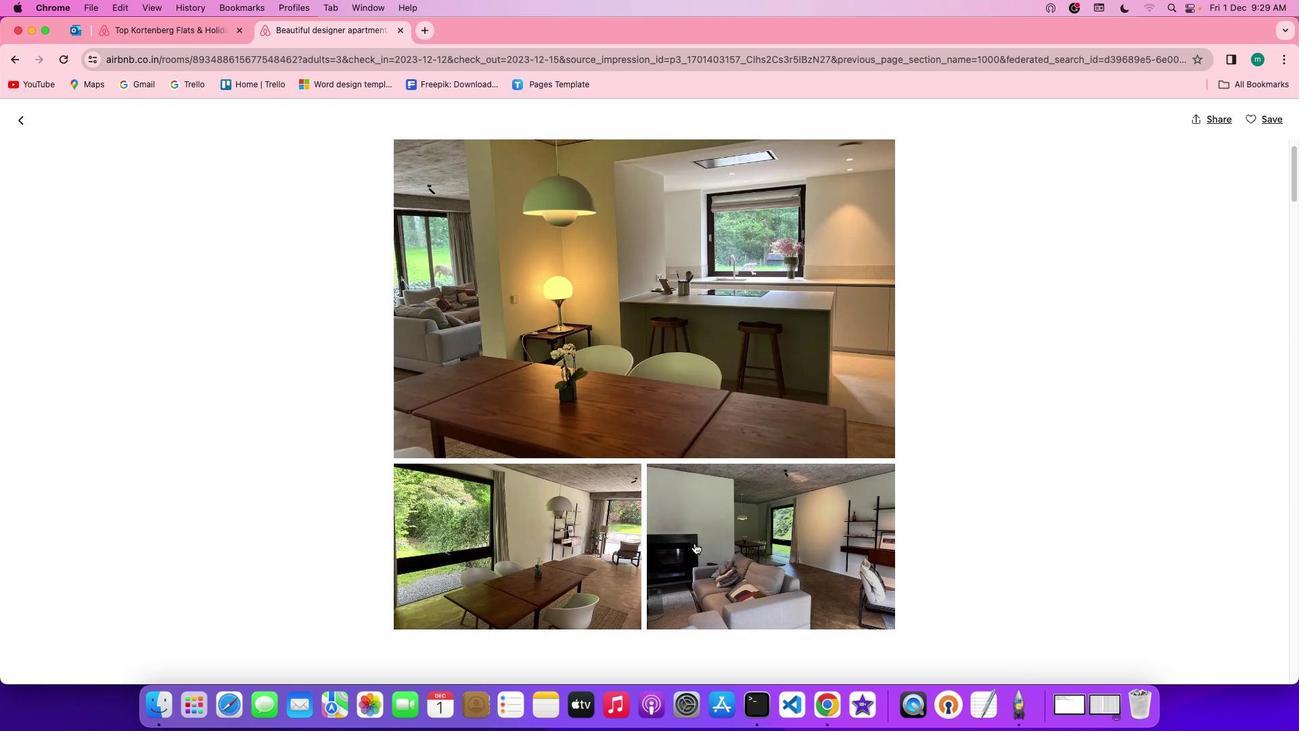 
Action: Mouse scrolled (699, 548) with delta (4, 4)
Screenshot: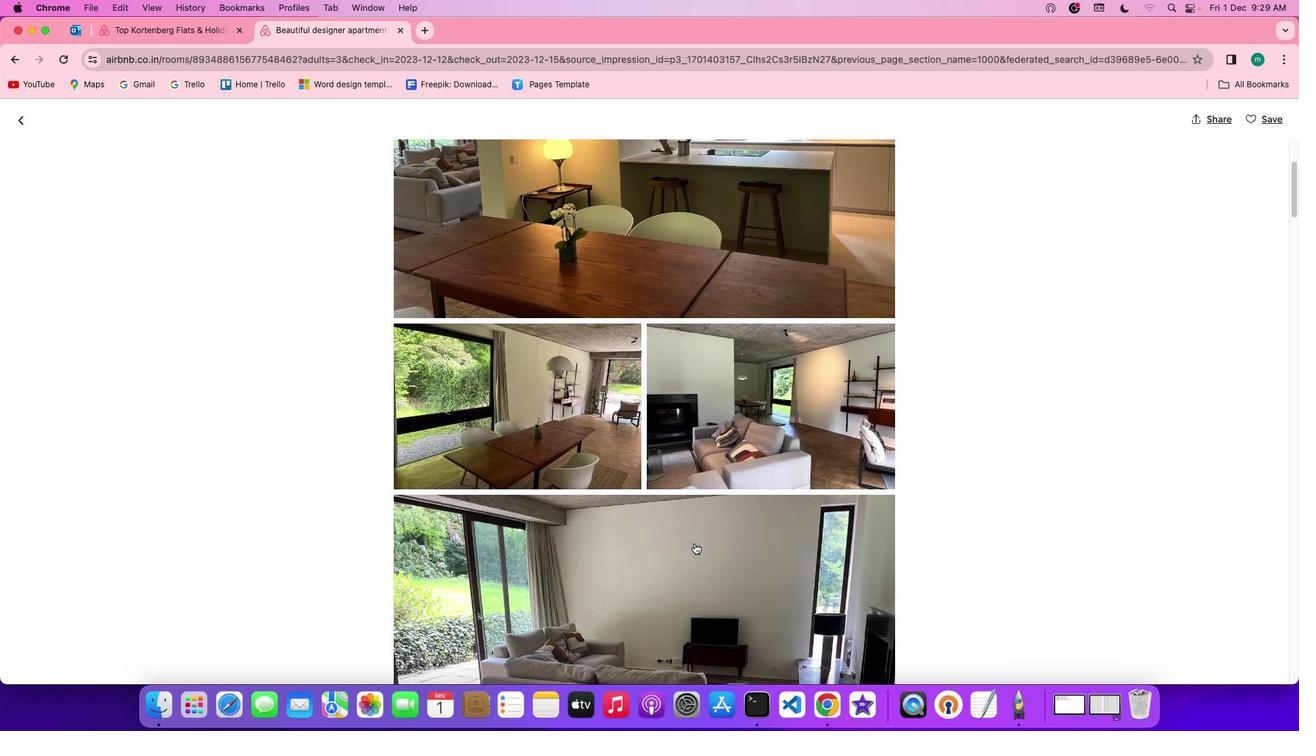 
Action: Mouse scrolled (699, 548) with delta (4, 4)
Screenshot: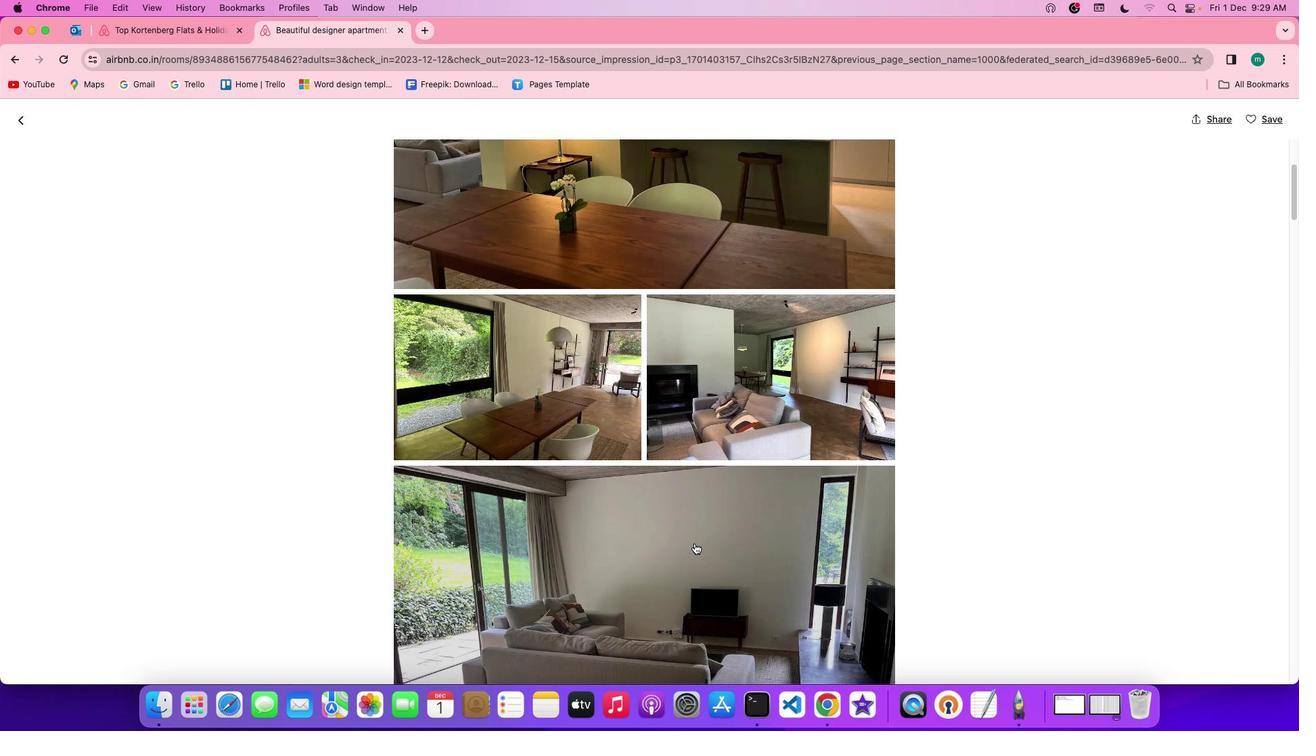 
Action: Mouse scrolled (699, 548) with delta (4, 4)
Screenshot: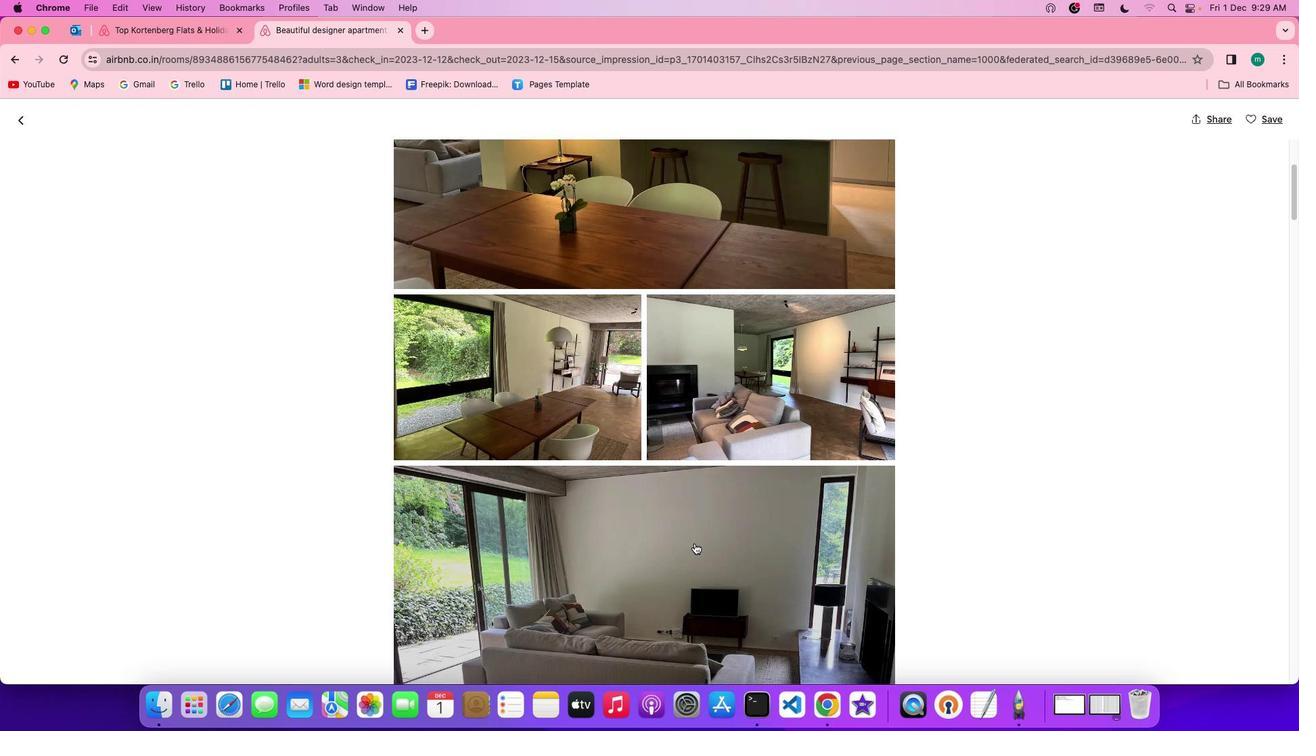 
Action: Mouse scrolled (699, 548) with delta (4, 4)
Screenshot: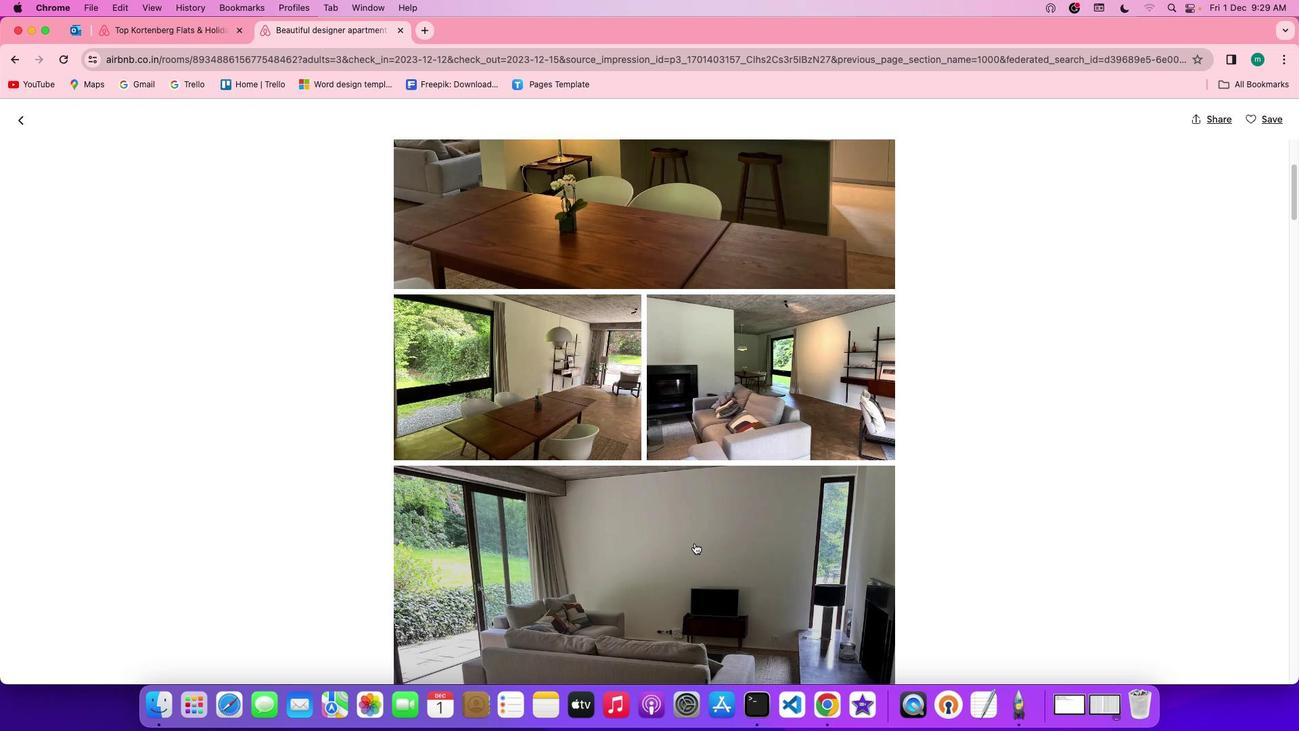 
Action: Mouse moved to (700, 548)
Screenshot: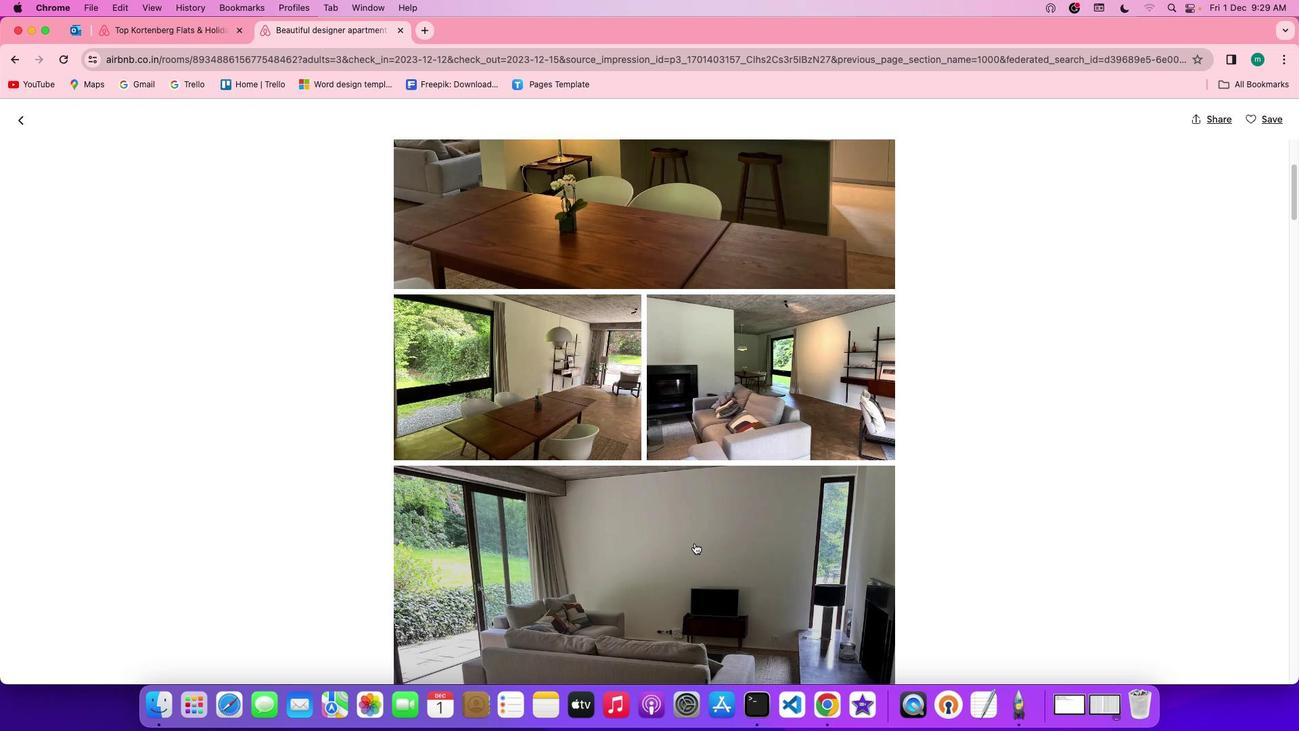
Action: Mouse scrolled (700, 548) with delta (4, 4)
Screenshot: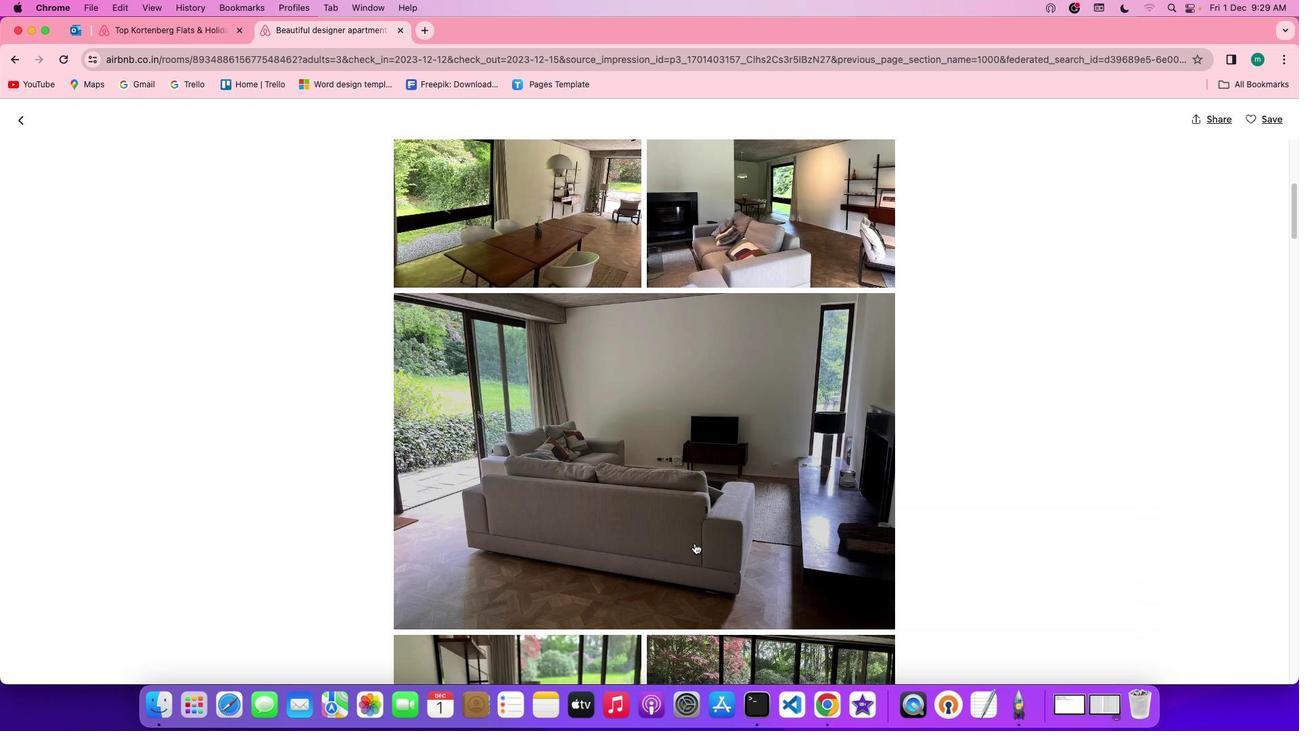 
Action: Mouse scrolled (700, 548) with delta (4, 4)
Screenshot: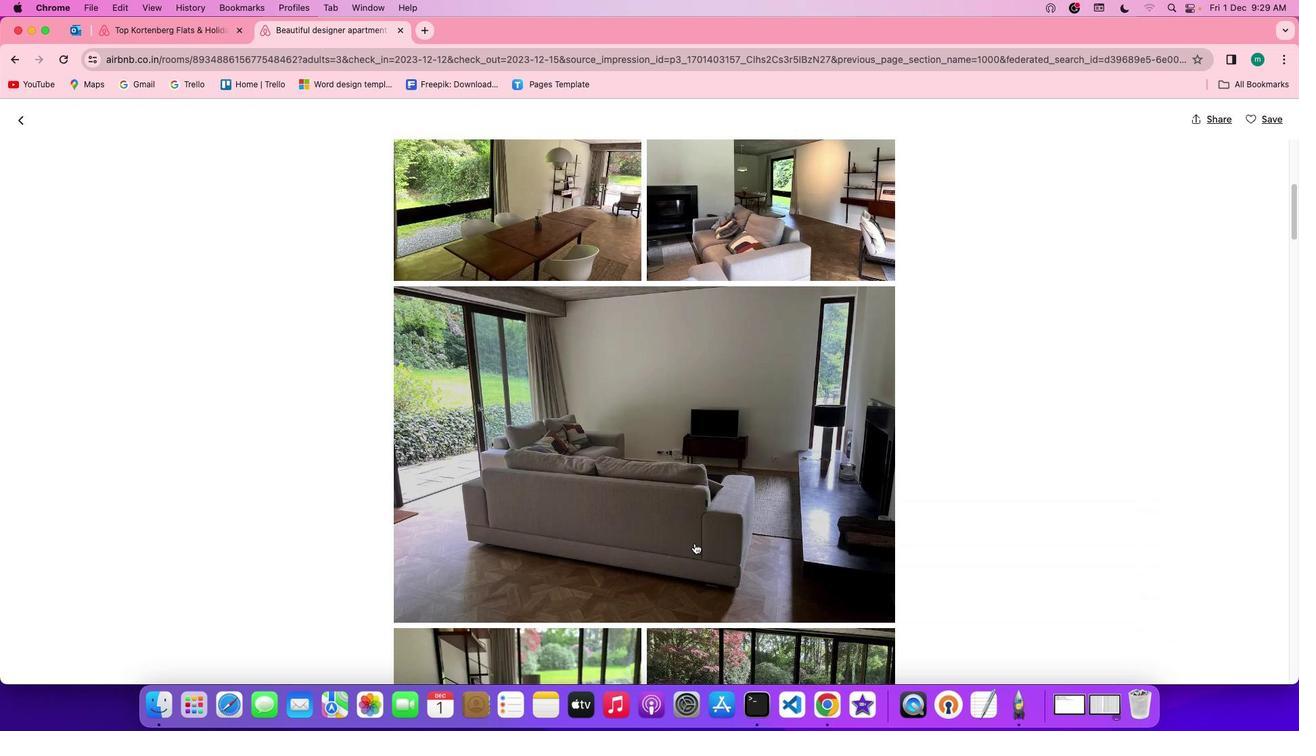 
Action: Mouse scrolled (700, 548) with delta (4, 3)
Screenshot: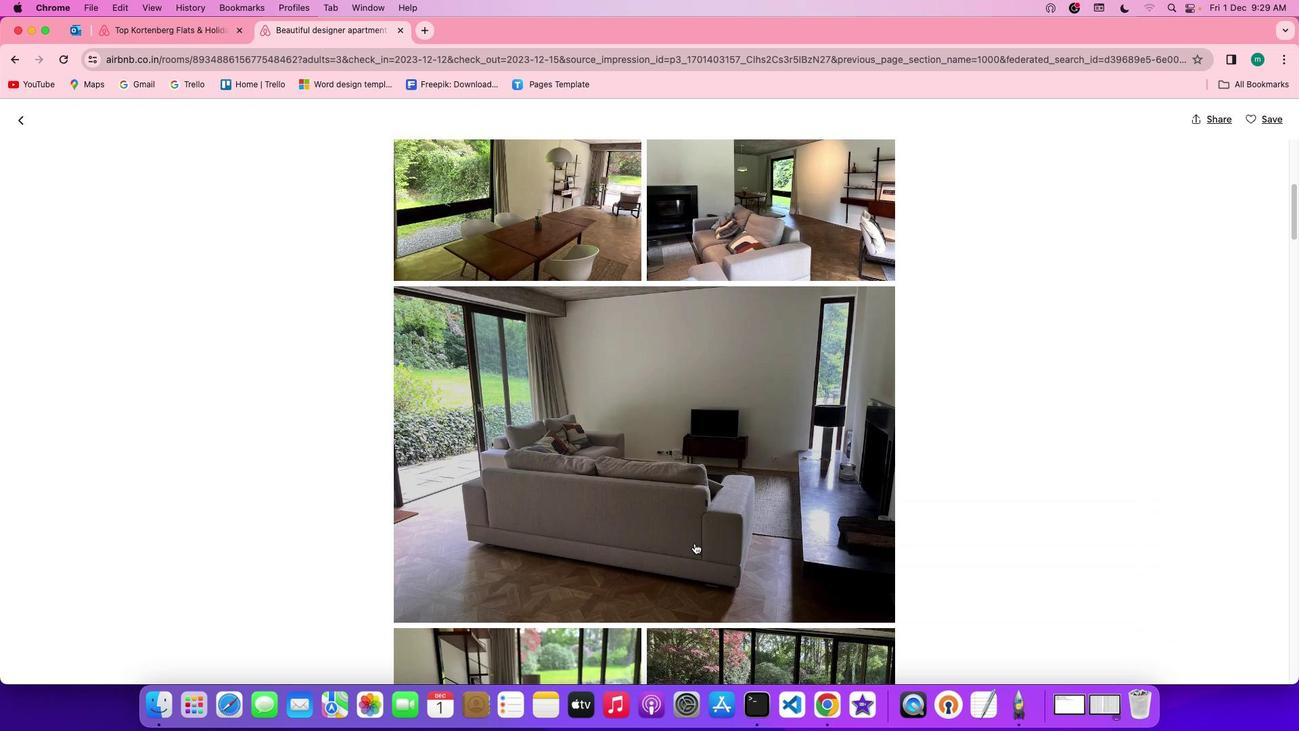 
Action: Mouse scrolled (700, 548) with delta (4, 3)
Screenshot: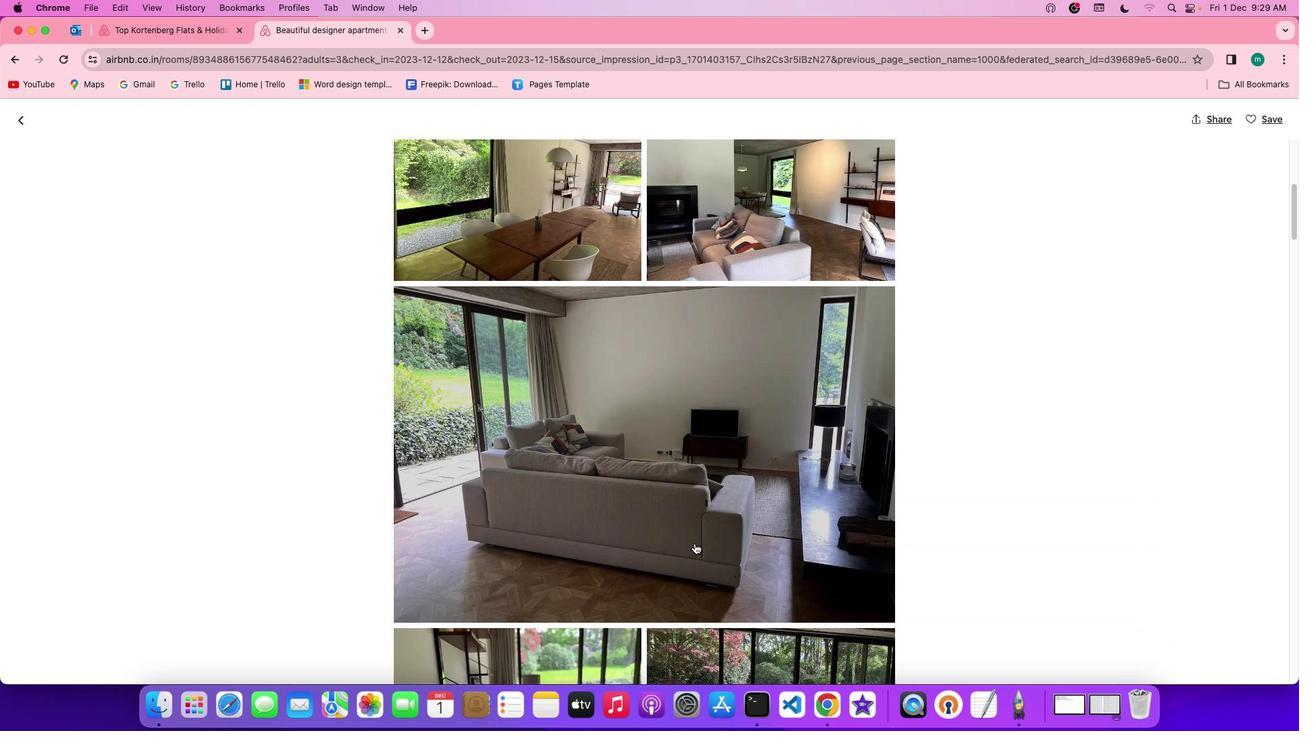 
Action: Mouse scrolled (700, 548) with delta (4, 4)
Screenshot: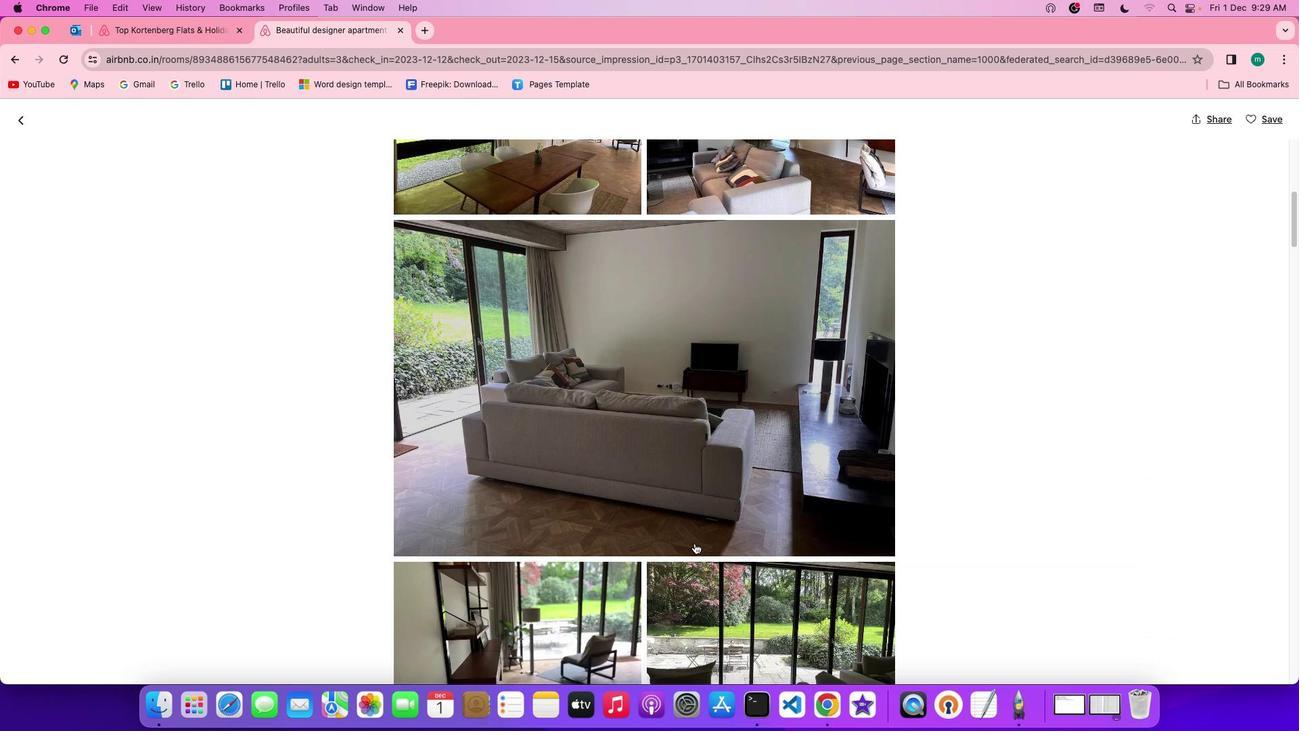 
Action: Mouse scrolled (700, 548) with delta (4, 4)
Screenshot: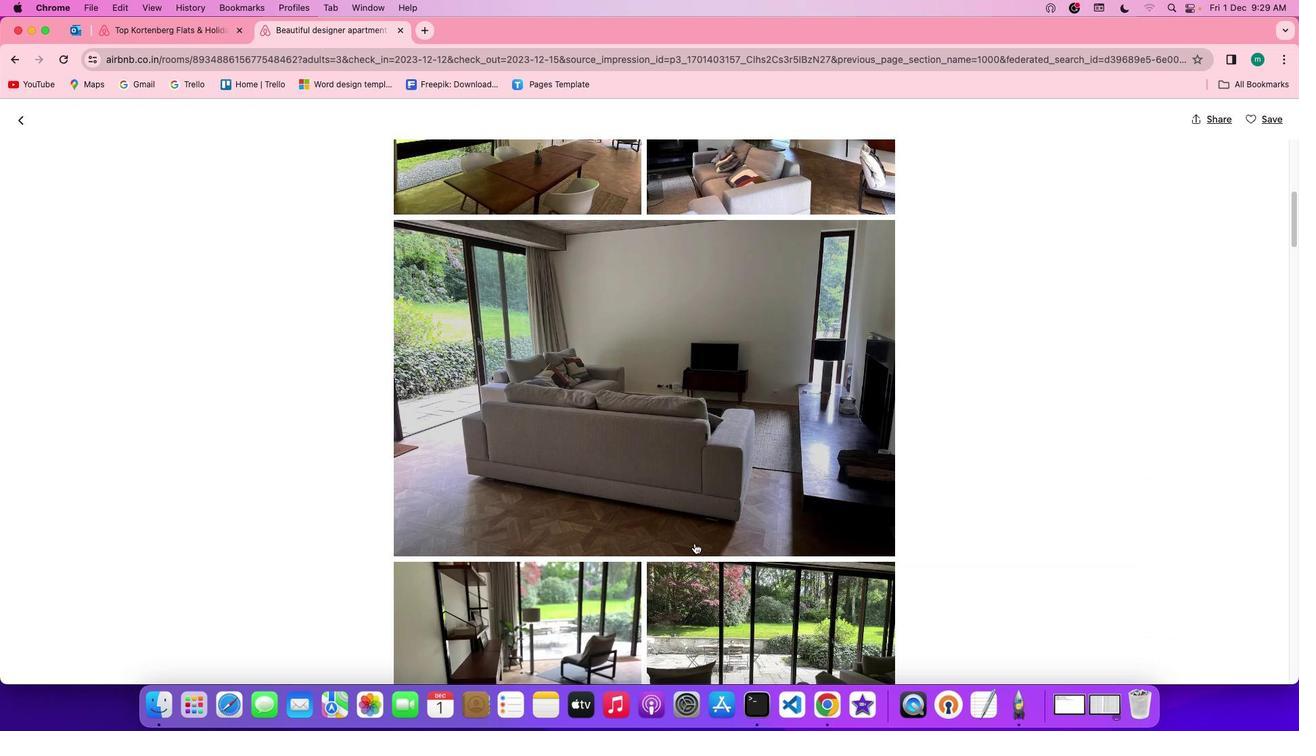 
Action: Mouse scrolled (700, 548) with delta (4, 3)
Screenshot: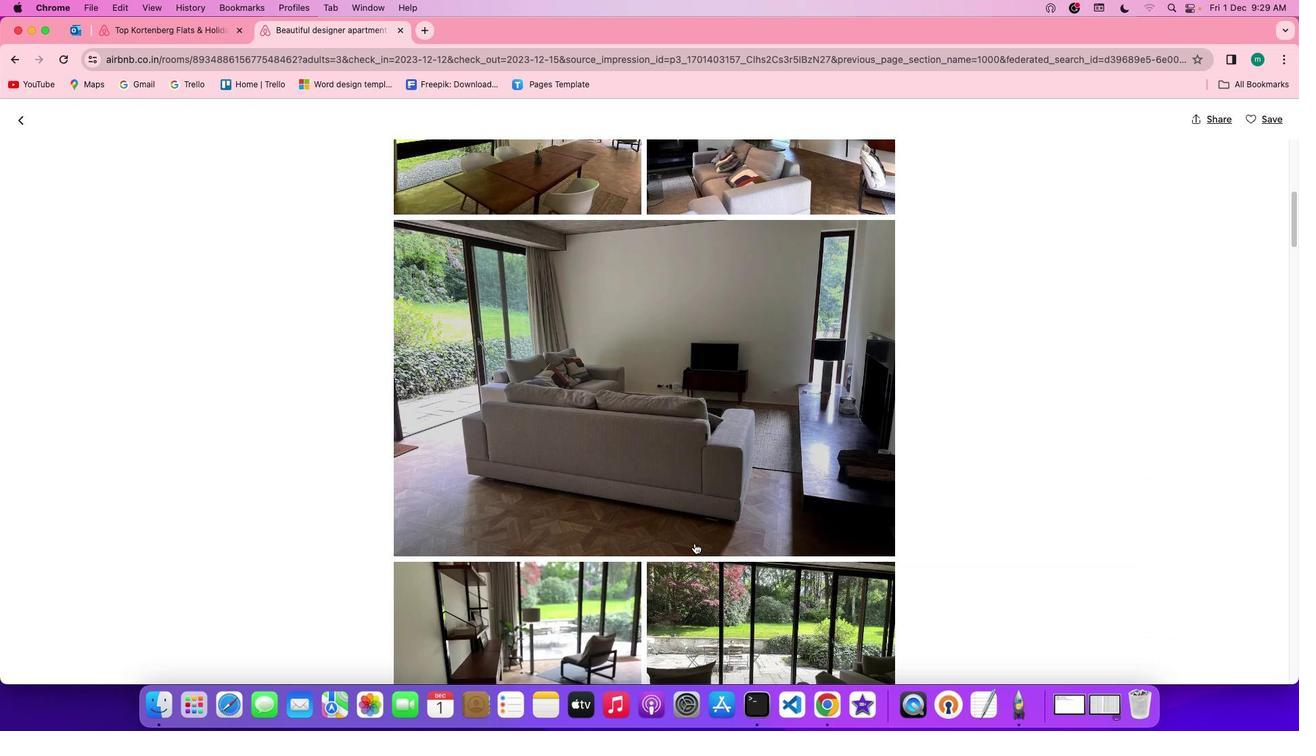 
Action: Mouse scrolled (700, 548) with delta (4, 2)
Screenshot: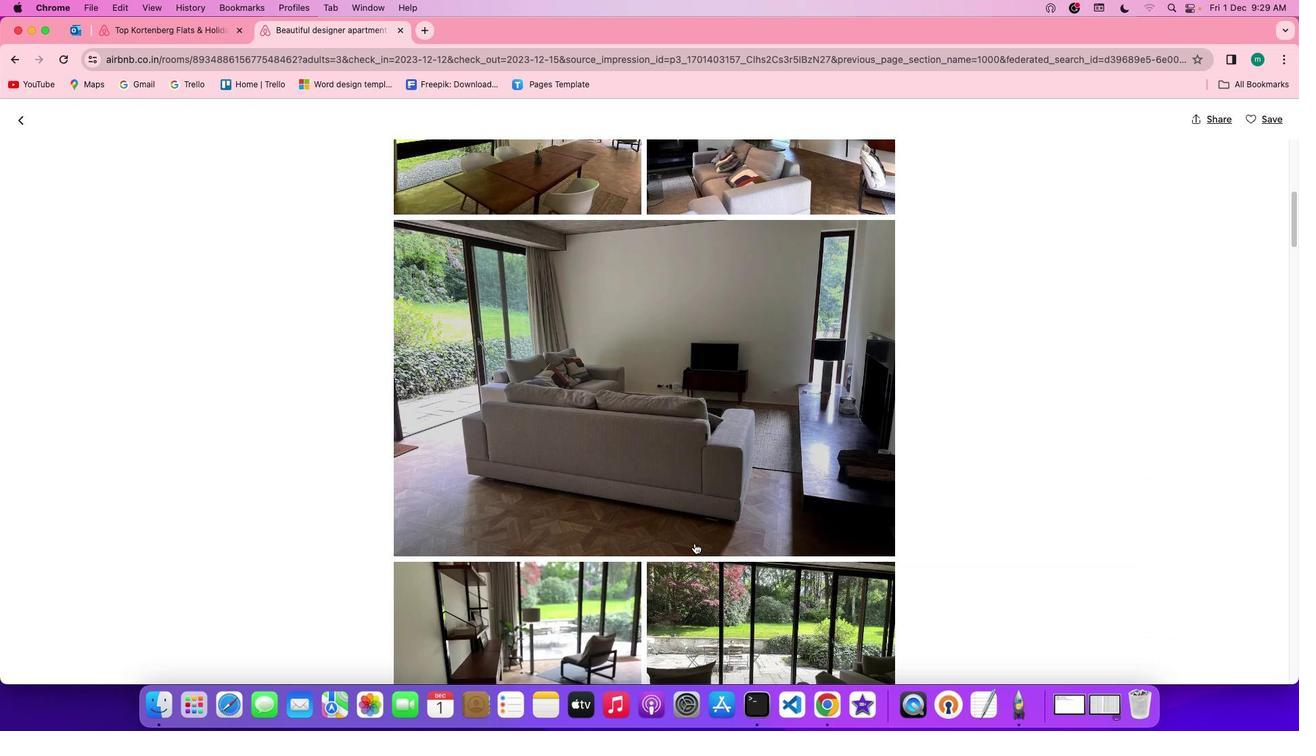 
Action: Mouse scrolled (700, 548) with delta (4, 4)
Screenshot: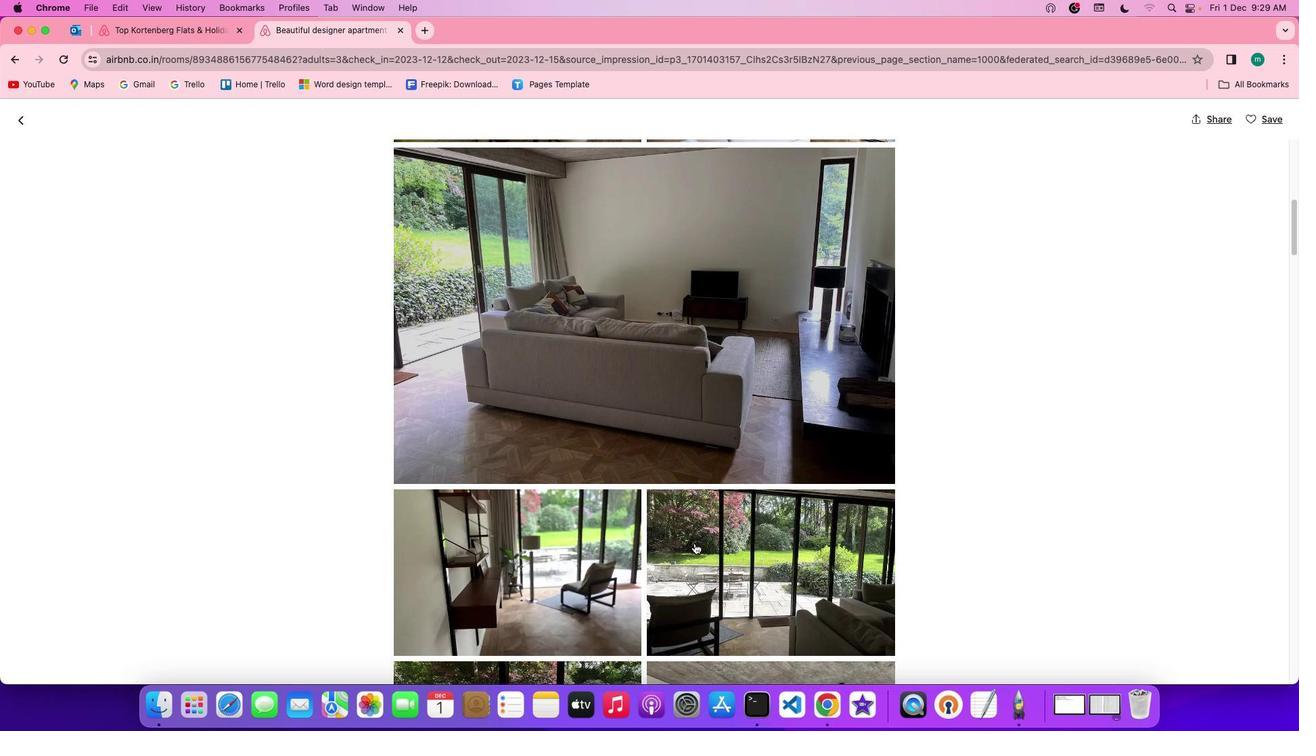
Action: Mouse scrolled (700, 548) with delta (4, 4)
Screenshot: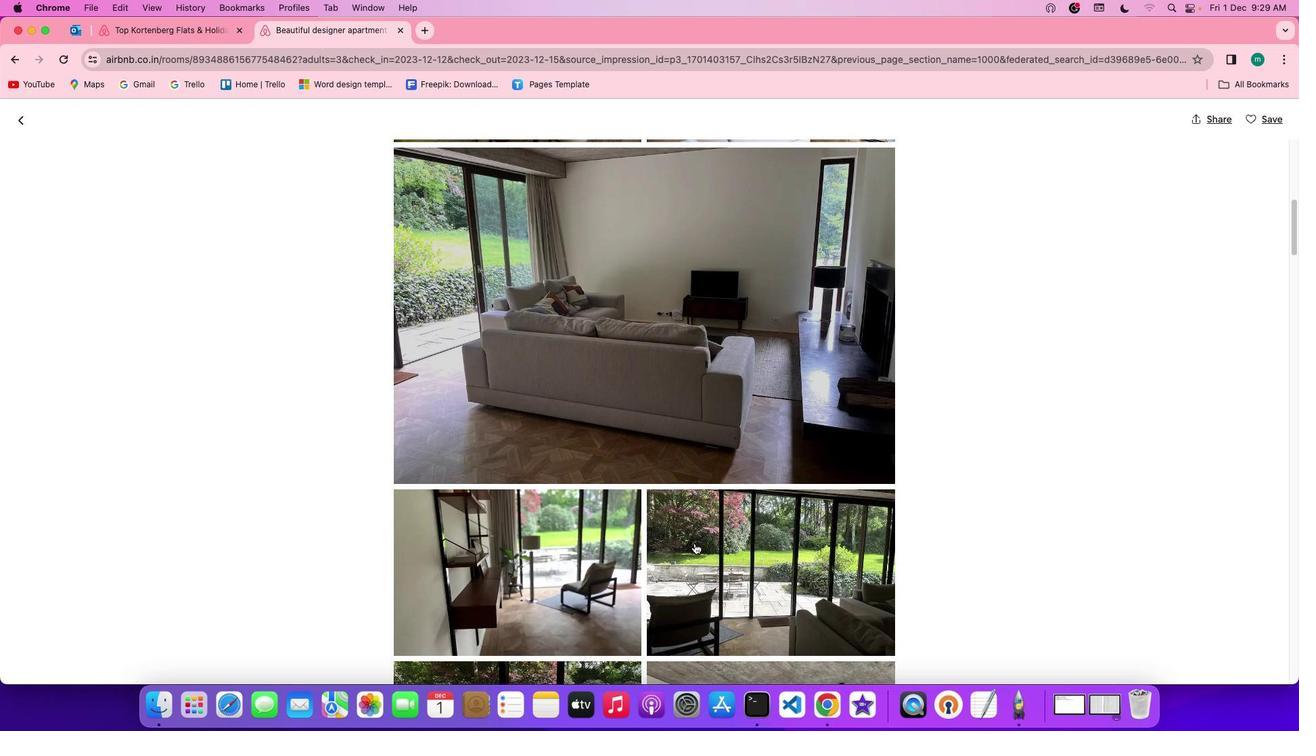 
Action: Mouse scrolled (700, 548) with delta (4, 4)
Screenshot: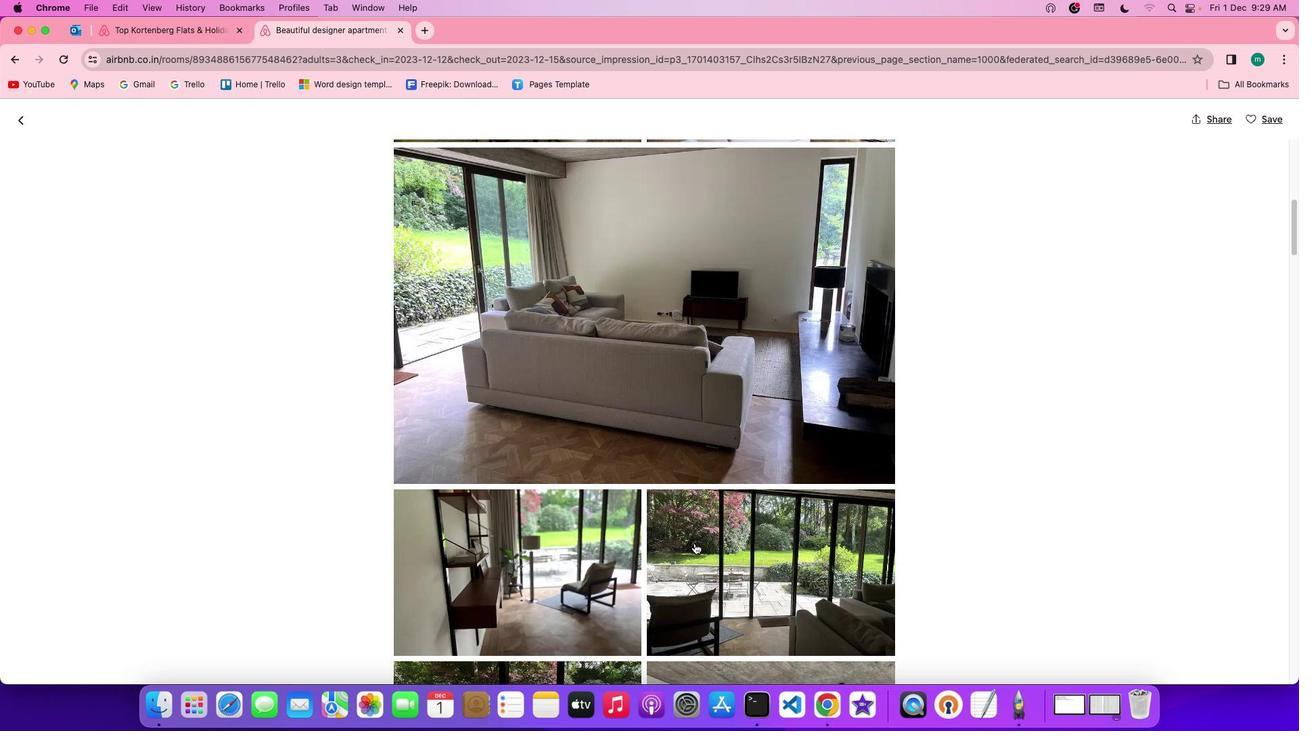 
Action: Mouse scrolled (700, 548) with delta (4, 4)
Screenshot: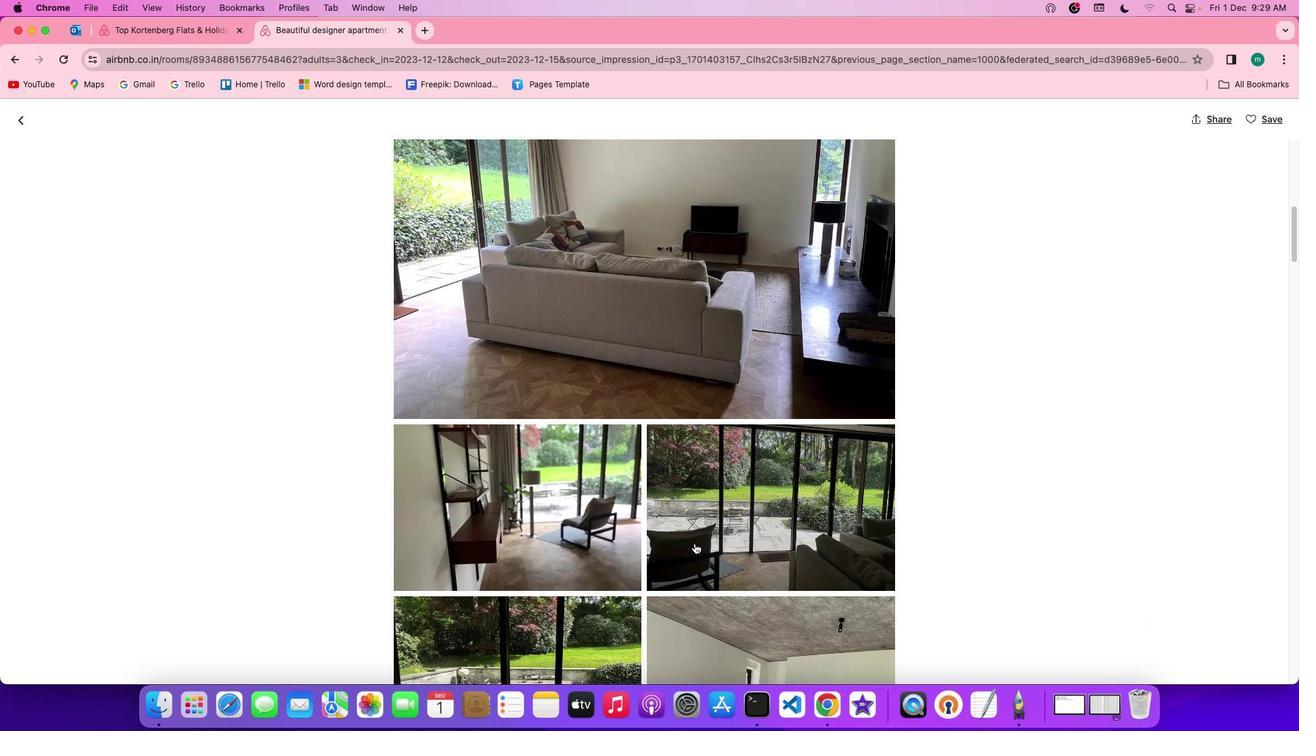 
Action: Mouse scrolled (700, 548) with delta (4, 4)
Screenshot: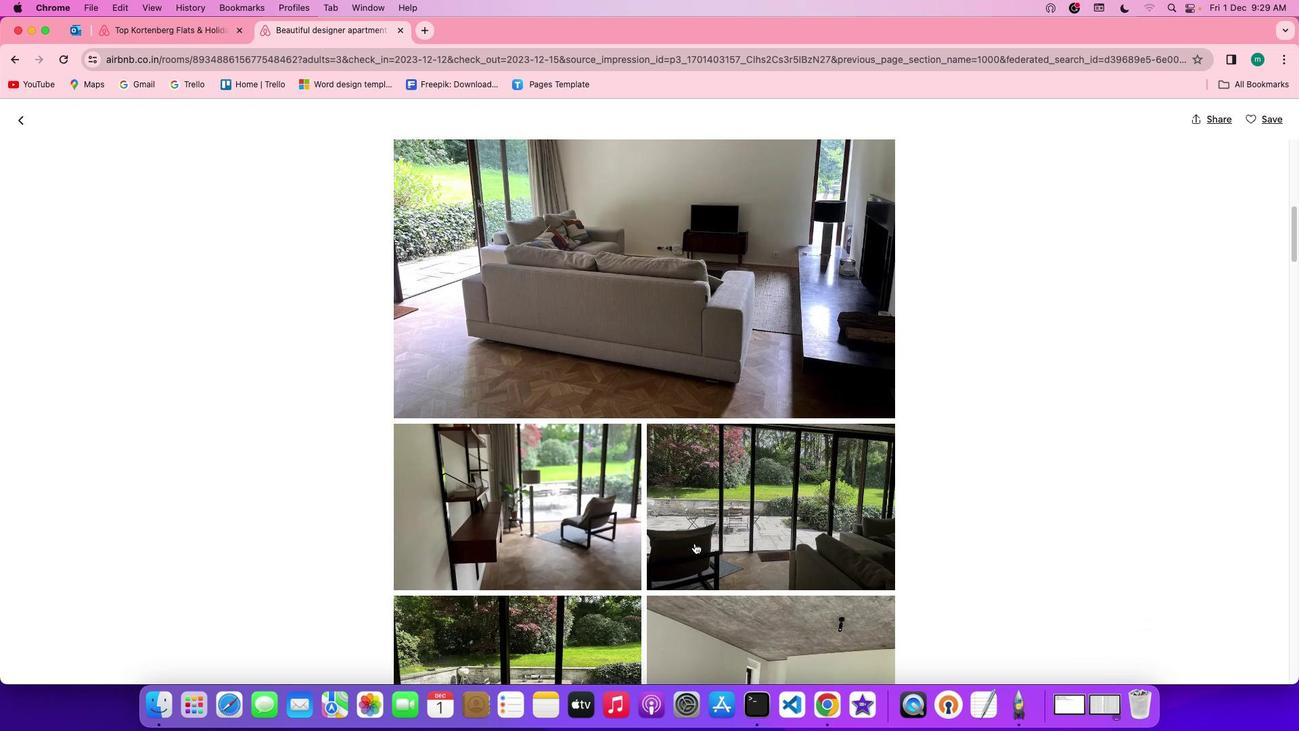 
Action: Mouse scrolled (700, 548) with delta (4, 4)
Screenshot: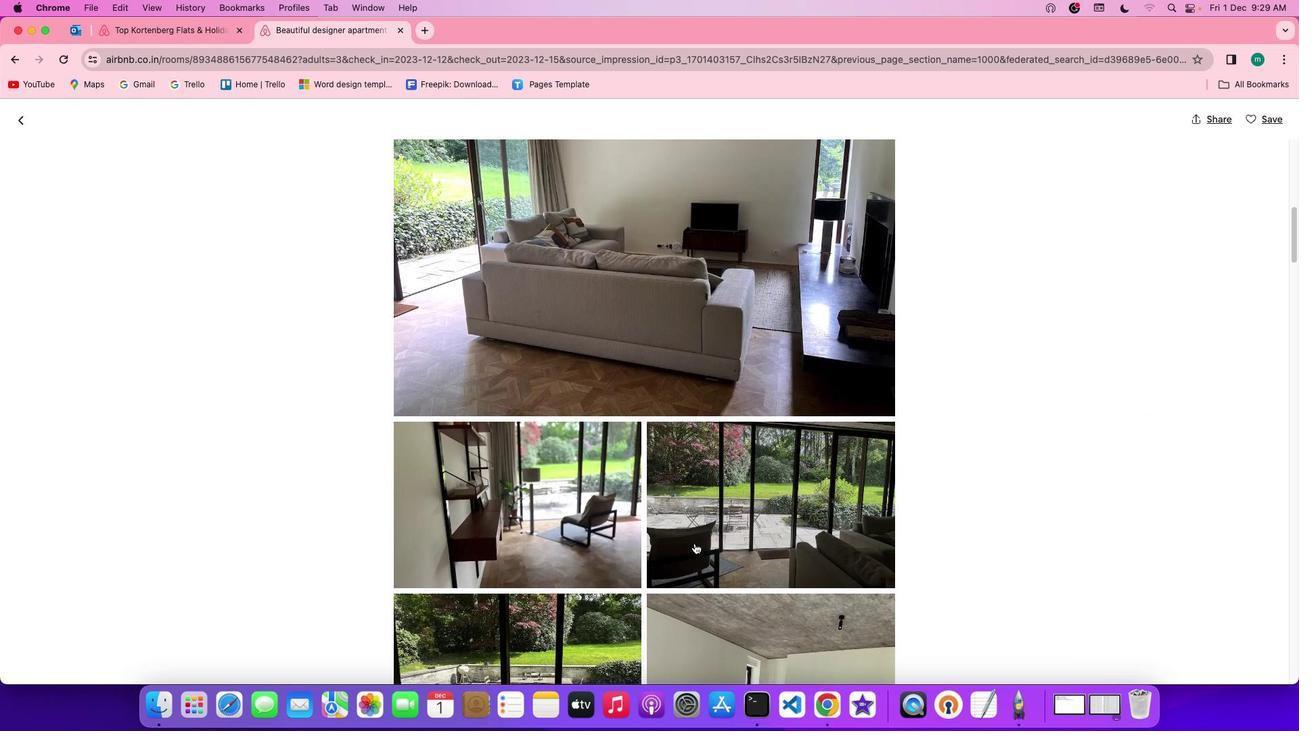 
Action: Mouse scrolled (700, 548) with delta (4, 4)
Screenshot: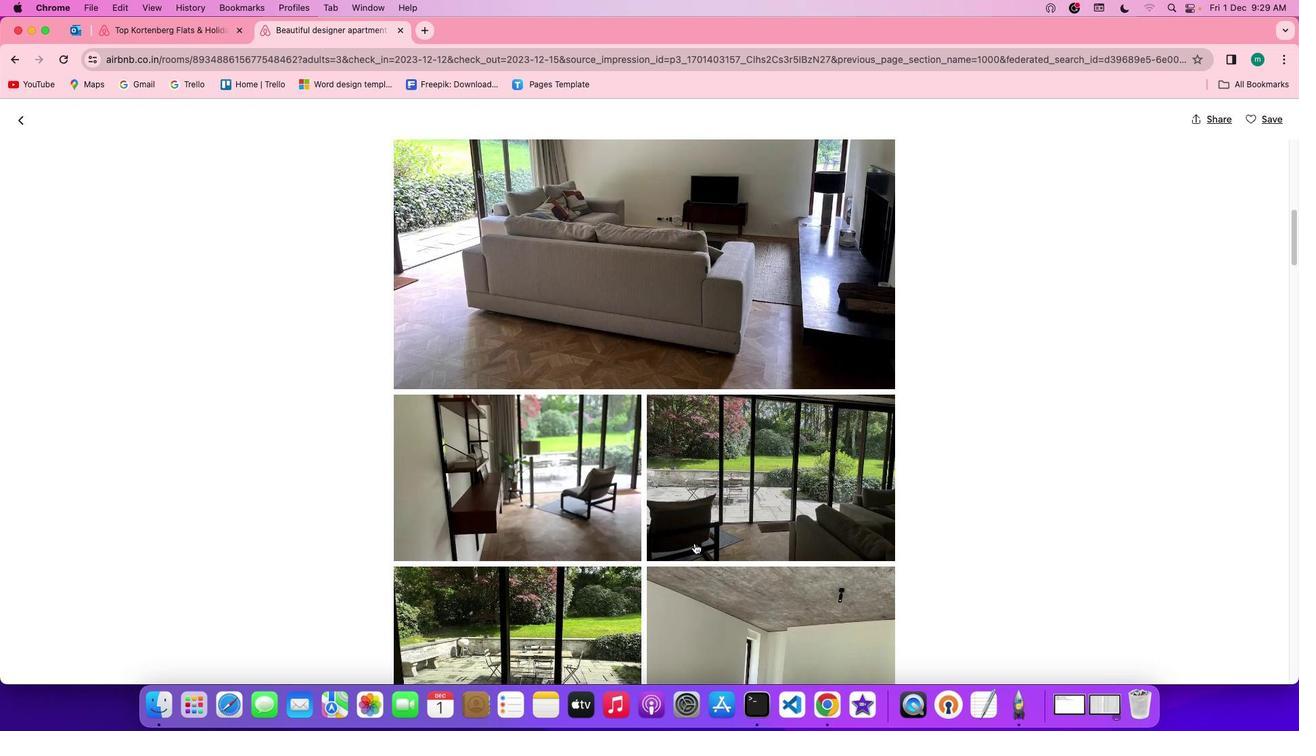 
Action: Mouse scrolled (700, 548) with delta (4, 4)
Screenshot: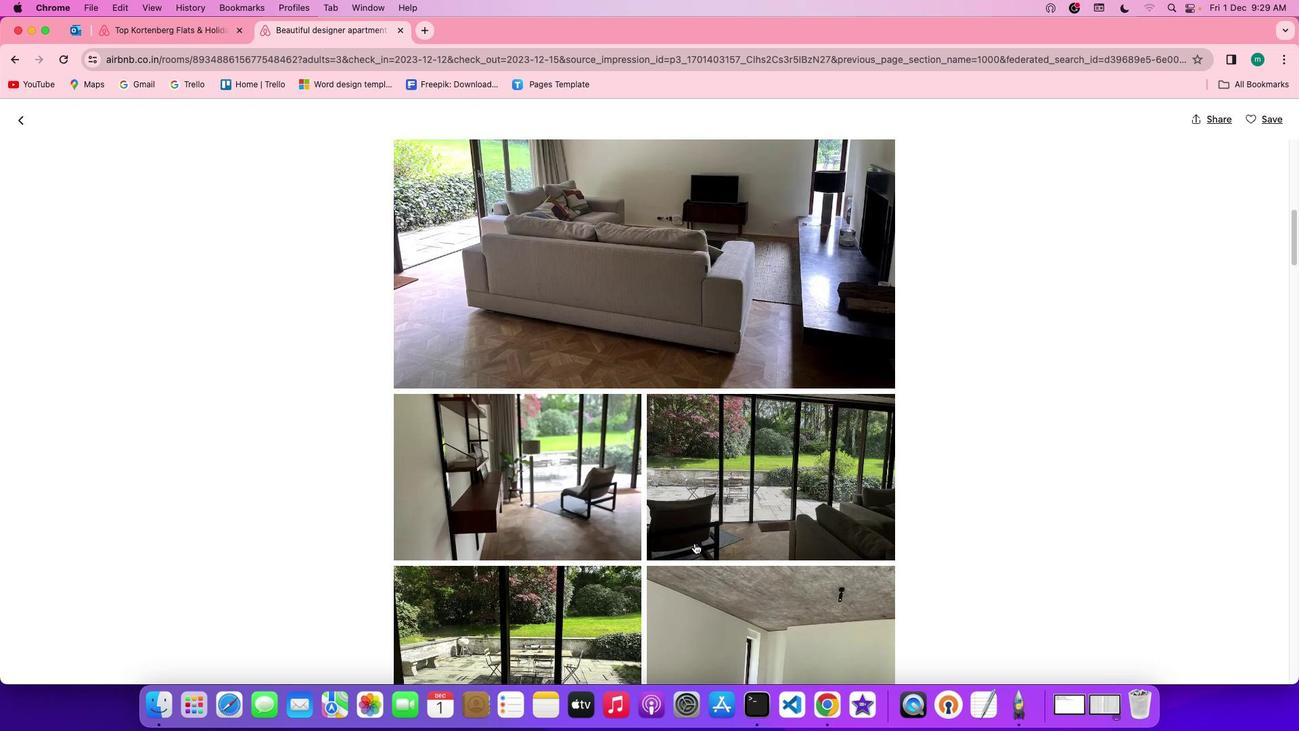
Action: Mouse scrolled (700, 548) with delta (4, 4)
Screenshot: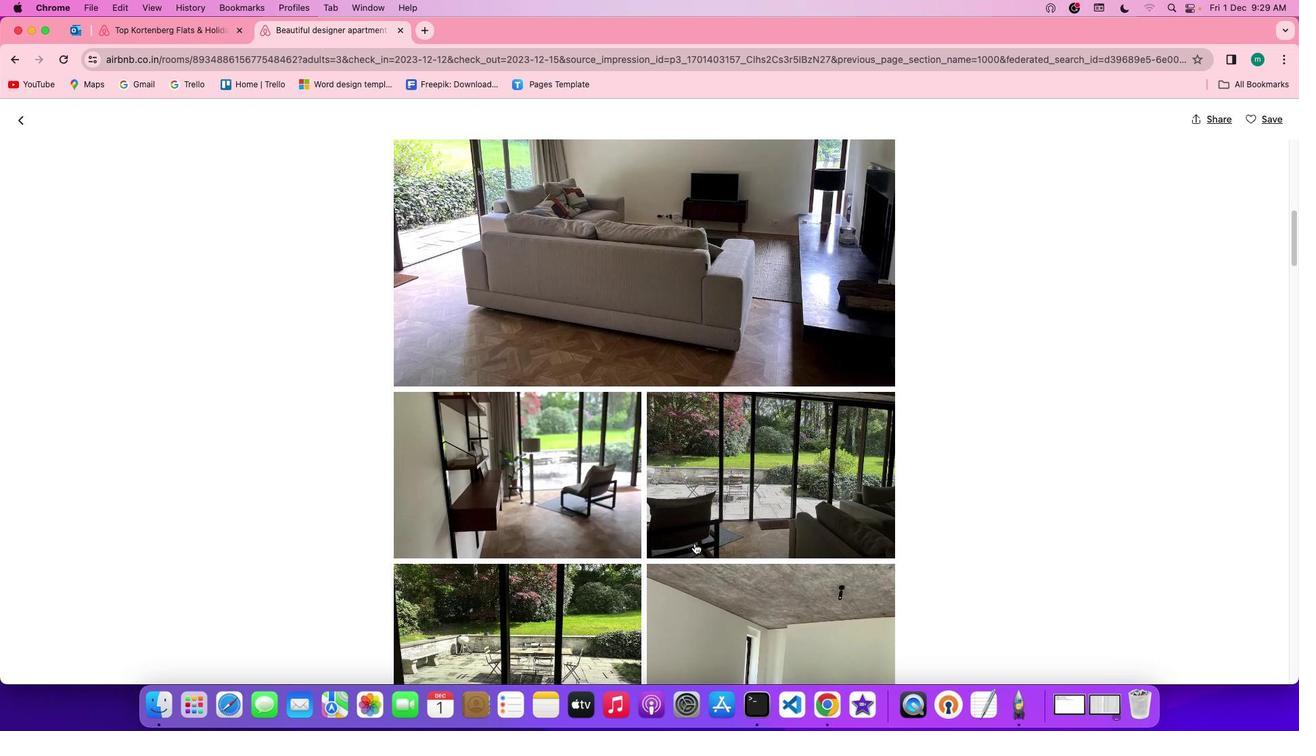 
Action: Mouse scrolled (700, 548) with delta (4, 4)
Screenshot: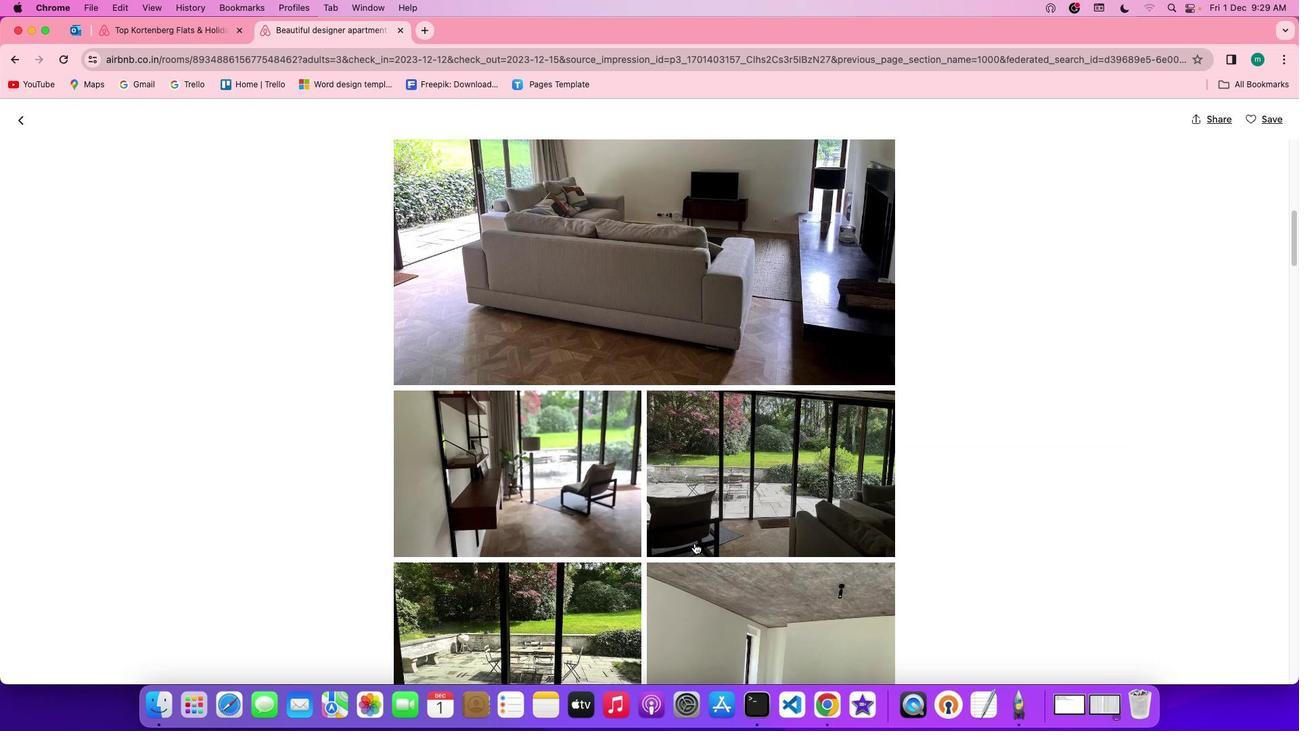 
Action: Mouse scrolled (700, 548) with delta (4, 4)
Screenshot: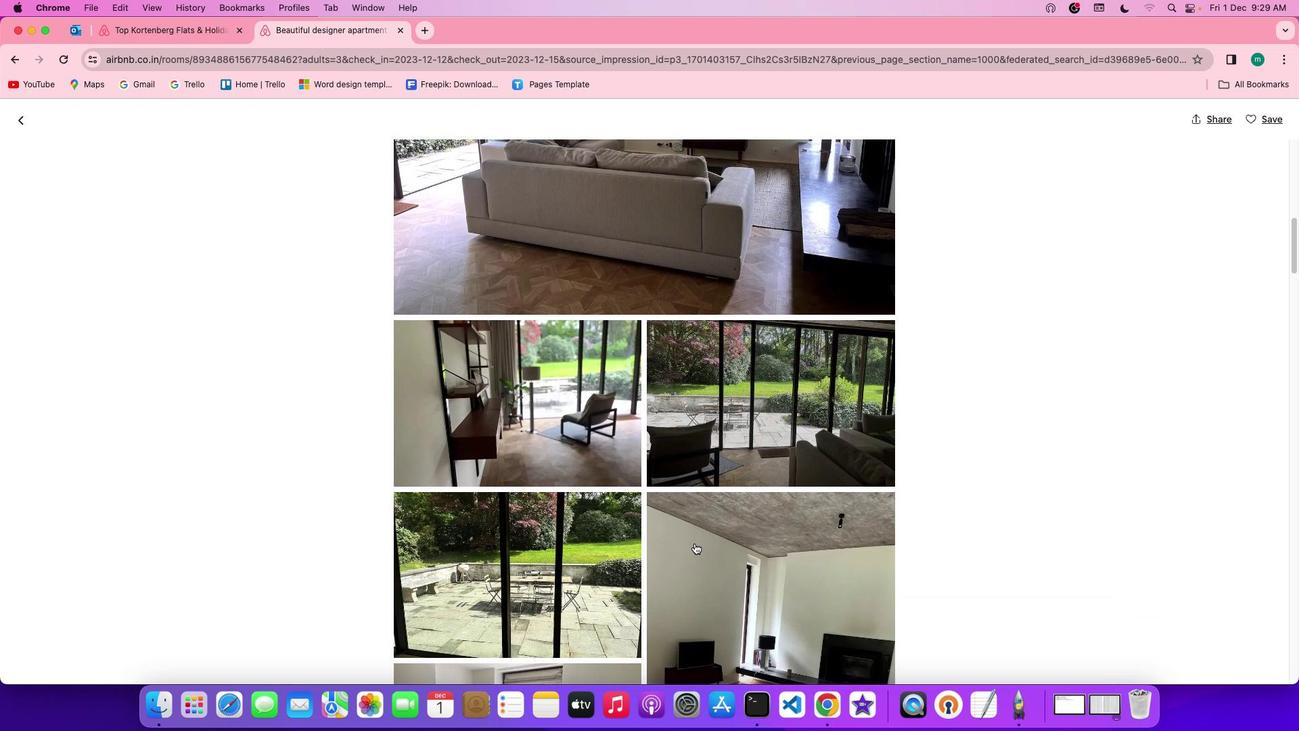 
Action: Mouse scrolled (700, 548) with delta (4, 4)
Screenshot: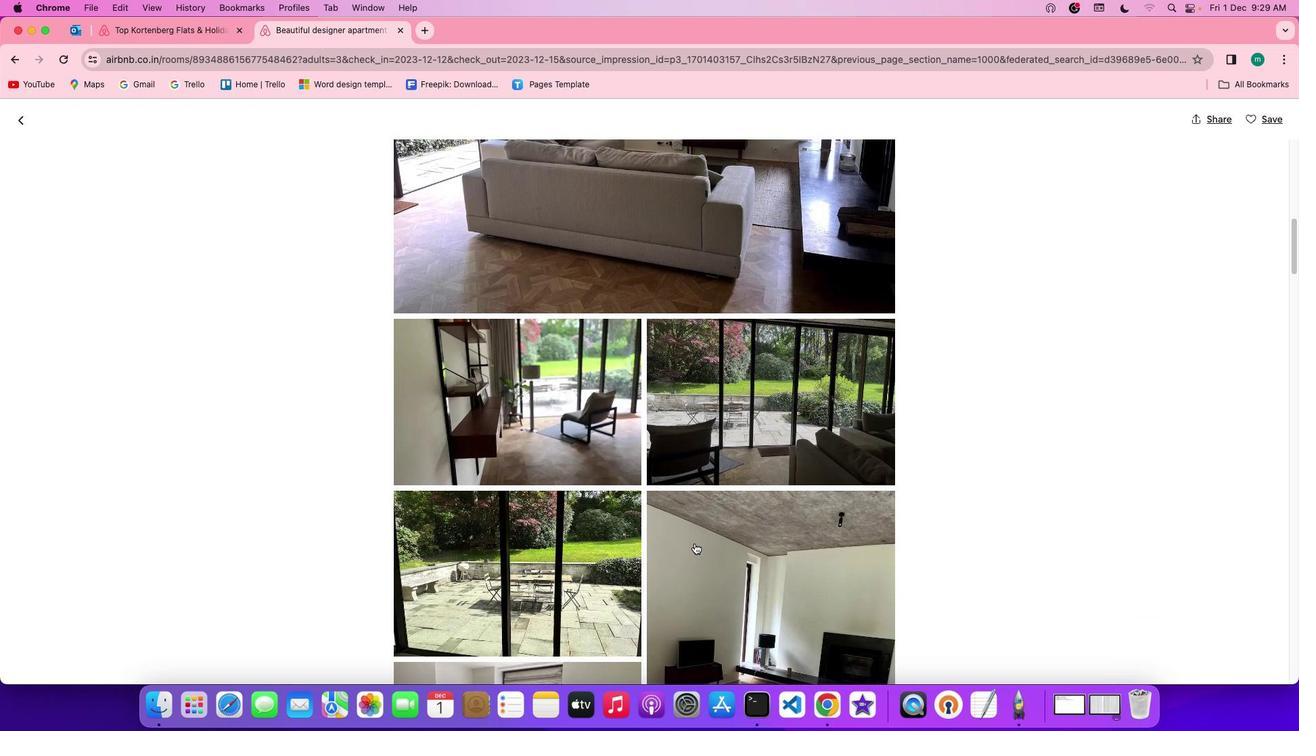 
Action: Mouse scrolled (700, 548) with delta (4, 4)
Screenshot: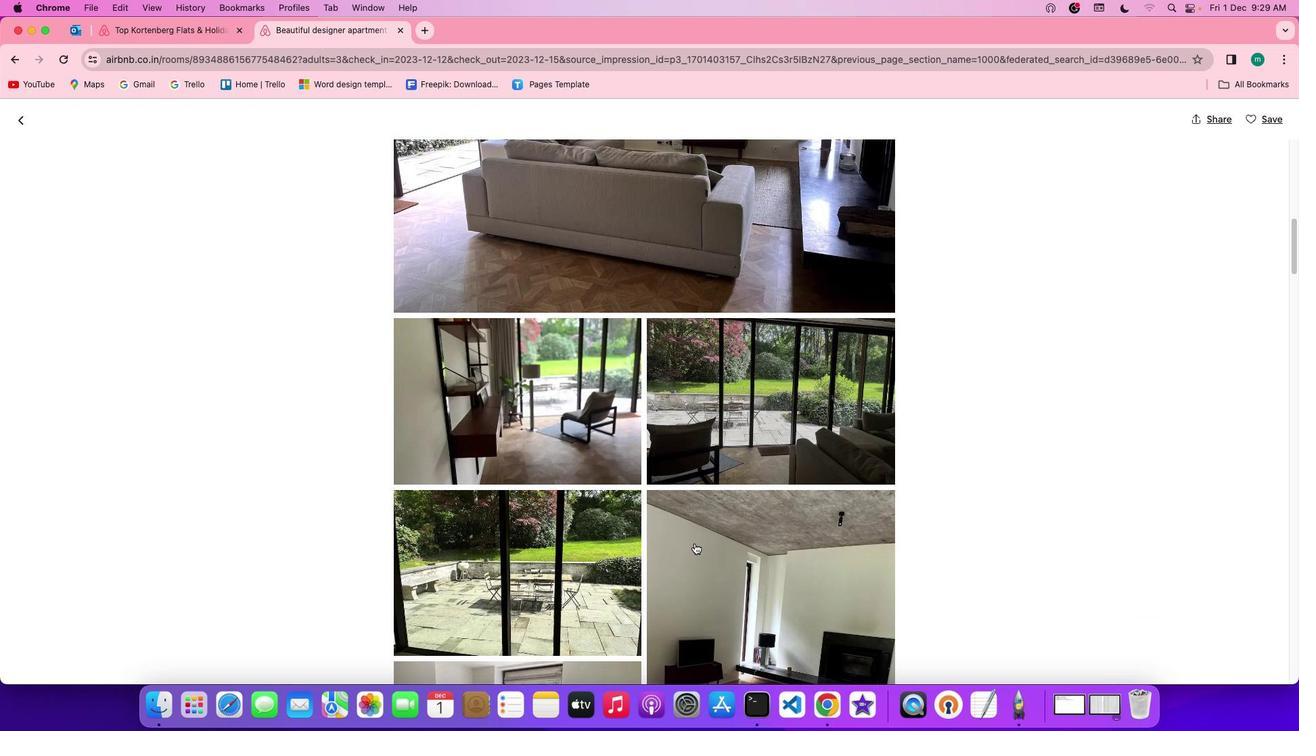
Action: Mouse scrolled (700, 548) with delta (4, 4)
Screenshot: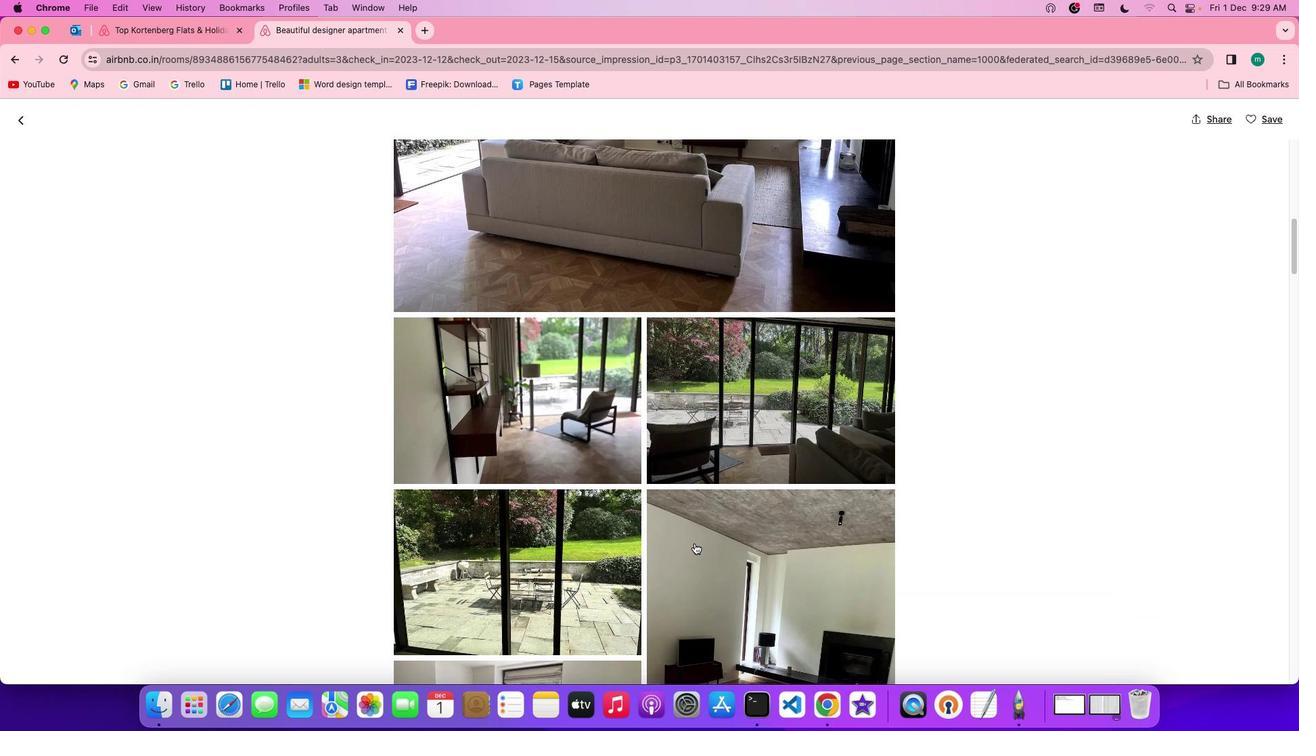 
Action: Mouse scrolled (700, 548) with delta (4, 4)
Screenshot: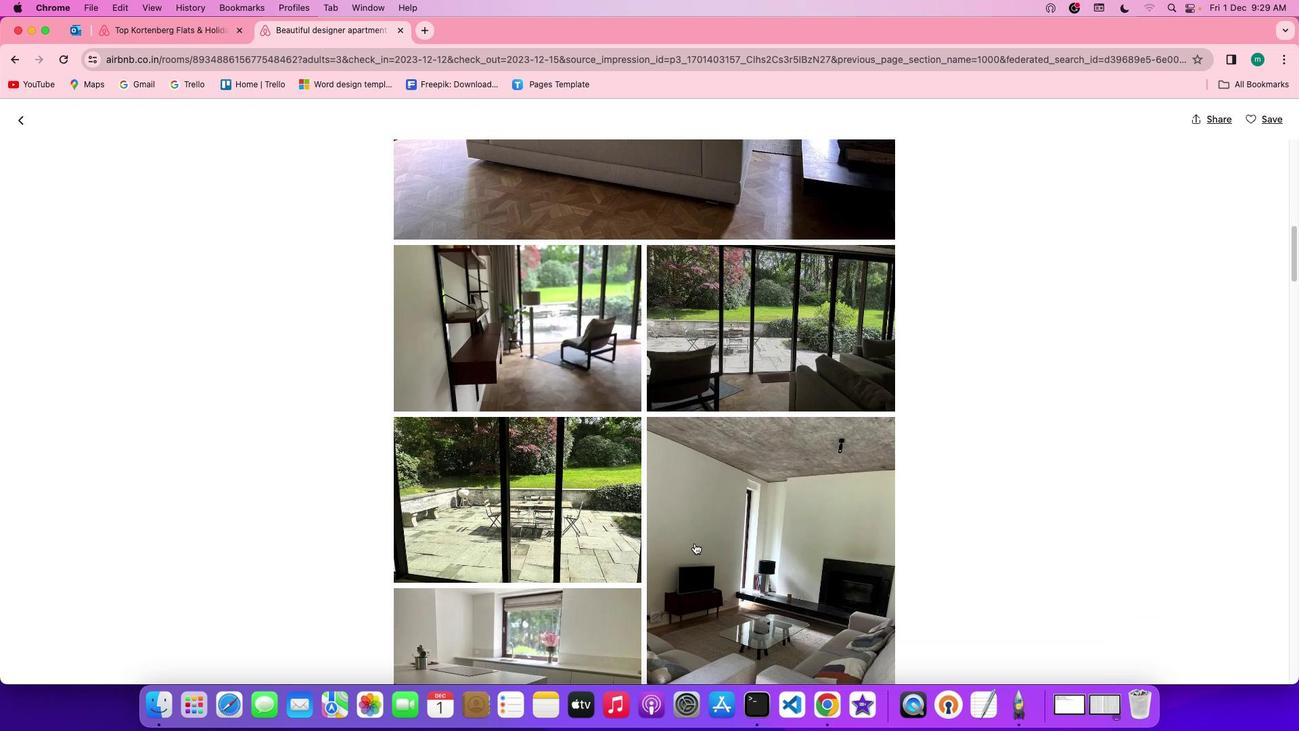 
Action: Mouse scrolled (700, 548) with delta (4, 4)
Screenshot: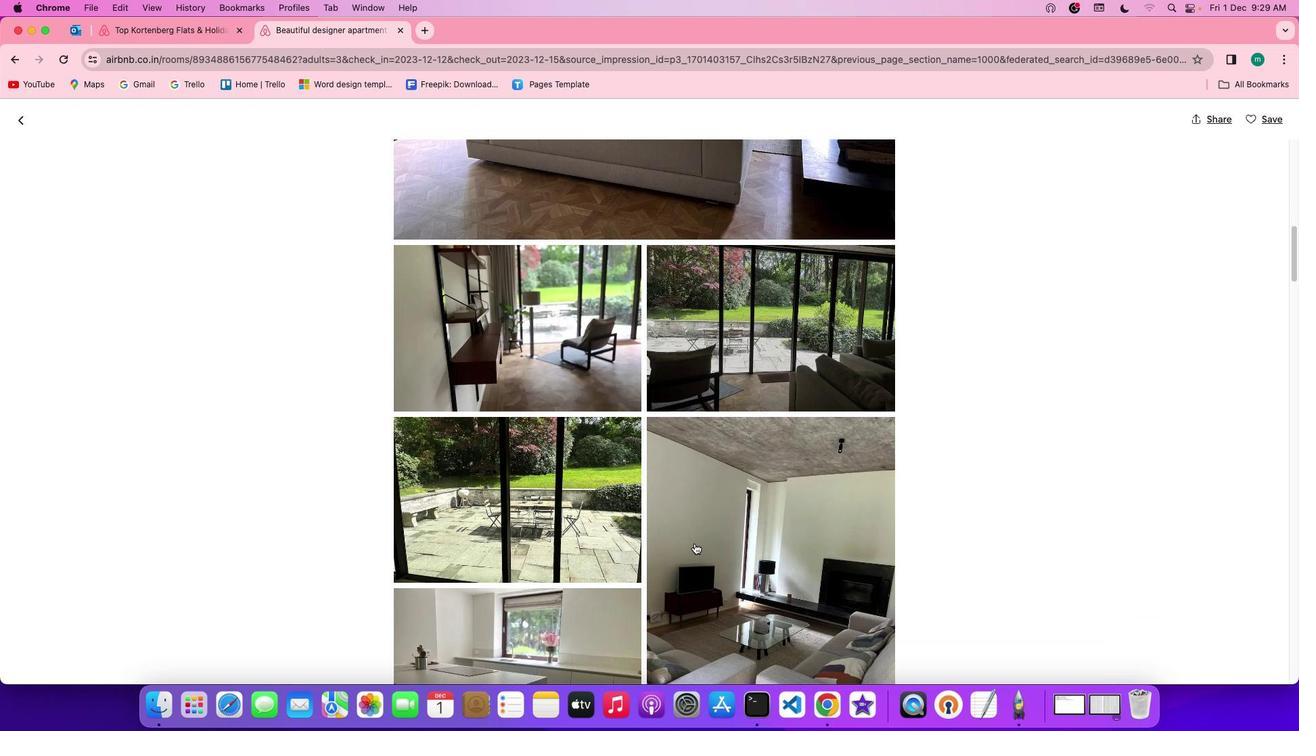 
Action: Mouse scrolled (700, 548) with delta (4, 4)
Screenshot: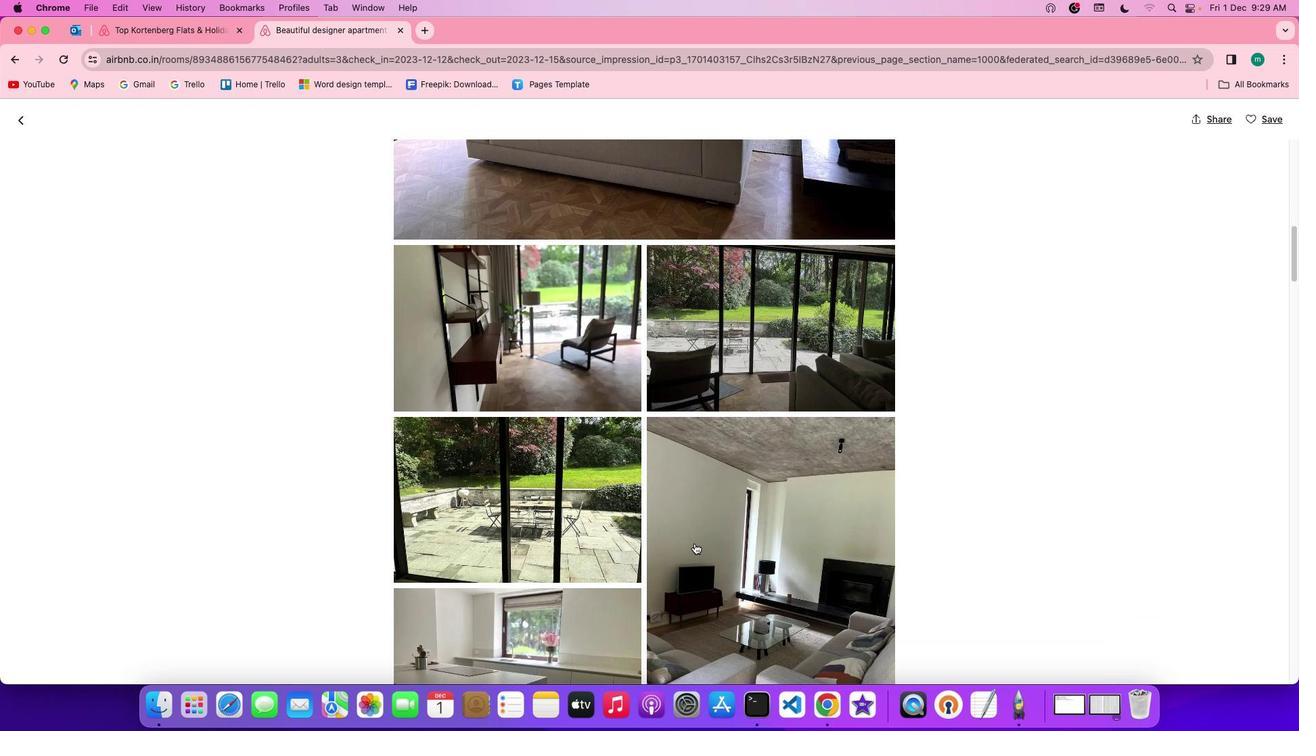 
Action: Mouse scrolled (700, 548) with delta (4, 4)
Screenshot: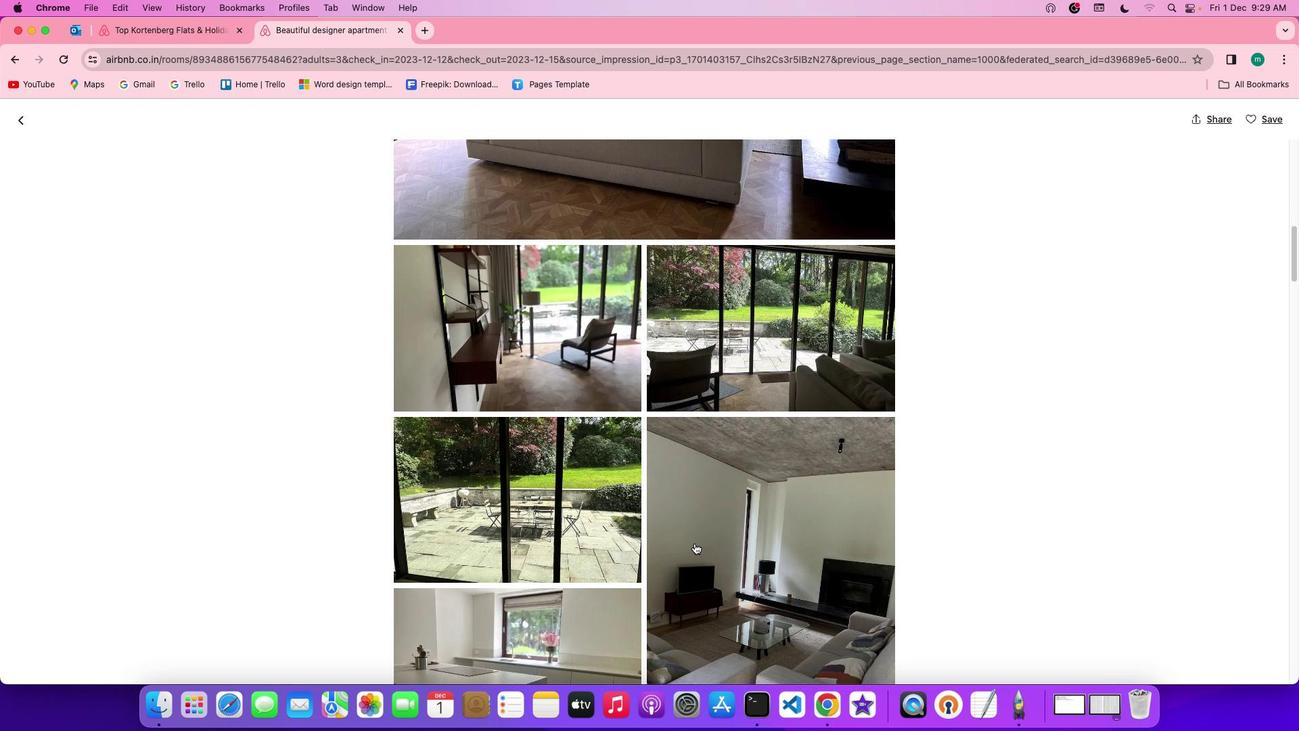 
Action: Mouse scrolled (700, 548) with delta (4, 4)
Screenshot: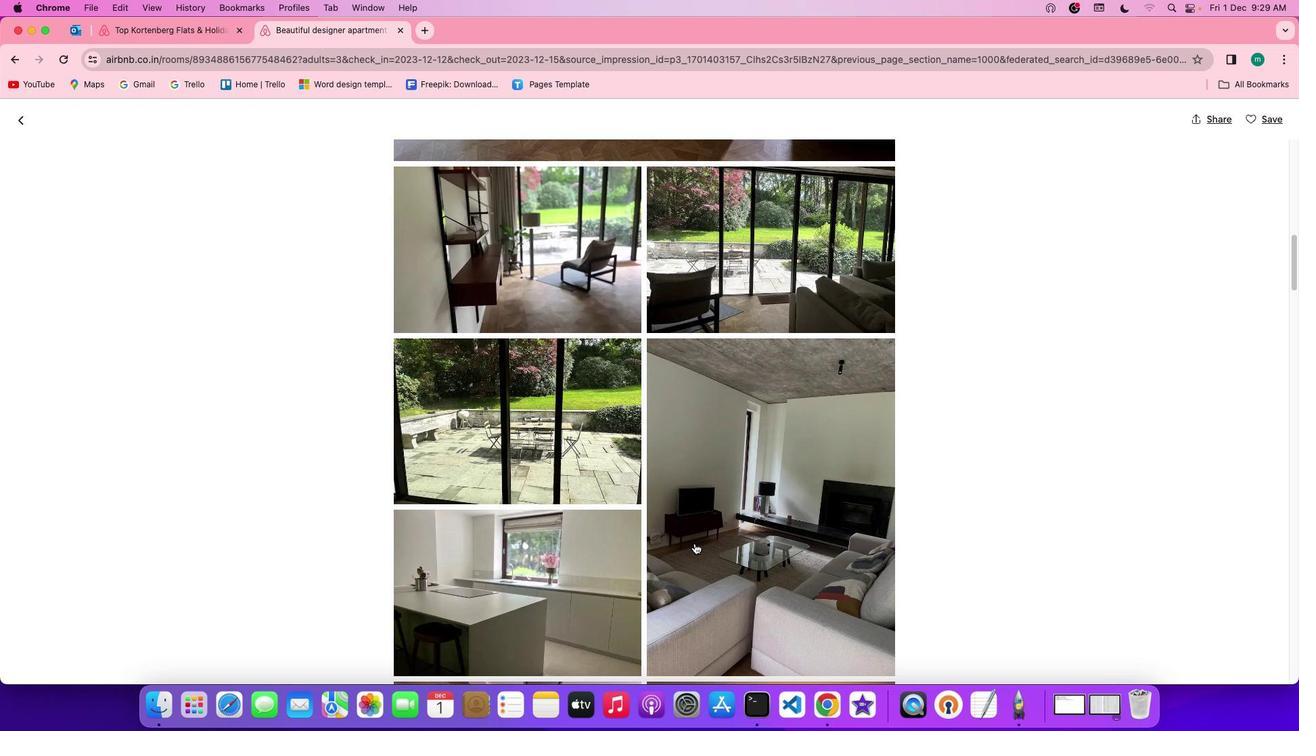 
Action: Mouse scrolled (700, 548) with delta (4, 4)
Screenshot: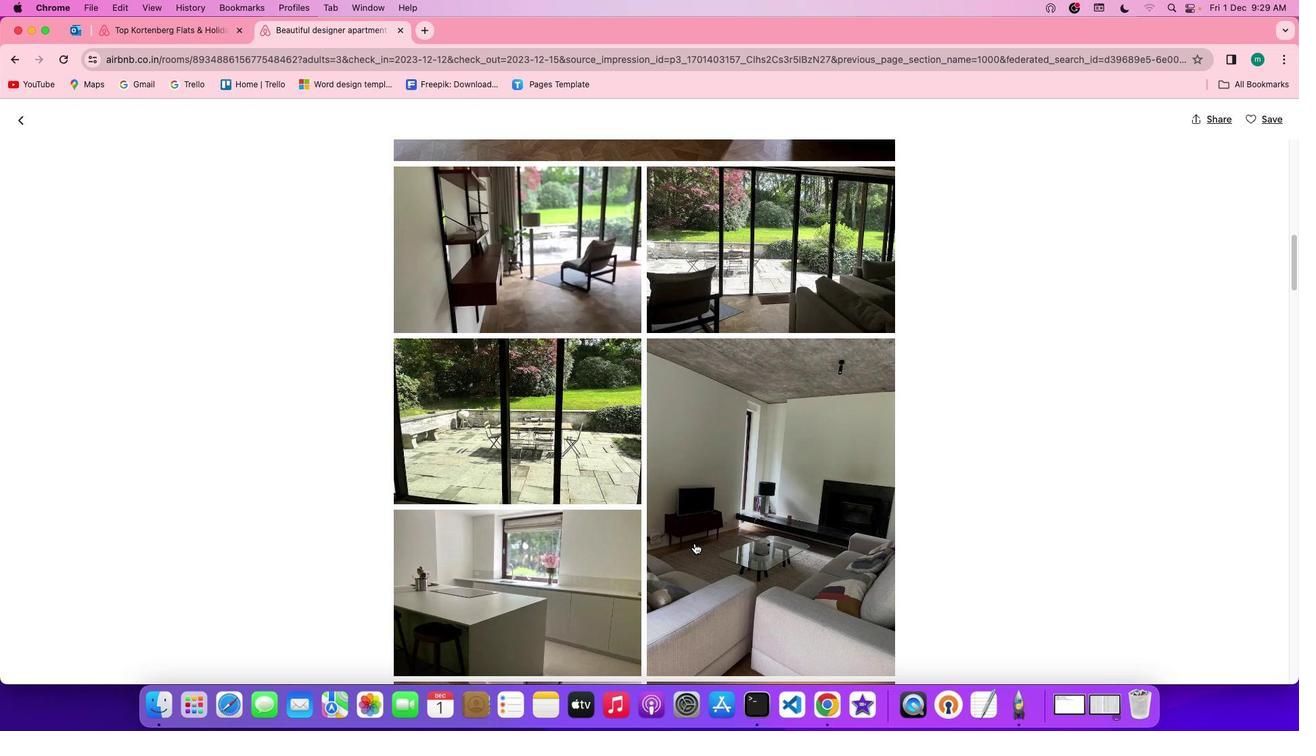 
Action: Mouse scrolled (700, 548) with delta (4, 4)
Screenshot: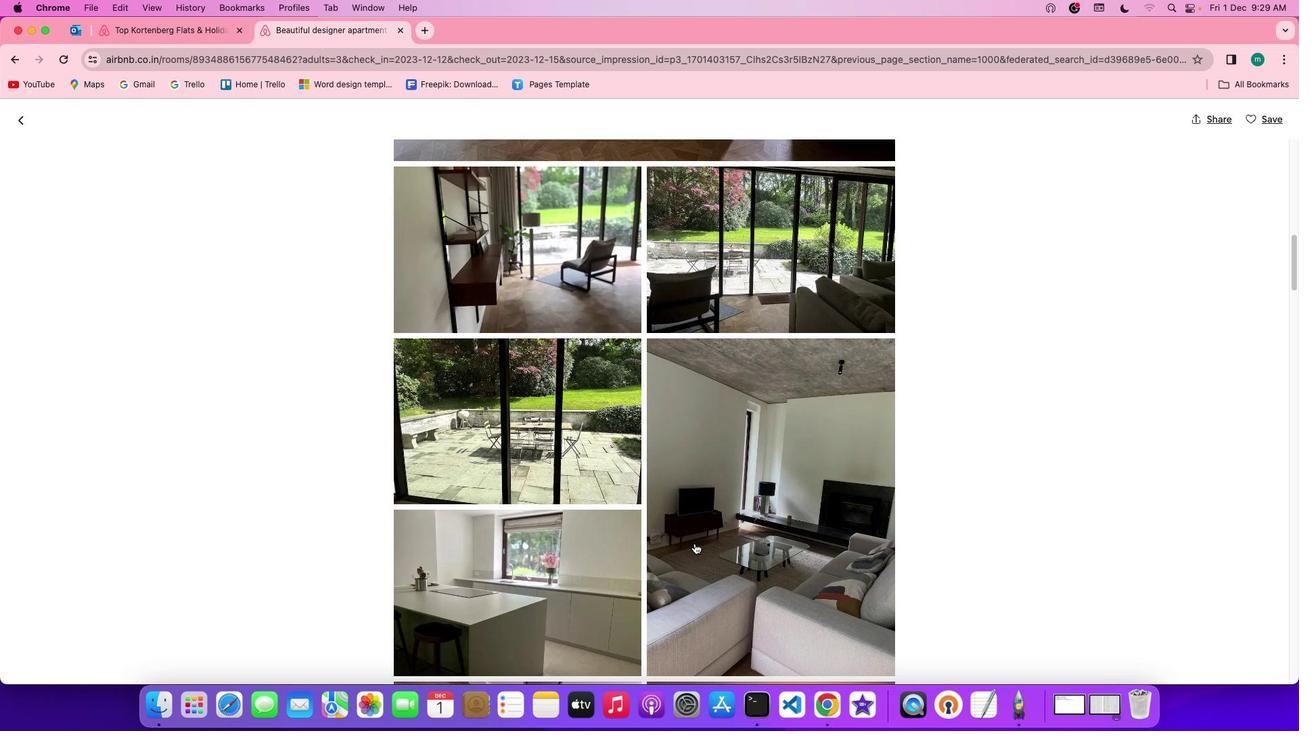 
Action: Mouse scrolled (700, 548) with delta (4, 4)
Screenshot: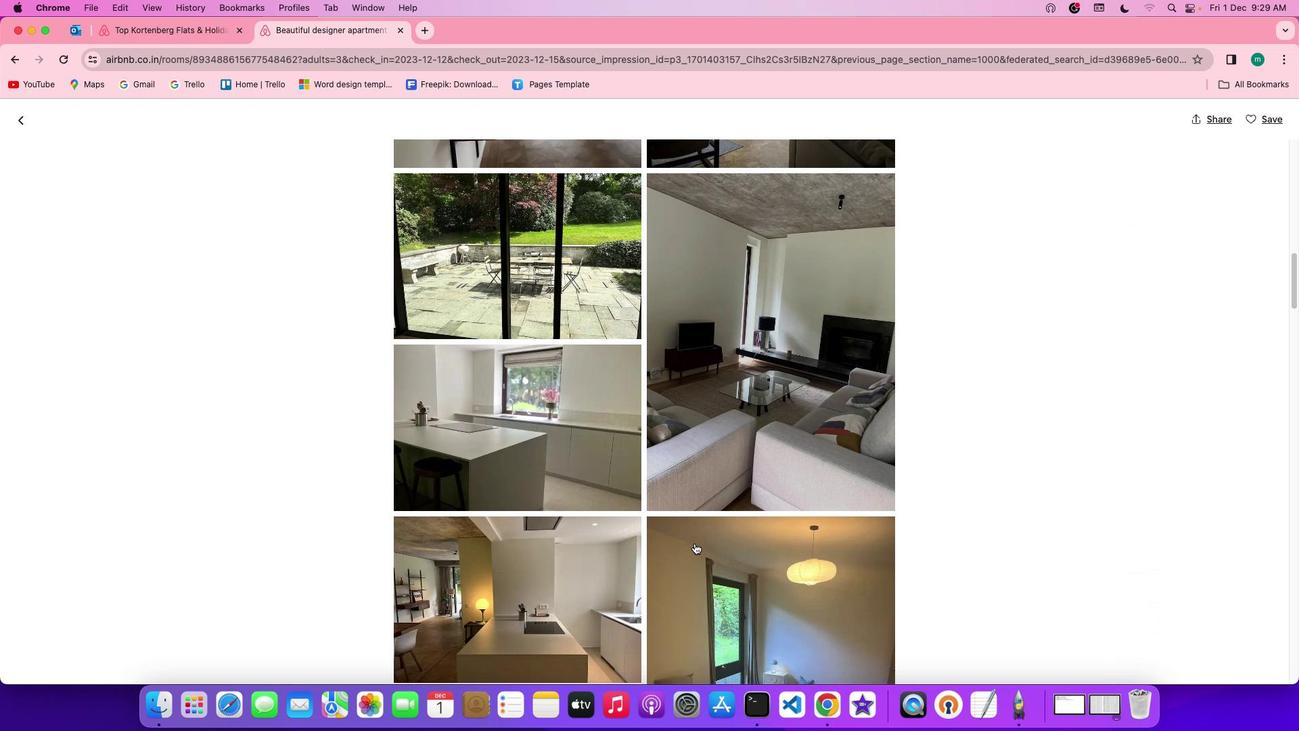 
Action: Mouse scrolled (700, 548) with delta (4, 4)
Screenshot: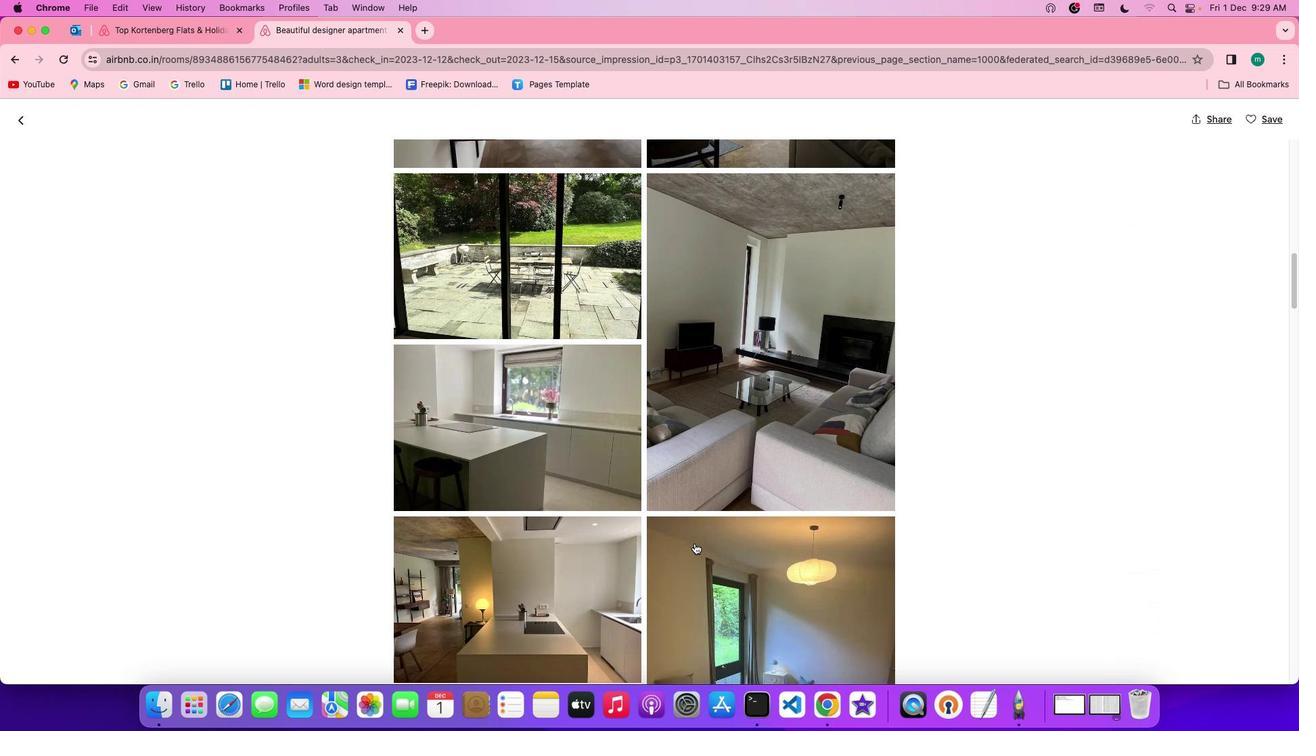 
Action: Mouse scrolled (700, 548) with delta (4, 3)
Screenshot: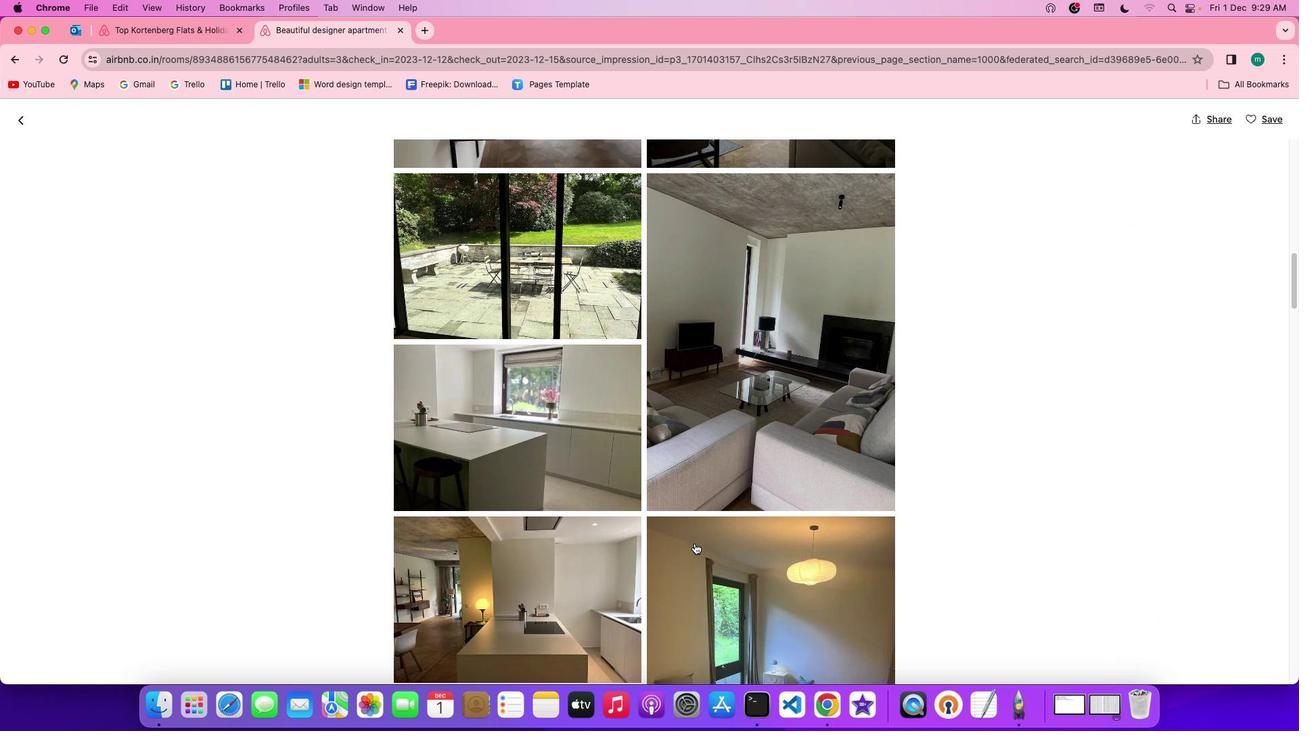 
Action: Mouse scrolled (700, 548) with delta (4, 4)
Screenshot: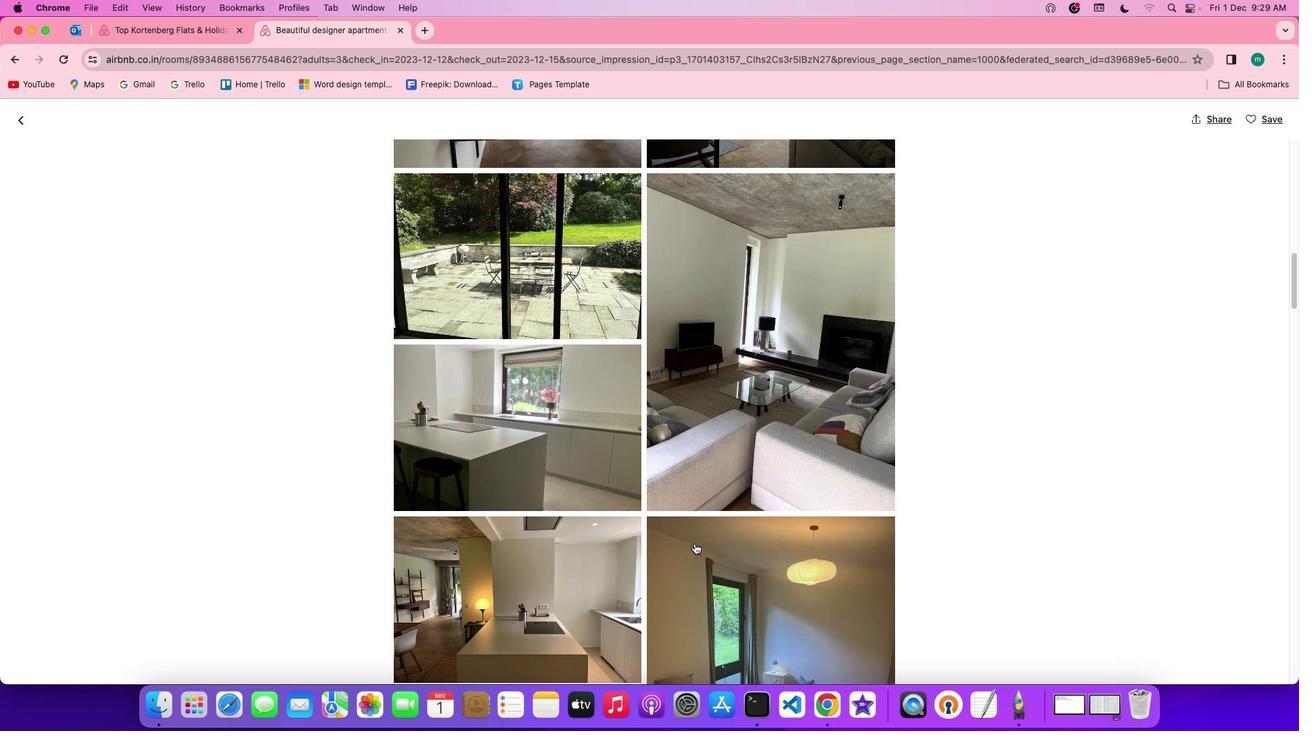 
Action: Mouse scrolled (700, 548) with delta (4, 4)
Screenshot: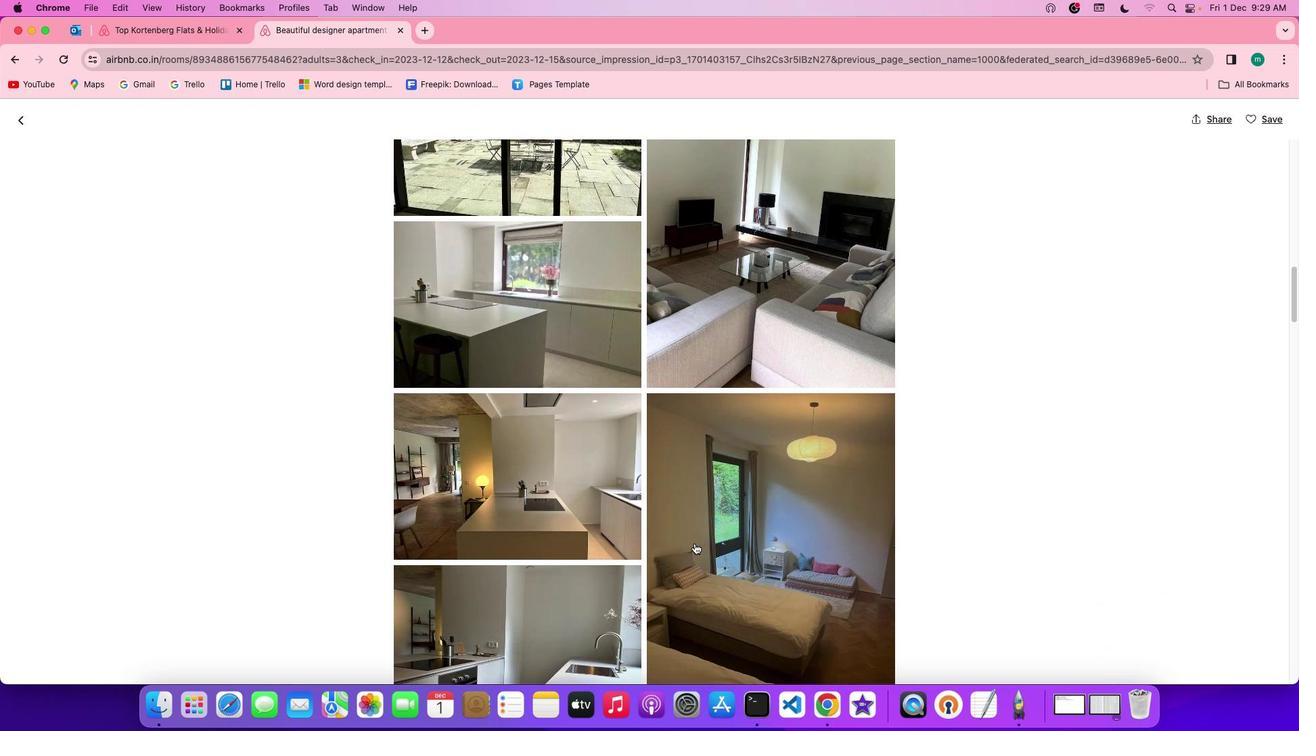 
Action: Mouse scrolled (700, 548) with delta (4, 4)
Screenshot: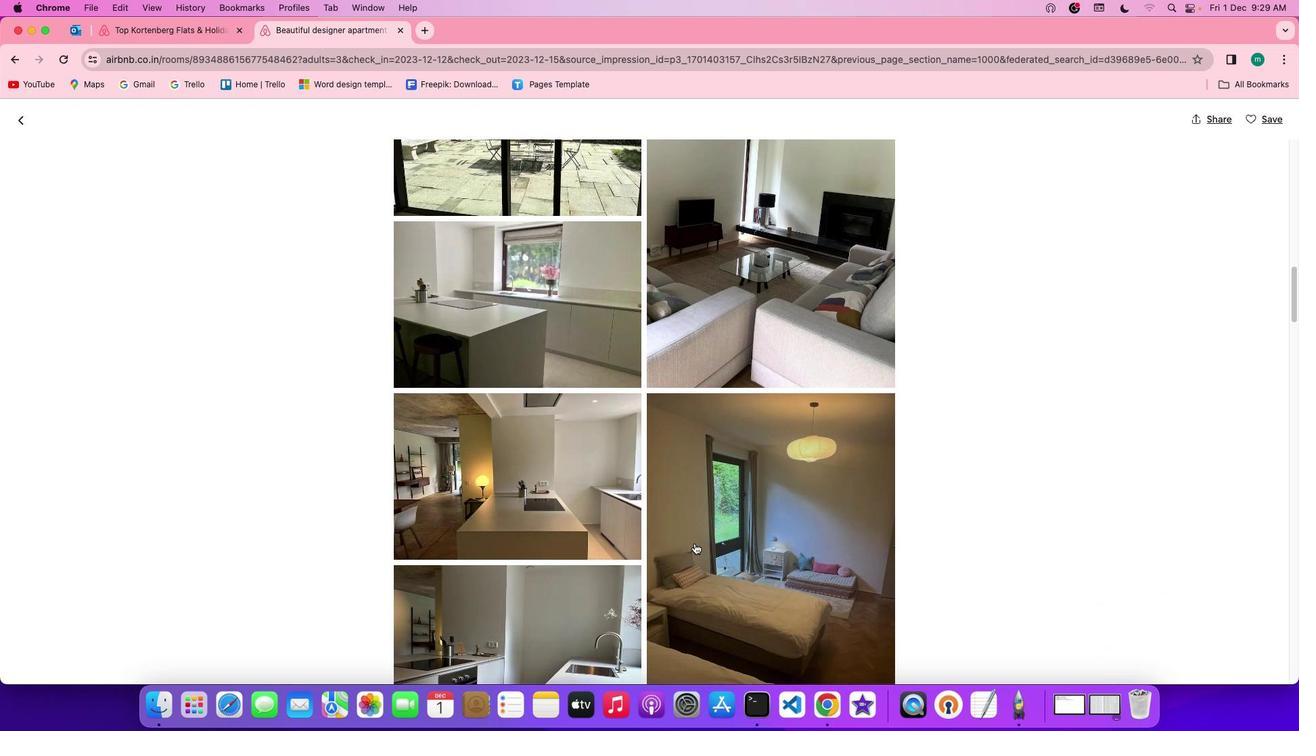 
Action: Mouse scrolled (700, 548) with delta (4, 3)
Screenshot: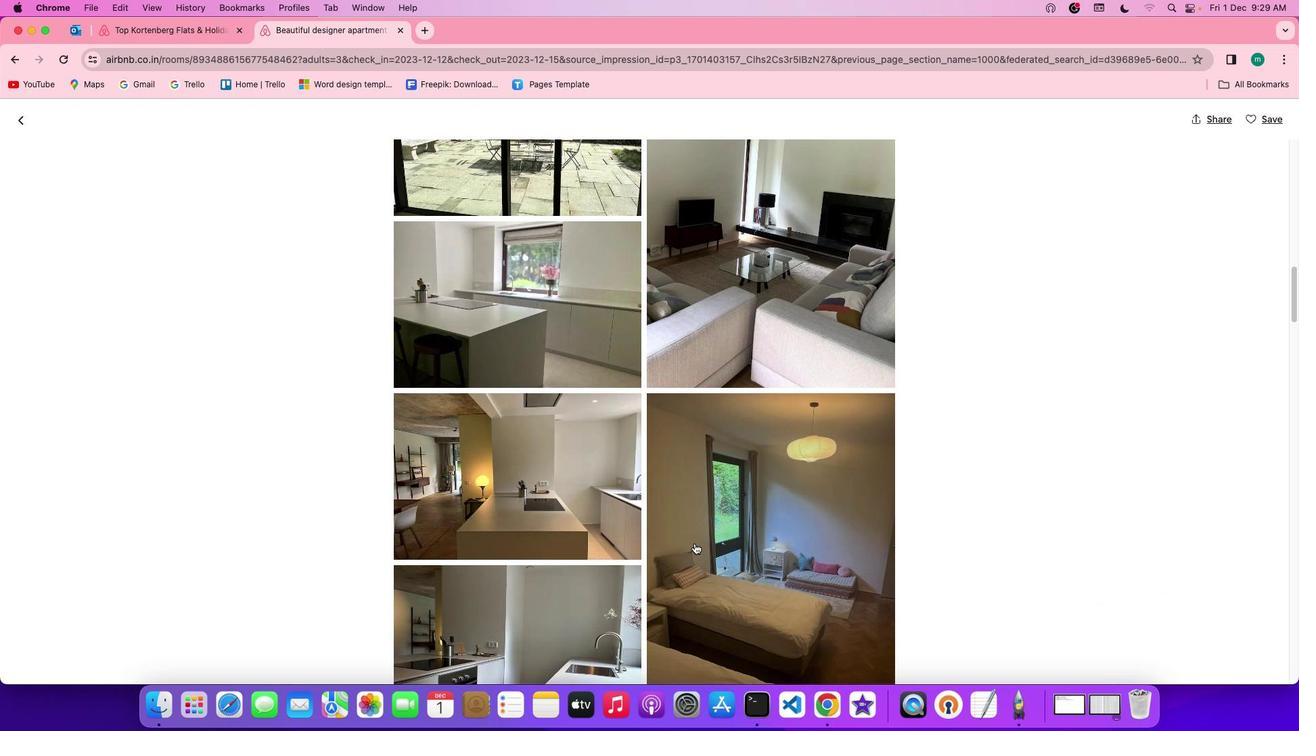 
Action: Mouse scrolled (700, 548) with delta (4, 3)
Screenshot: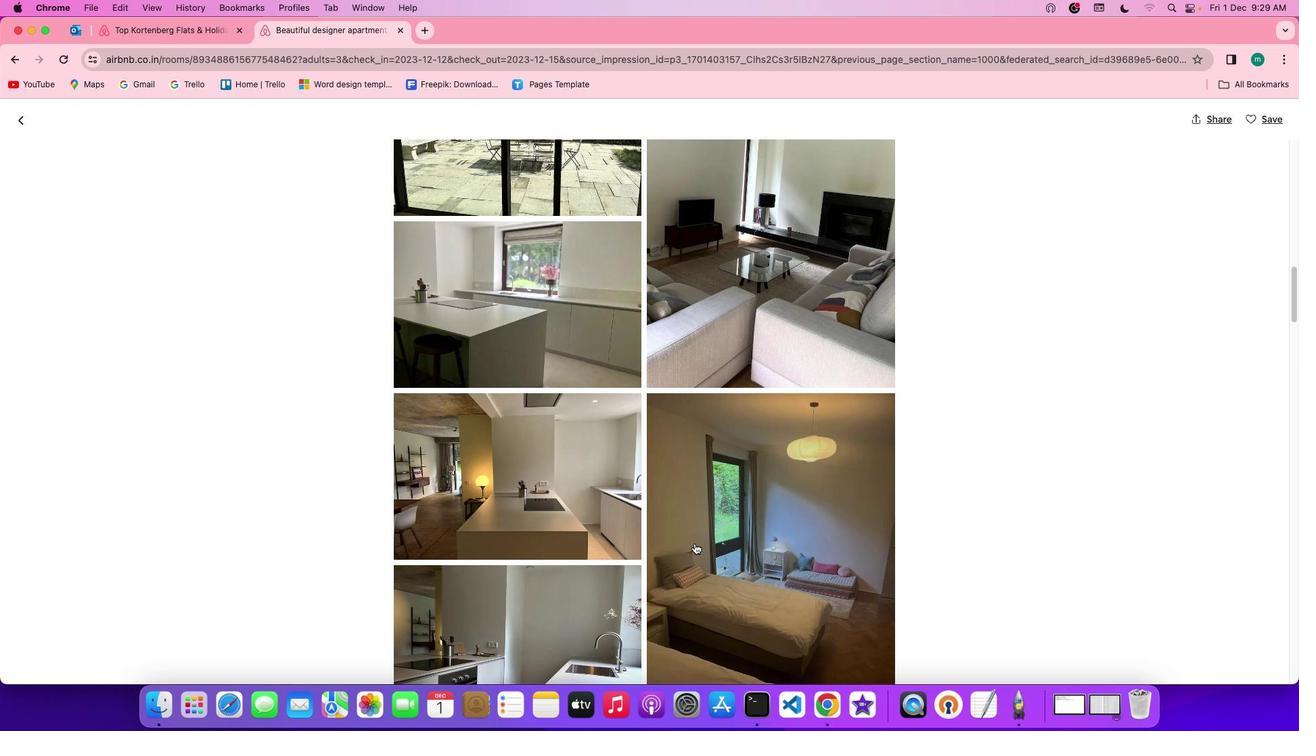 
Action: Mouse scrolled (700, 548) with delta (4, 4)
Screenshot: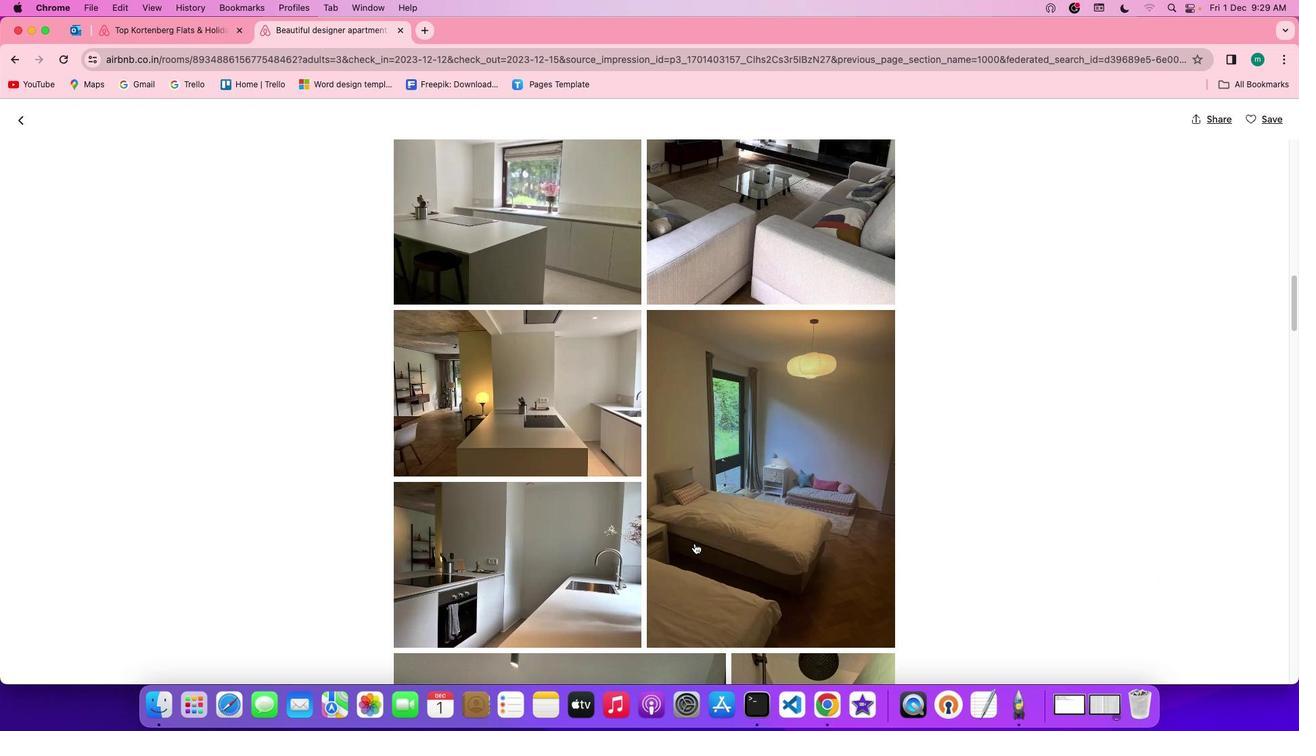 
Action: Mouse scrolled (700, 548) with delta (4, 4)
Screenshot: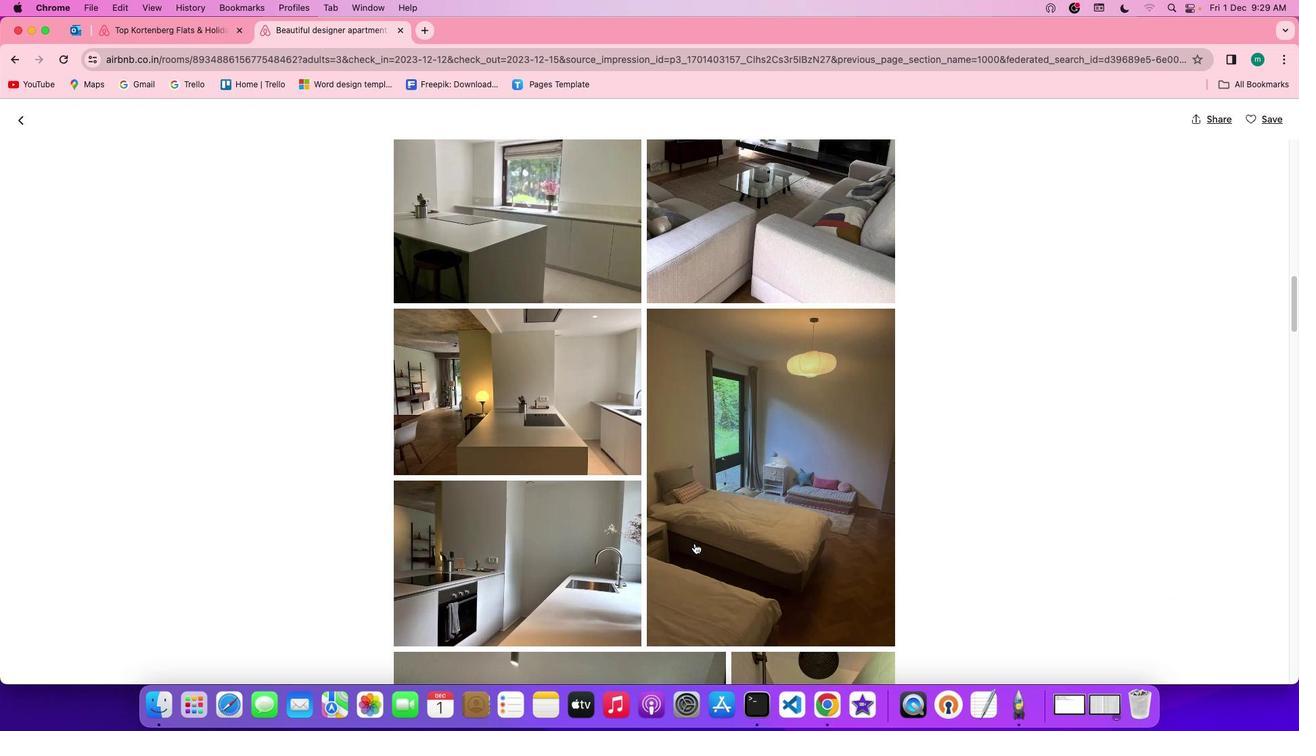 
Action: Mouse scrolled (700, 548) with delta (4, 3)
Screenshot: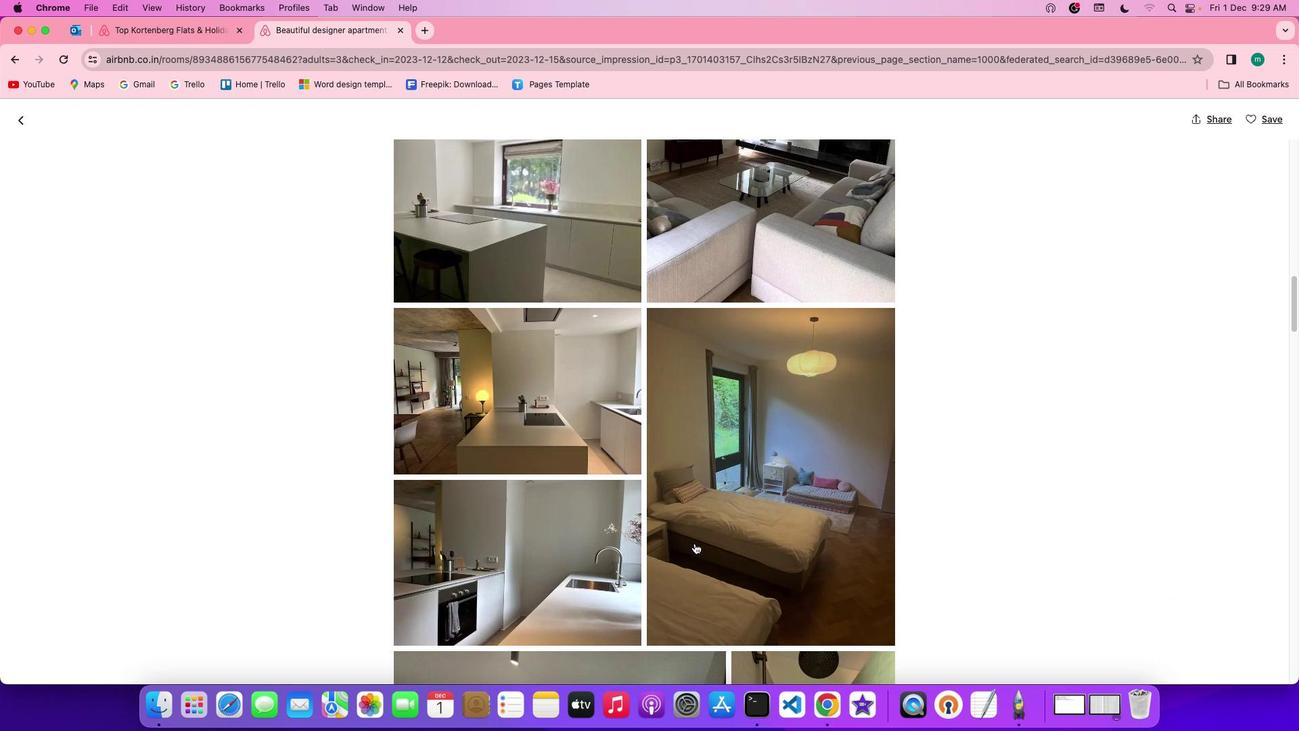
Action: Mouse scrolled (700, 548) with delta (4, 4)
Screenshot: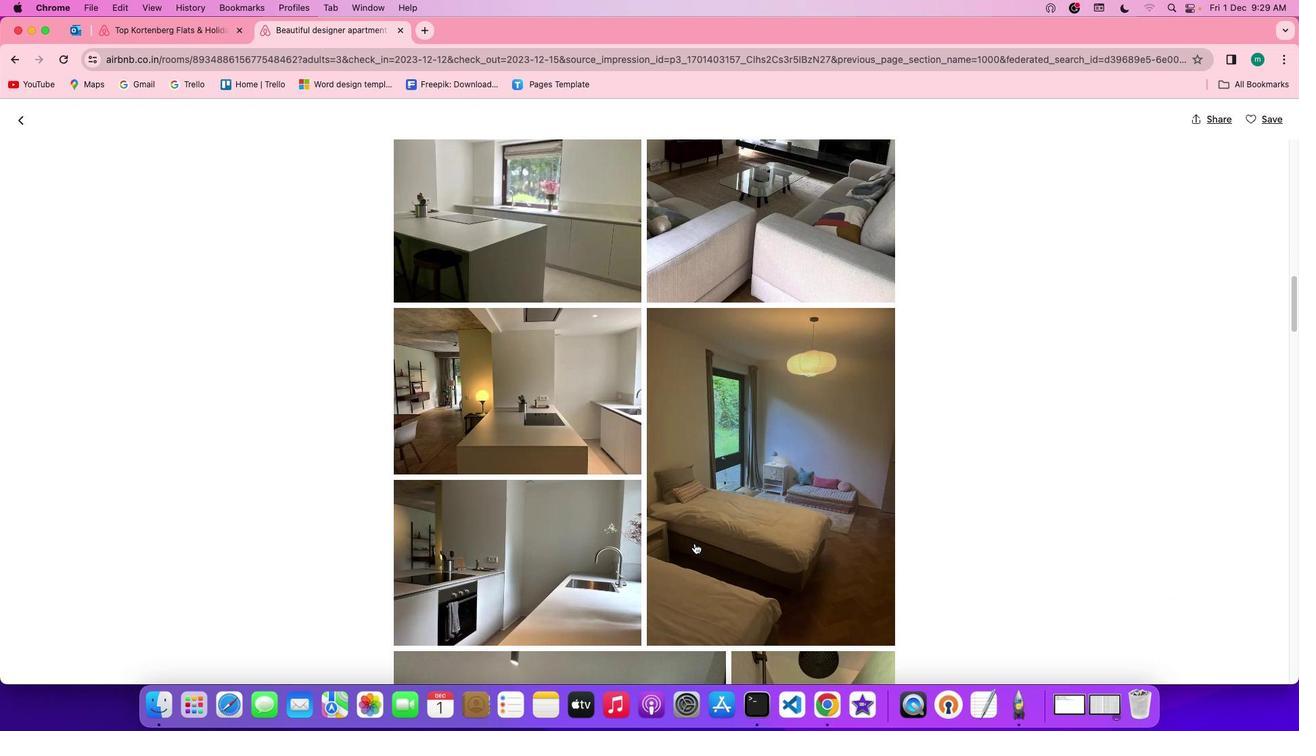 
Action: Mouse scrolled (700, 548) with delta (4, 4)
Screenshot: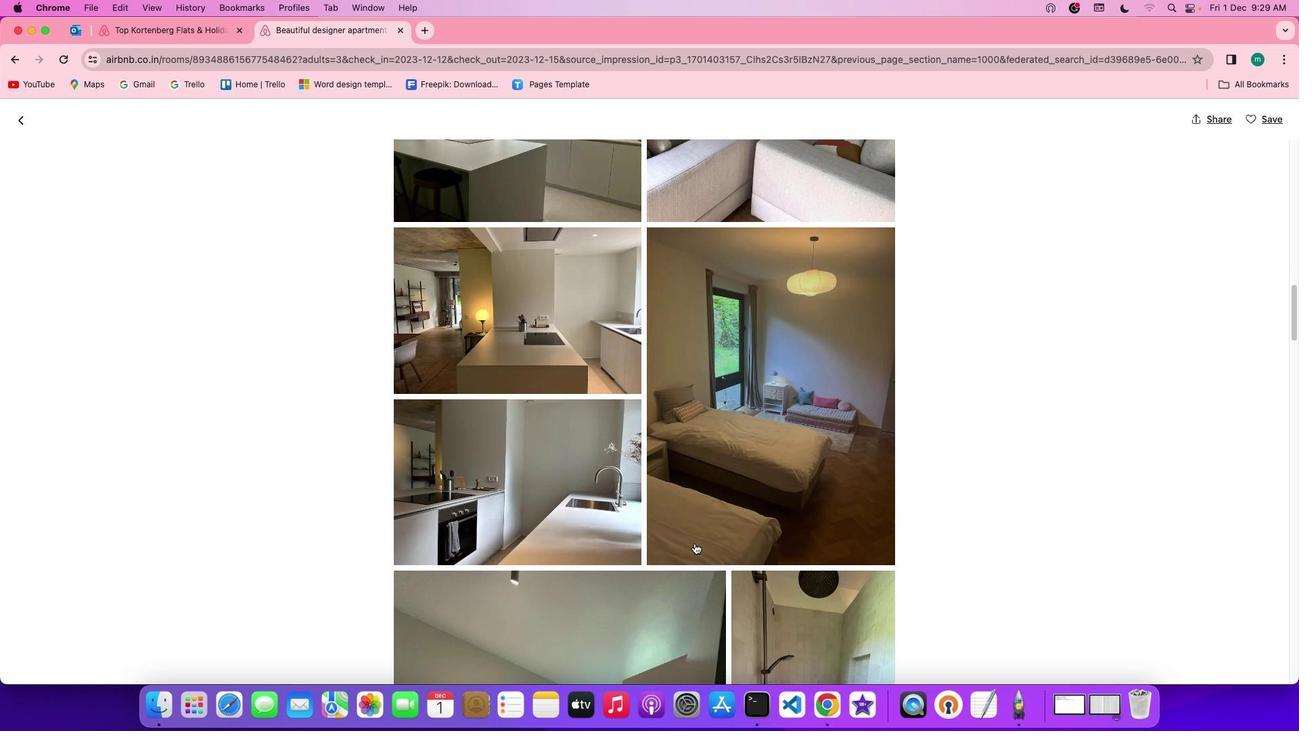 
Action: Mouse scrolled (700, 548) with delta (4, 4)
Screenshot: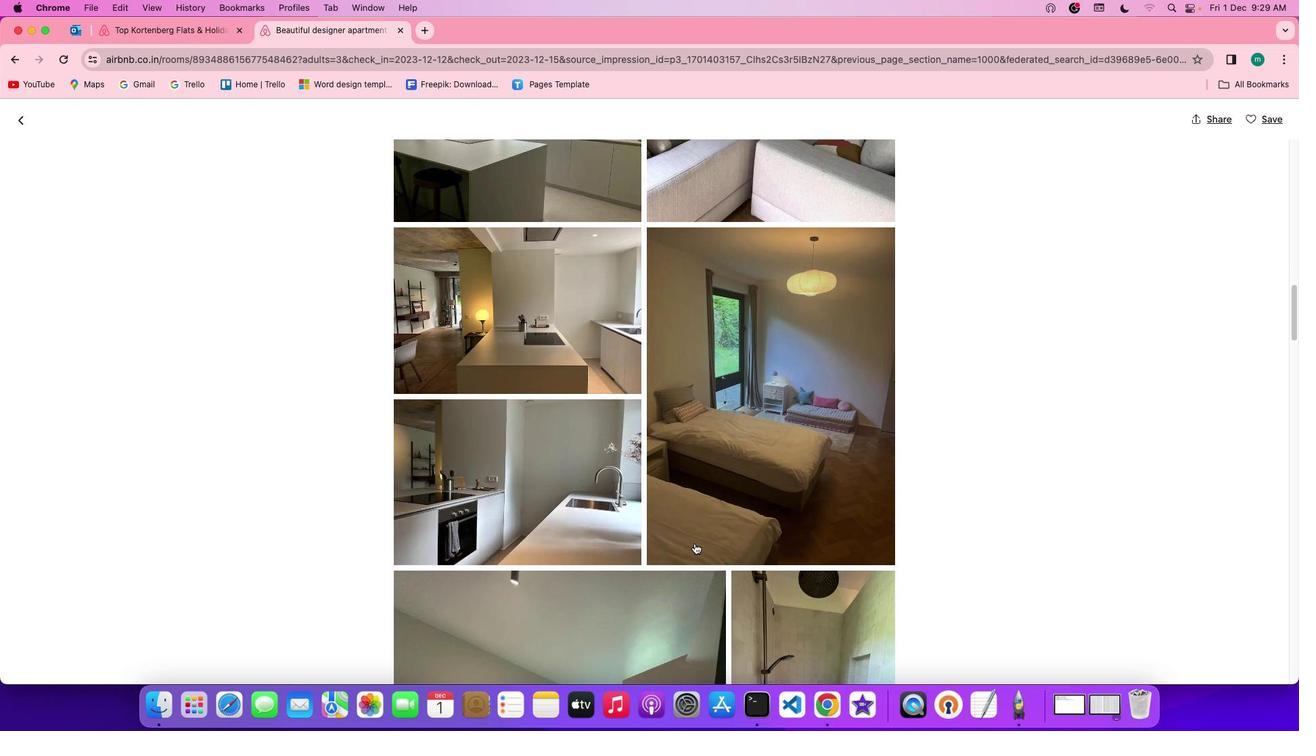 
Action: Mouse scrolled (700, 548) with delta (4, 3)
Screenshot: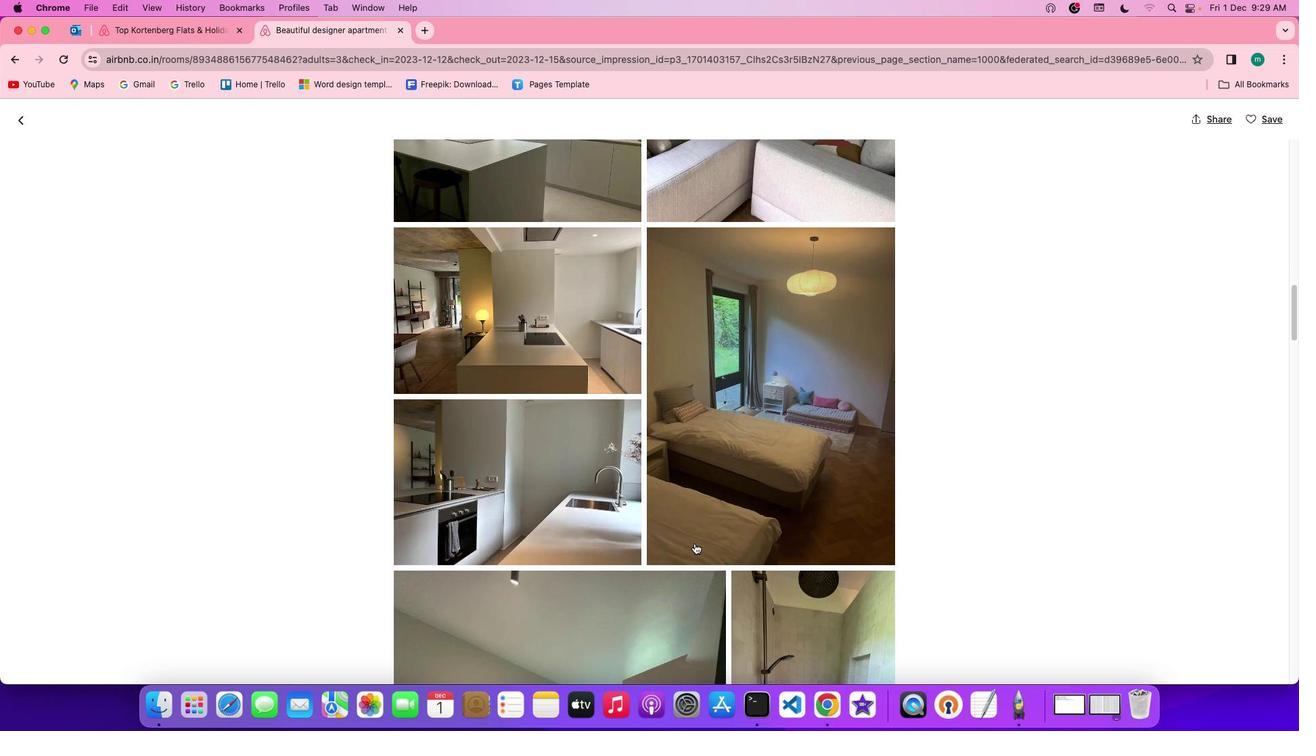 
Action: Mouse scrolled (700, 548) with delta (4, 4)
Screenshot: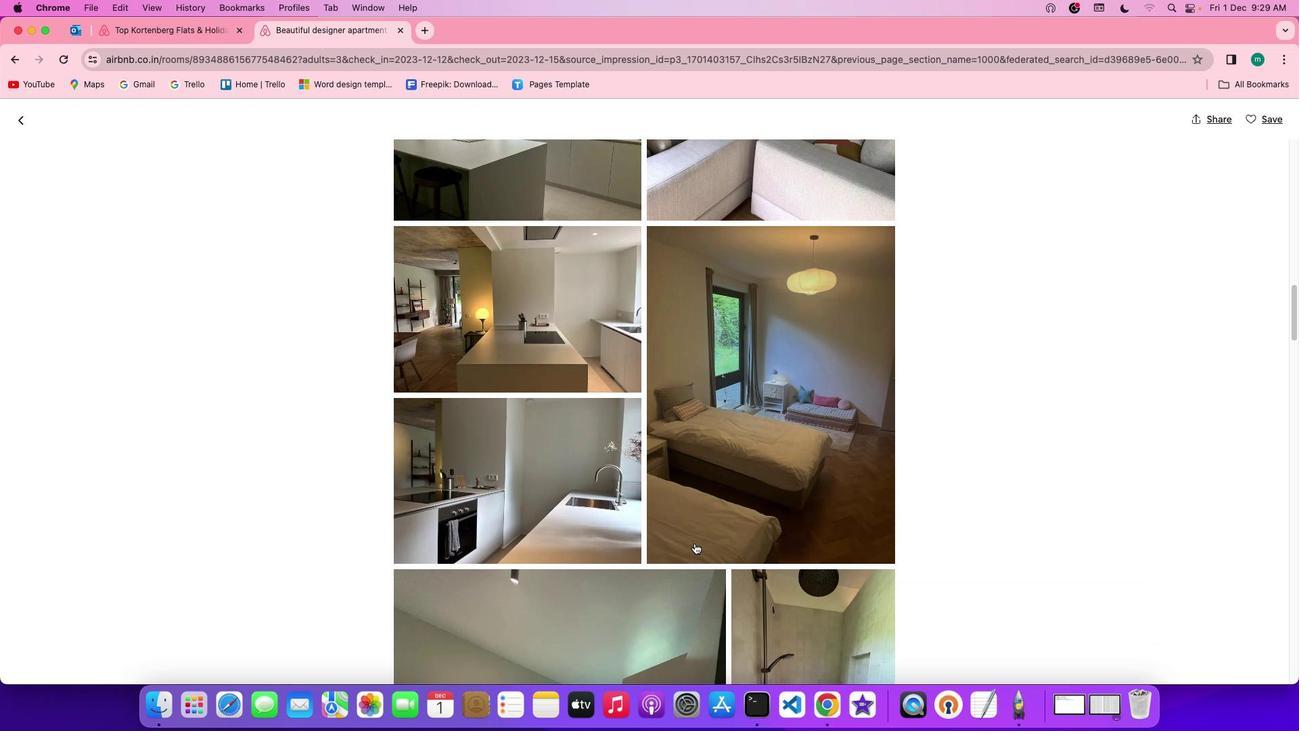 
Action: Mouse scrolled (700, 548) with delta (4, 4)
Screenshot: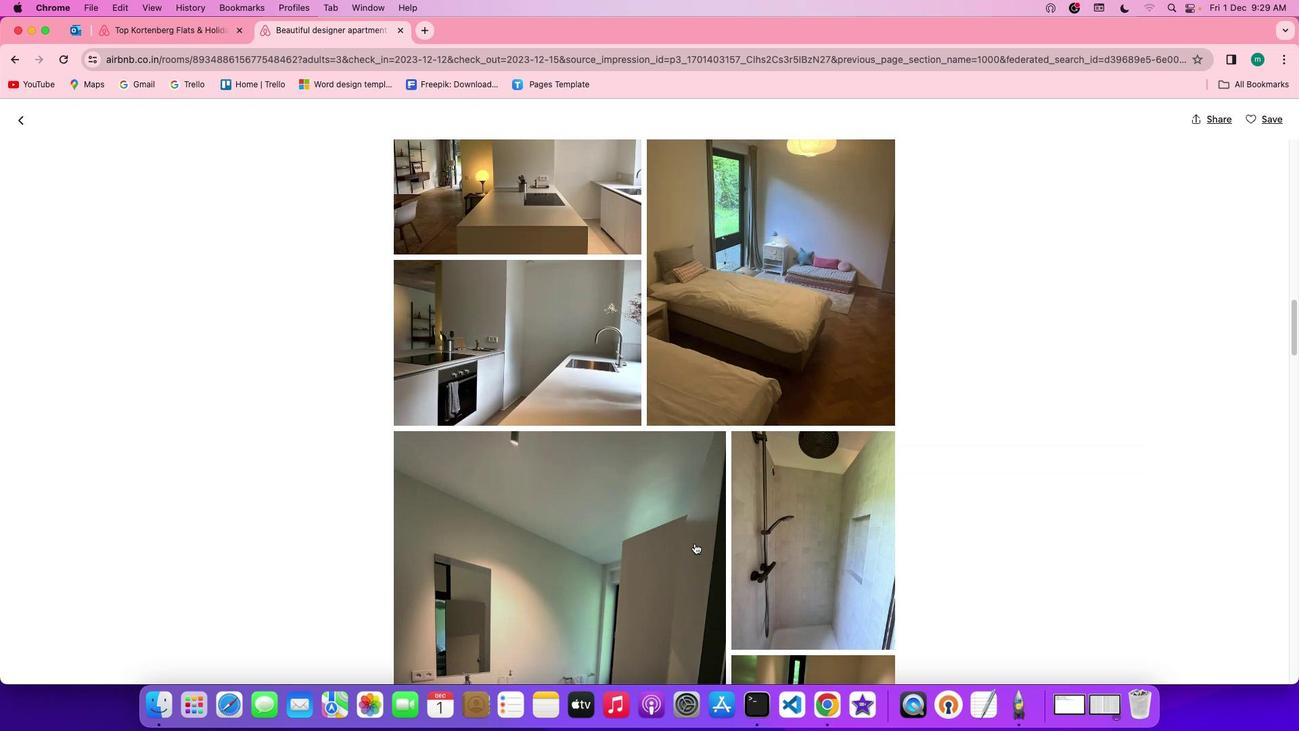 
Action: Mouse scrolled (700, 548) with delta (4, 4)
Screenshot: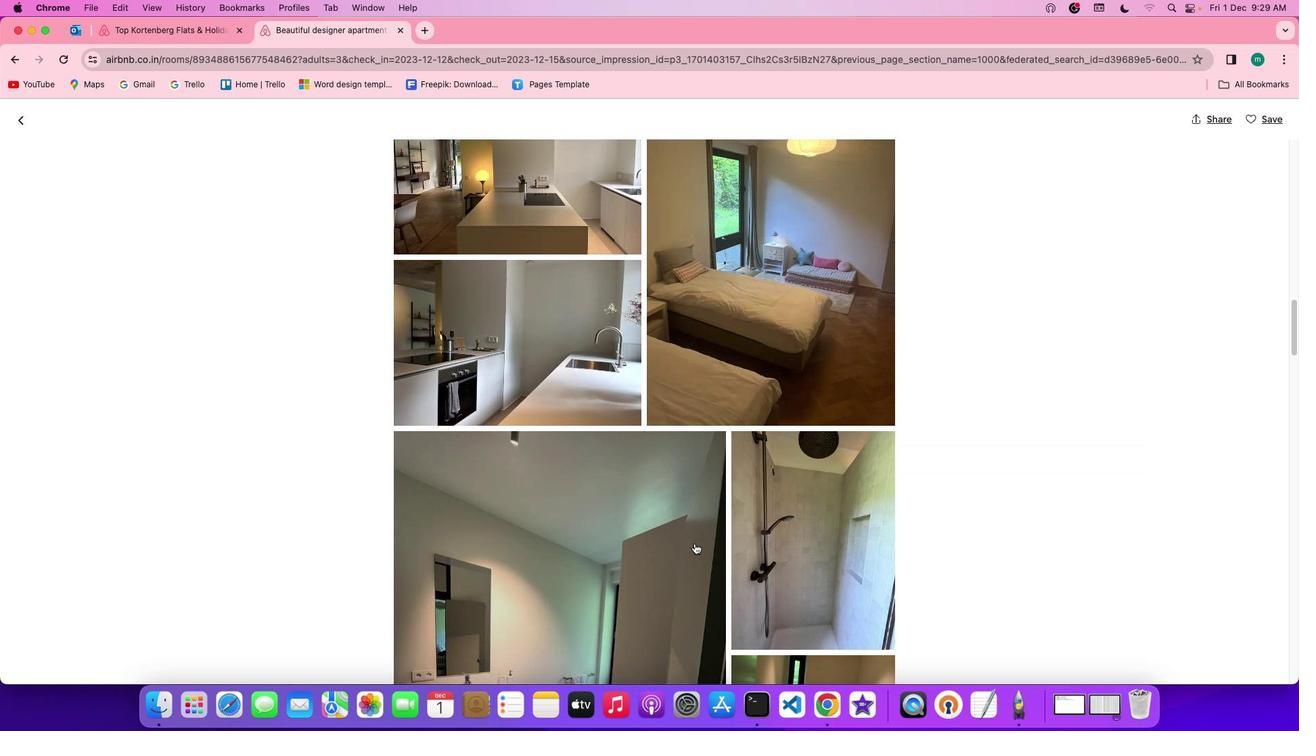 
Action: Mouse scrolled (700, 548) with delta (4, 3)
Screenshot: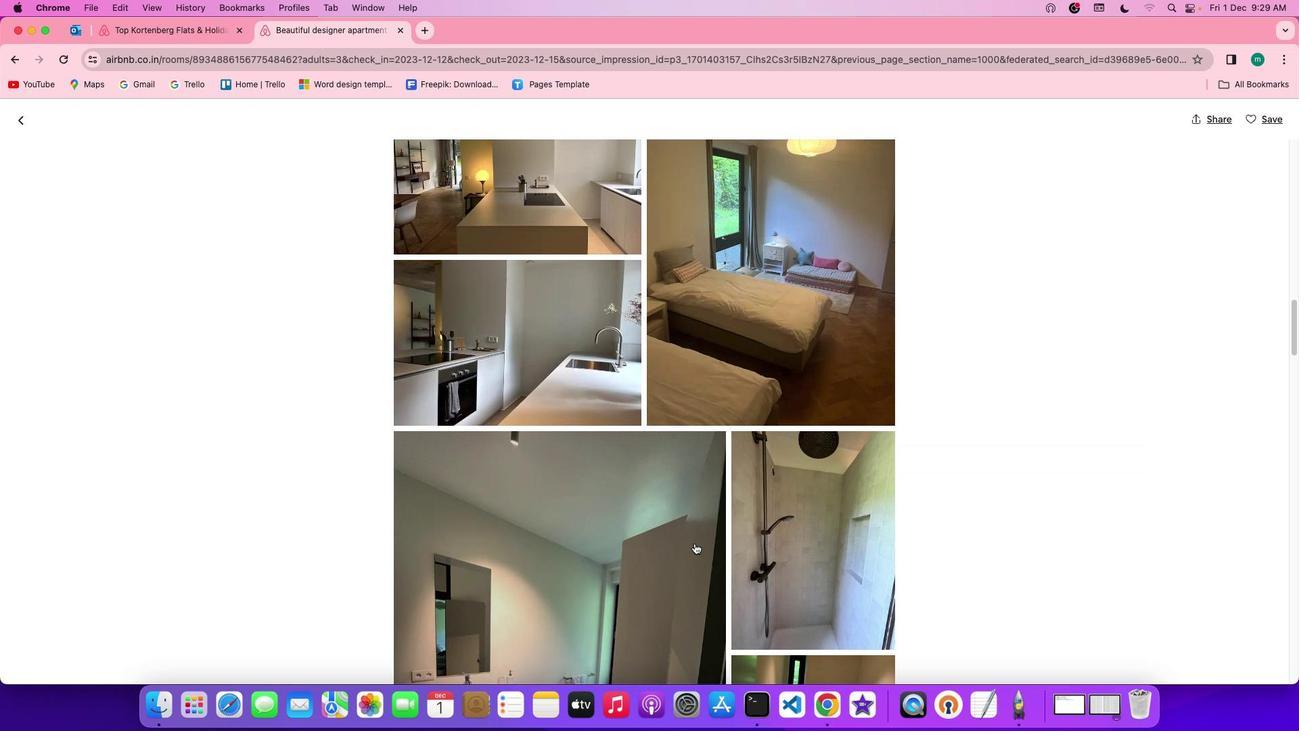 
Action: Mouse scrolled (700, 548) with delta (4, 4)
Screenshot: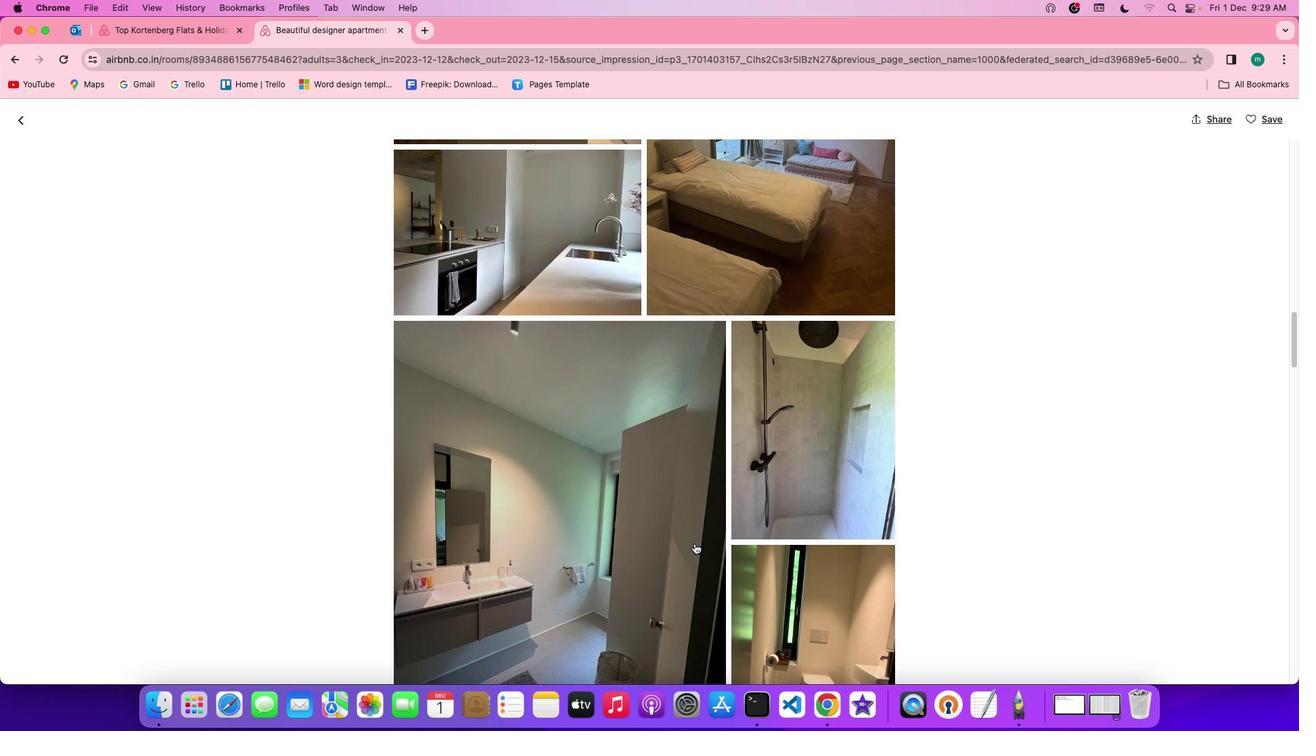 
Action: Mouse scrolled (700, 548) with delta (4, 4)
Screenshot: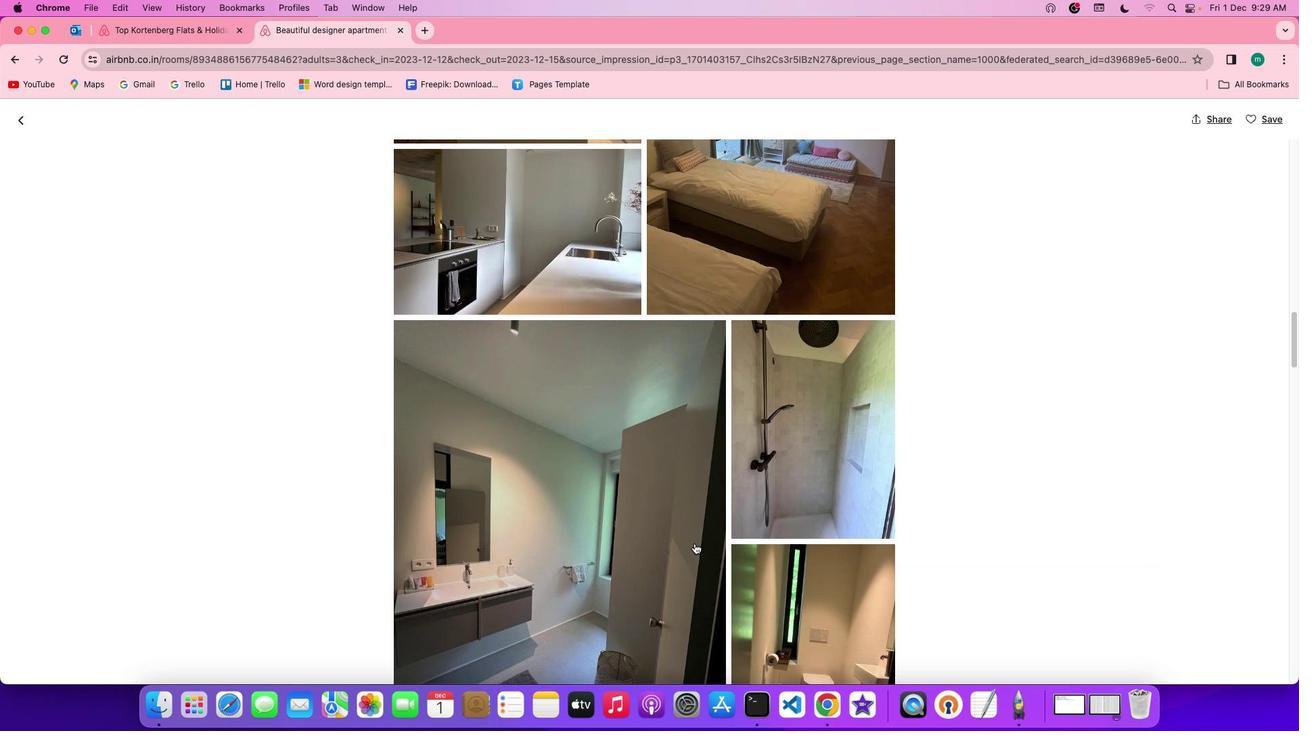 
Action: Mouse scrolled (700, 548) with delta (4, 3)
Screenshot: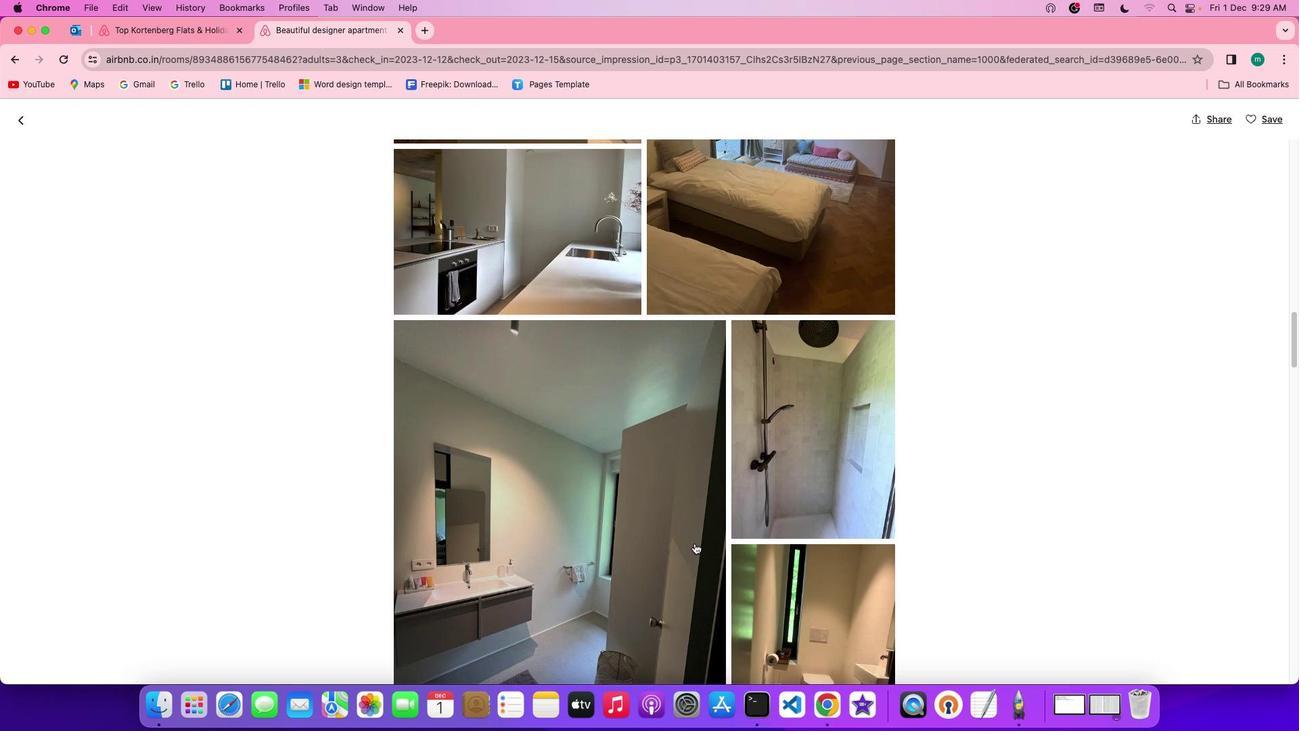 
Action: Mouse scrolled (700, 548) with delta (4, 3)
Screenshot: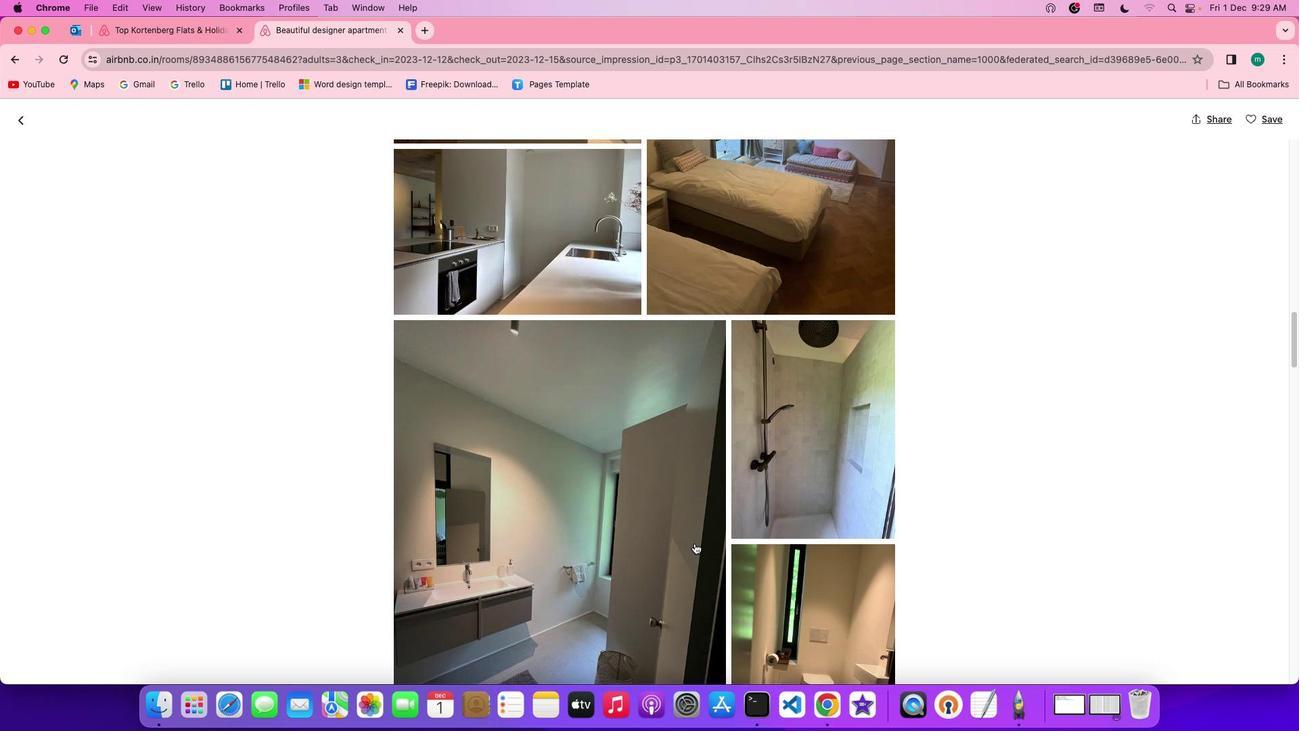 
Action: Mouse scrolled (700, 548) with delta (4, 4)
Screenshot: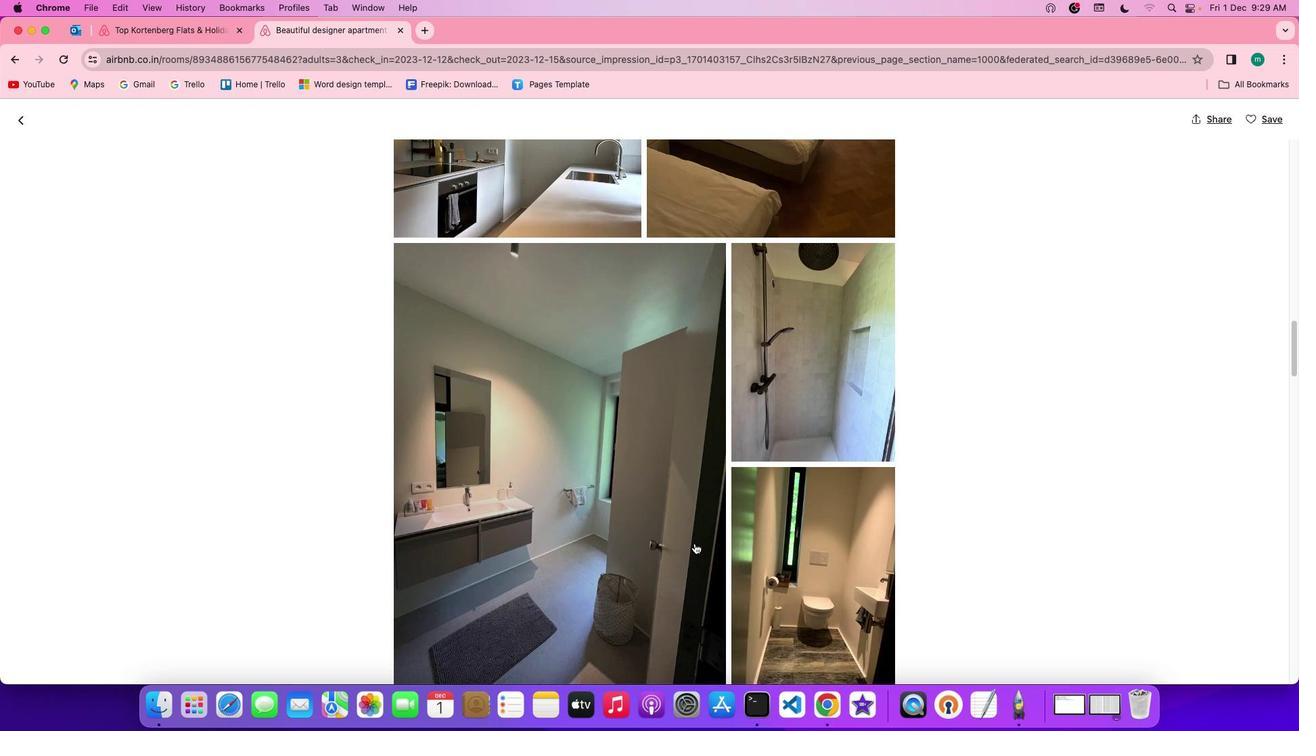 
Action: Mouse scrolled (700, 548) with delta (4, 4)
Screenshot: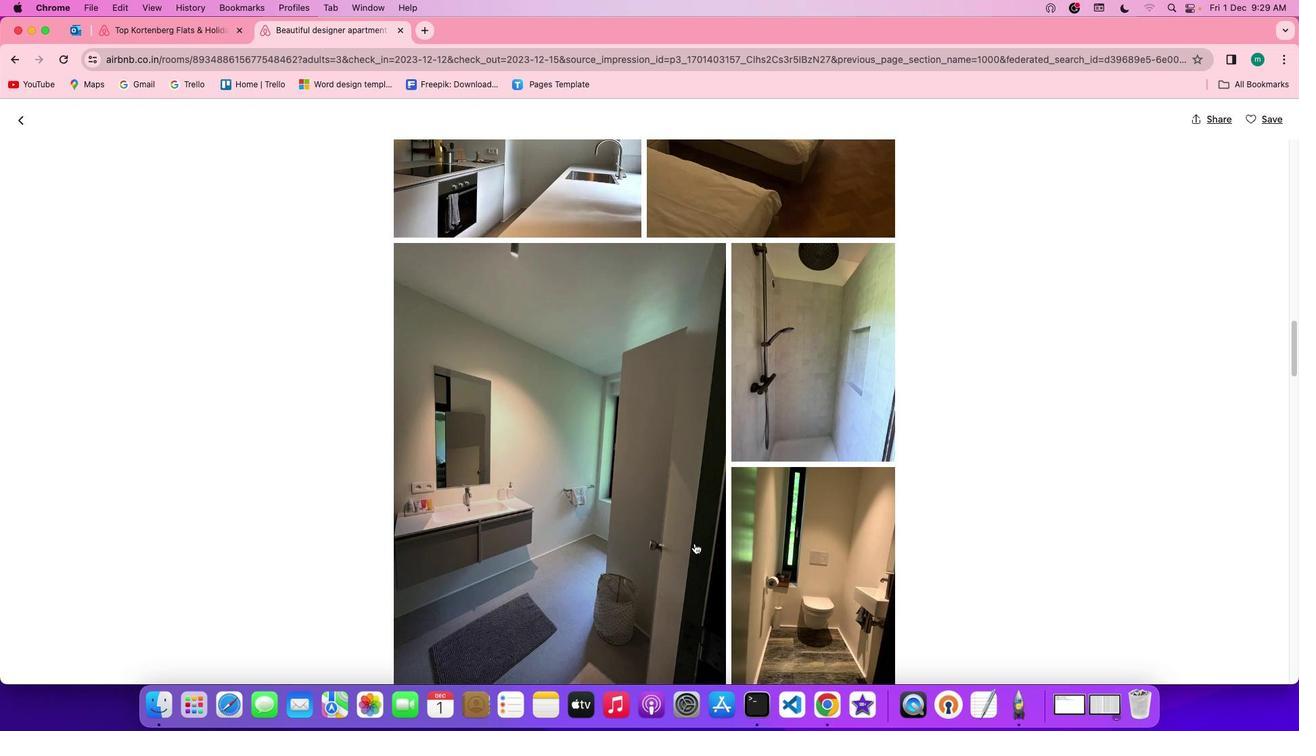 
Action: Mouse scrolled (700, 548) with delta (4, 4)
Screenshot: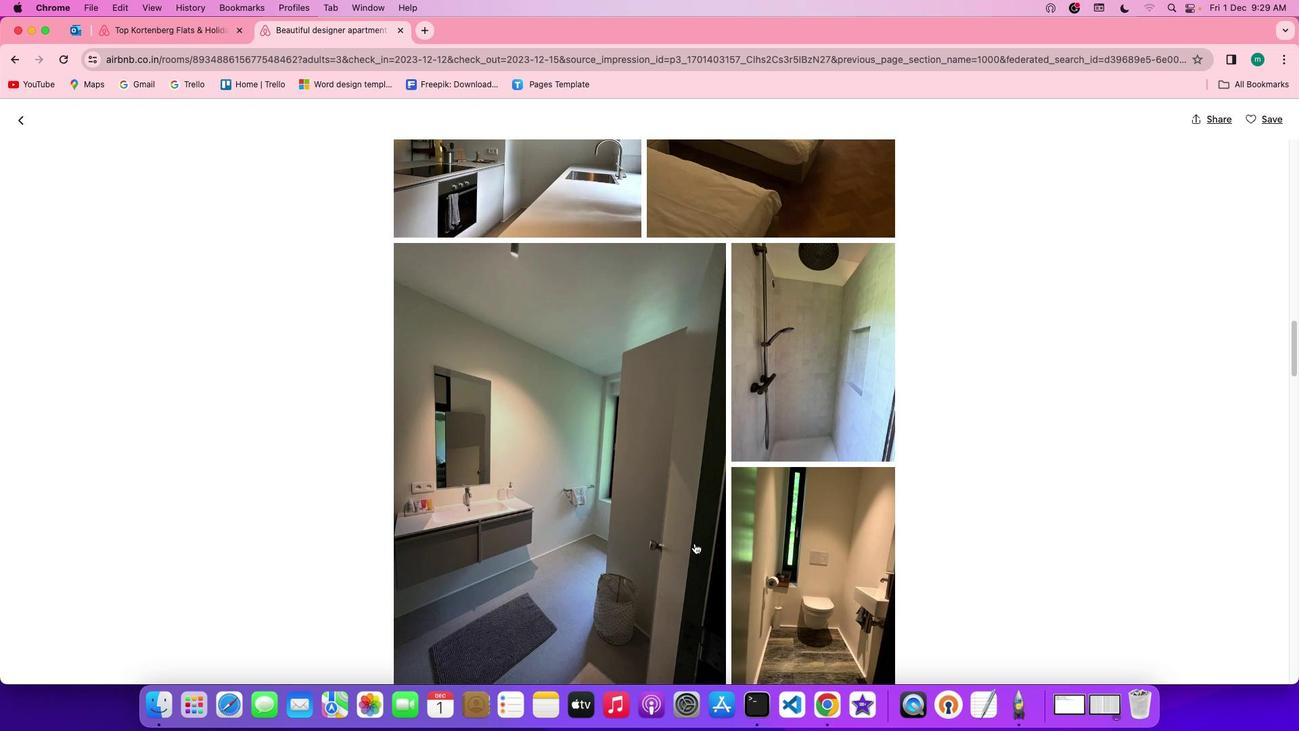 
Action: Mouse scrolled (700, 548) with delta (4, 4)
Screenshot: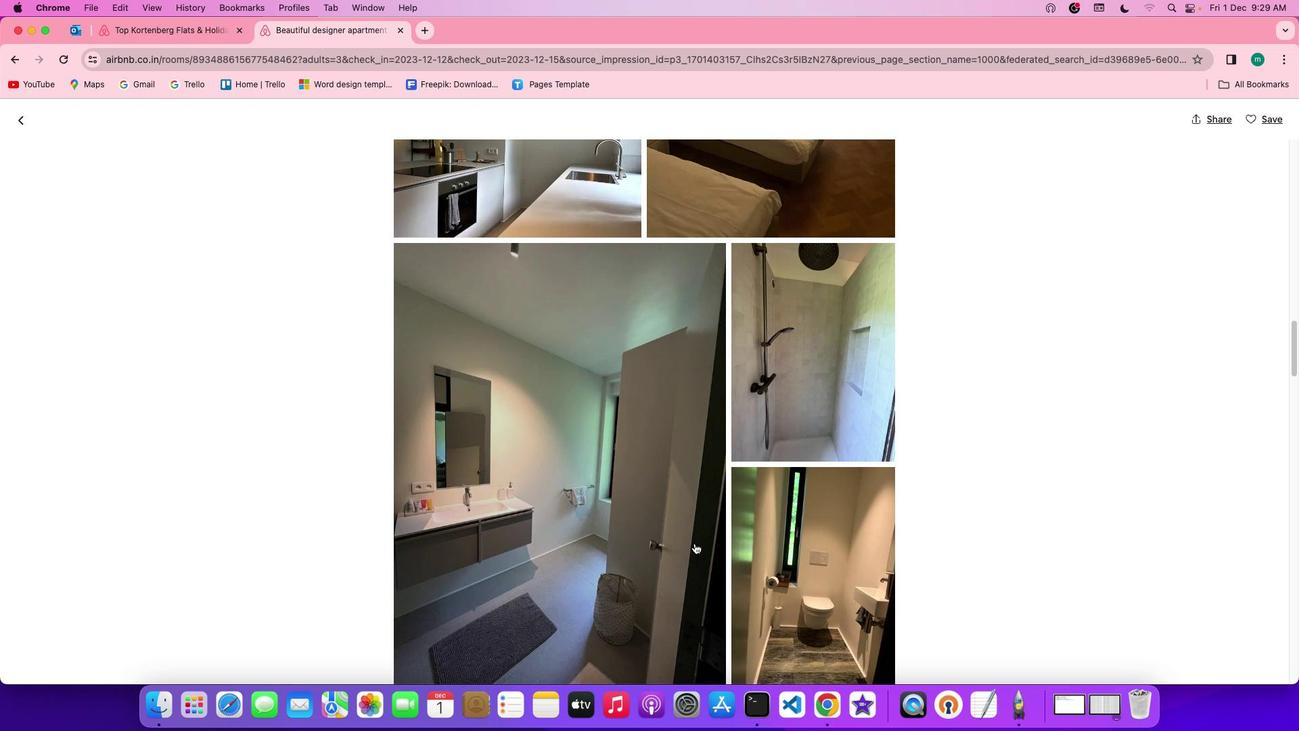 
Action: Mouse scrolled (700, 548) with delta (4, 4)
Screenshot: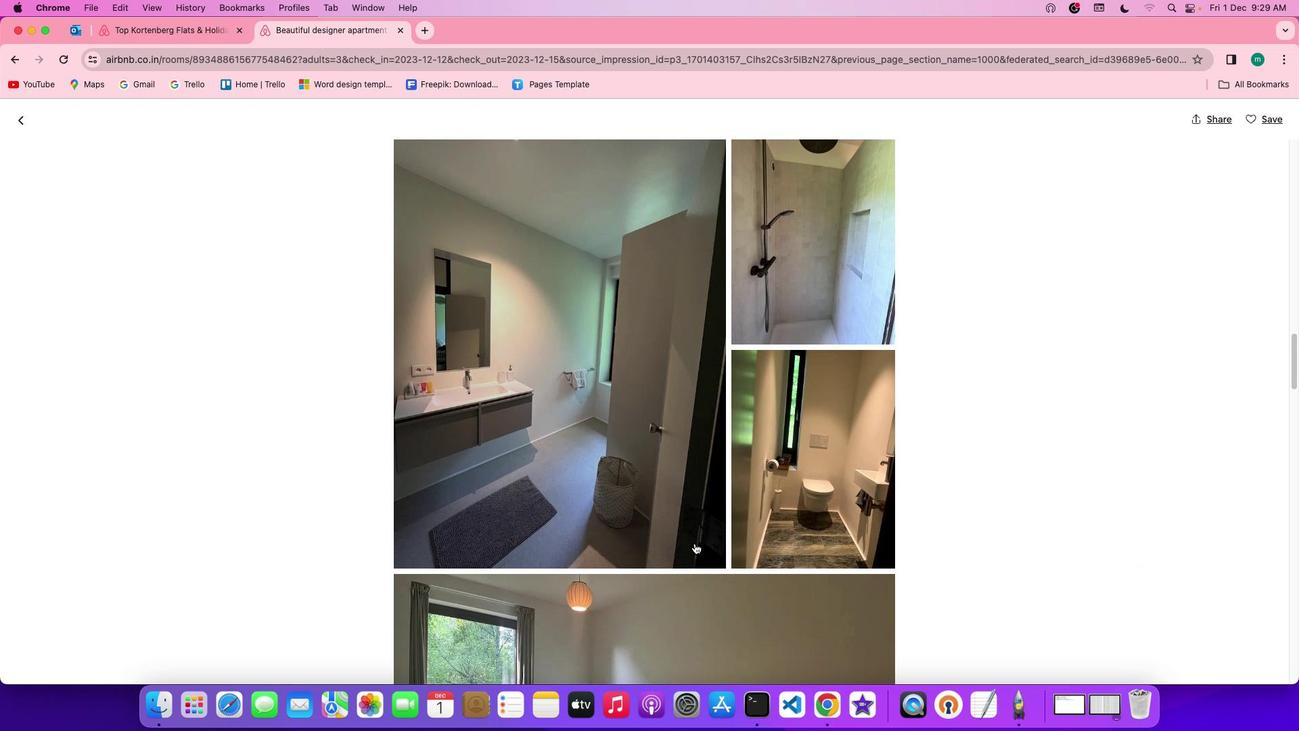 
Action: Mouse scrolled (700, 548) with delta (4, 4)
Screenshot: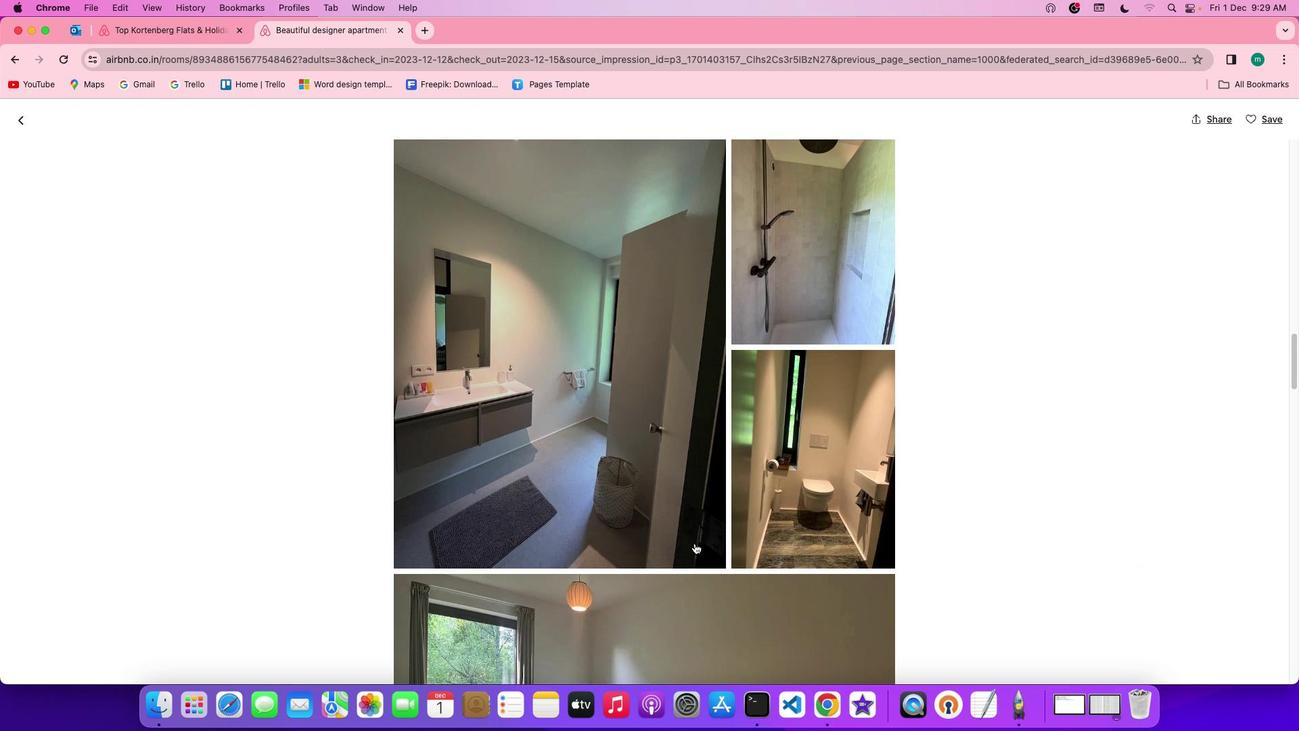 
Action: Mouse scrolled (700, 548) with delta (4, 3)
Screenshot: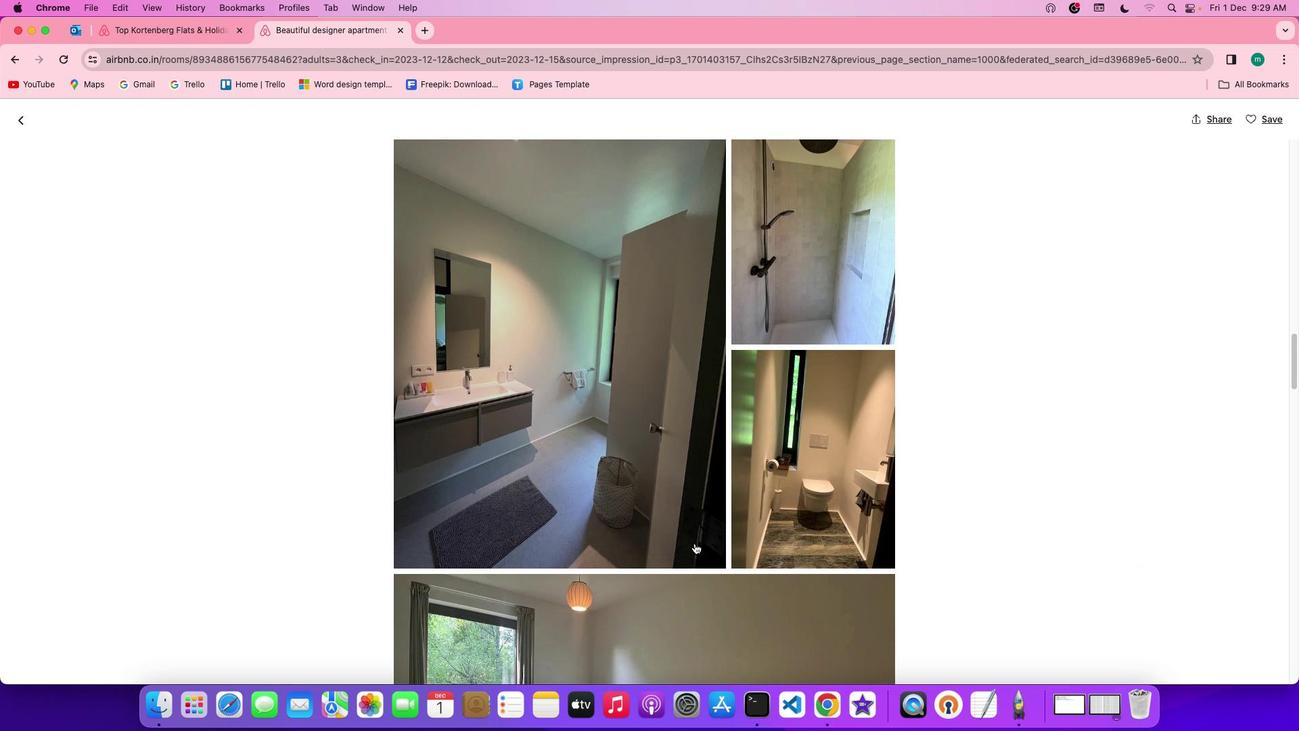 
Action: Mouse scrolled (700, 548) with delta (4, 4)
Screenshot: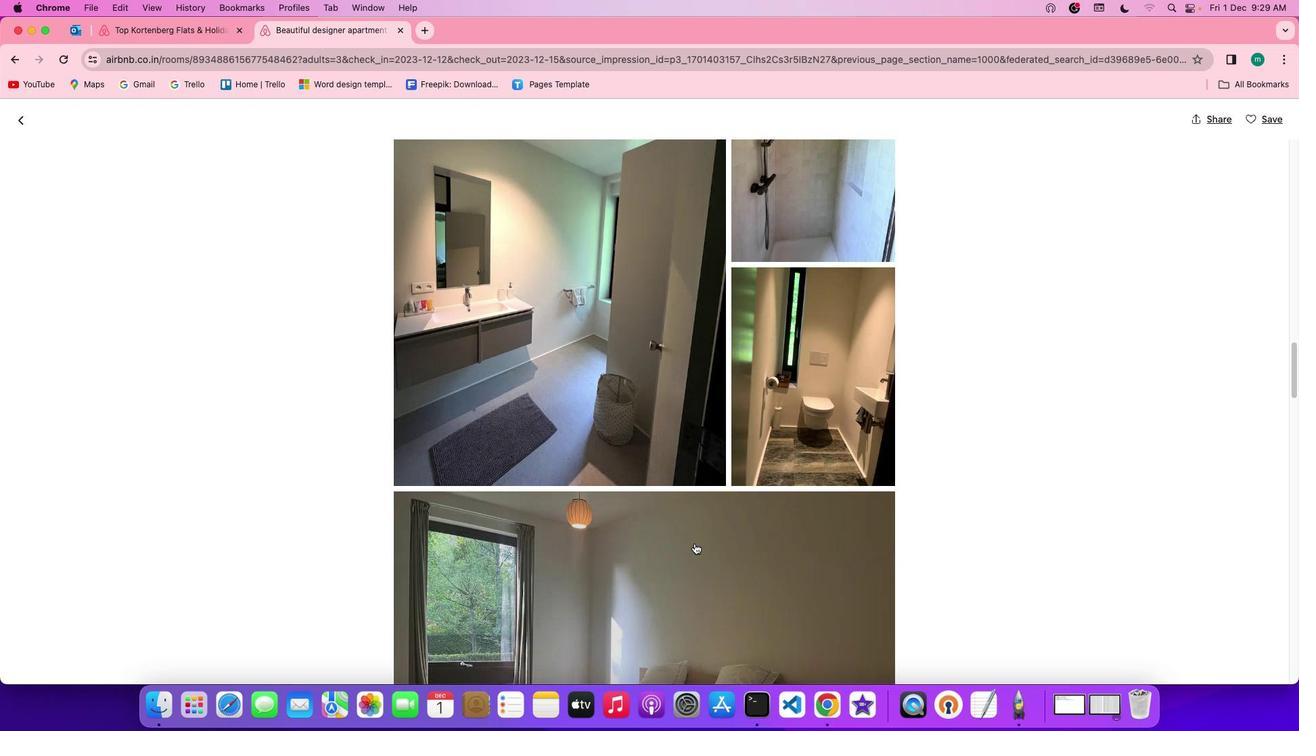 
Action: Mouse scrolled (700, 548) with delta (4, 4)
Screenshot: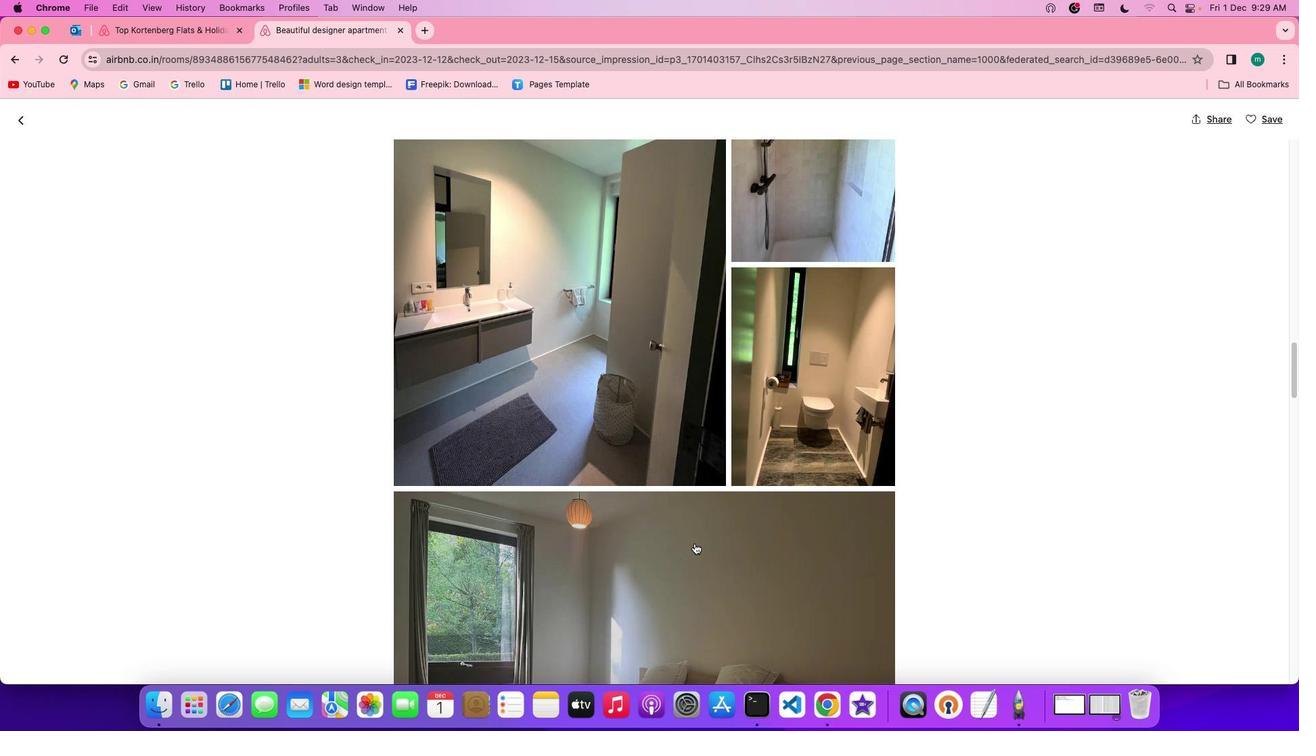 
Action: Mouse scrolled (700, 548) with delta (4, 4)
Screenshot: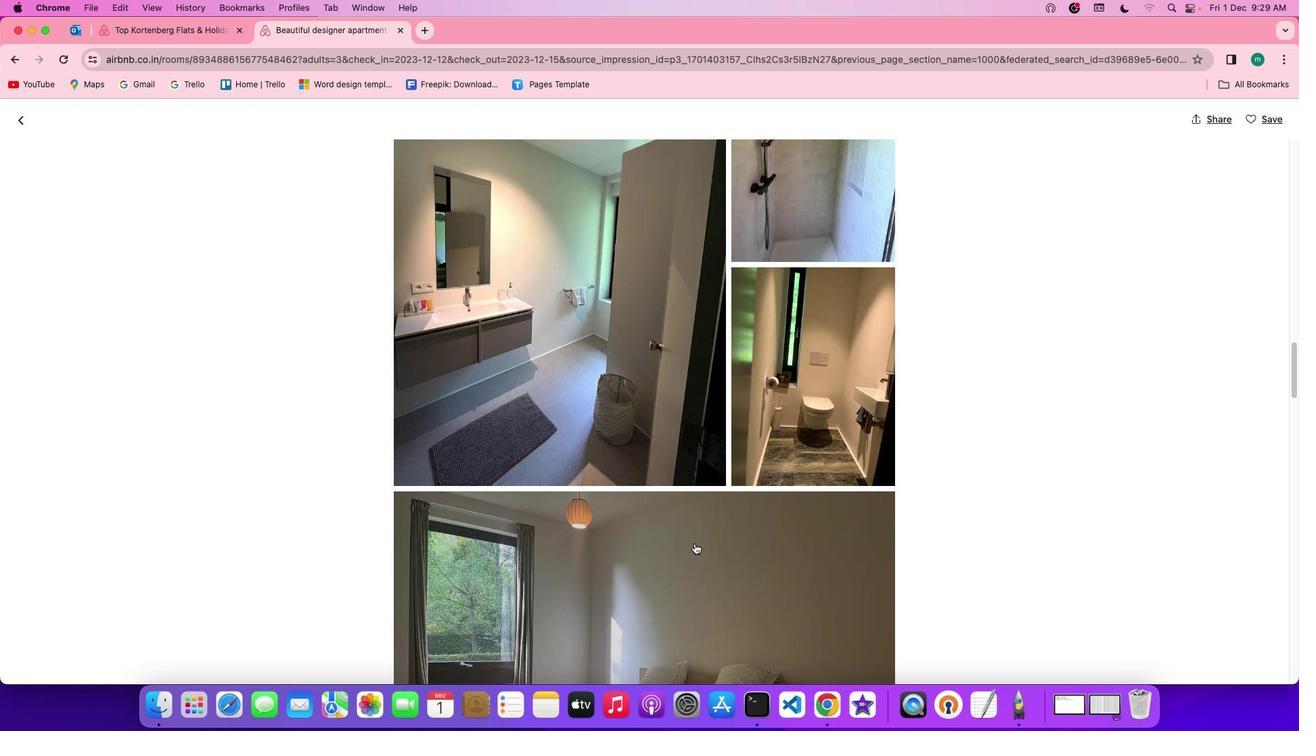 
Action: Mouse scrolled (700, 548) with delta (4, 4)
Screenshot: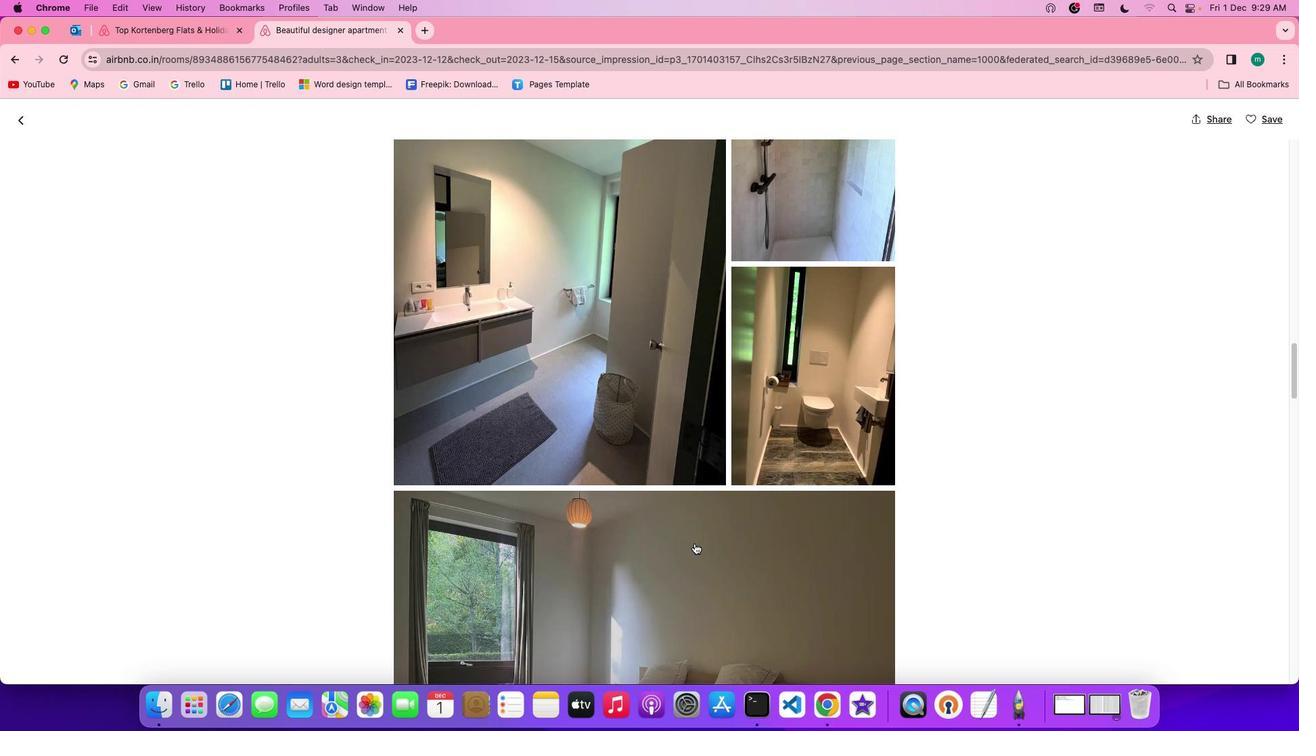 
Action: Mouse scrolled (700, 548) with delta (4, 4)
Screenshot: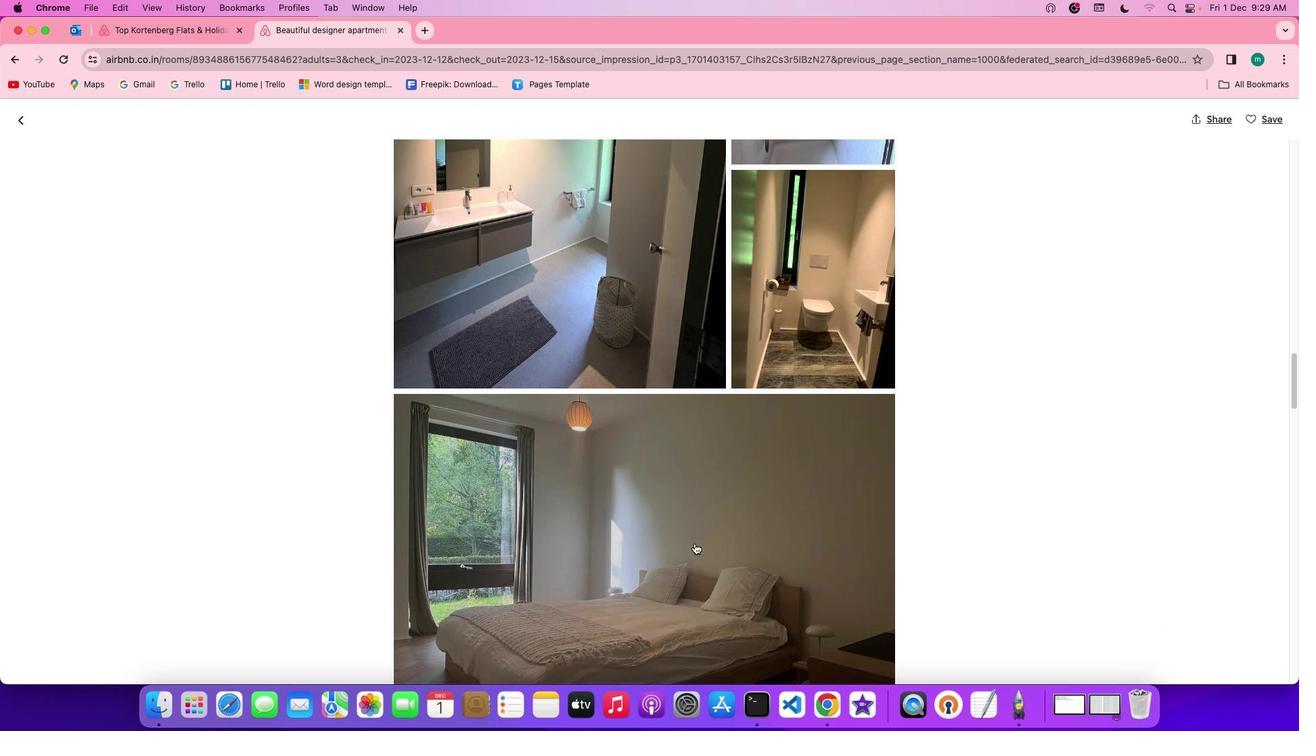 
Action: Mouse scrolled (700, 548) with delta (4, 4)
Screenshot: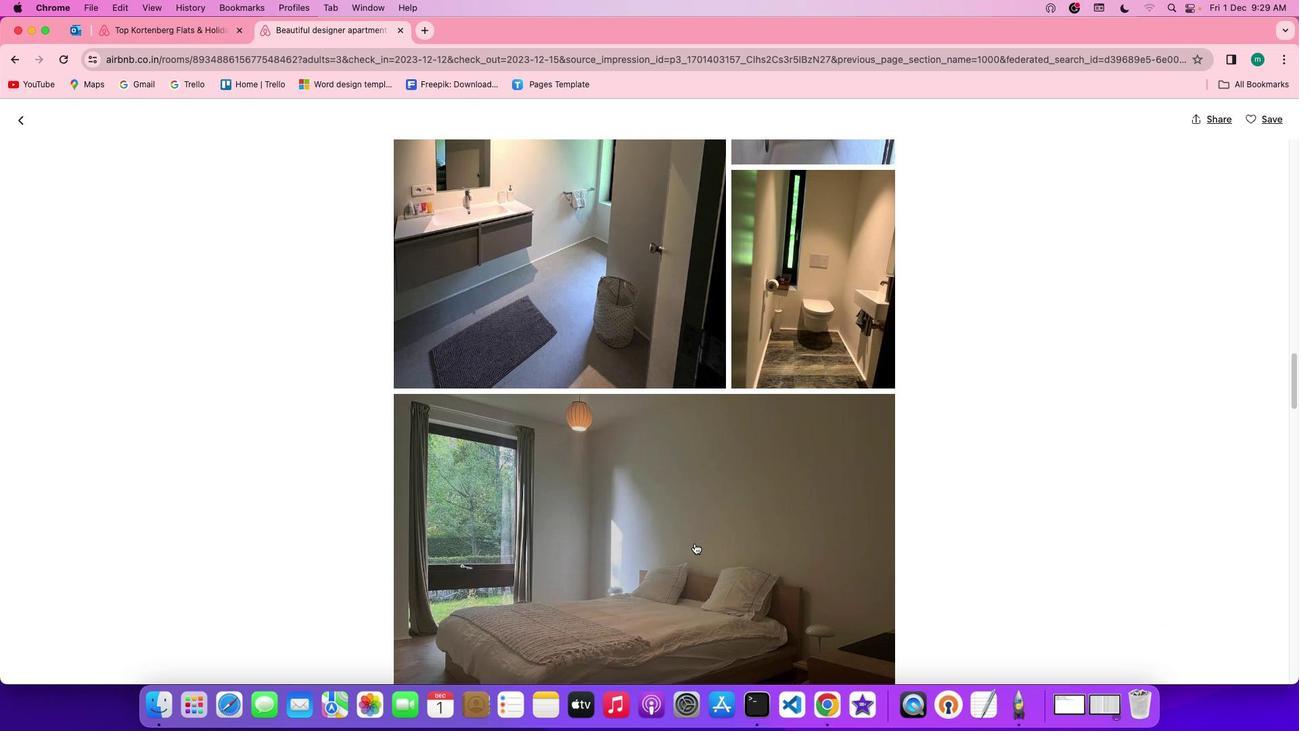 
Action: Mouse scrolled (700, 548) with delta (4, 3)
Screenshot: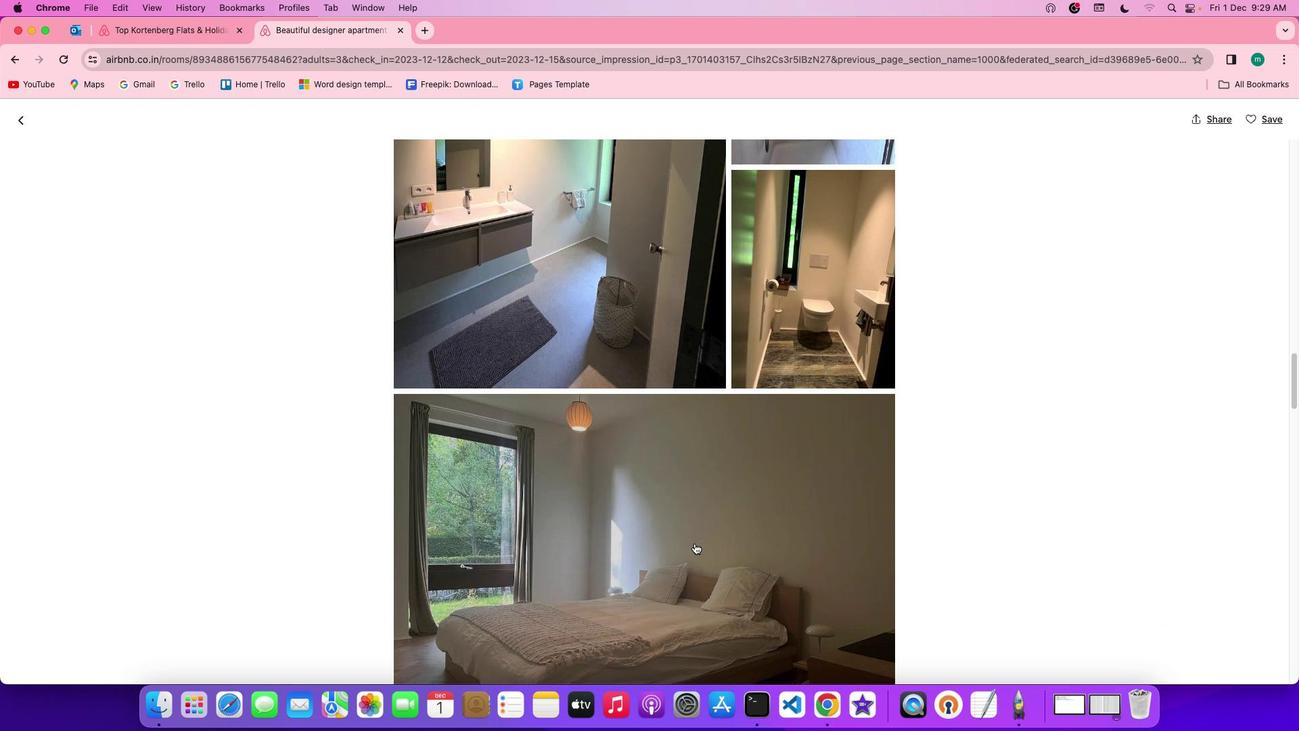 
Action: Mouse scrolled (700, 548) with delta (4, 4)
Screenshot: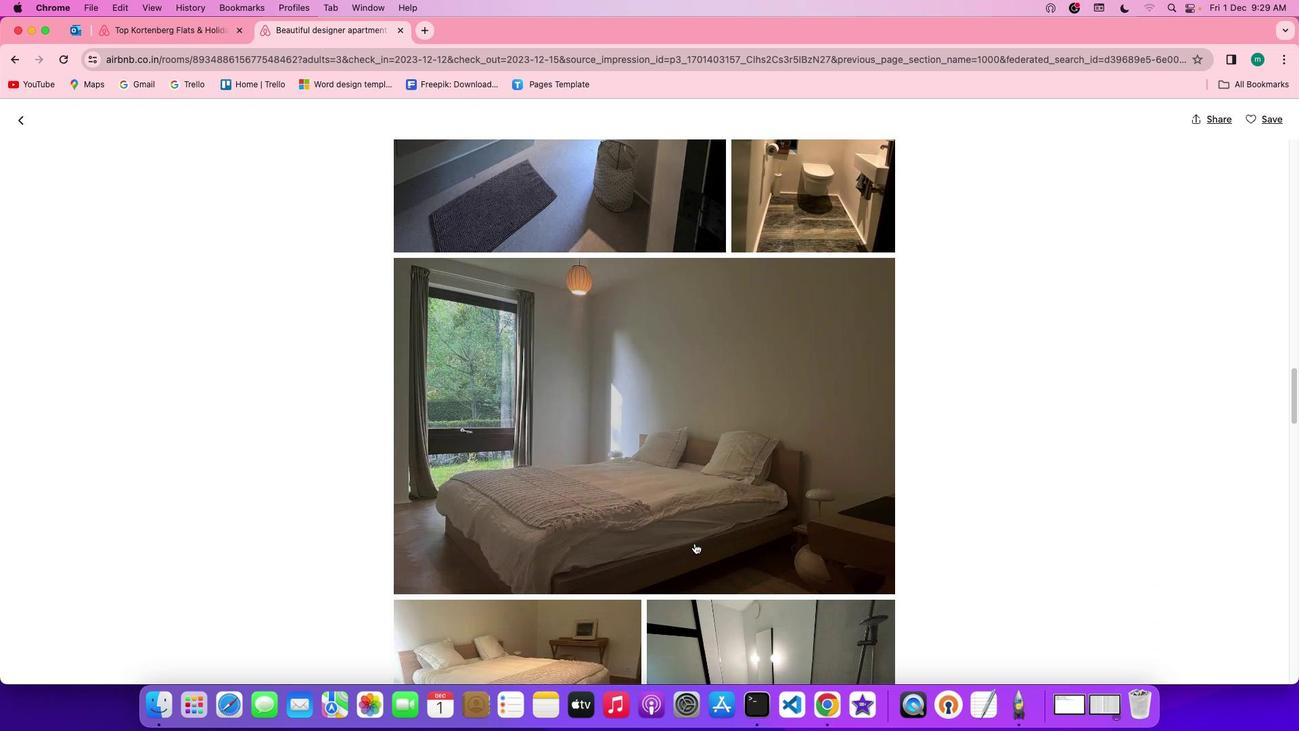 
Action: Mouse scrolled (700, 548) with delta (4, 4)
Screenshot: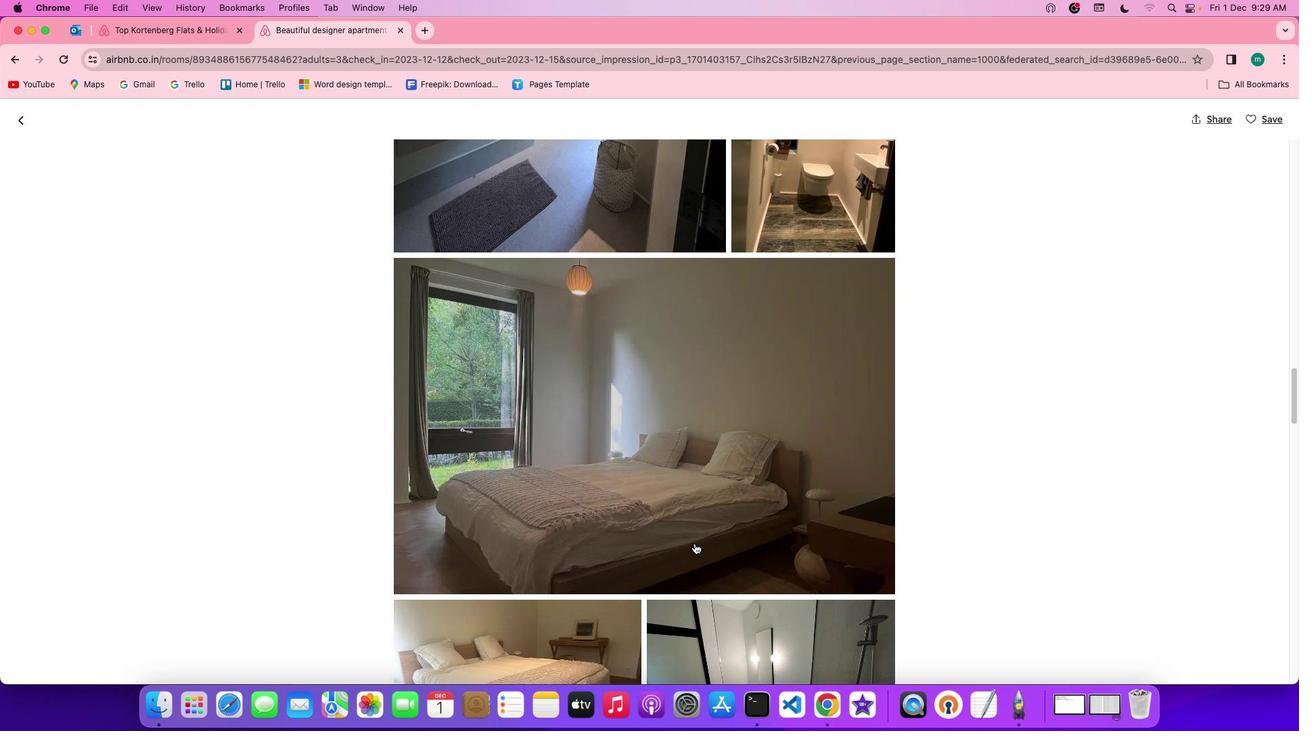 
Action: Mouse scrolled (700, 548) with delta (4, 4)
Screenshot: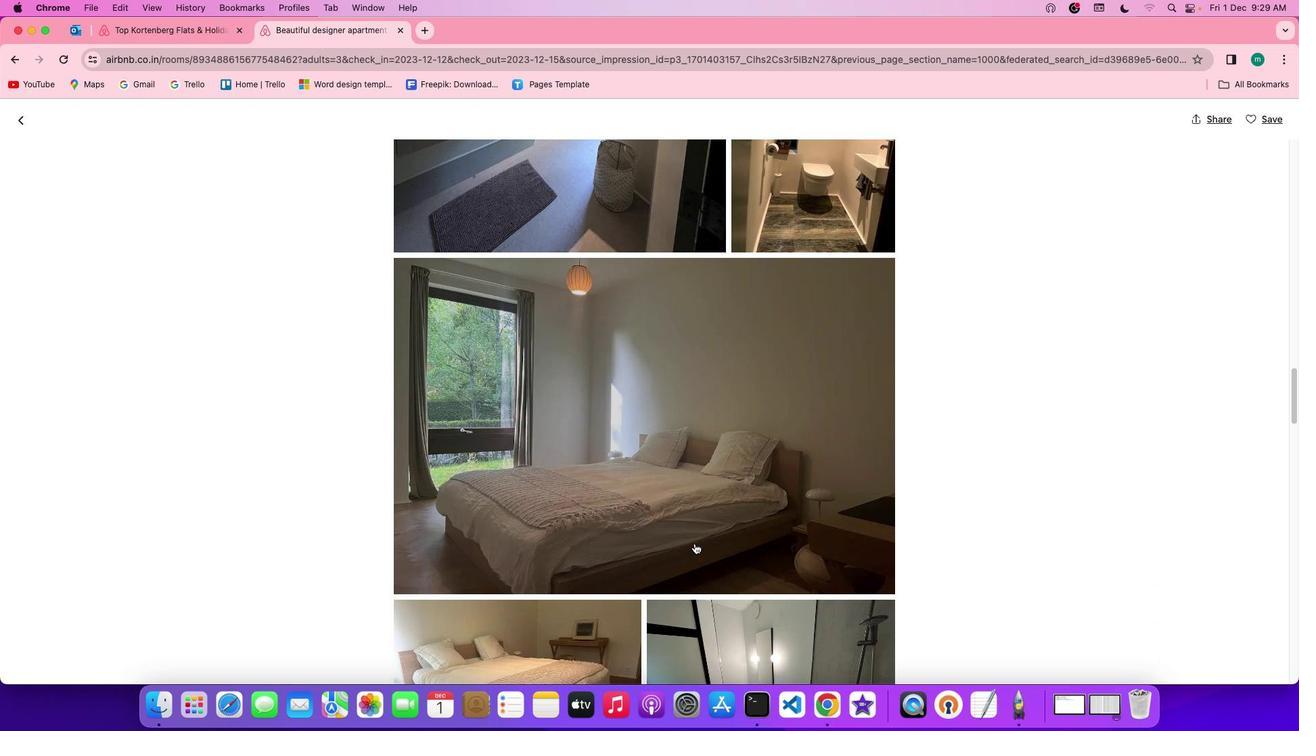 
Action: Mouse scrolled (700, 548) with delta (4, 4)
Screenshot: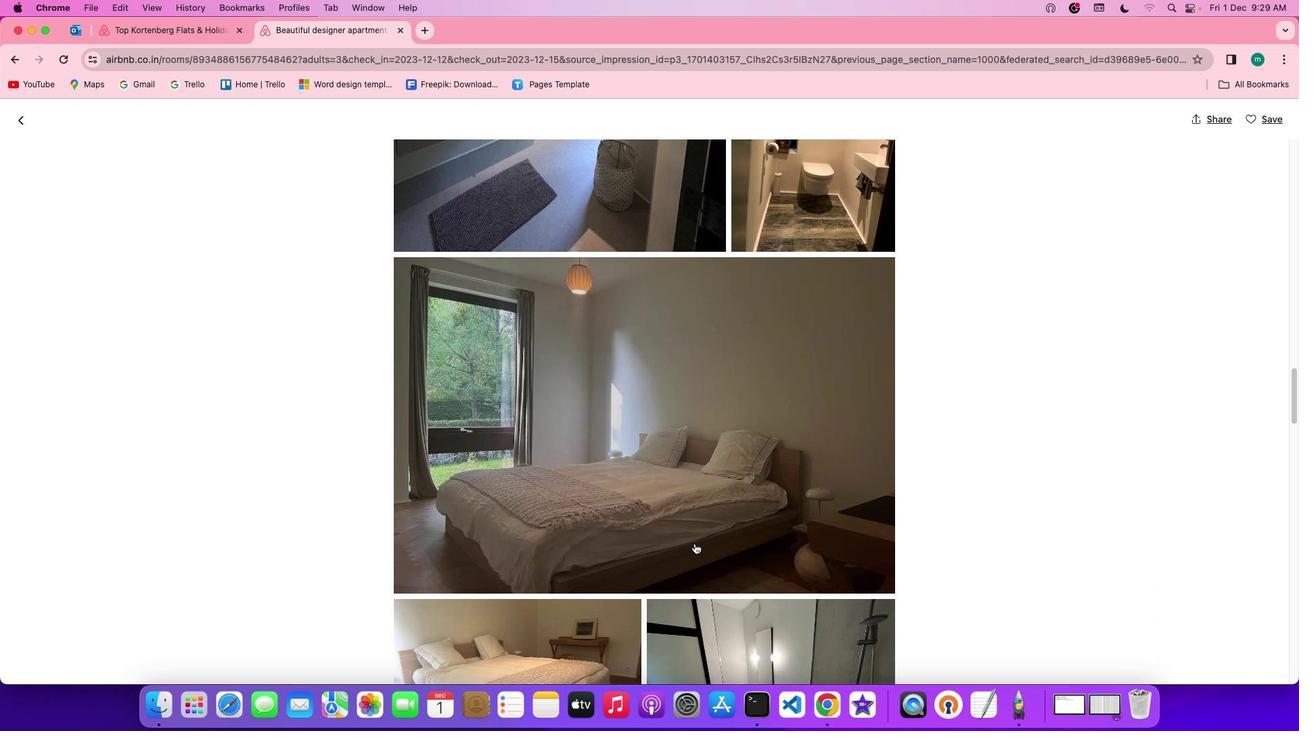 
Action: Mouse scrolled (700, 548) with delta (4, 4)
Screenshot: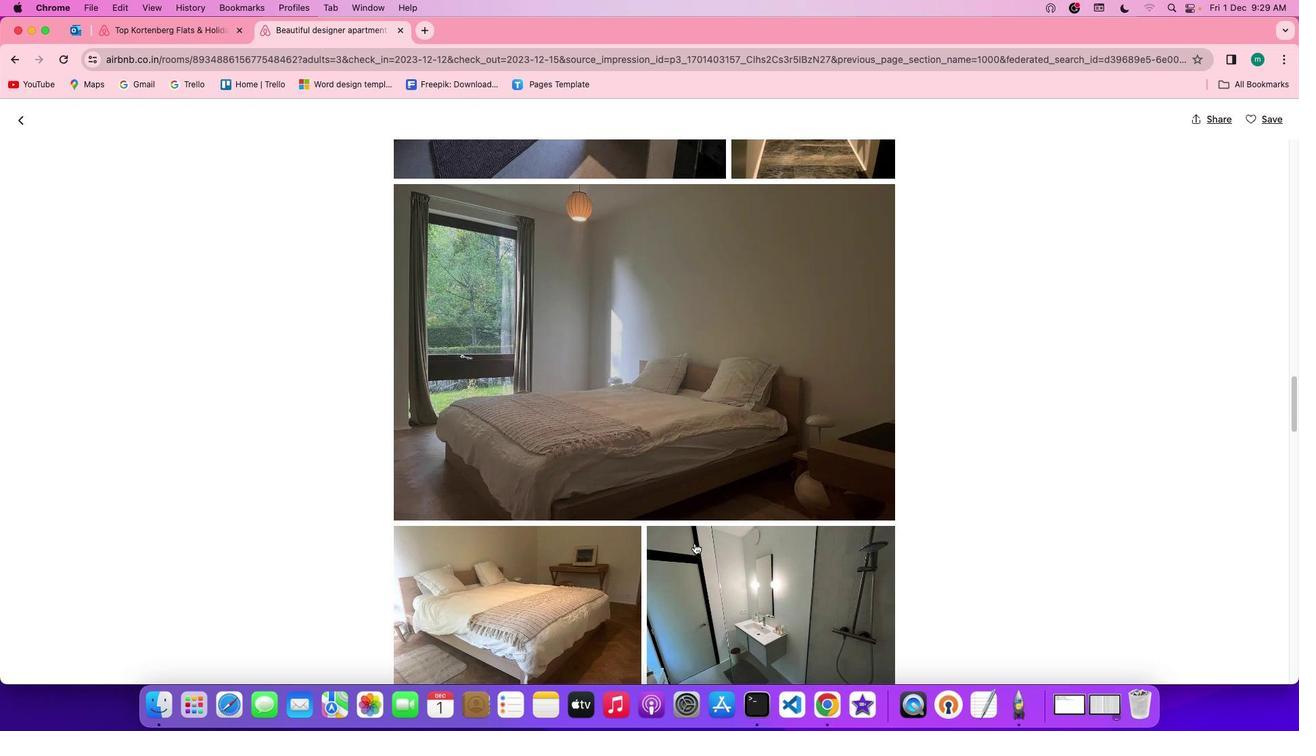
Action: Mouse scrolled (700, 548) with delta (4, 4)
Screenshot: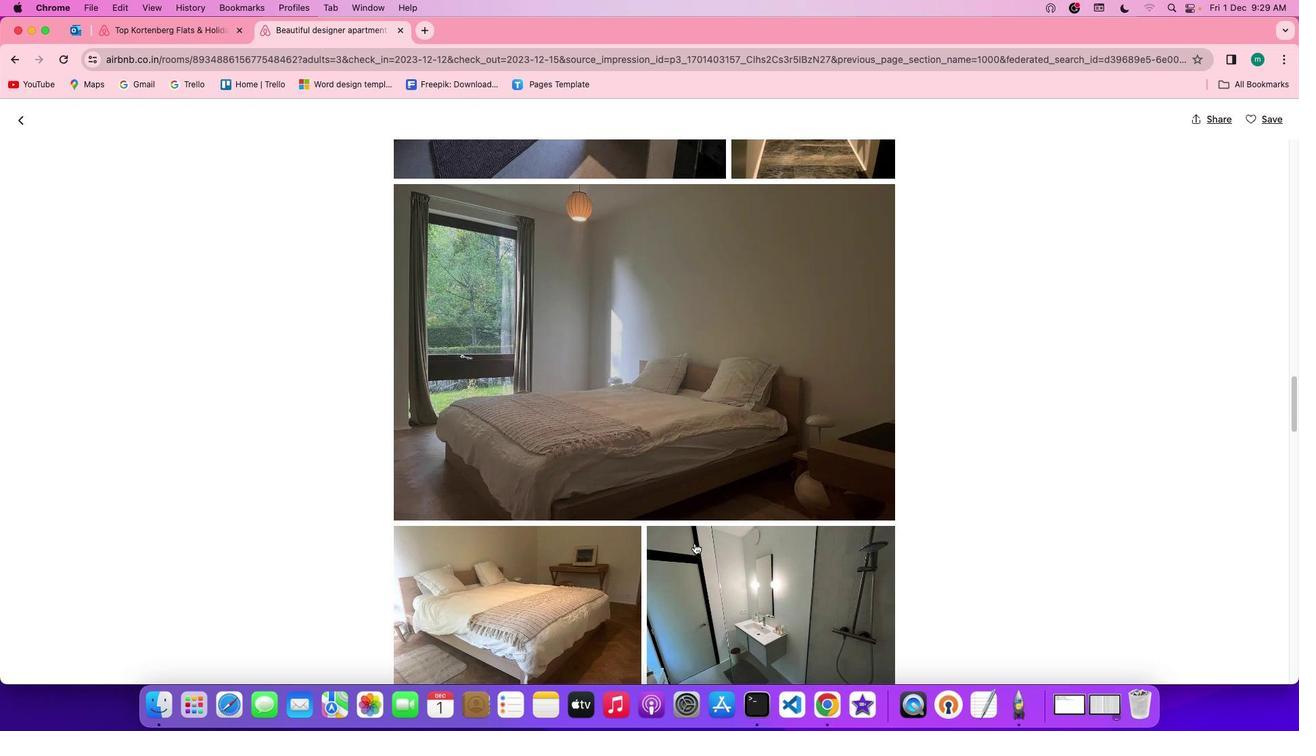 
Action: Mouse scrolled (700, 548) with delta (4, 3)
Screenshot: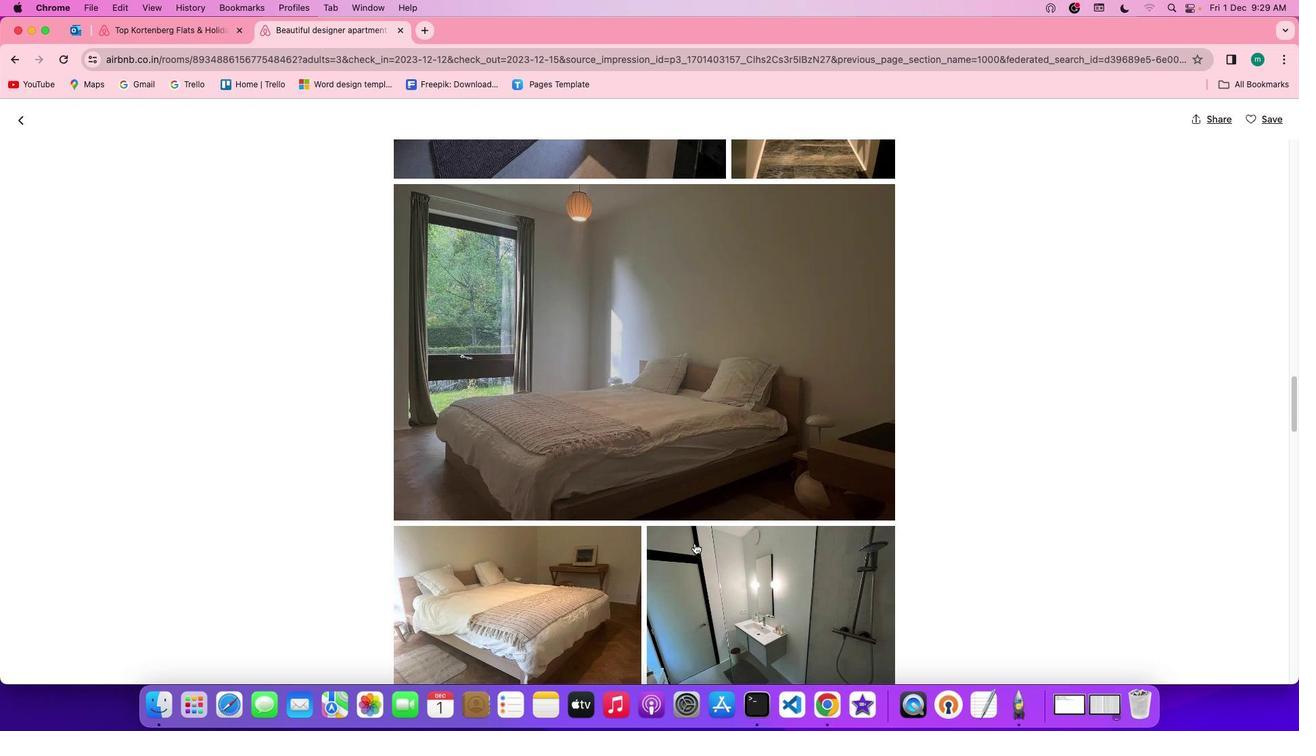 
Action: Mouse scrolled (700, 548) with delta (4, 4)
Screenshot: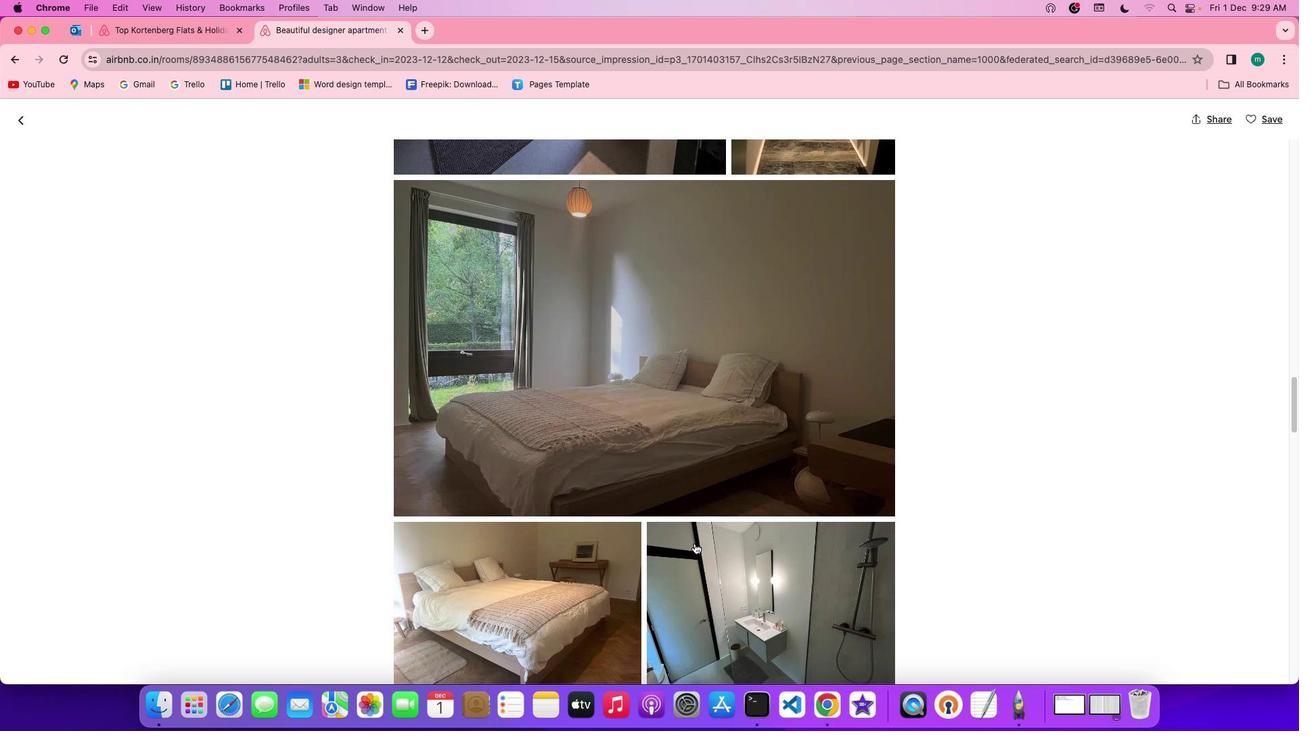 
Action: Mouse scrolled (700, 548) with delta (4, 4)
Screenshot: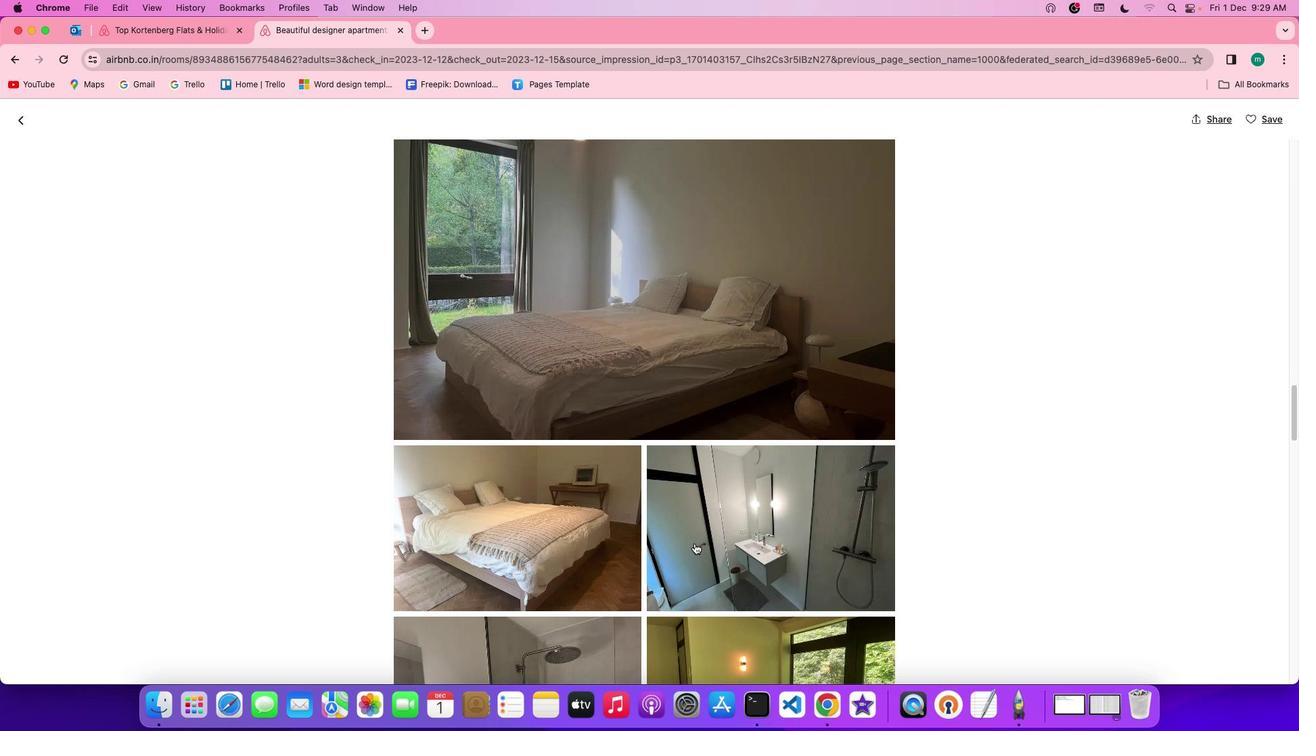 
Action: Mouse scrolled (700, 548) with delta (4, 4)
Screenshot: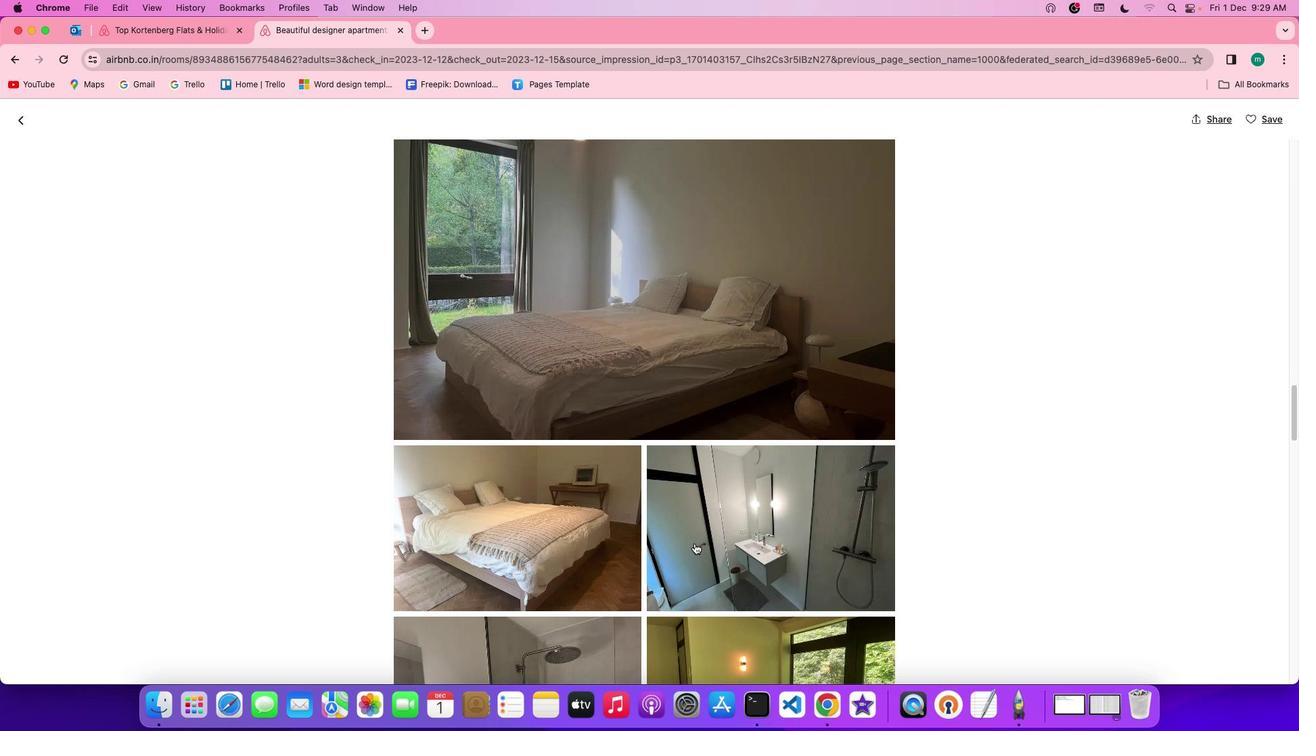 
Action: Mouse scrolled (700, 548) with delta (4, 4)
Screenshot: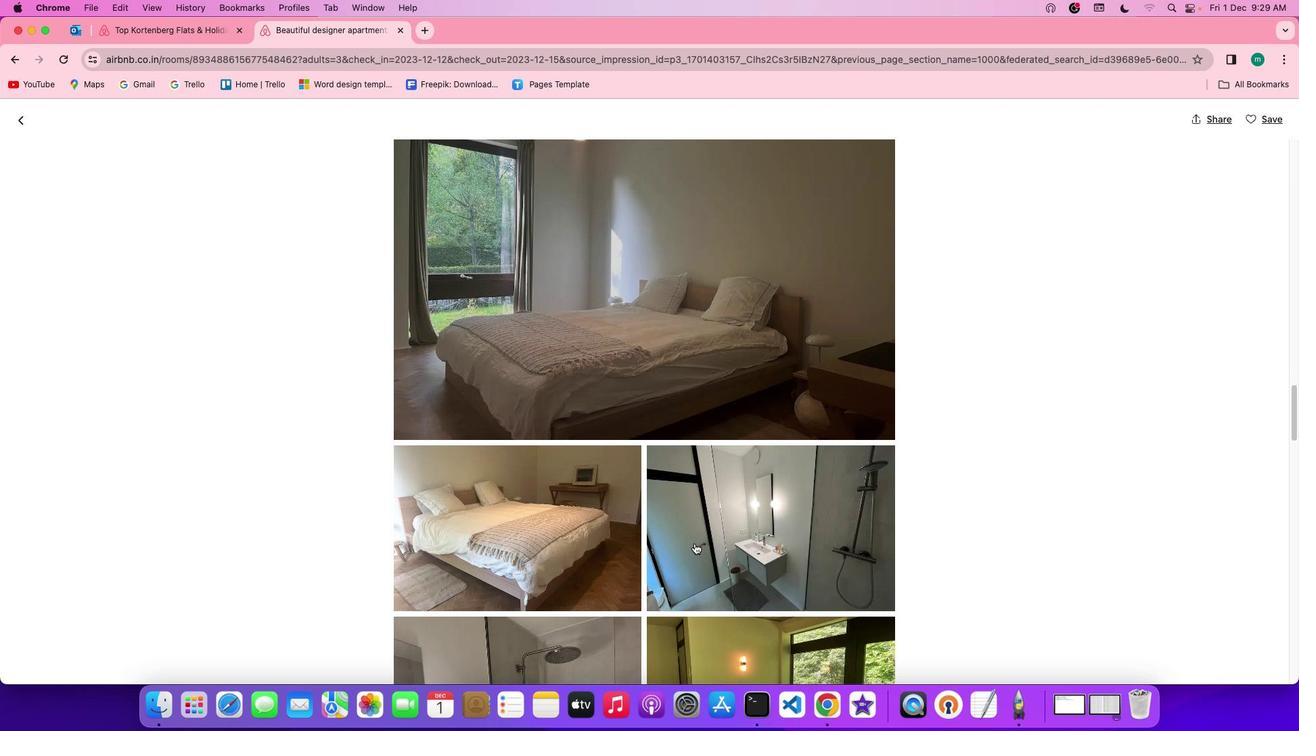 
Action: Mouse scrolled (700, 548) with delta (4, 4)
Screenshot: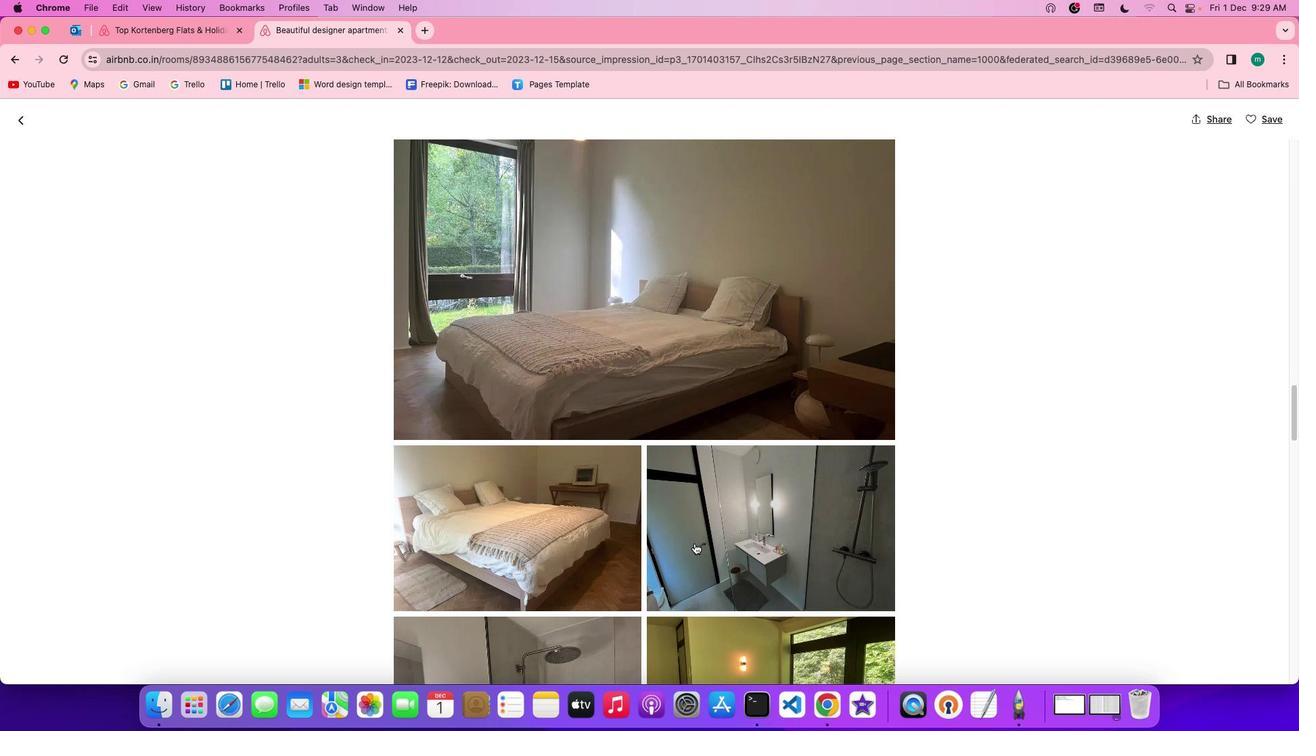 
Action: Mouse scrolled (700, 548) with delta (4, 4)
Screenshot: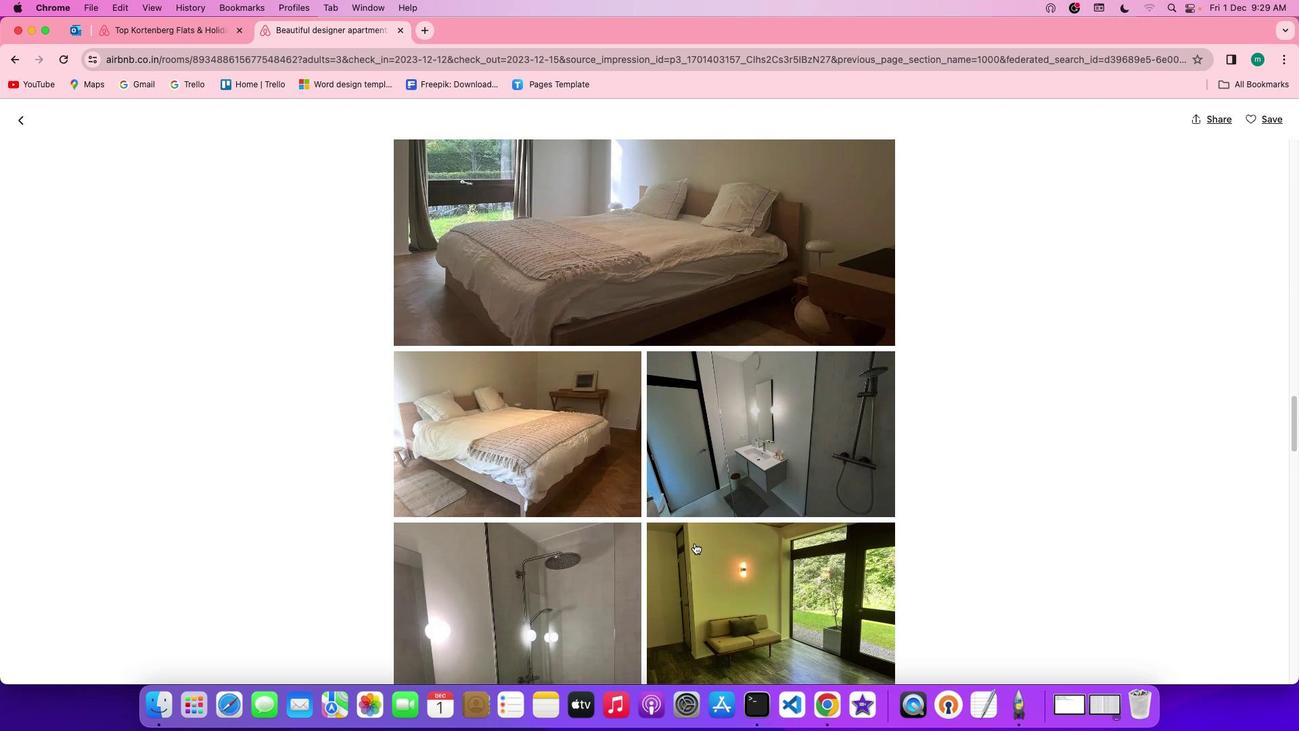 
Action: Mouse scrolled (700, 548) with delta (4, 4)
Screenshot: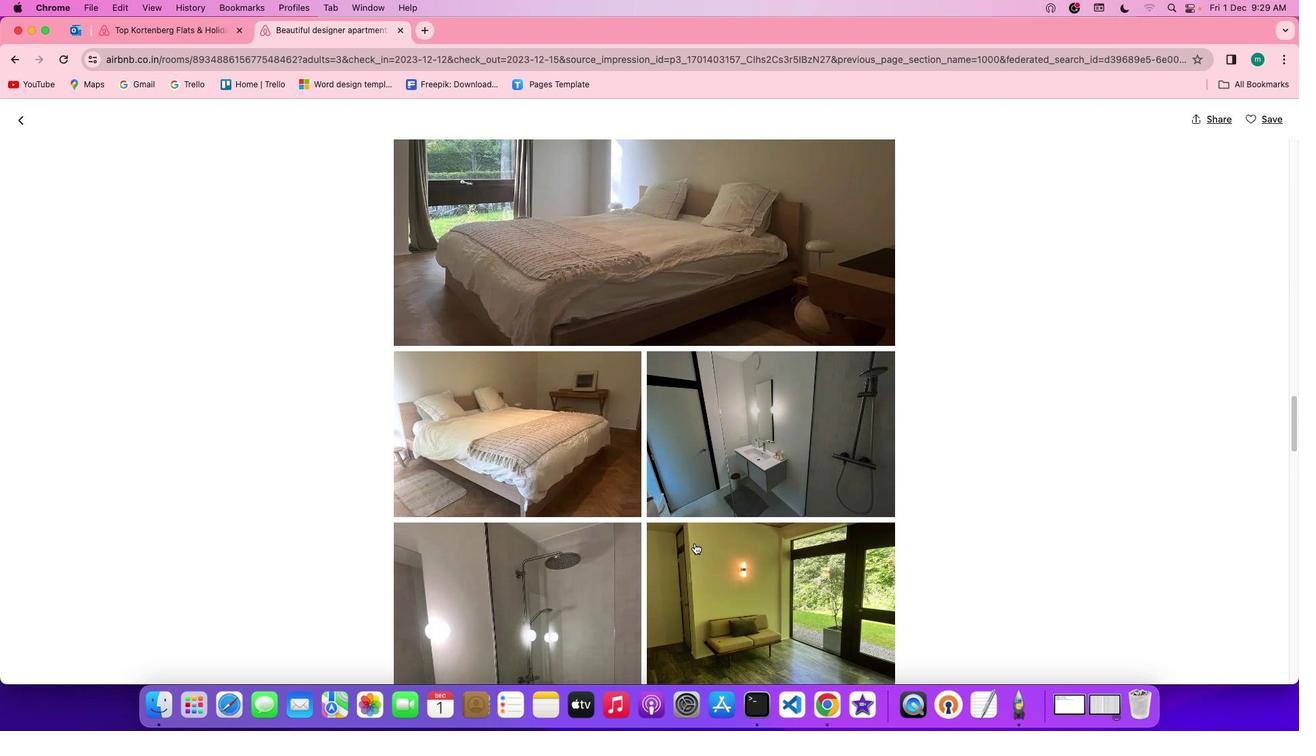 
Action: Mouse scrolled (700, 548) with delta (4, 3)
Screenshot: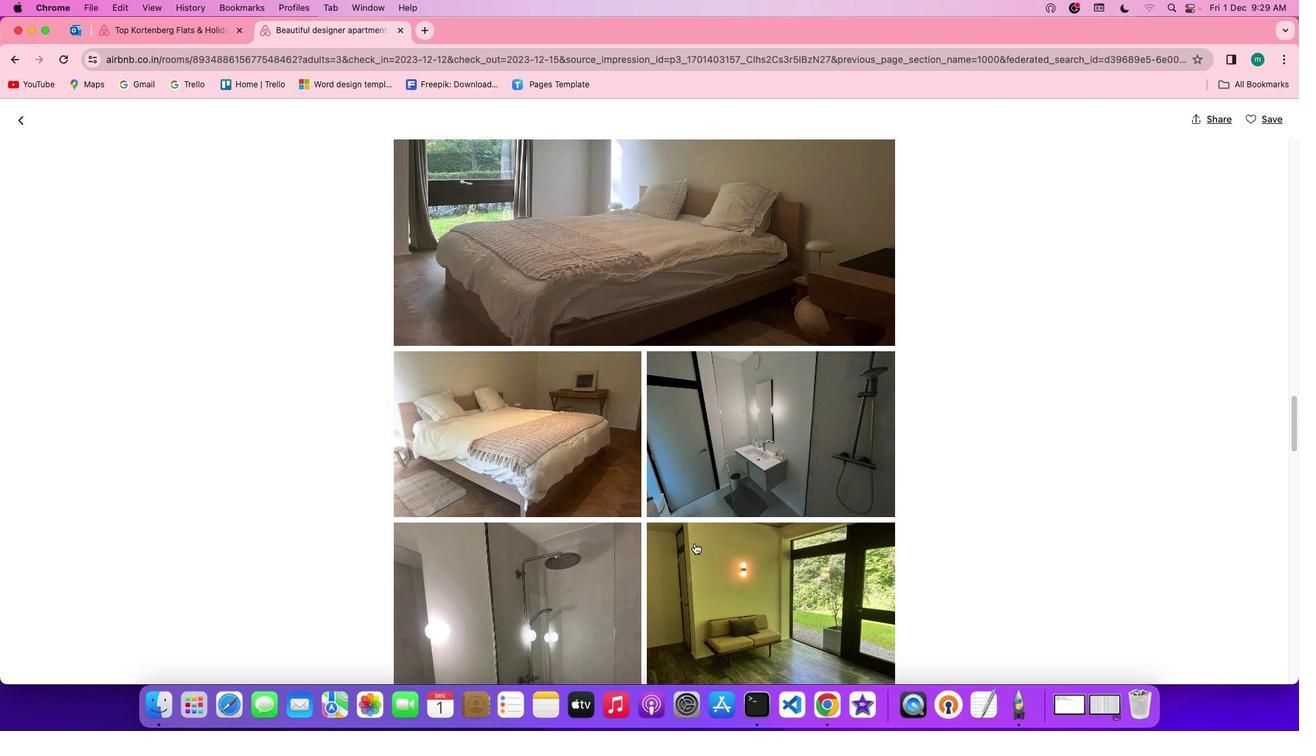 
Action: Mouse scrolled (700, 548) with delta (4, 4)
Screenshot: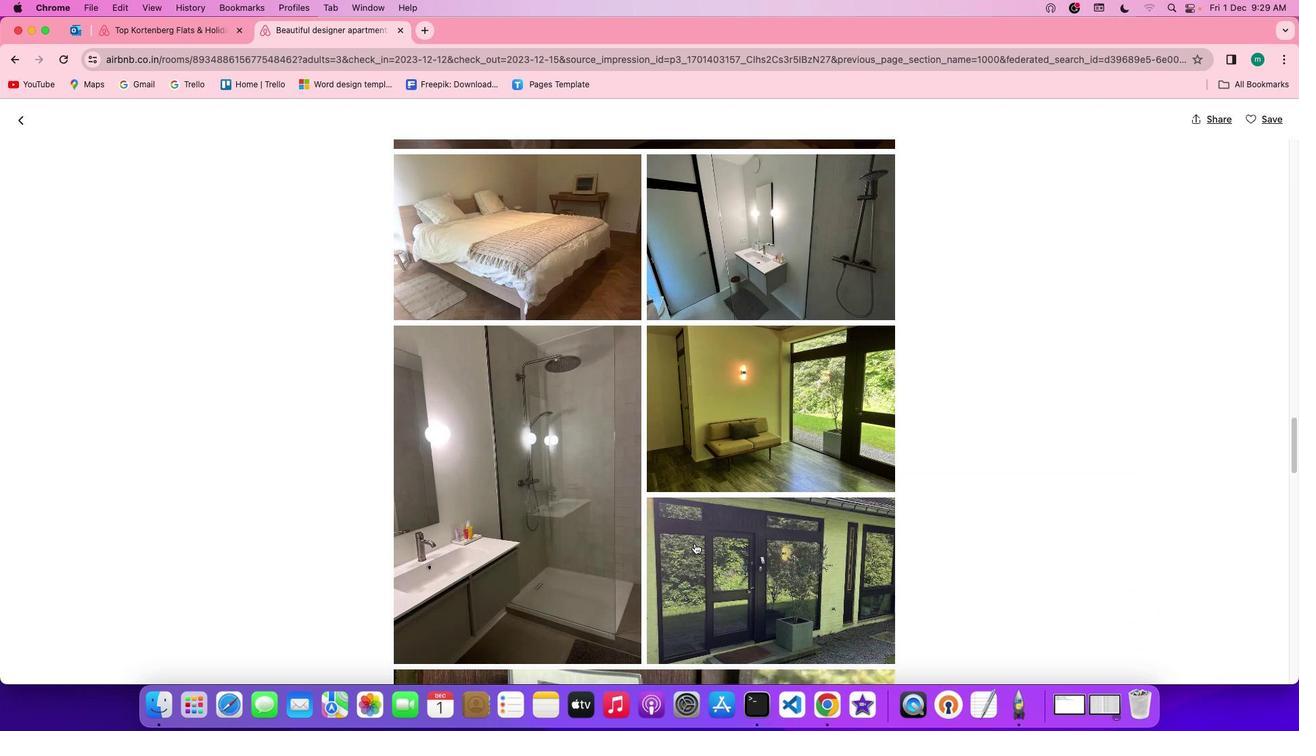 
Action: Mouse scrolled (700, 548) with delta (4, 4)
Screenshot: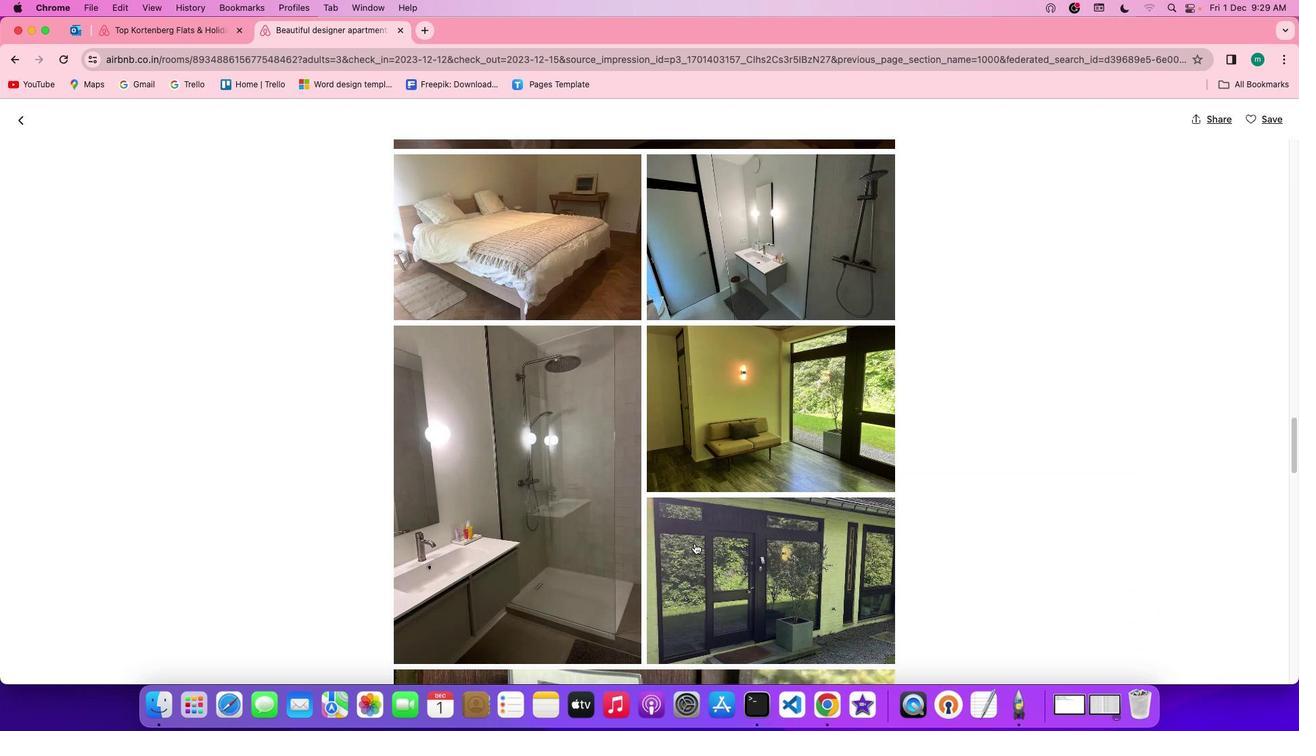 
Action: Mouse scrolled (700, 548) with delta (4, 4)
Screenshot: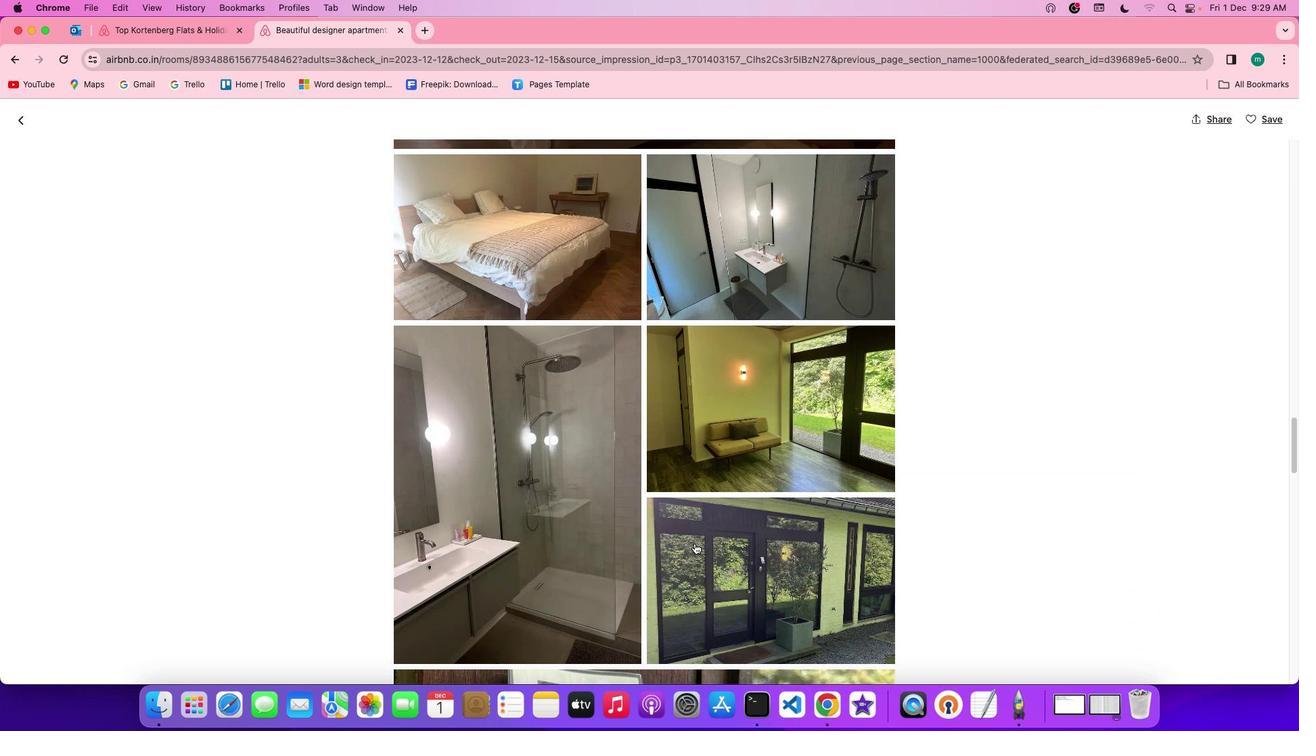
Action: Mouse scrolled (700, 548) with delta (4, 4)
Screenshot: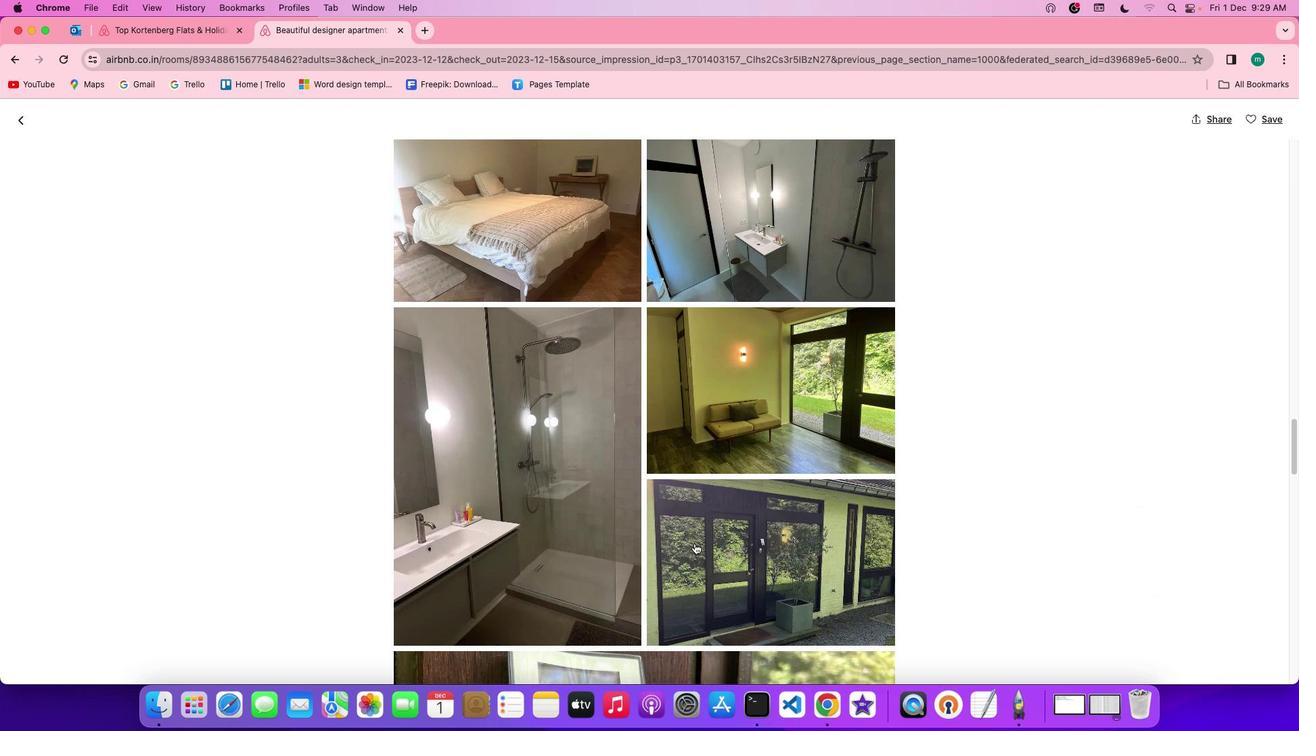 
Action: Mouse scrolled (700, 548) with delta (4, 4)
Screenshot: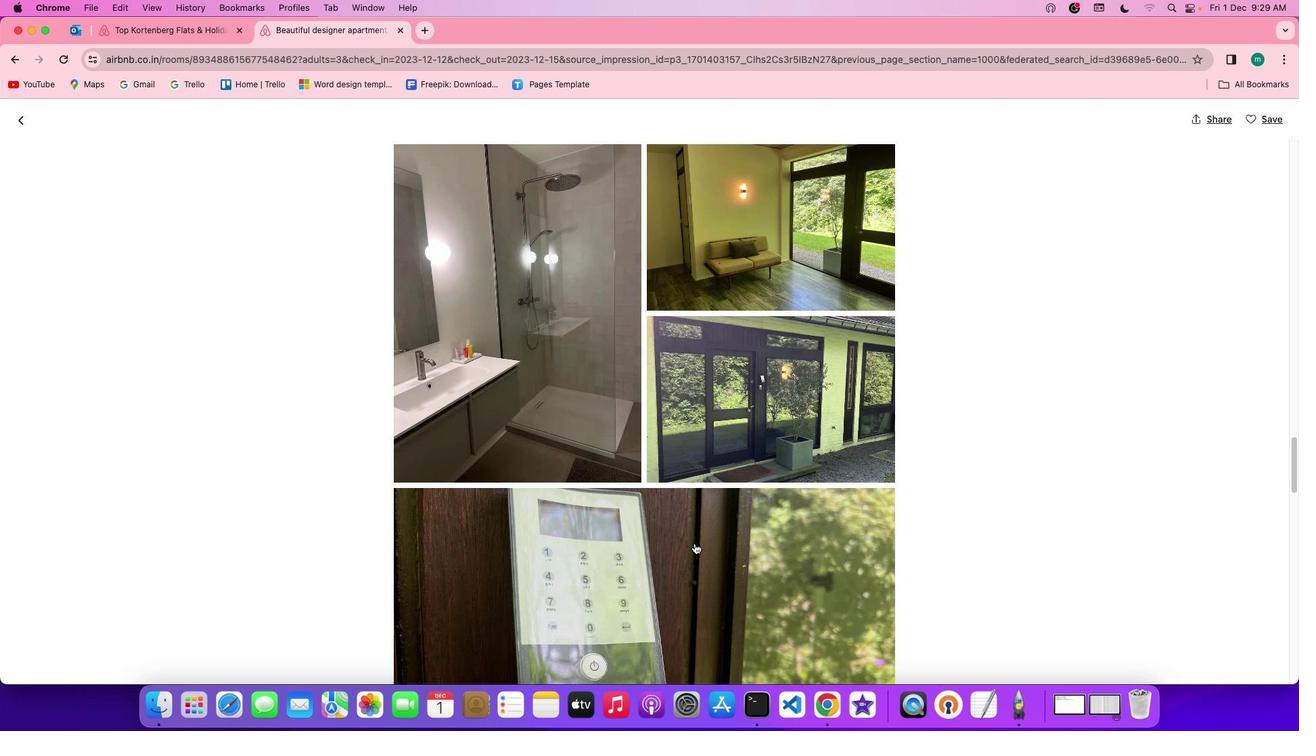 
Action: Mouse scrolled (700, 548) with delta (4, 4)
Screenshot: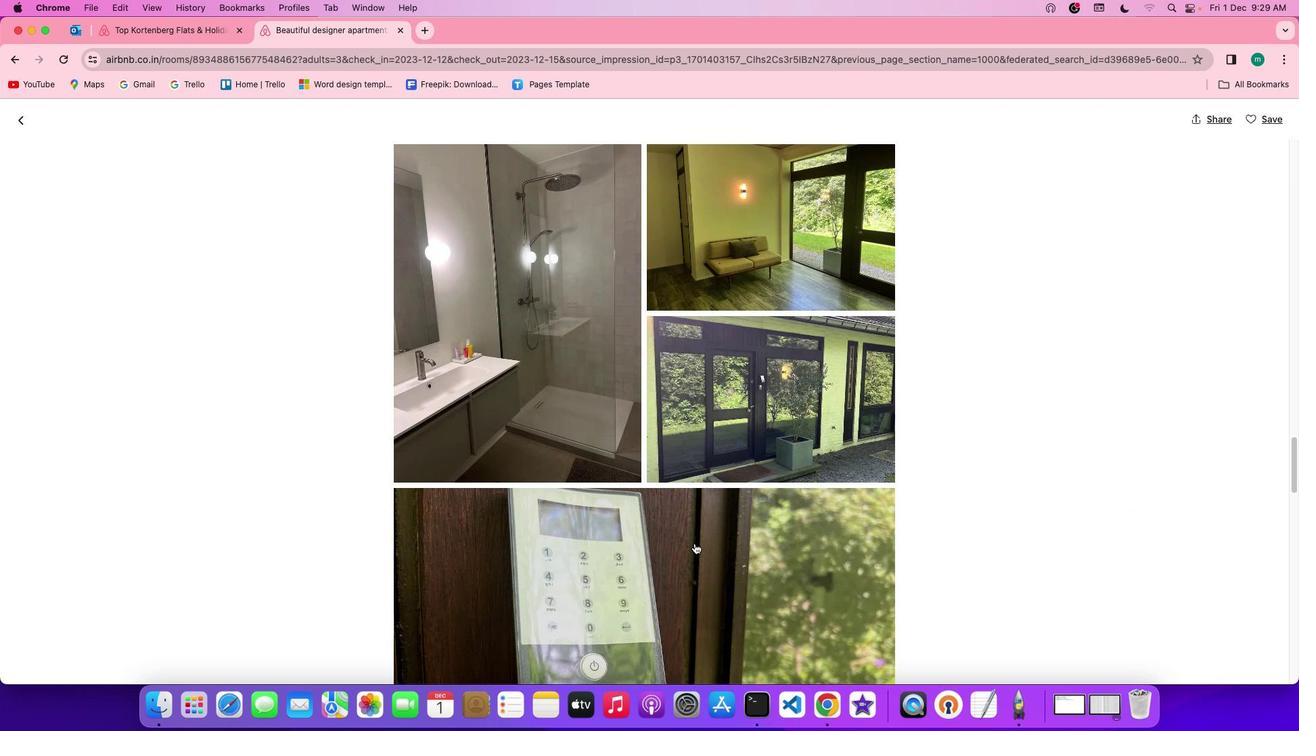 
Action: Mouse scrolled (700, 548) with delta (4, 3)
Screenshot: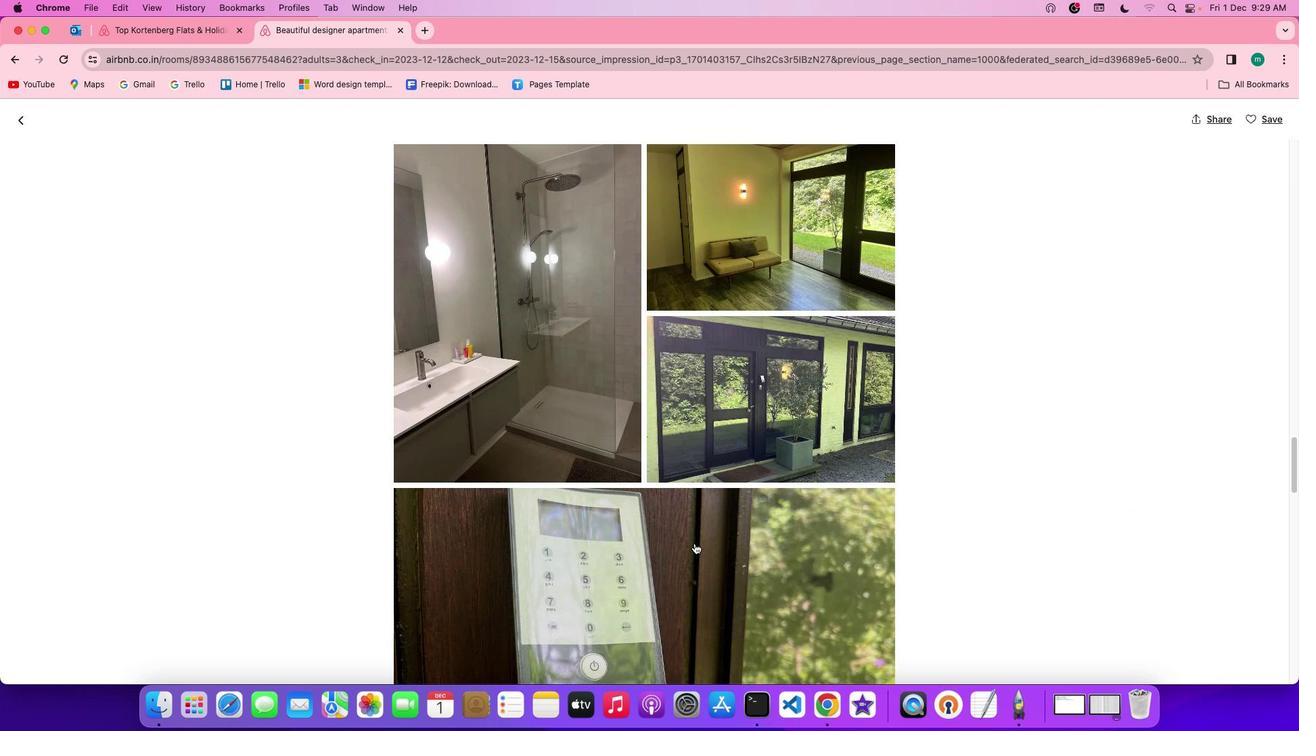 
Action: Mouse scrolled (700, 548) with delta (4, 2)
Screenshot: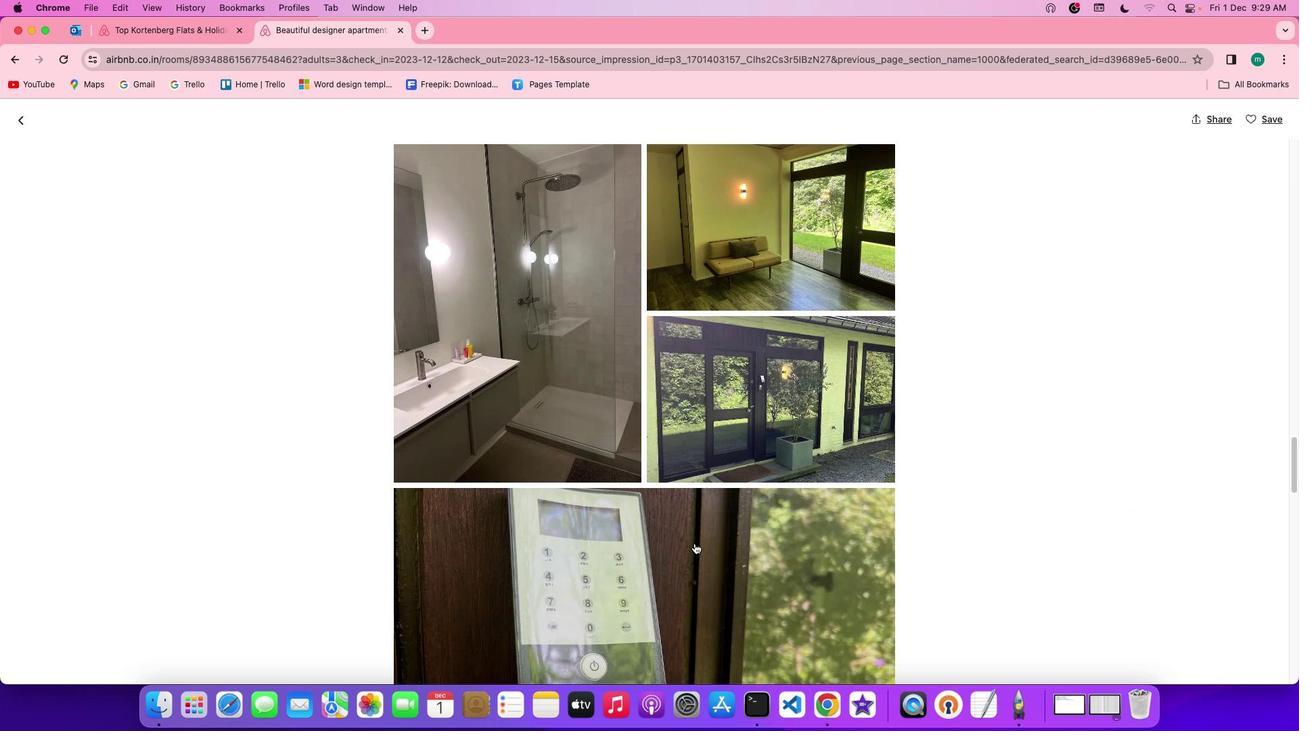 
Action: Mouse scrolled (700, 548) with delta (4, 4)
Screenshot: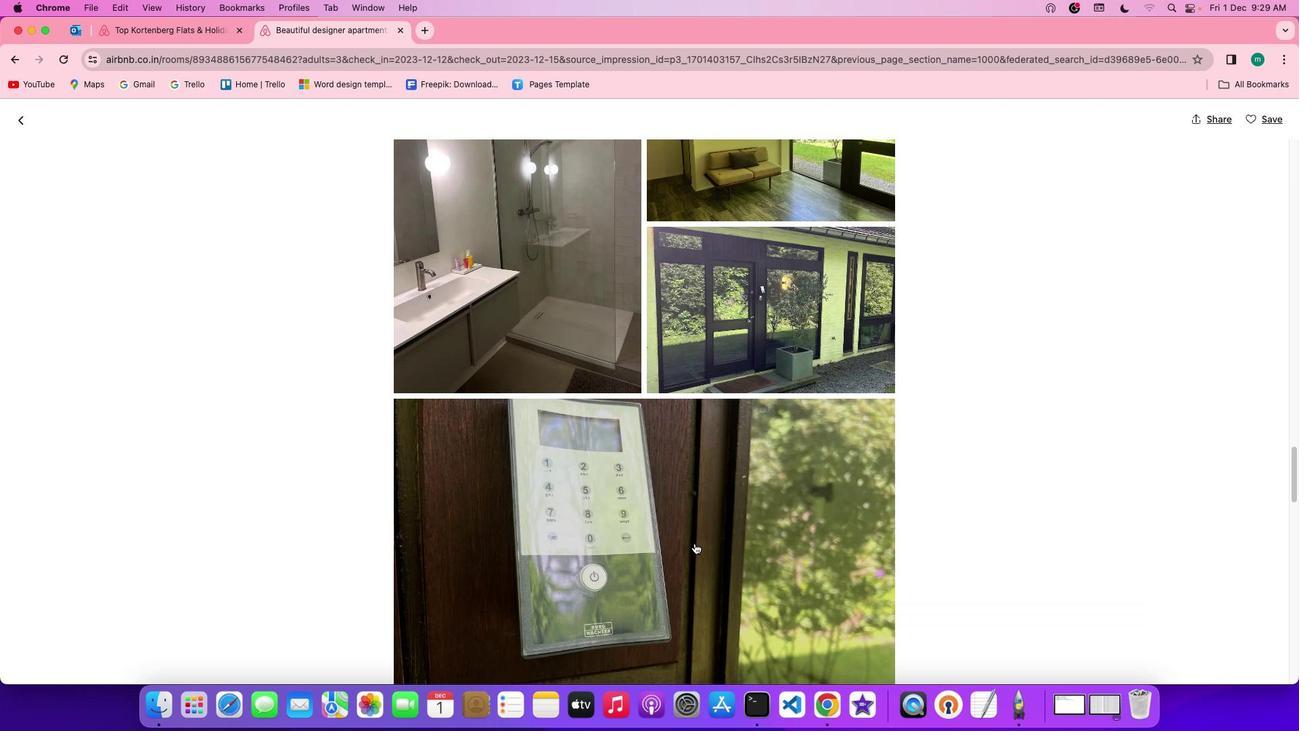 
Action: Mouse scrolled (700, 548) with delta (4, 4)
Screenshot: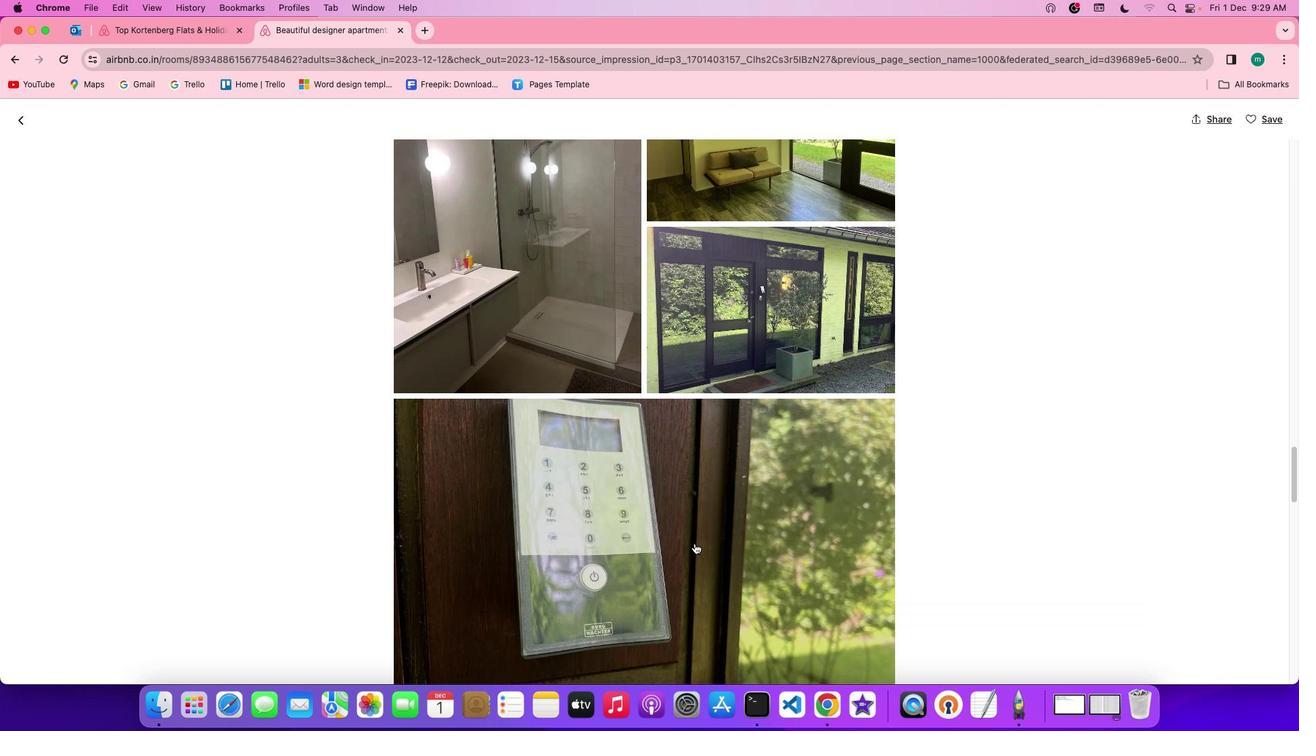
Action: Mouse scrolled (700, 548) with delta (4, 3)
Screenshot: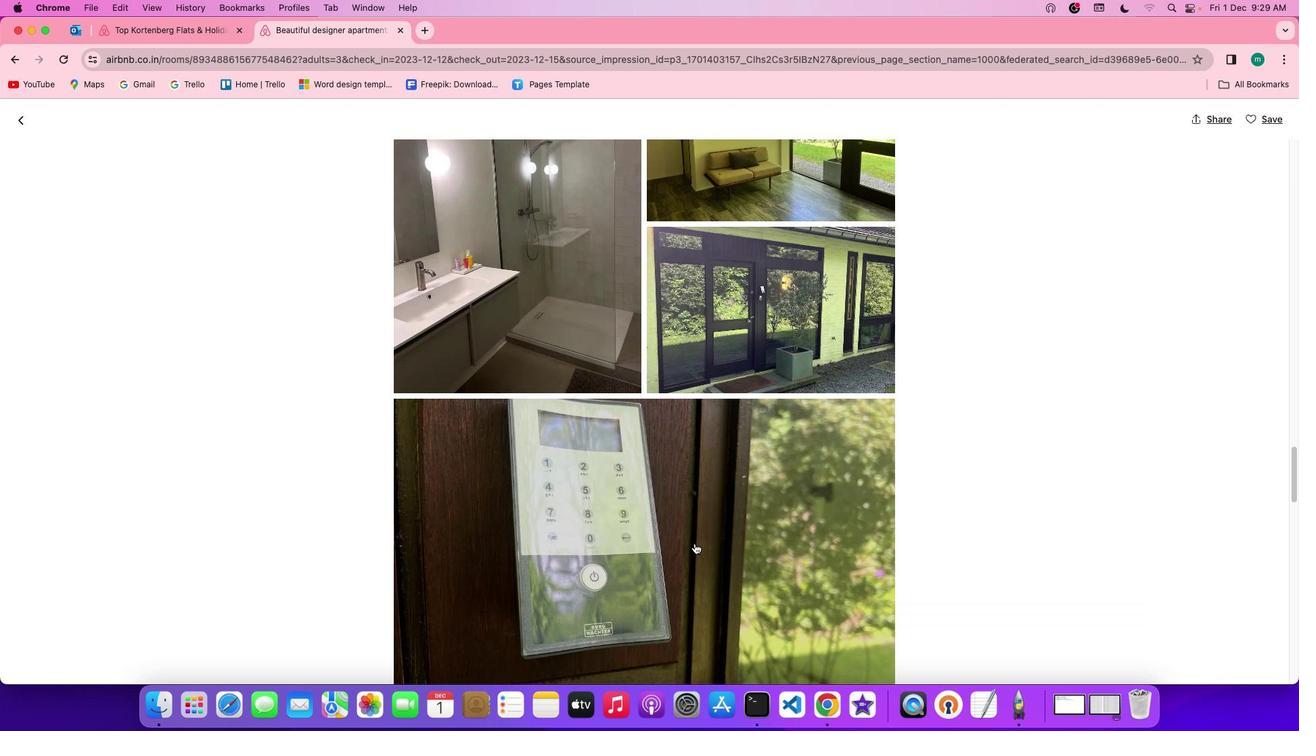 
Action: Mouse scrolled (700, 548) with delta (4, 2)
Screenshot: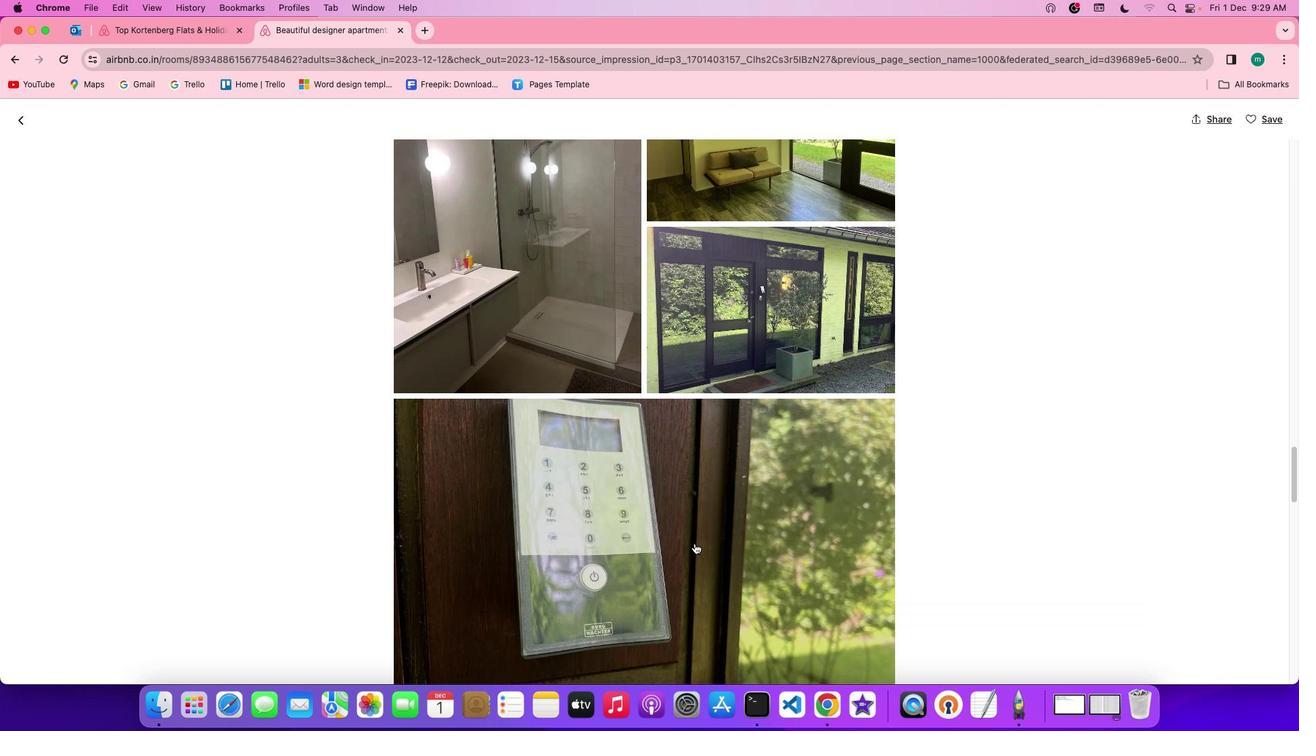 
Action: Mouse scrolled (700, 548) with delta (4, 4)
Screenshot: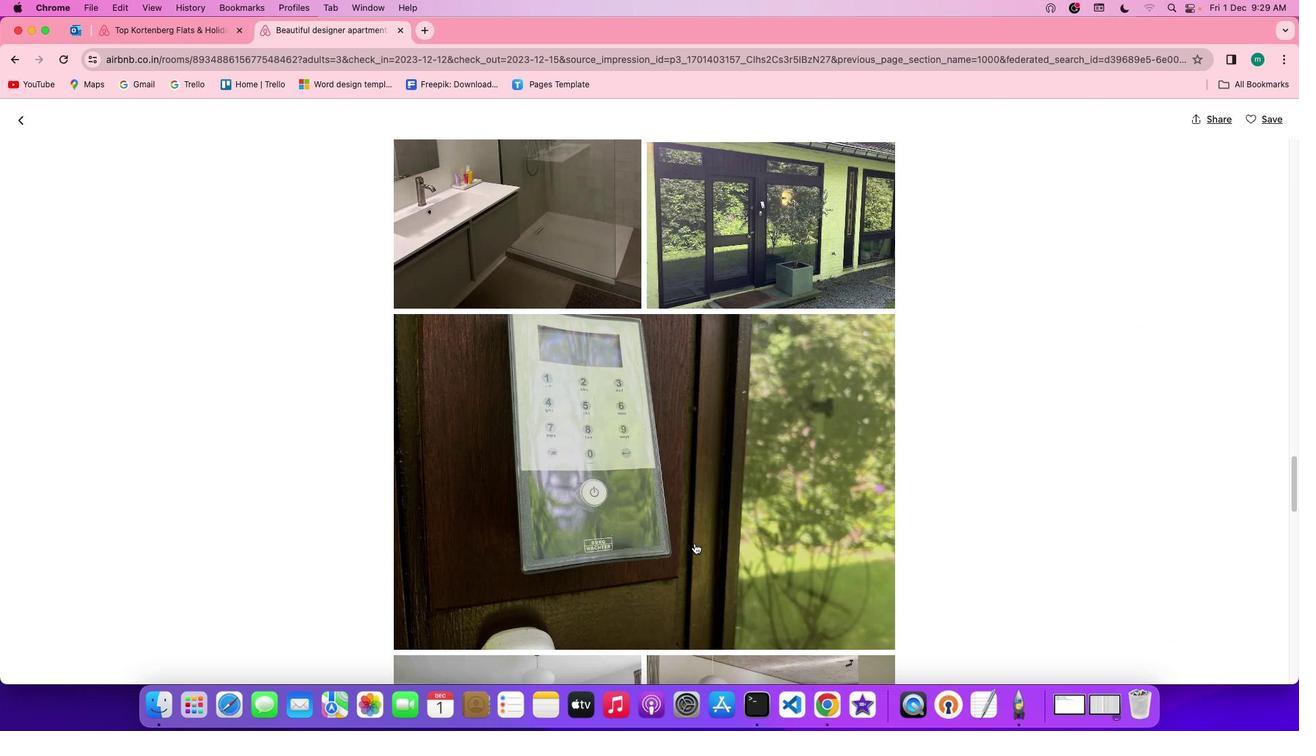 
Action: Mouse scrolled (700, 548) with delta (4, 4)
Screenshot: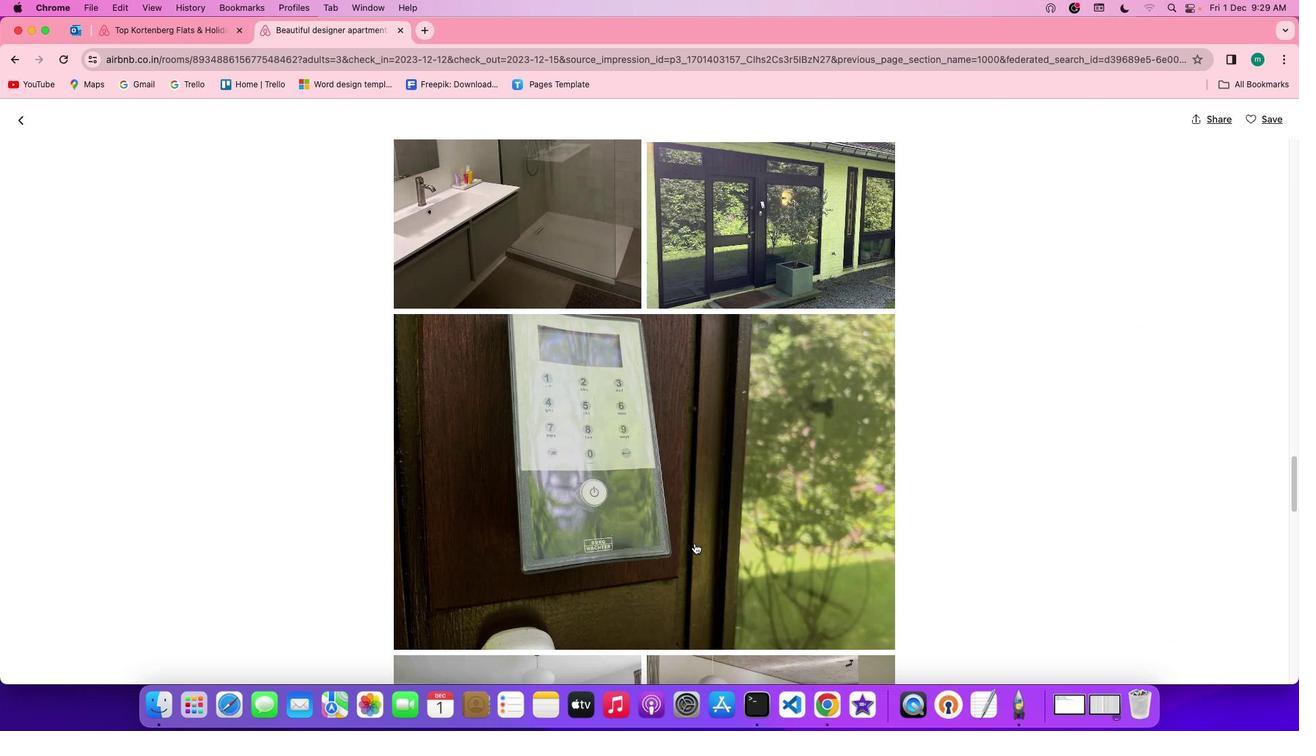 
Action: Mouse scrolled (700, 548) with delta (4, 3)
Screenshot: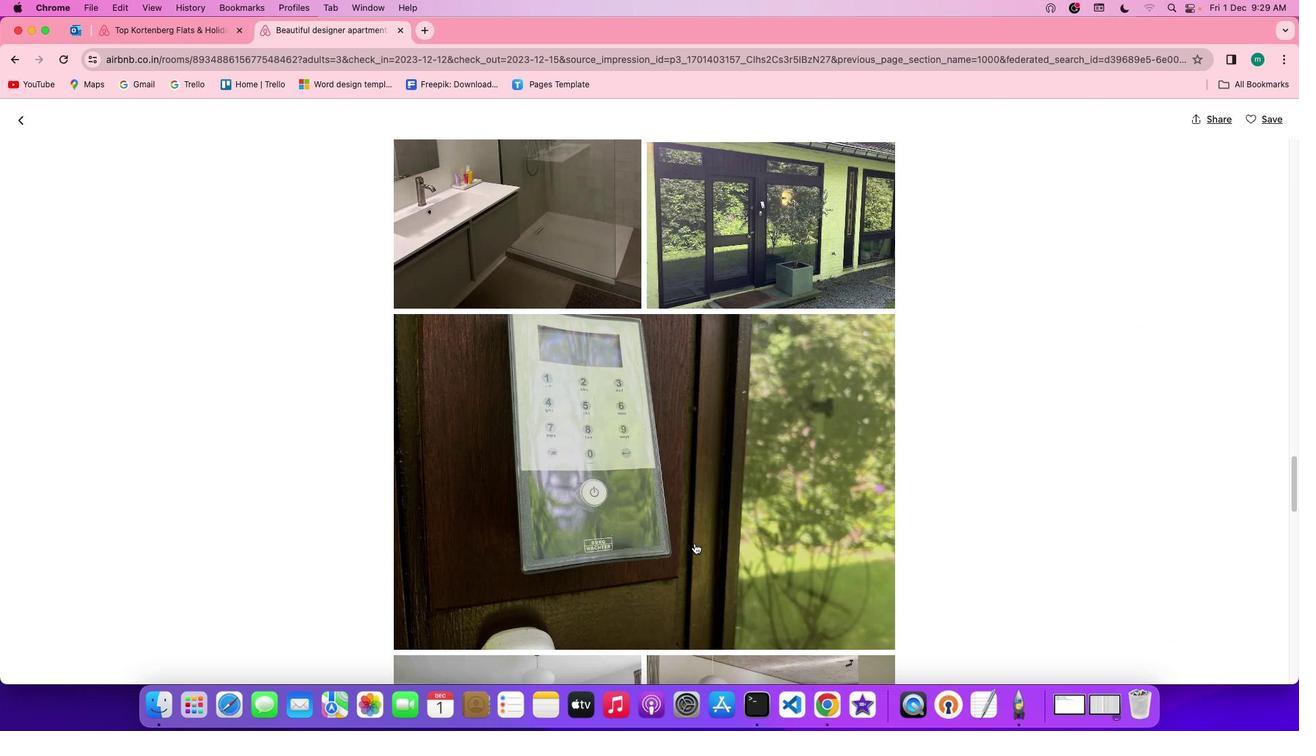 
Action: Mouse scrolled (700, 548) with delta (4, 4)
Screenshot: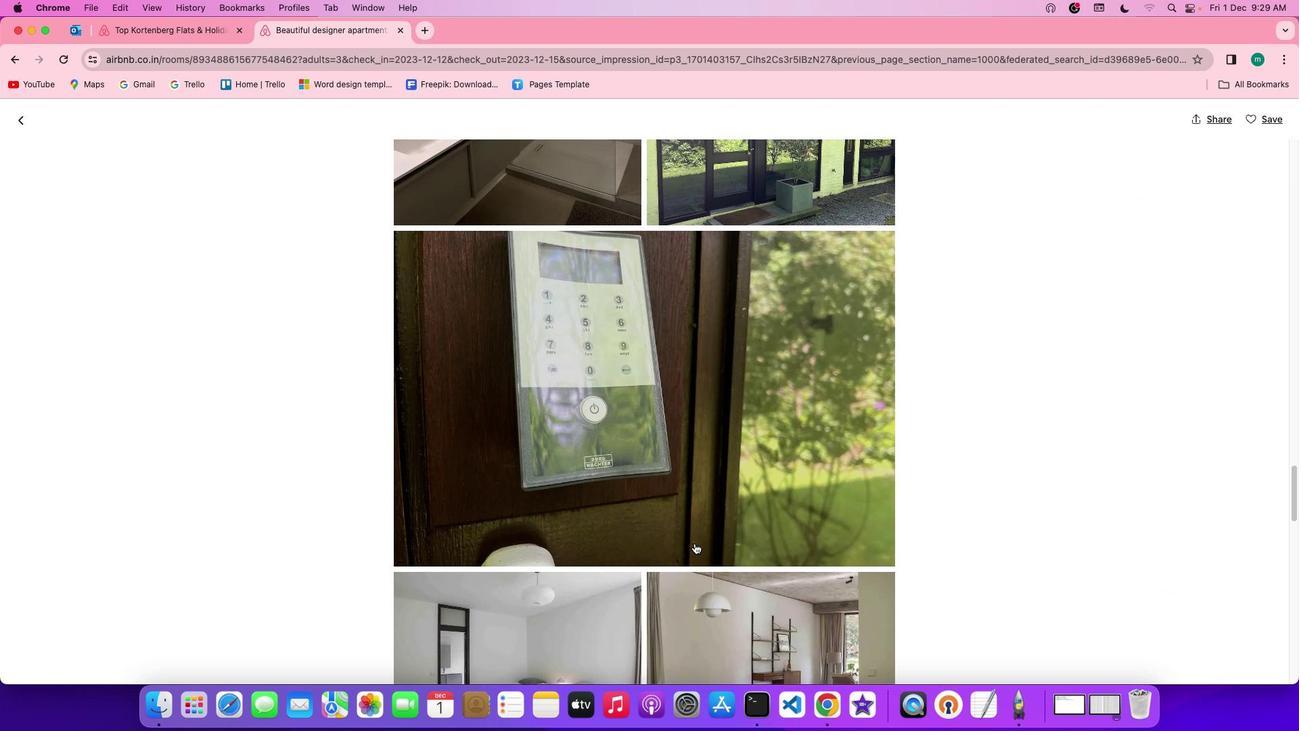 
Action: Mouse scrolled (700, 548) with delta (4, 4)
Screenshot: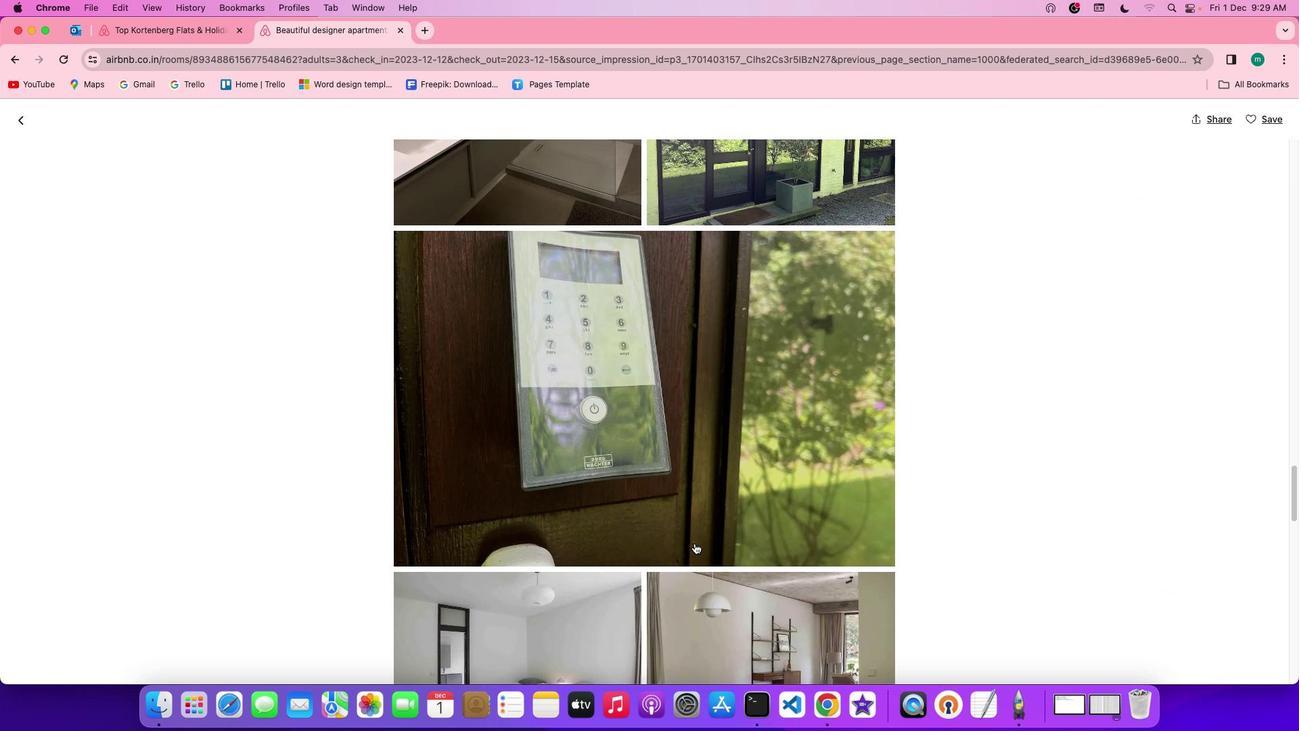 
Action: Mouse scrolled (700, 548) with delta (4, 3)
Screenshot: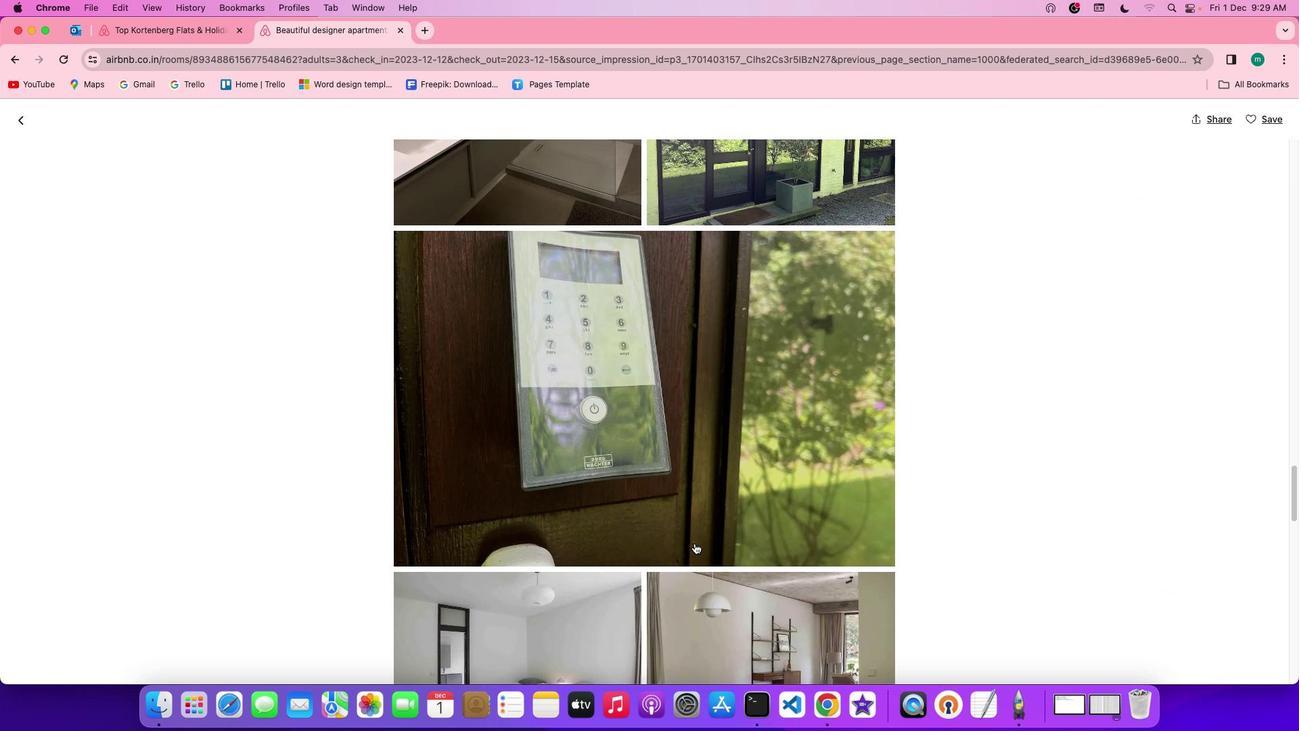 
Action: Mouse scrolled (700, 548) with delta (4, 4)
